 Task: Save your preferred coffee shop in Brooklyn to your list of favorite locations and also explore the gallery  of the shops.
Action: Mouse moved to (68, 56)
Screenshot: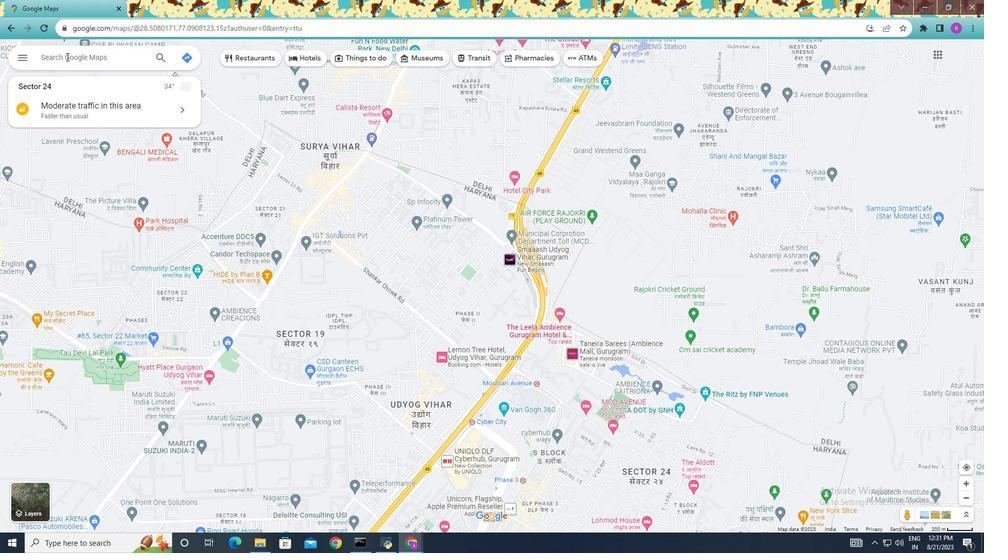 
Action: Mouse pressed left at (68, 56)
Screenshot: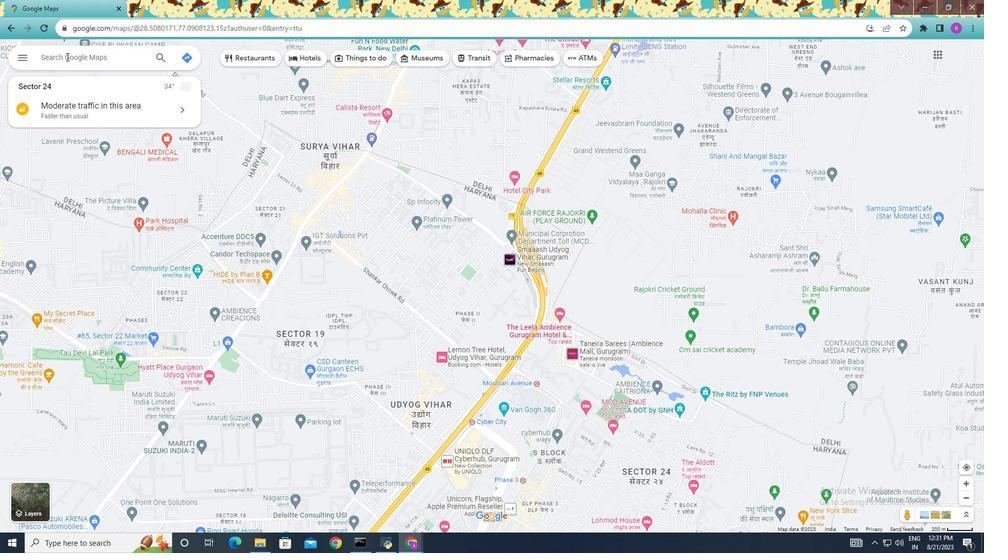 
Action: Mouse moved to (66, 57)
Screenshot: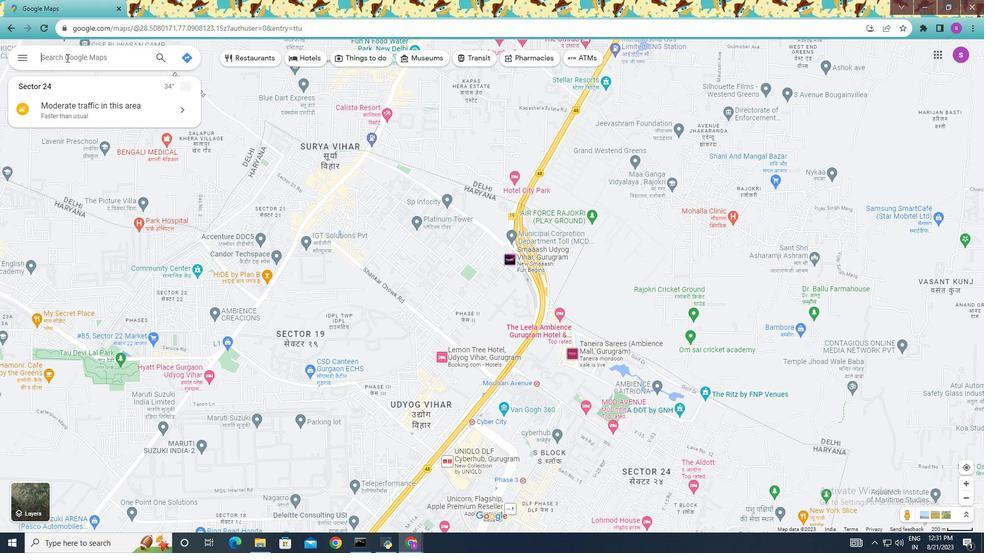 
Action: Key pressed <Key.shift>Coffee<Key.space><Key.shift>shop[<Key.backspace><Key.space>in<Key.space><Key.shift>Brooklyn
Screenshot: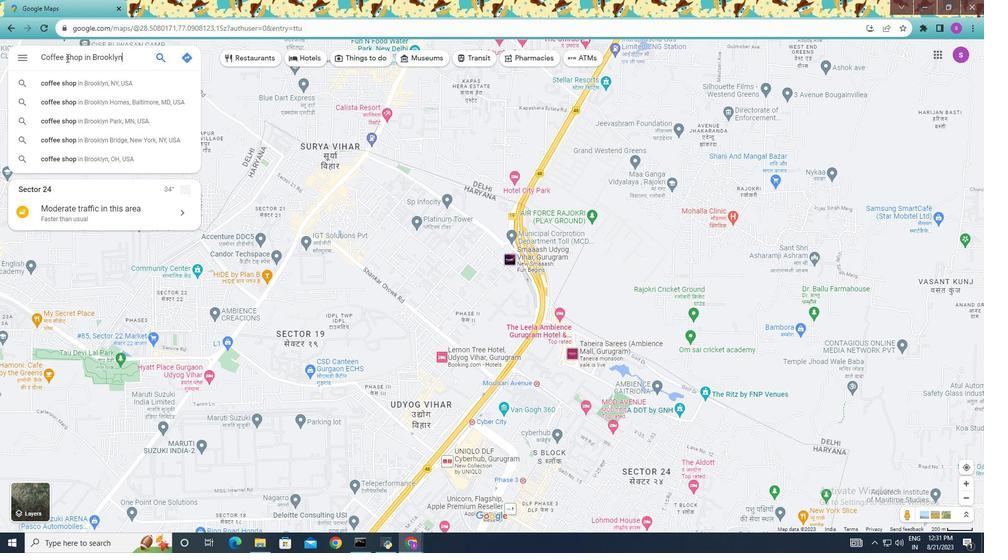 
Action: Mouse moved to (67, 81)
Screenshot: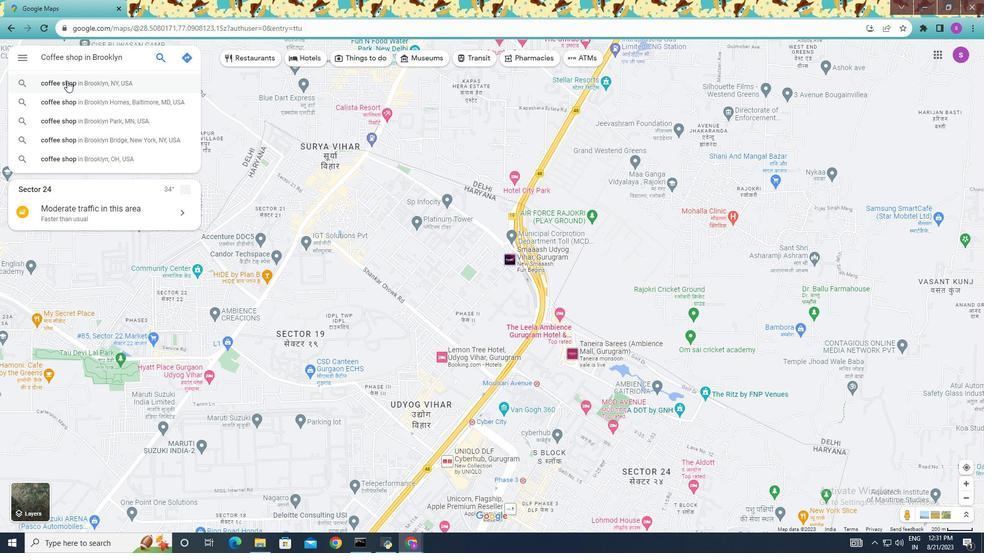 
Action: Mouse pressed left at (67, 81)
Screenshot: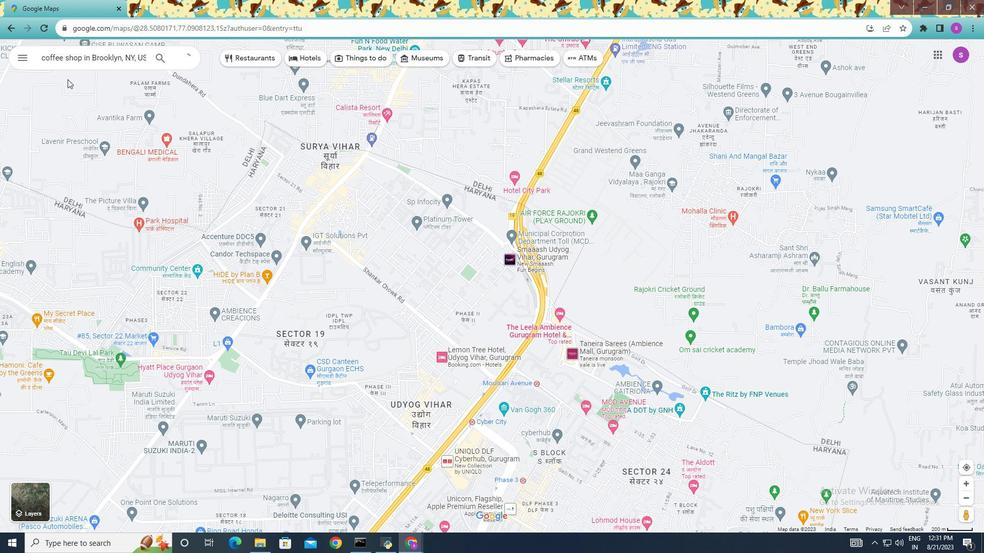 
Action: Mouse moved to (532, 238)
Screenshot: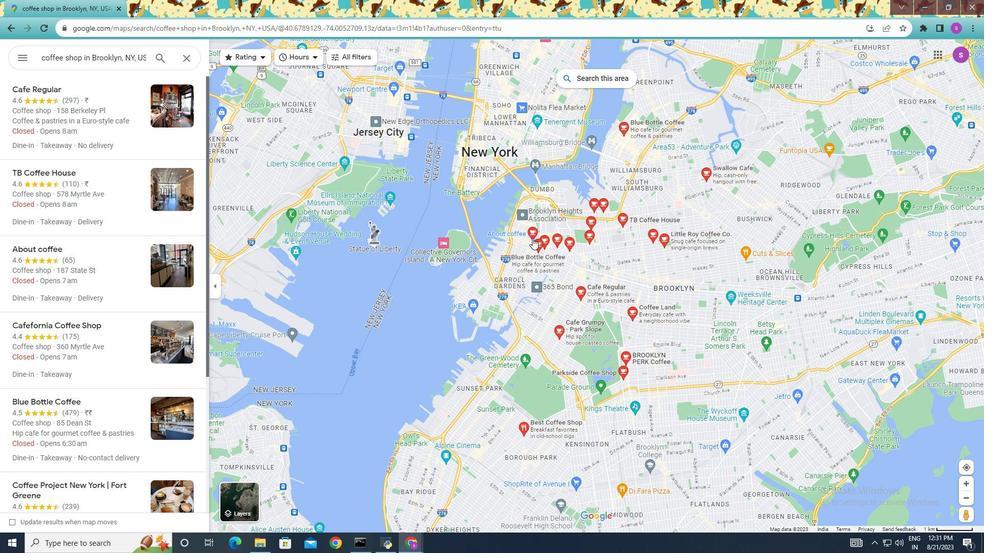 
Action: Mouse pressed left at (532, 238)
Screenshot: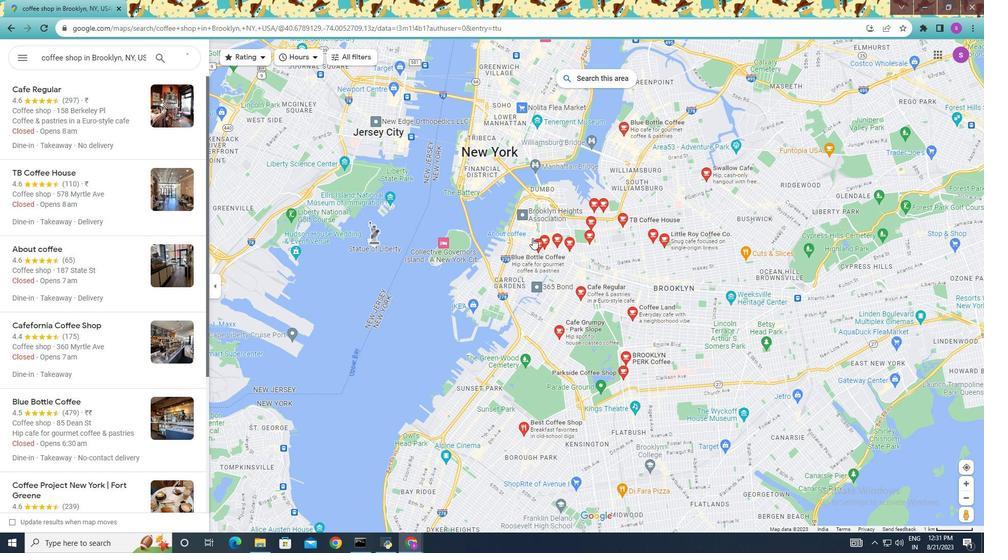 
Action: Mouse moved to (283, 279)
Screenshot: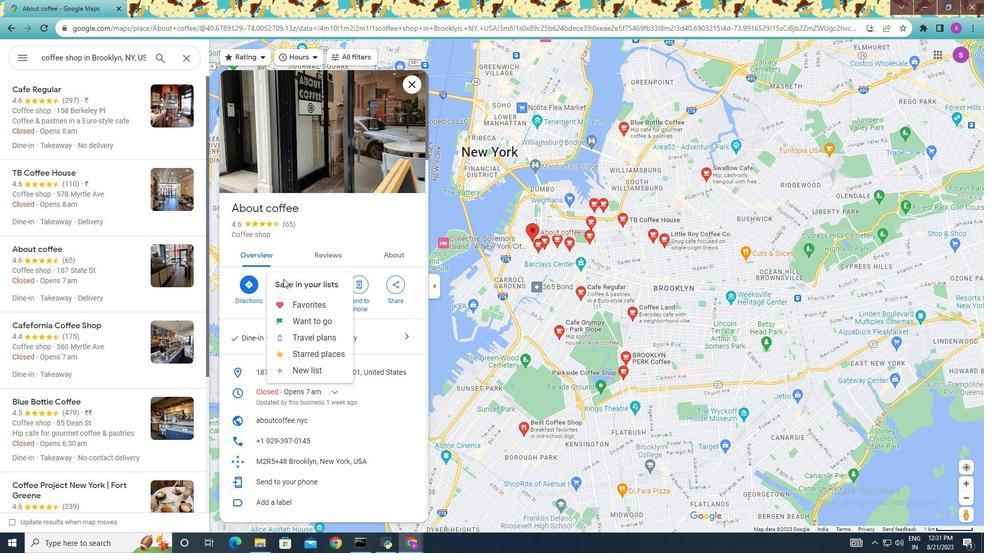 
Action: Mouse pressed left at (283, 279)
Screenshot: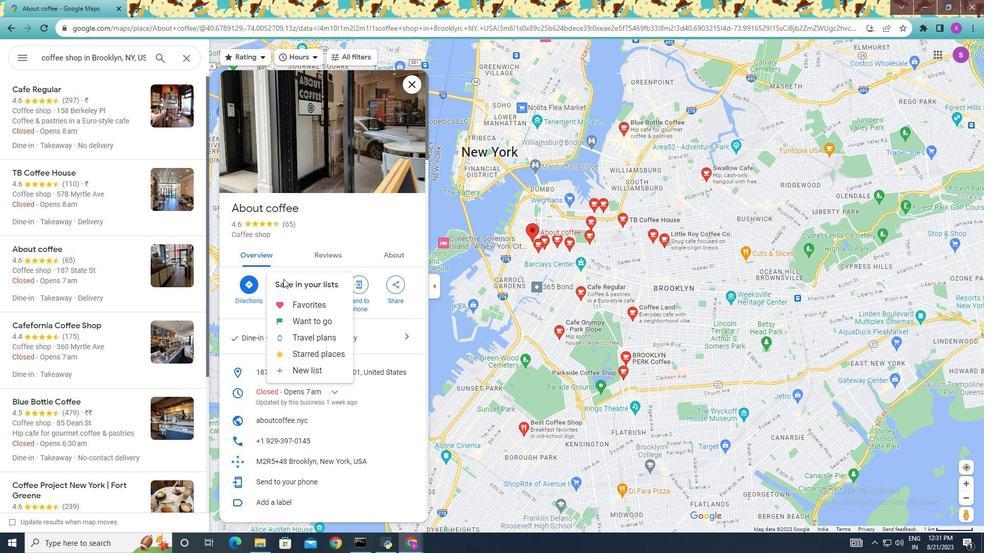 
Action: Mouse moved to (294, 303)
Screenshot: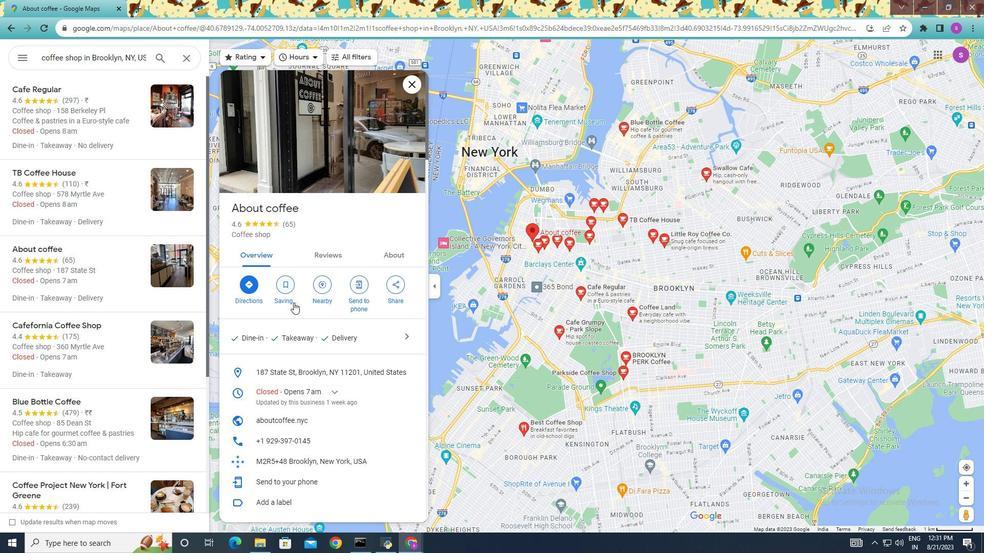 
Action: Mouse pressed left at (294, 303)
Screenshot: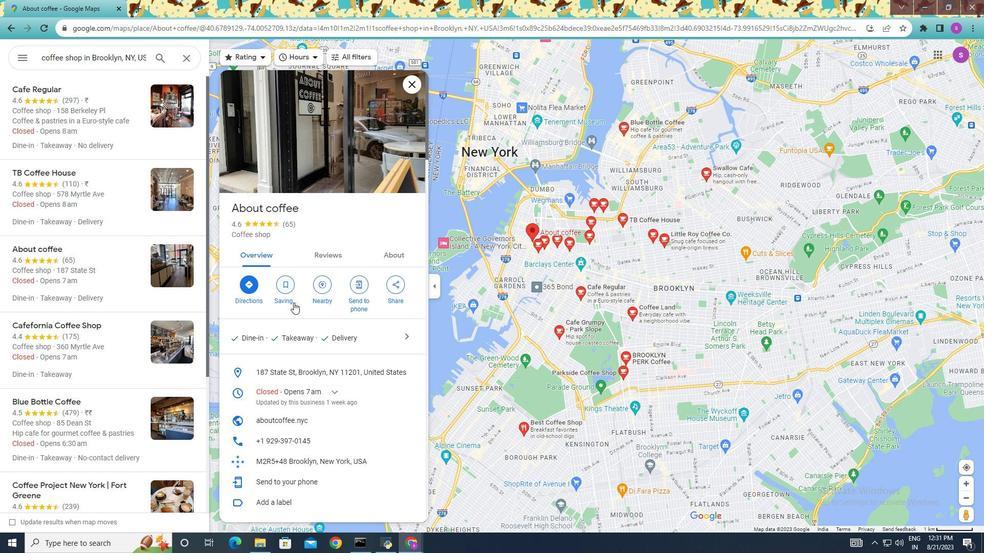 
Action: Mouse moved to (331, 256)
Screenshot: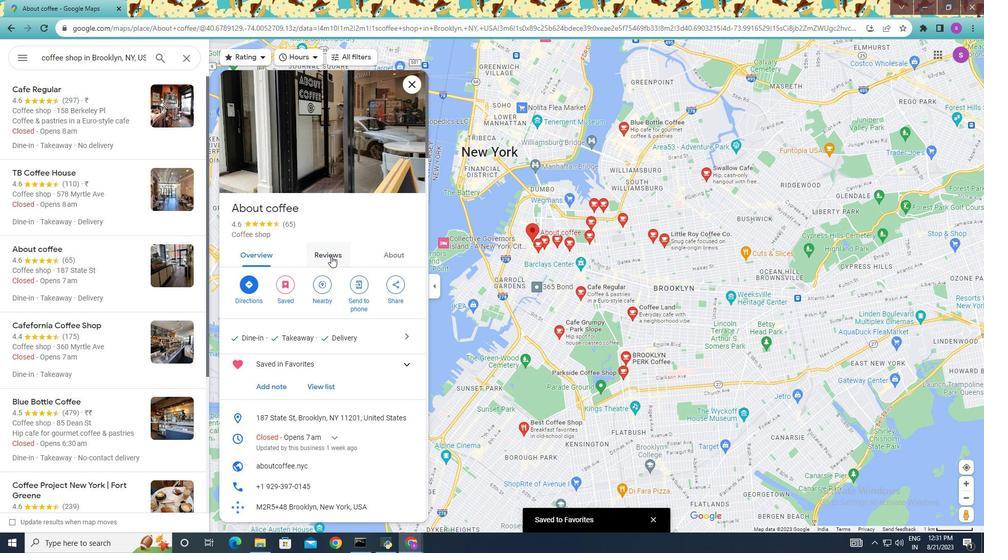 
Action: Mouse pressed left at (331, 256)
Screenshot: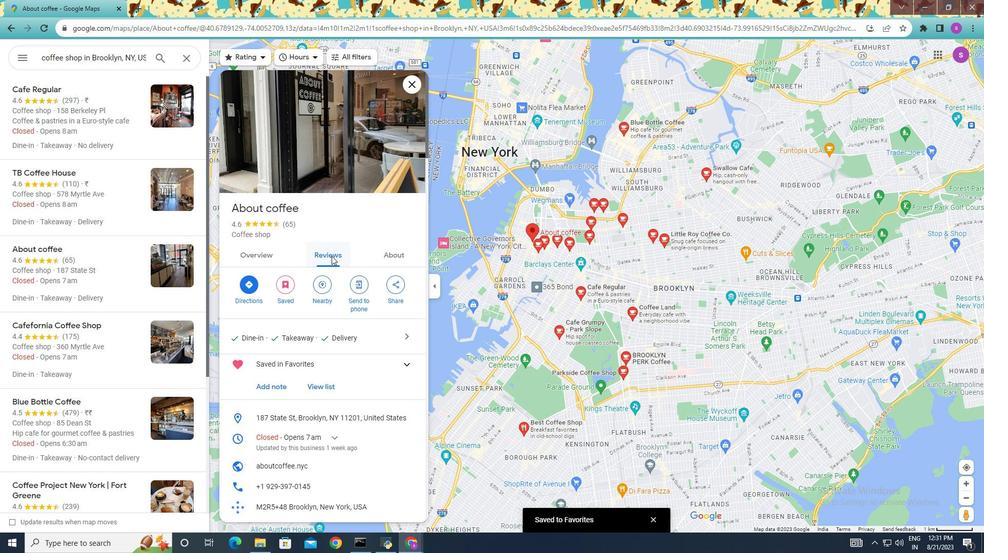 
Action: Mouse moved to (352, 488)
Screenshot: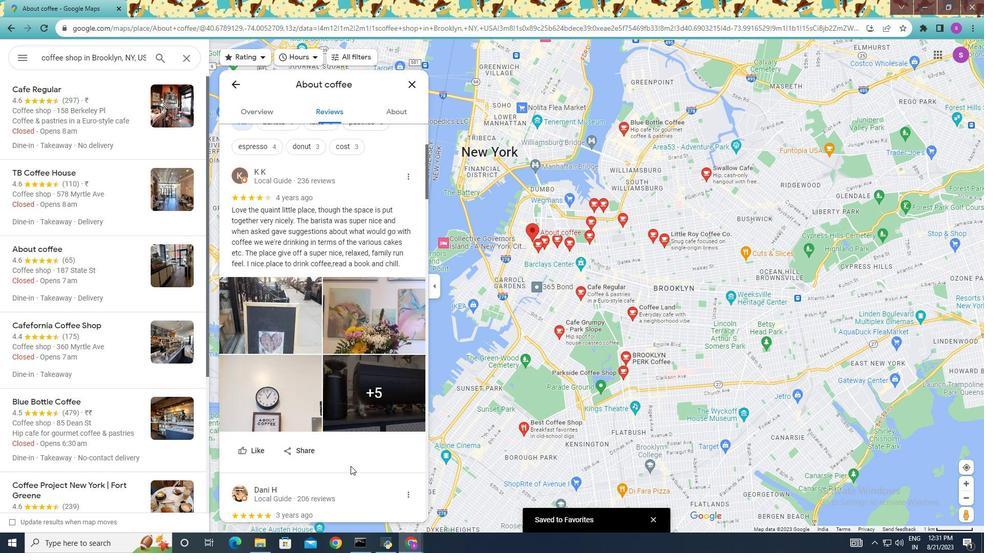 
Action: Mouse scrolled (352, 488) with delta (0, 0)
Screenshot: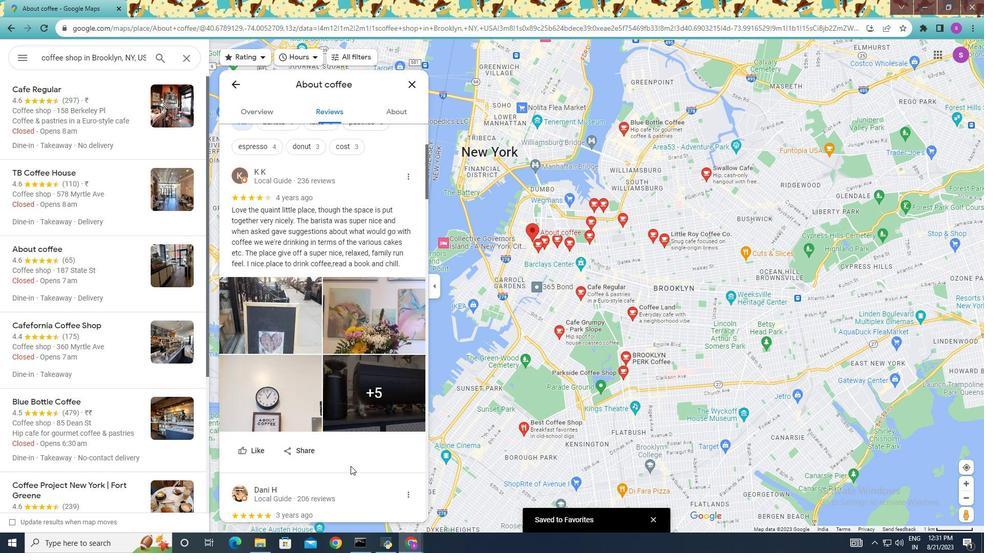 
Action: Mouse moved to (352, 488)
Screenshot: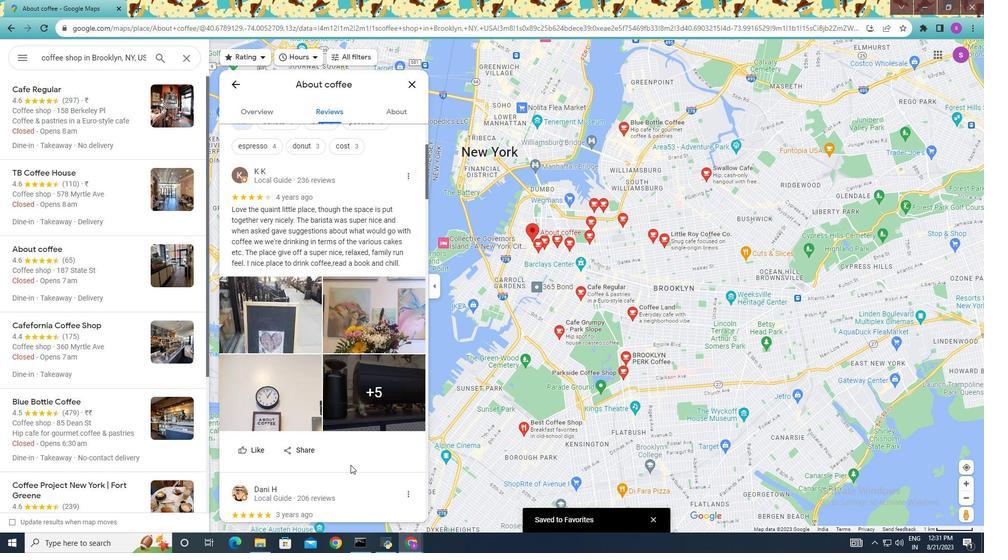 
Action: Mouse scrolled (352, 488) with delta (0, 0)
Screenshot: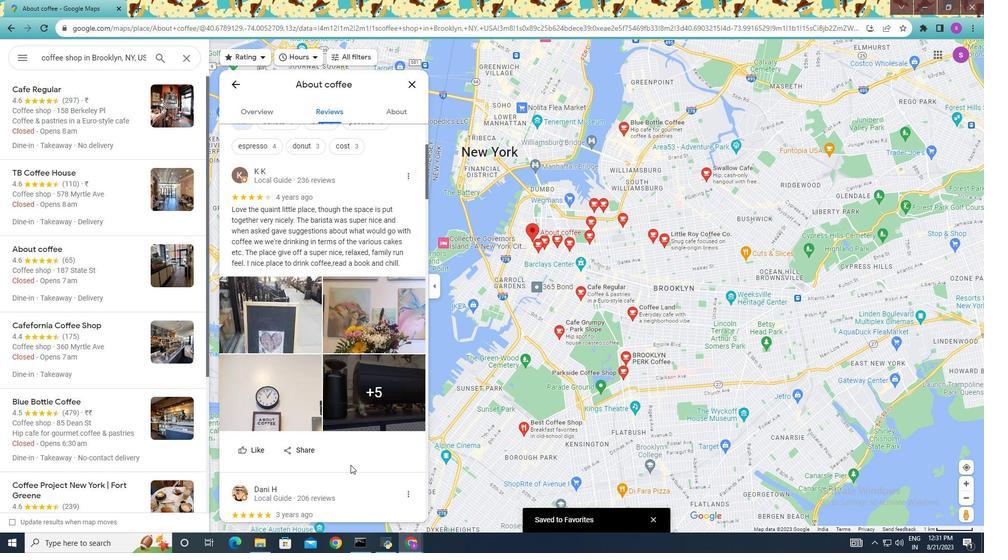 
Action: Mouse scrolled (352, 488) with delta (0, 0)
Screenshot: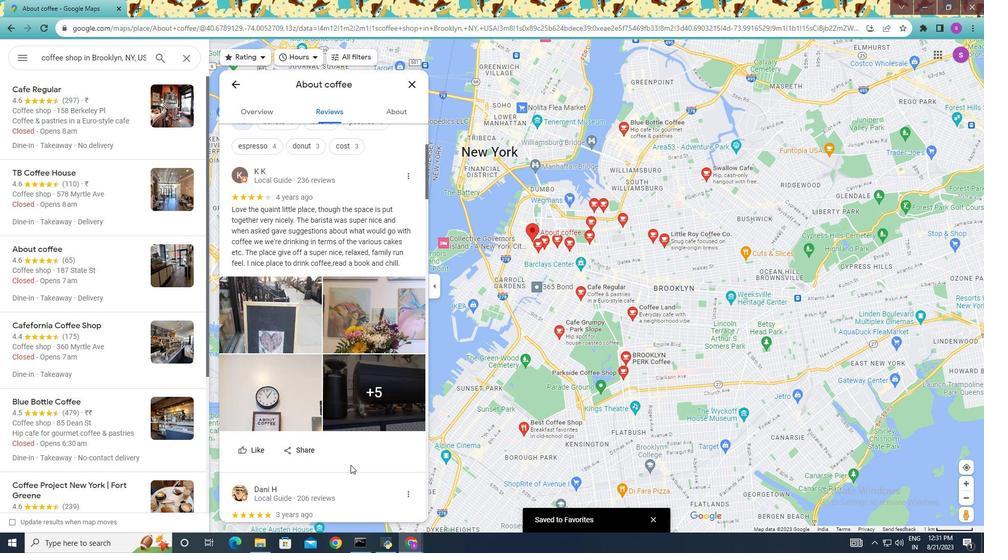 
Action: Mouse moved to (350, 465)
Screenshot: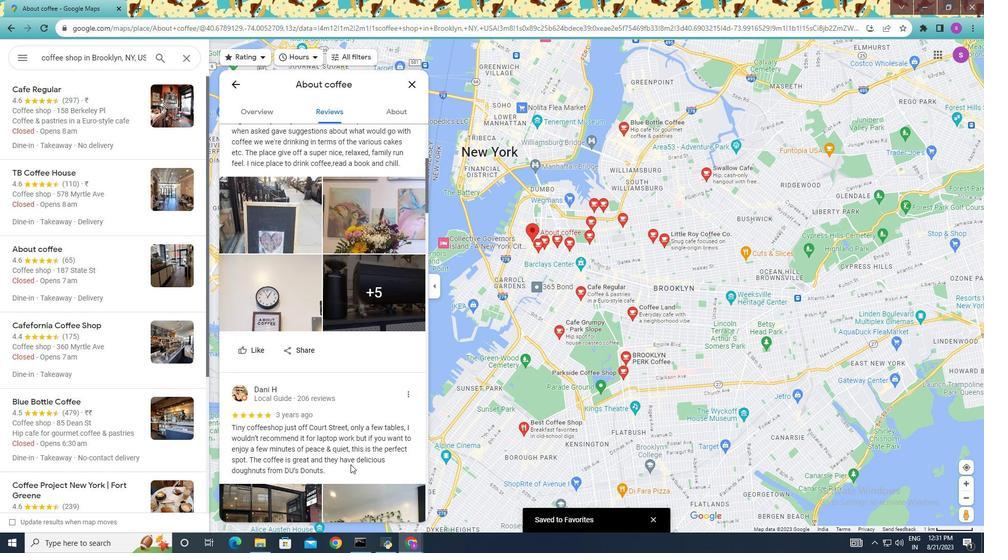 
Action: Mouse scrolled (350, 465) with delta (0, 0)
Screenshot: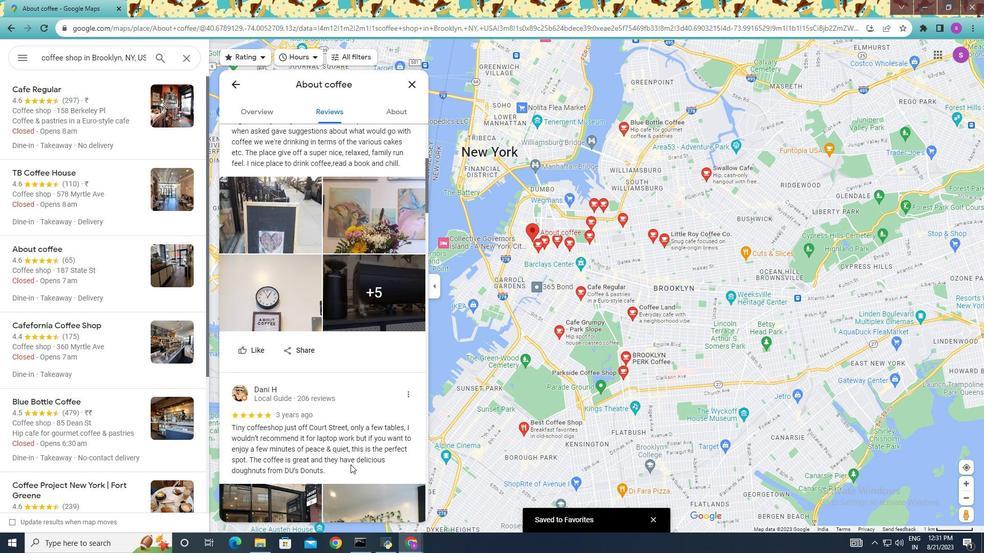 
Action: Mouse moved to (350, 465)
Screenshot: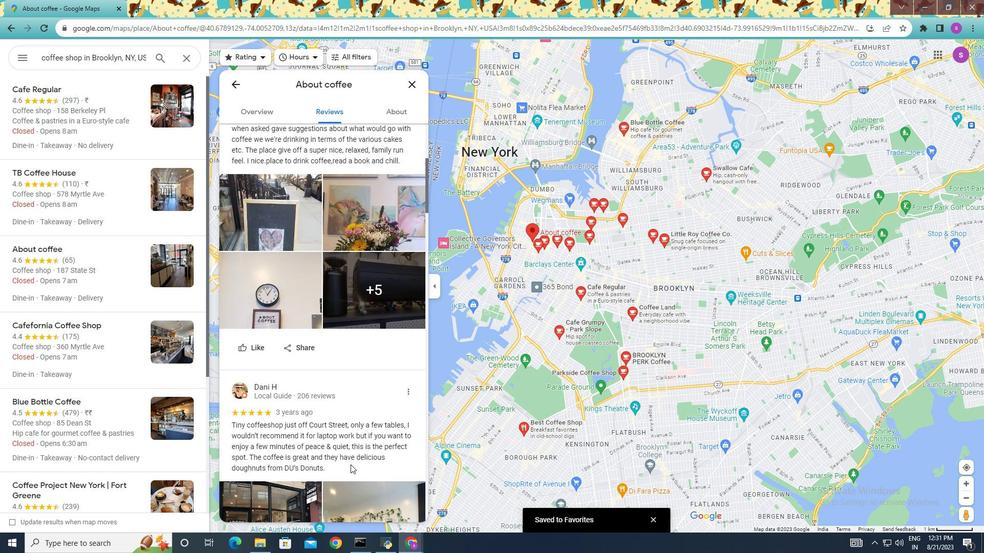 
Action: Mouse scrolled (350, 464) with delta (0, 0)
Screenshot: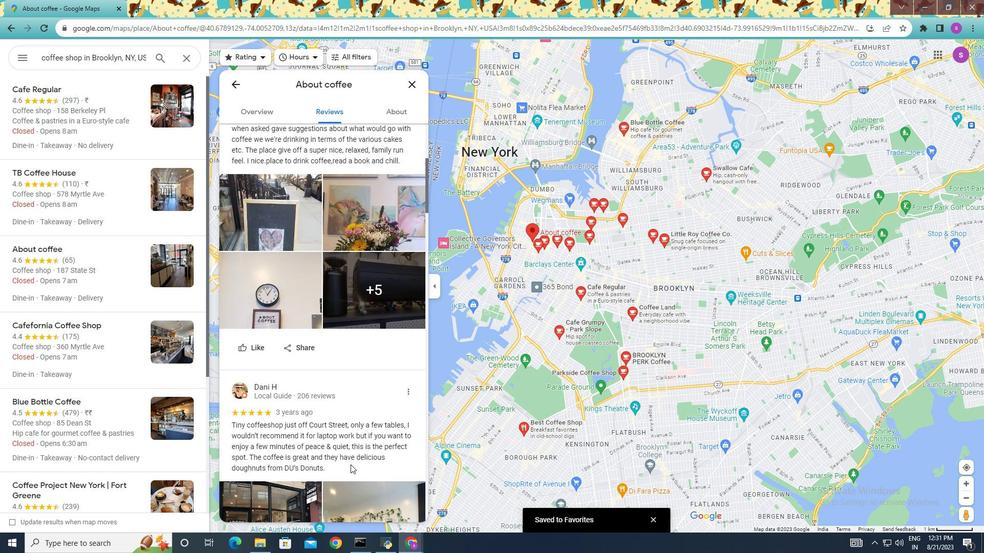 
Action: Mouse moved to (297, 217)
Screenshot: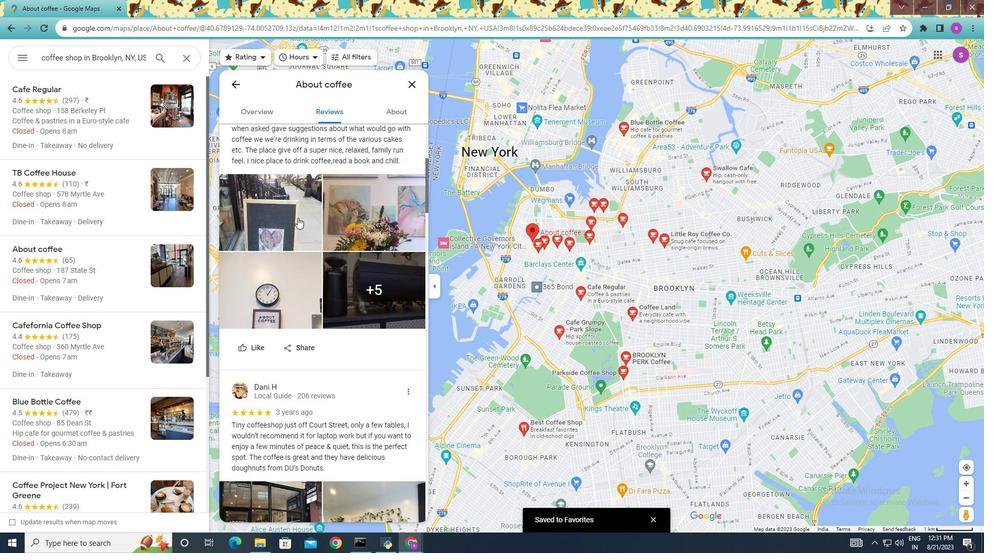 
Action: Mouse pressed left at (297, 217)
Screenshot: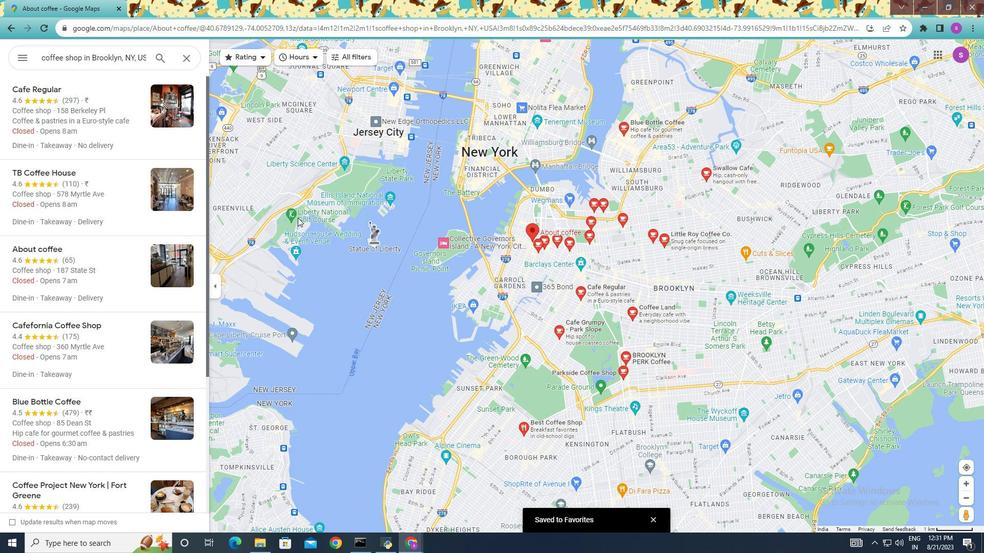 
Action: Mouse moved to (612, 452)
Screenshot: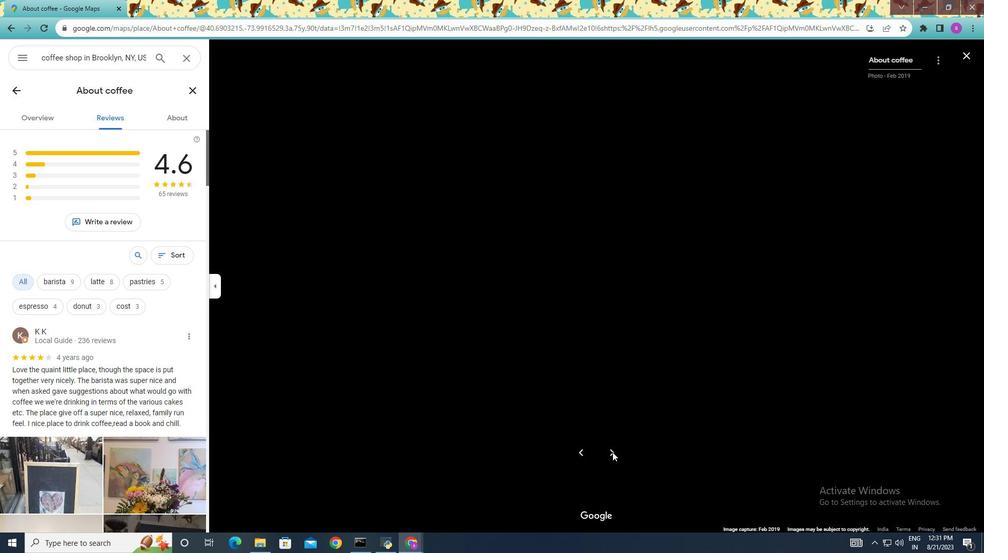 
Action: Mouse pressed left at (612, 452)
Screenshot: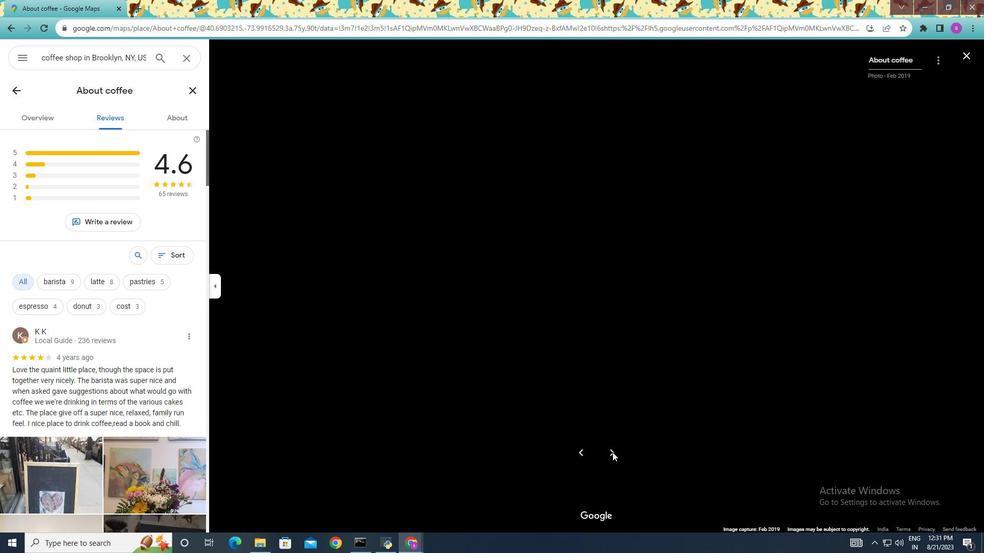 
Action: Mouse moved to (612, 450)
Screenshot: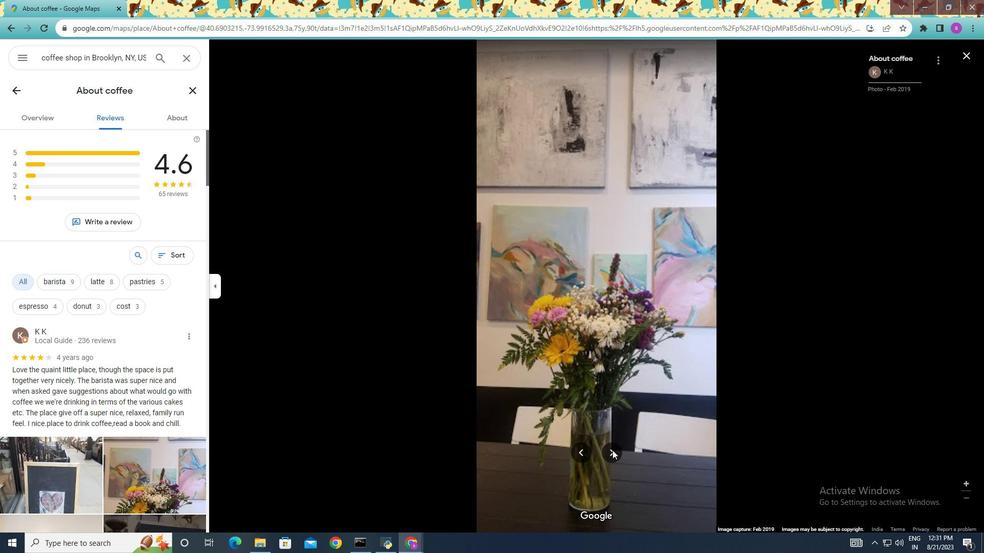 
Action: Mouse pressed left at (612, 450)
Screenshot: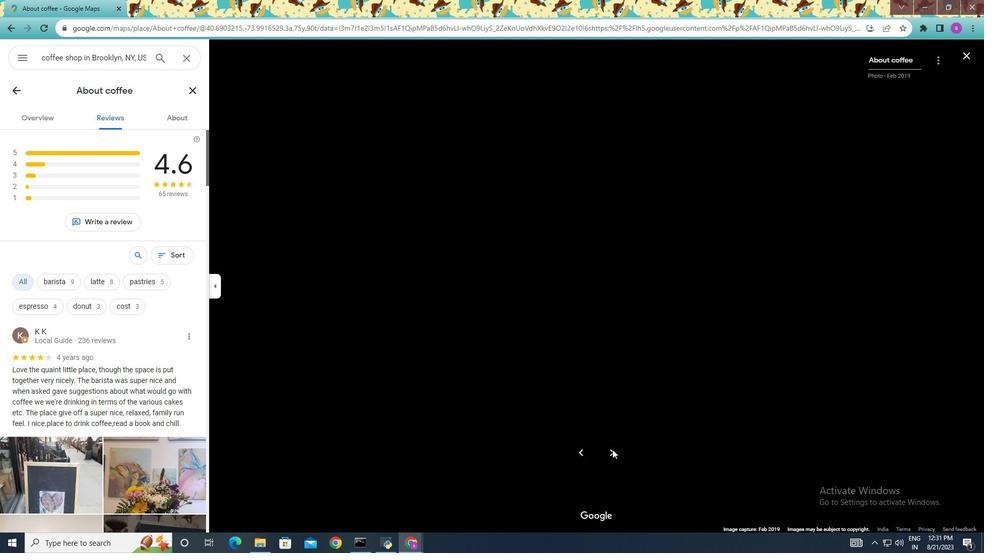 
Action: Mouse moved to (612, 450)
Screenshot: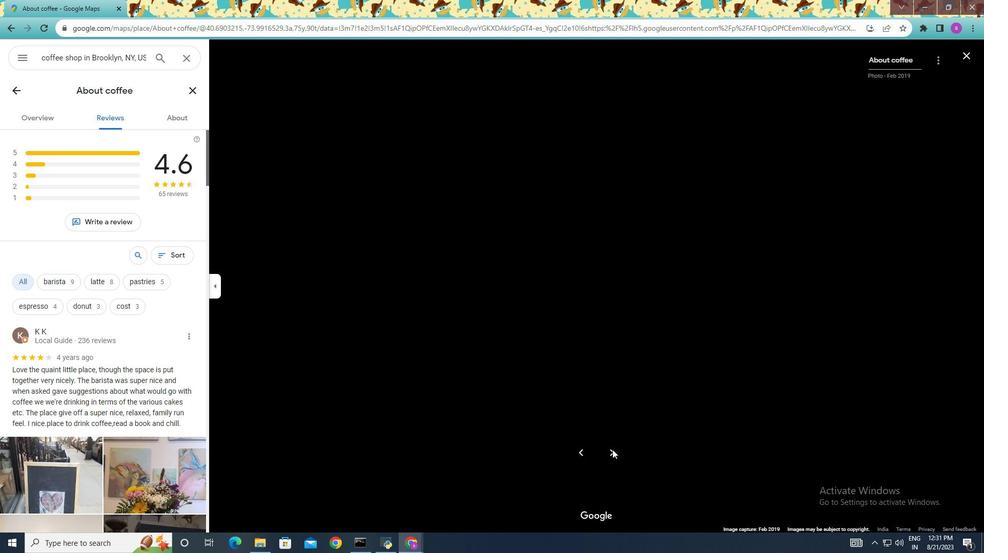 
Action: Mouse pressed left at (612, 450)
Screenshot: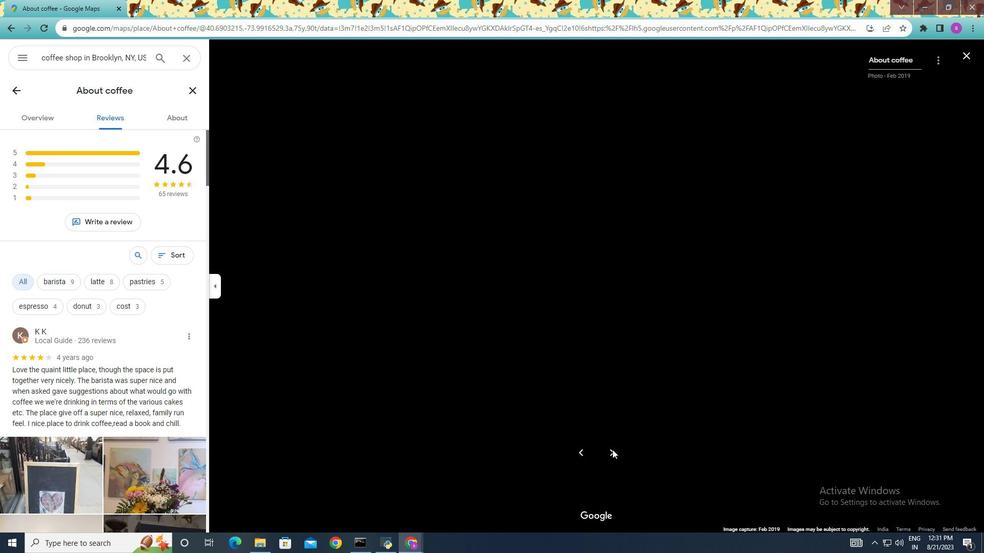 
Action: Mouse moved to (612, 451)
Screenshot: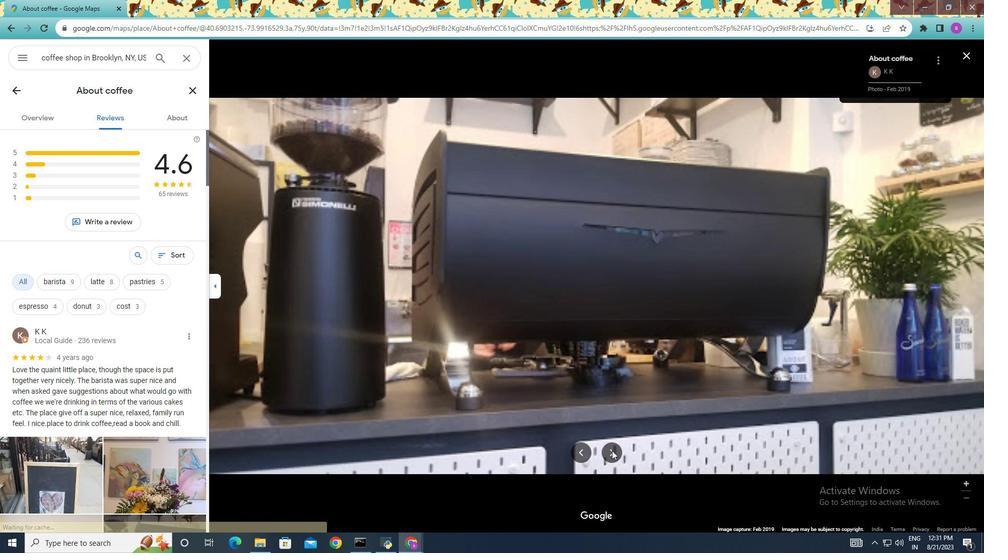 
Action: Mouse pressed left at (612, 451)
Screenshot: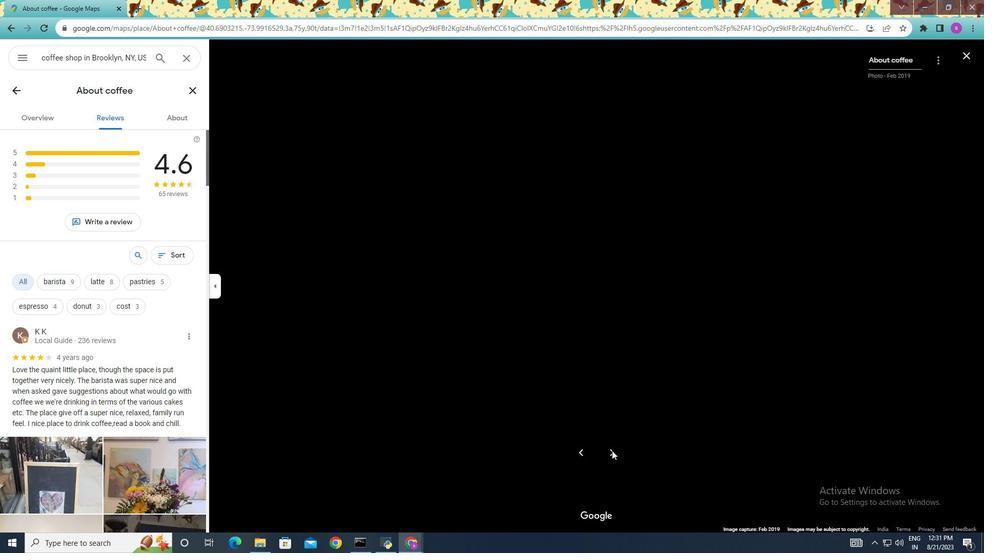
Action: Mouse moved to (612, 450)
Screenshot: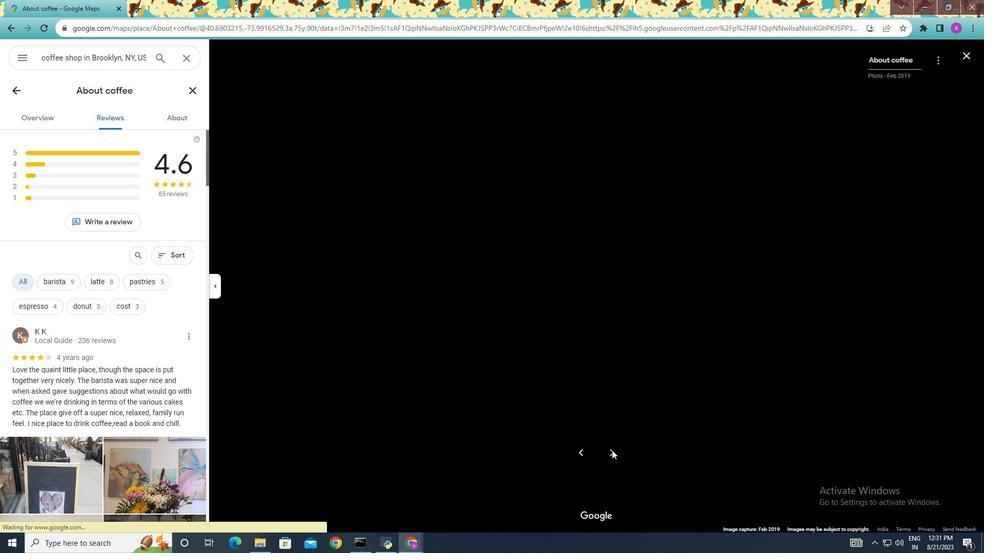 
Action: Mouse pressed left at (612, 450)
Screenshot: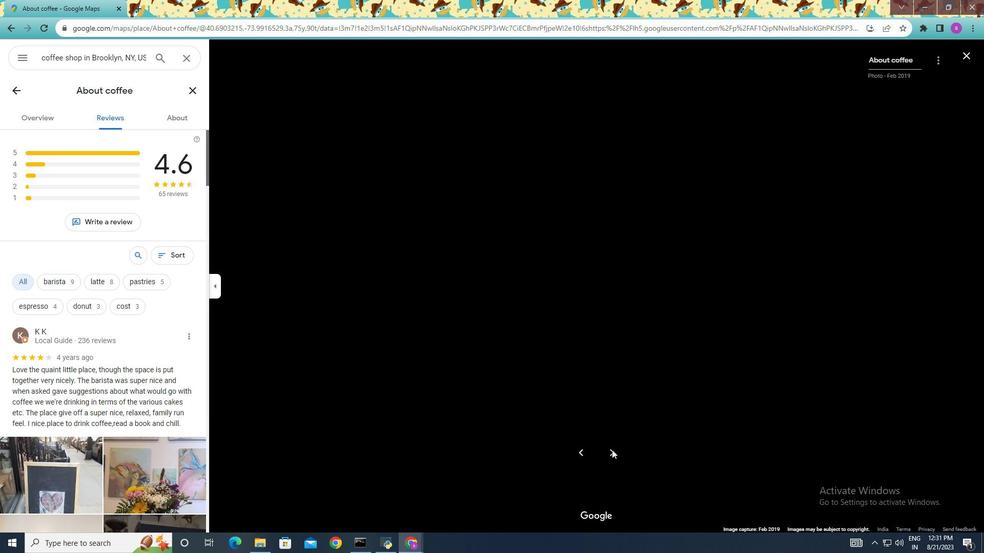 
Action: Mouse moved to (612, 450)
Screenshot: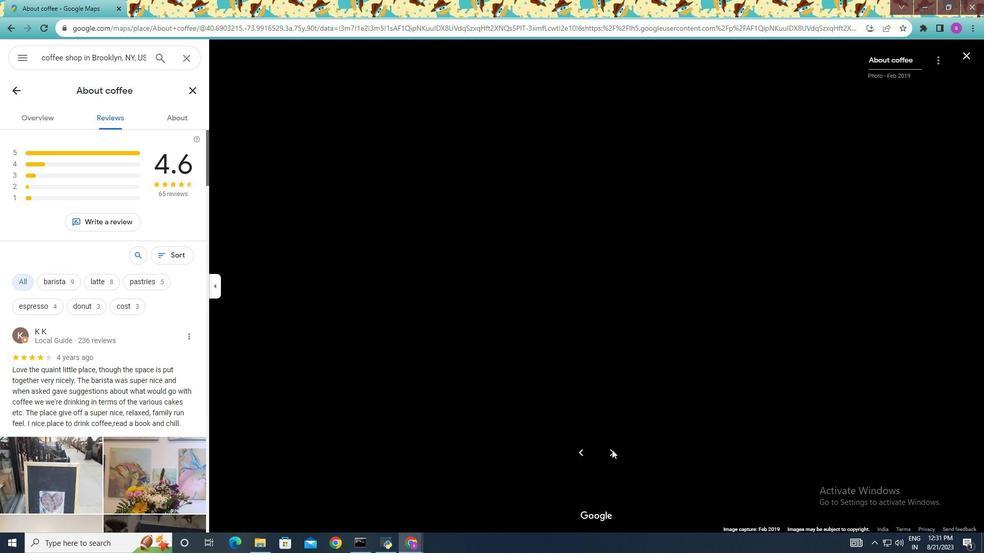 
Action: Mouse pressed left at (612, 450)
Screenshot: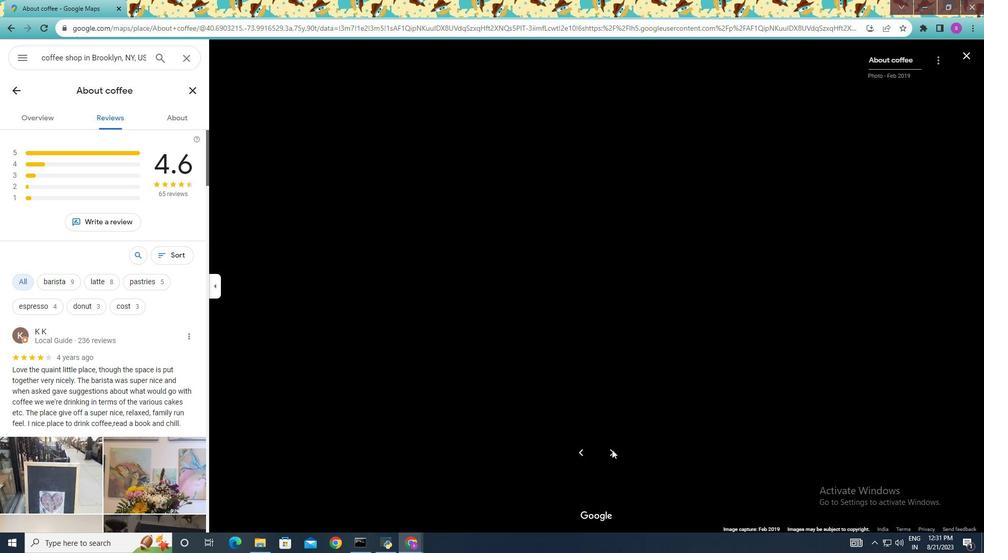 
Action: Mouse moved to (611, 449)
Screenshot: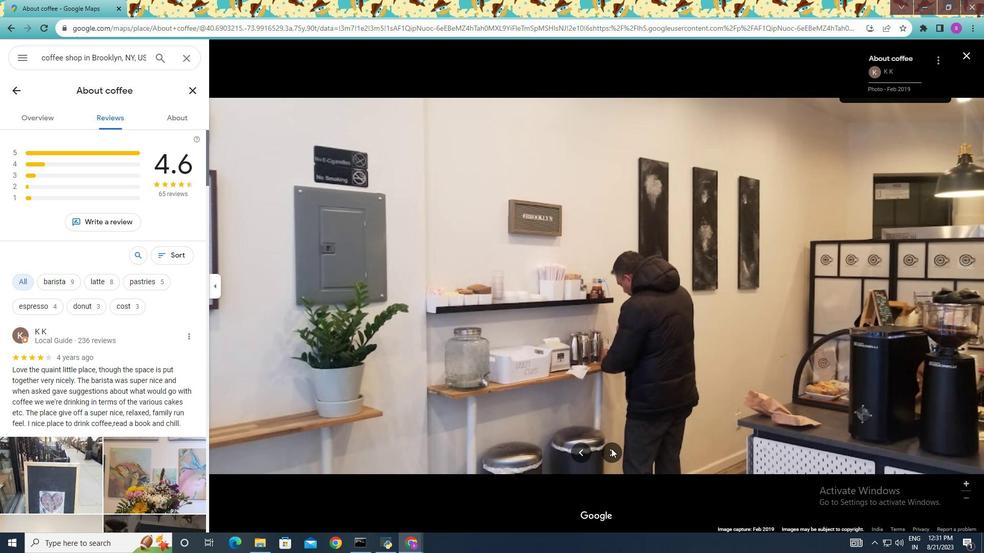 
Action: Mouse pressed left at (611, 449)
Screenshot: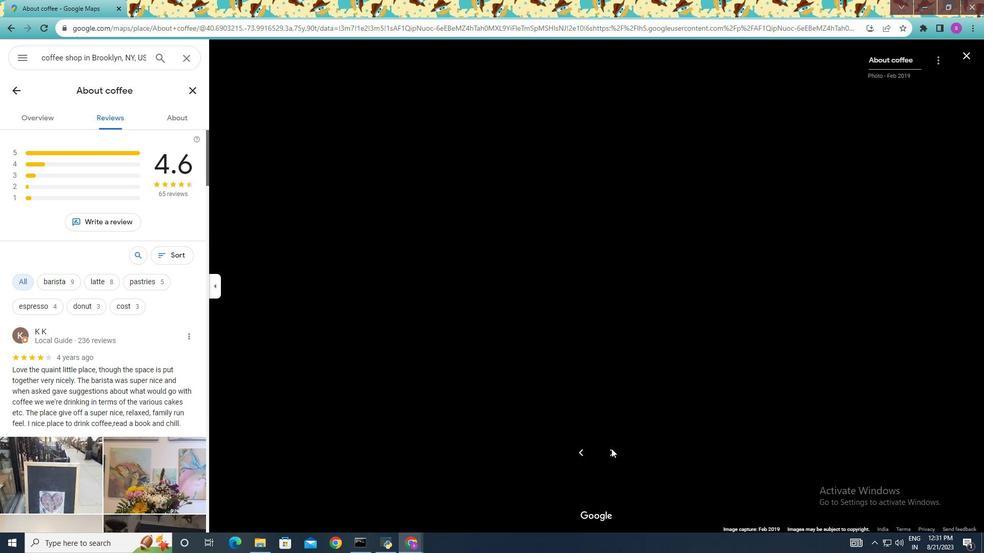 
Action: Mouse moved to (610, 450)
Screenshot: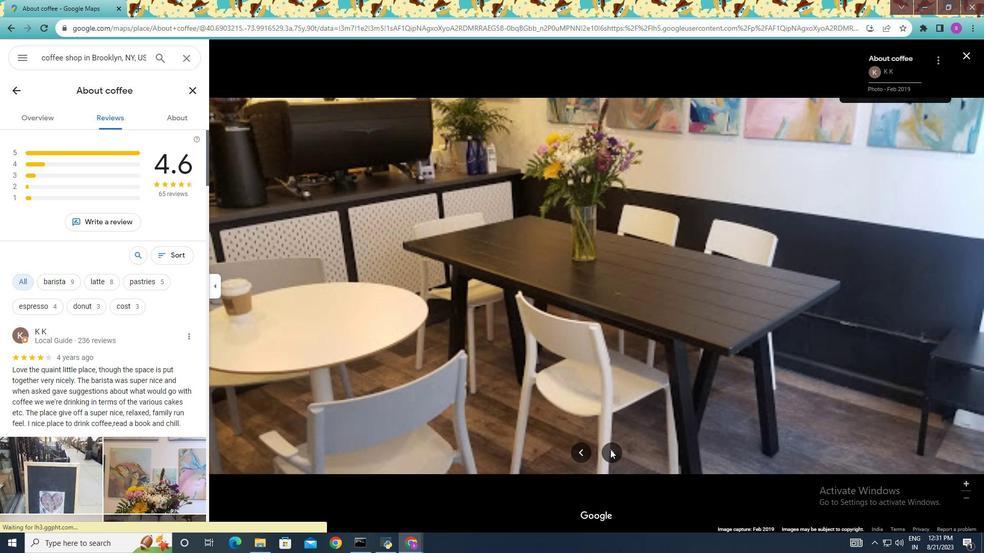 
Action: Mouse pressed left at (610, 450)
Screenshot: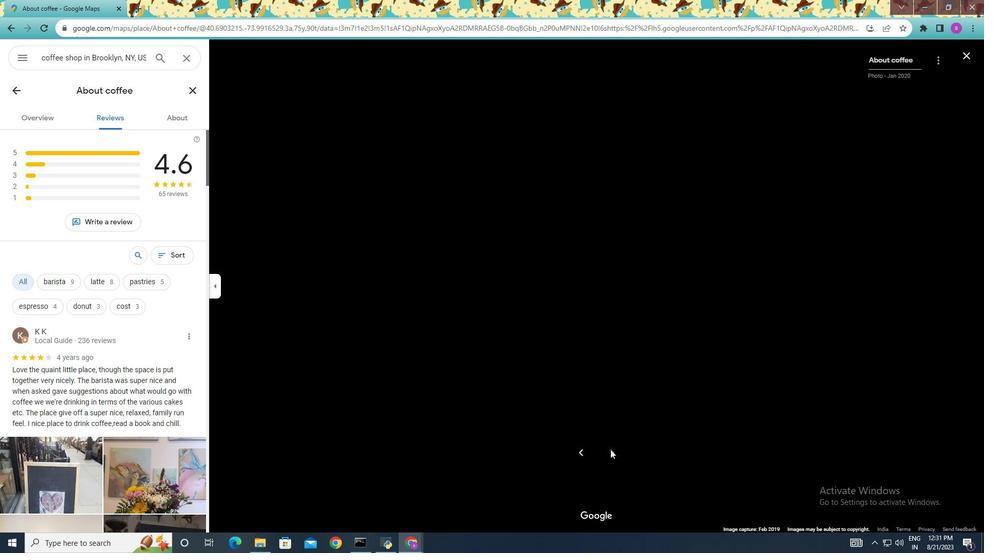 
Action: Mouse moved to (605, 455)
Screenshot: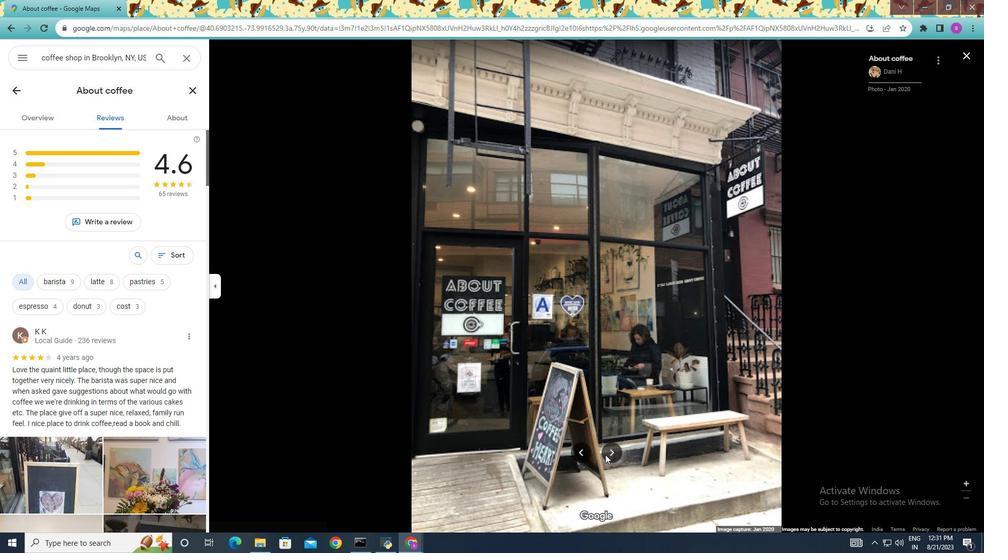
Action: Mouse pressed left at (605, 455)
Screenshot: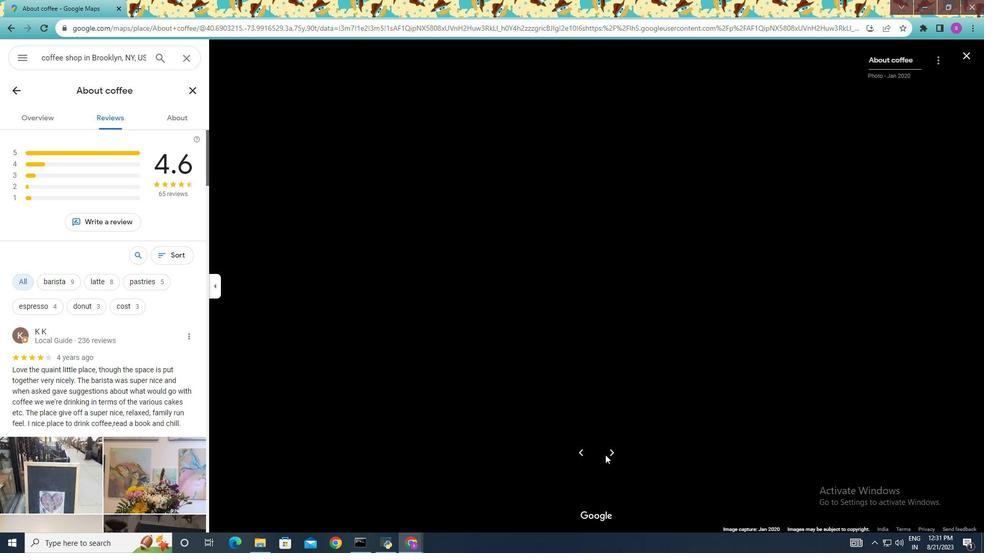 
Action: Mouse moved to (611, 456)
Screenshot: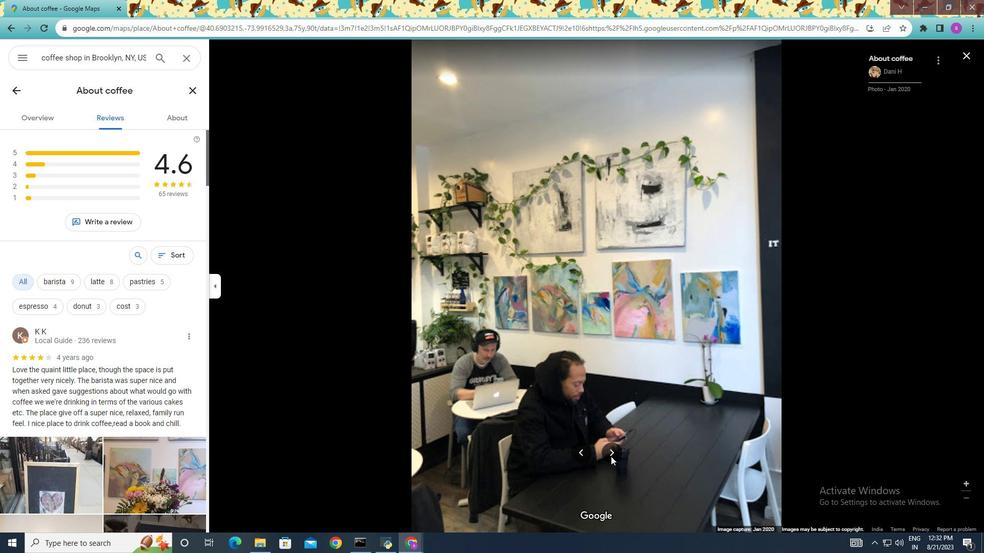 
Action: Mouse pressed left at (611, 456)
Screenshot: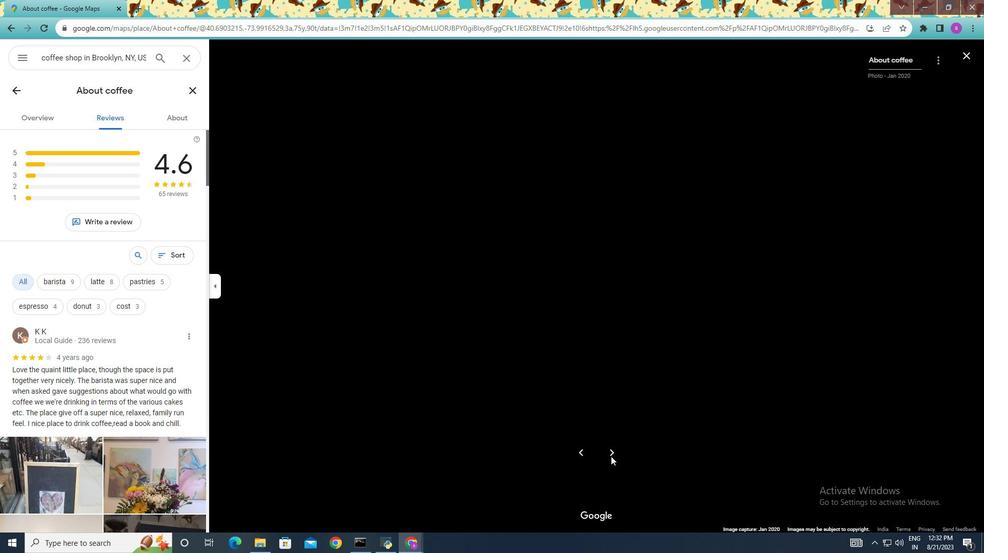 
Action: Mouse moved to (611, 456)
Screenshot: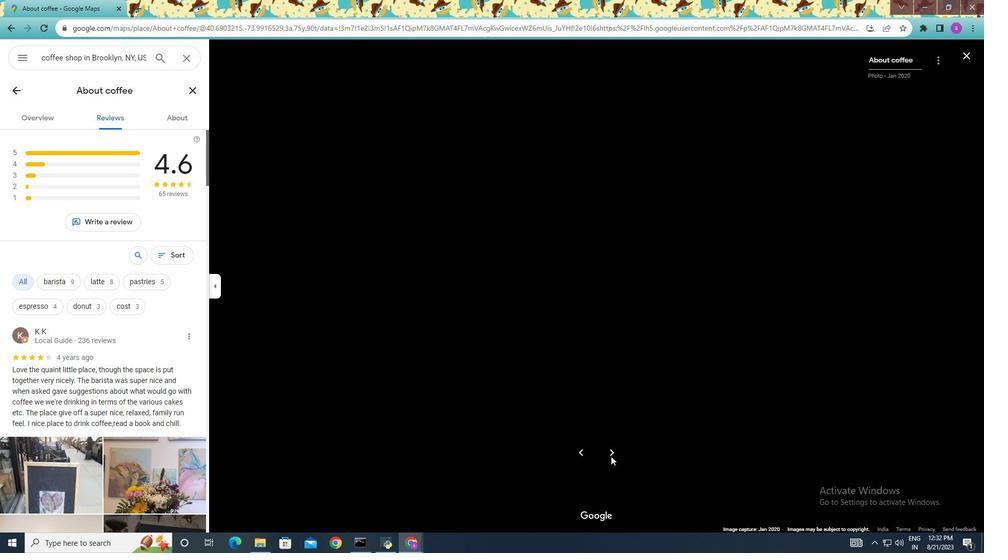 
Action: Mouse pressed left at (611, 456)
Screenshot: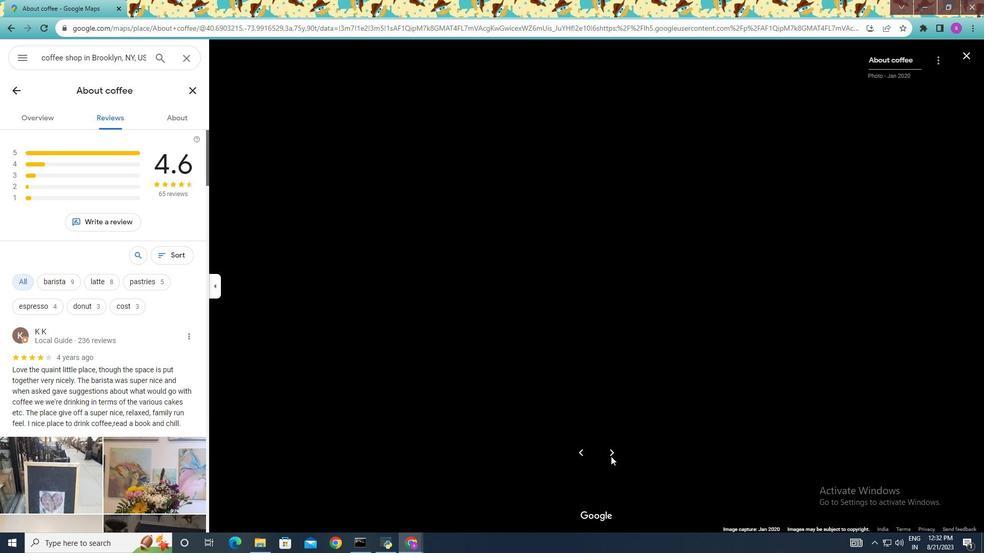 
Action: Mouse moved to (584, 451)
Screenshot: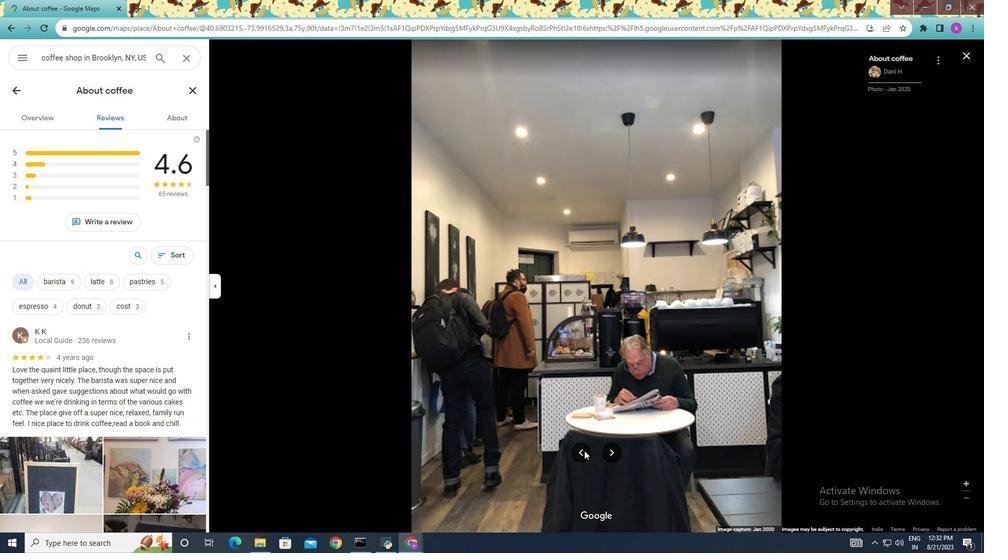 
Action: Mouse pressed left at (584, 451)
Screenshot: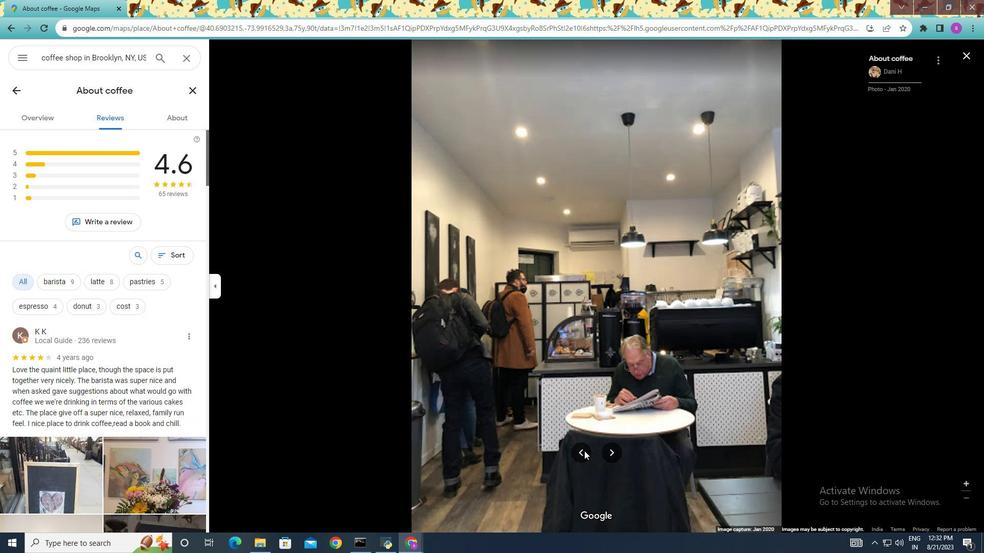 
Action: Mouse moved to (612, 454)
Screenshot: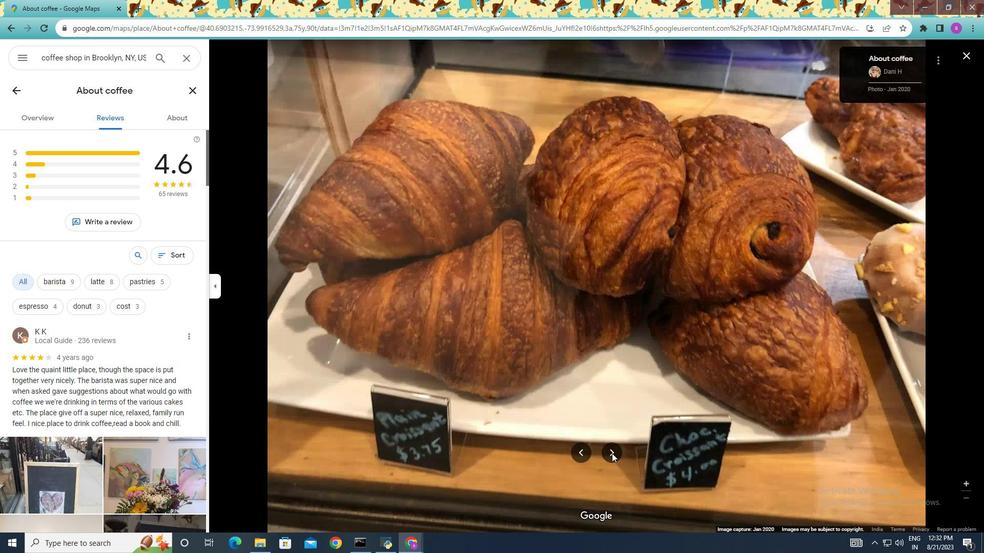 
Action: Mouse pressed left at (612, 454)
Screenshot: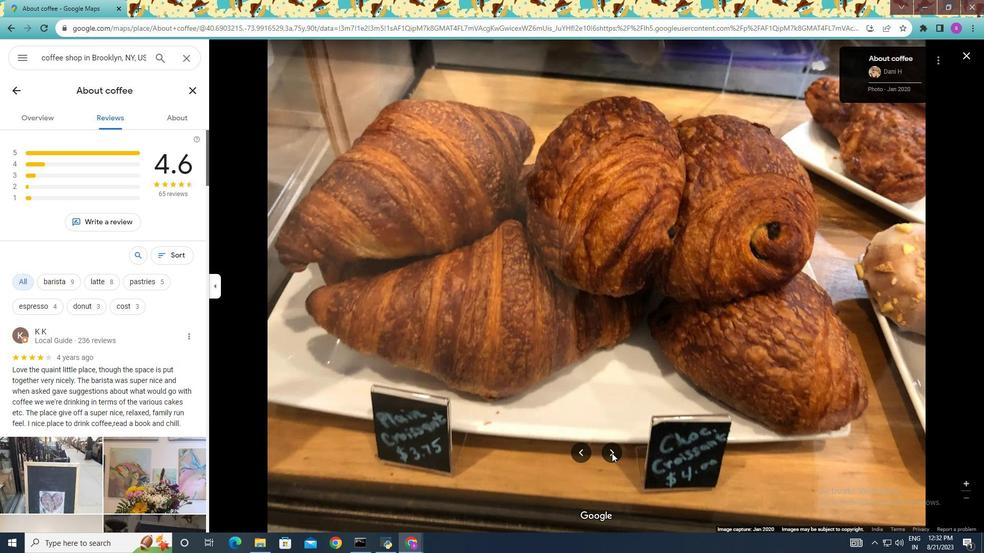 
Action: Mouse moved to (613, 453)
Screenshot: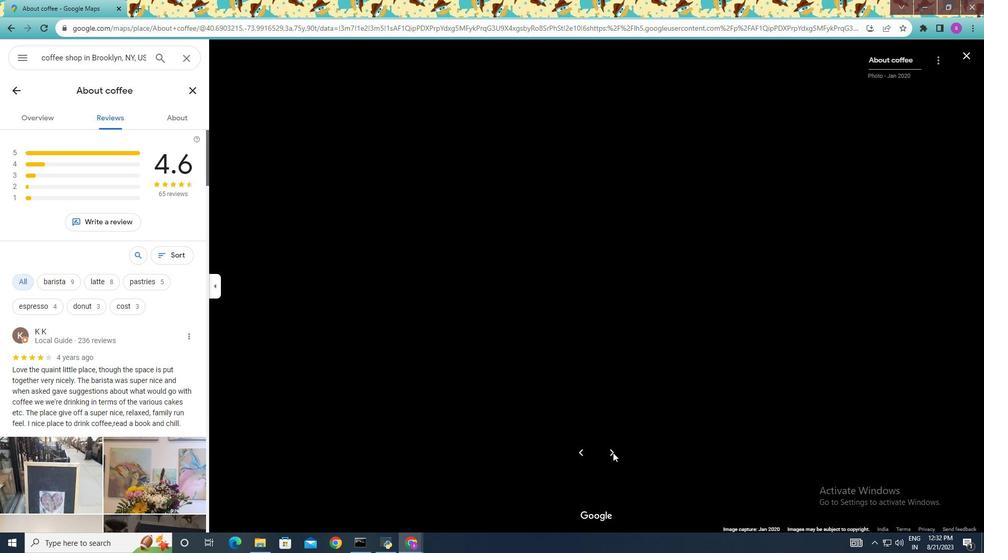 
Action: Mouse pressed left at (613, 453)
Screenshot: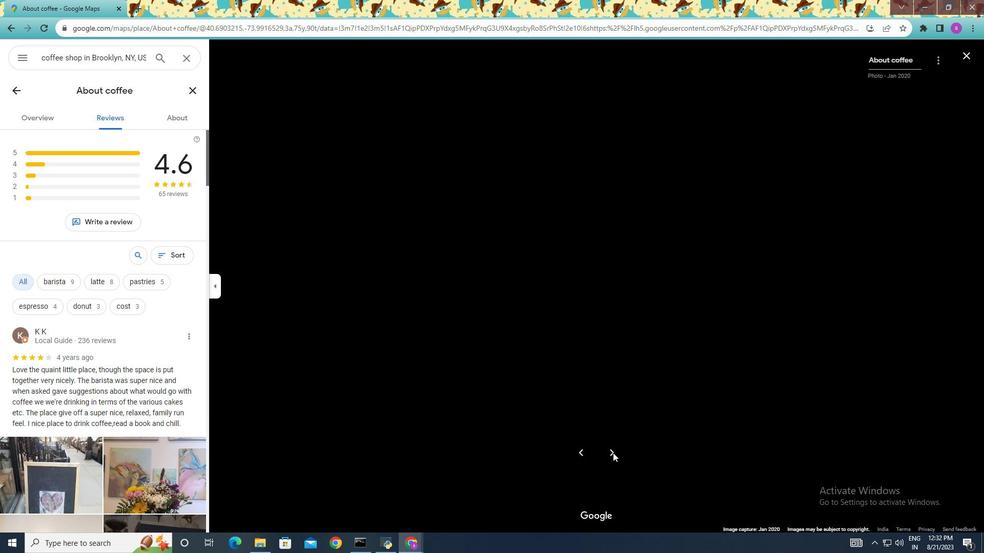 
Action: Mouse moved to (617, 458)
Screenshot: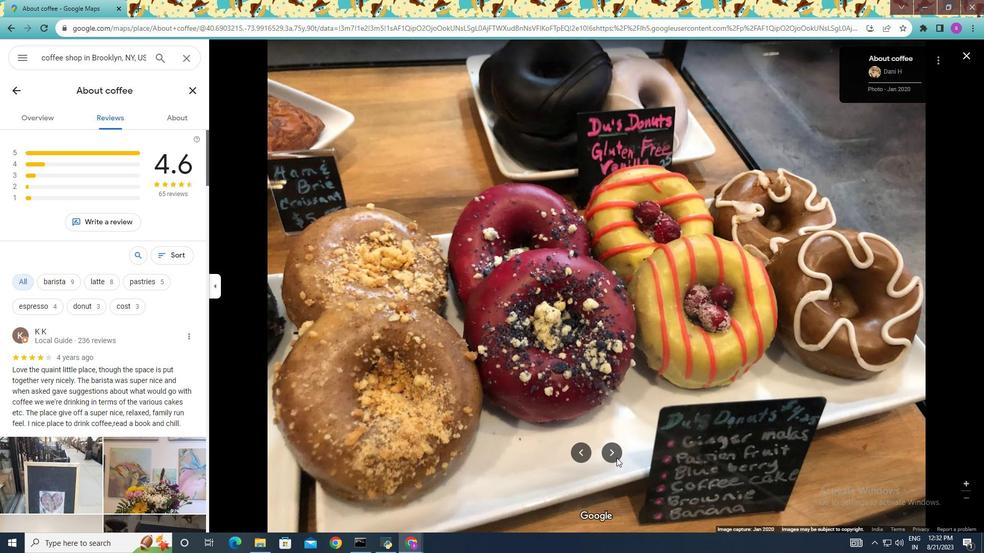 
Action: Mouse pressed left at (617, 458)
Screenshot: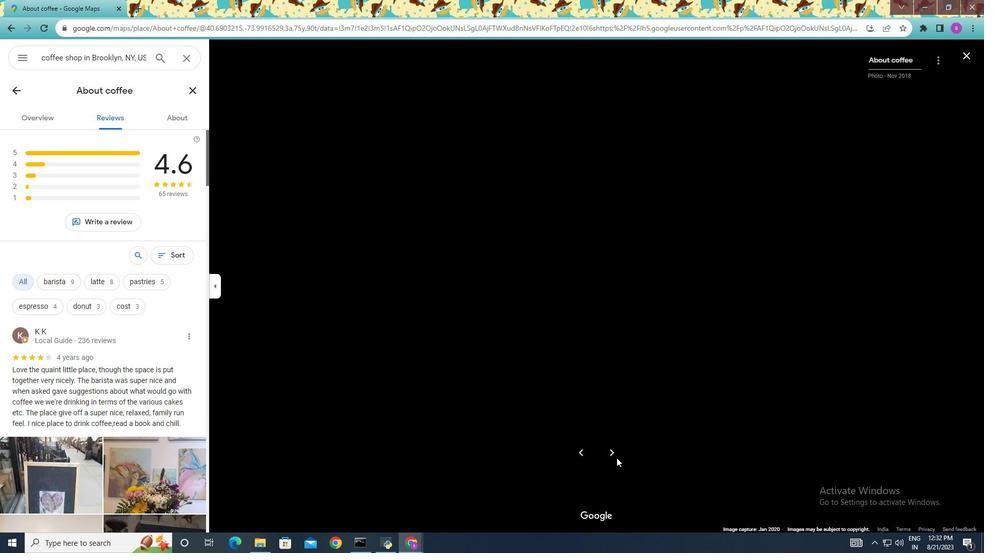 
Action: Mouse moved to (571, 451)
Screenshot: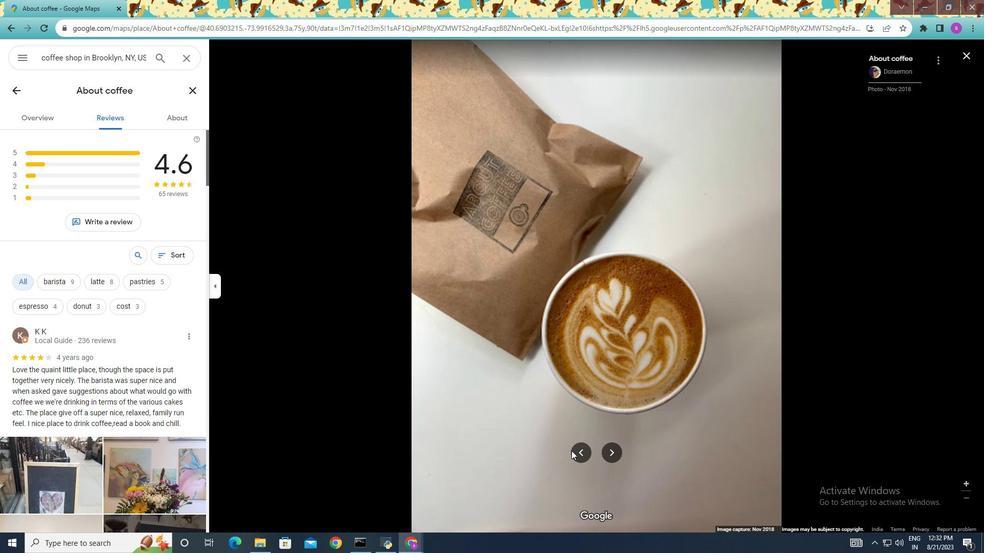 
Action: Mouse pressed left at (571, 451)
Screenshot: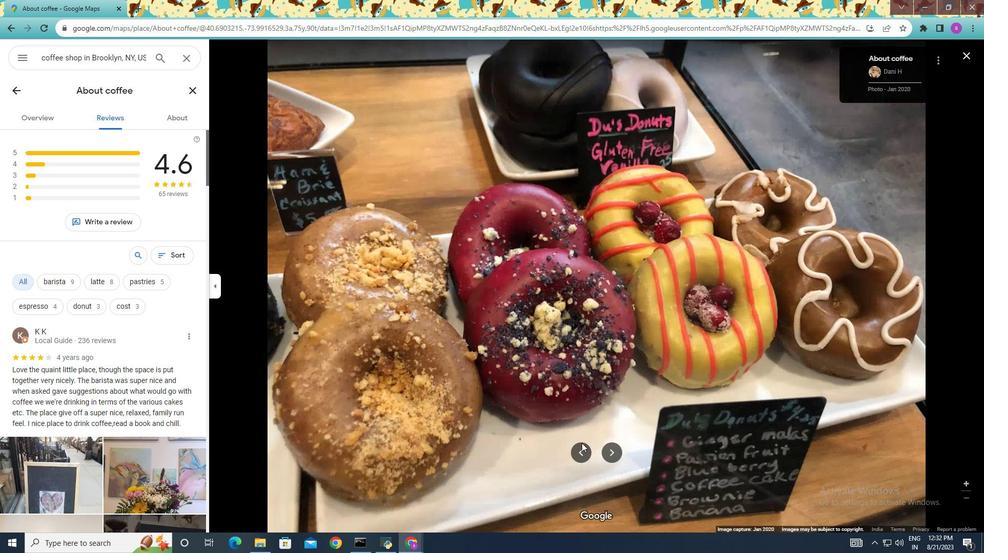 
Action: Mouse moved to (614, 452)
Screenshot: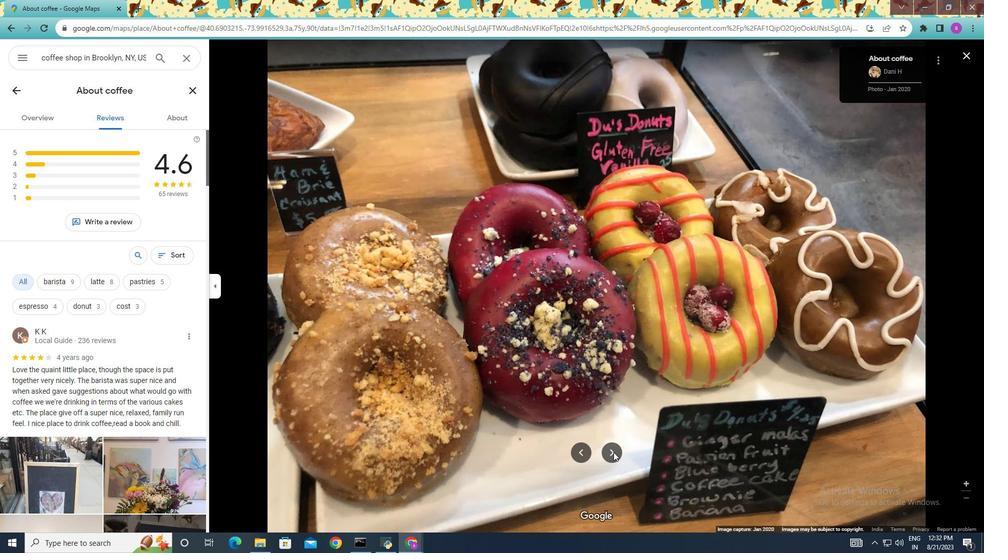 
Action: Mouse pressed left at (614, 452)
Screenshot: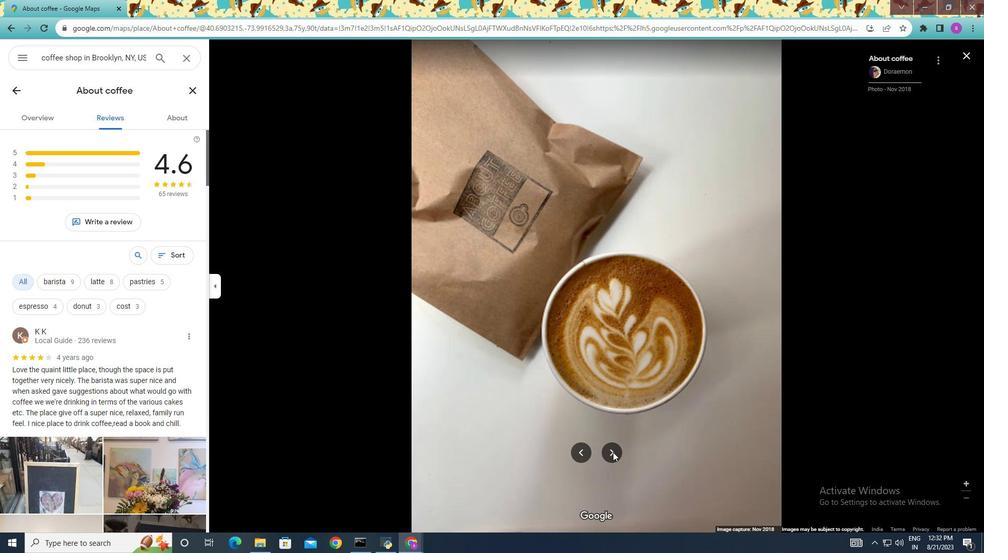 
Action: Mouse moved to (609, 453)
Screenshot: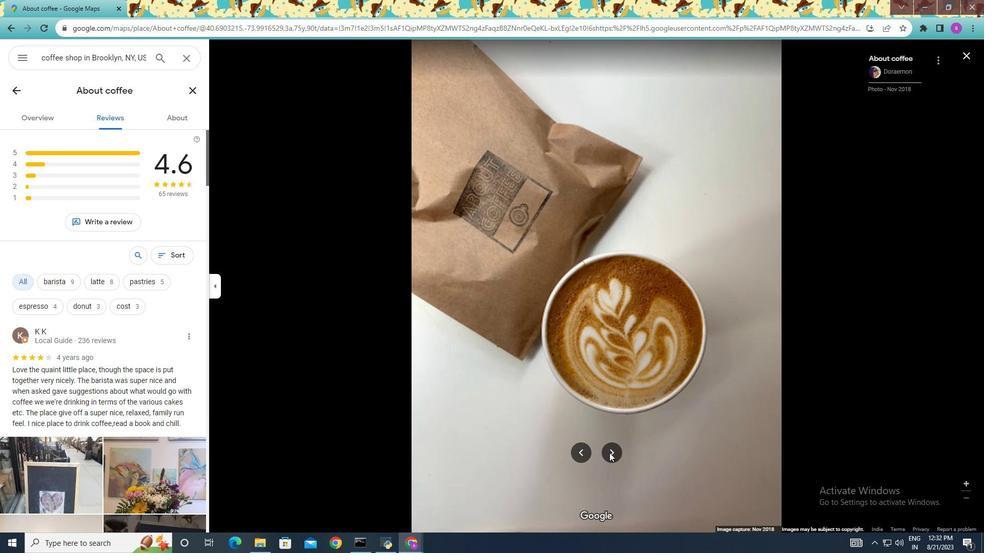 
Action: Mouse pressed left at (609, 453)
Screenshot: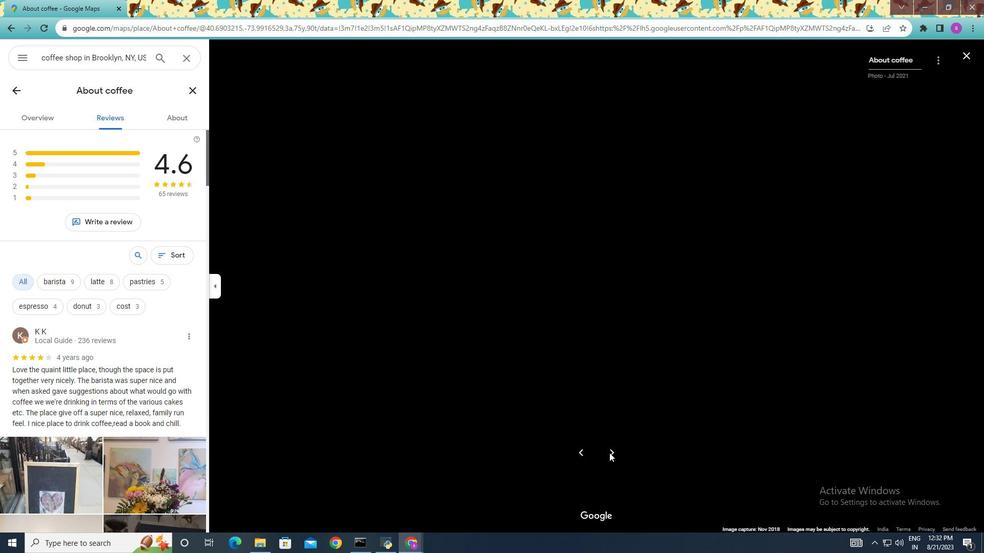
Action: Mouse moved to (609, 451)
Screenshot: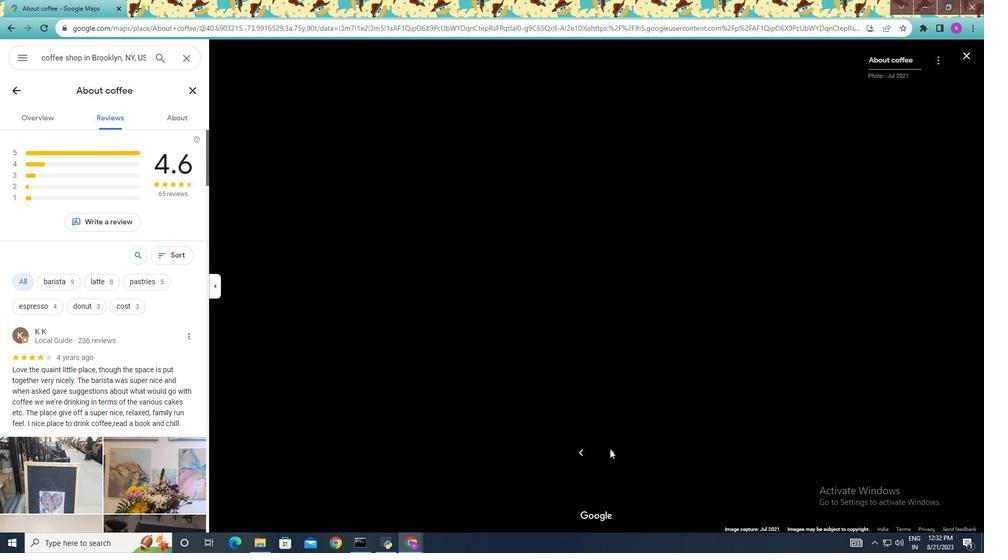 
Action: Mouse pressed left at (609, 451)
Screenshot: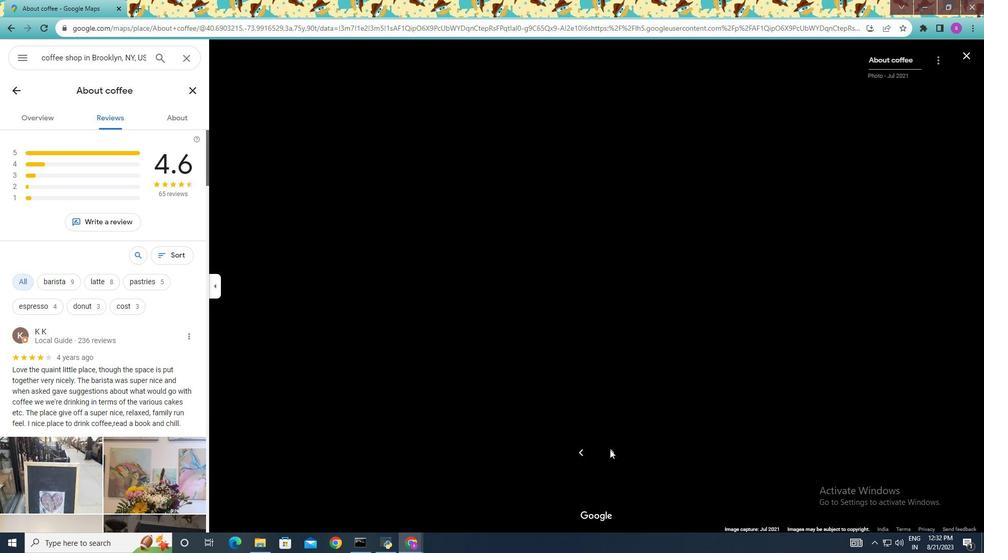 
Action: Mouse moved to (610, 450)
Screenshot: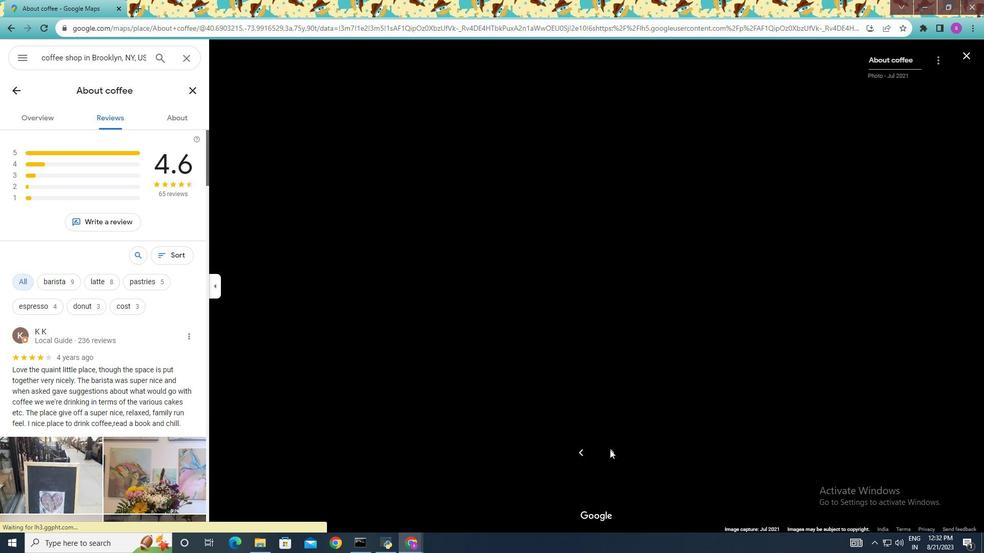 
Action: Mouse pressed left at (610, 450)
Screenshot: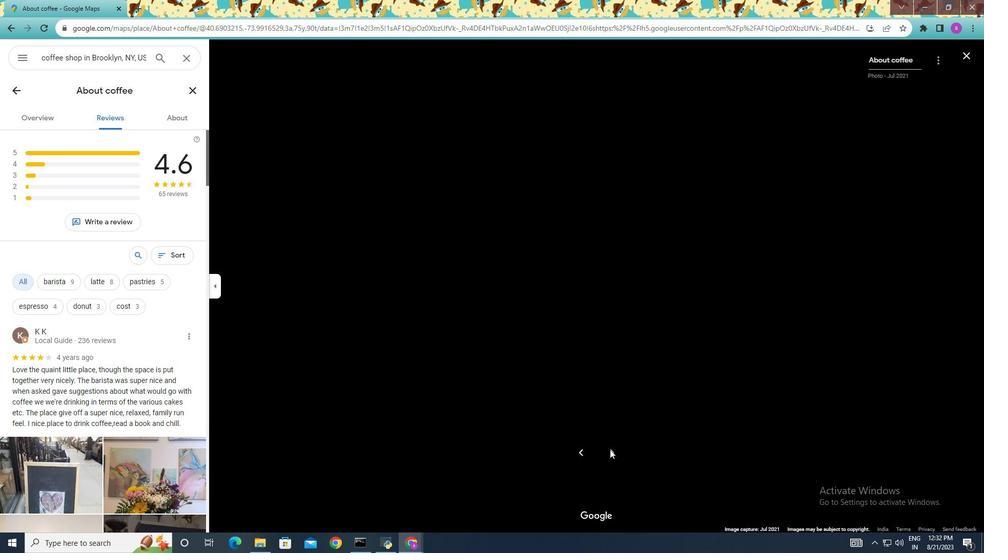 
Action: Mouse moved to (610, 451)
Screenshot: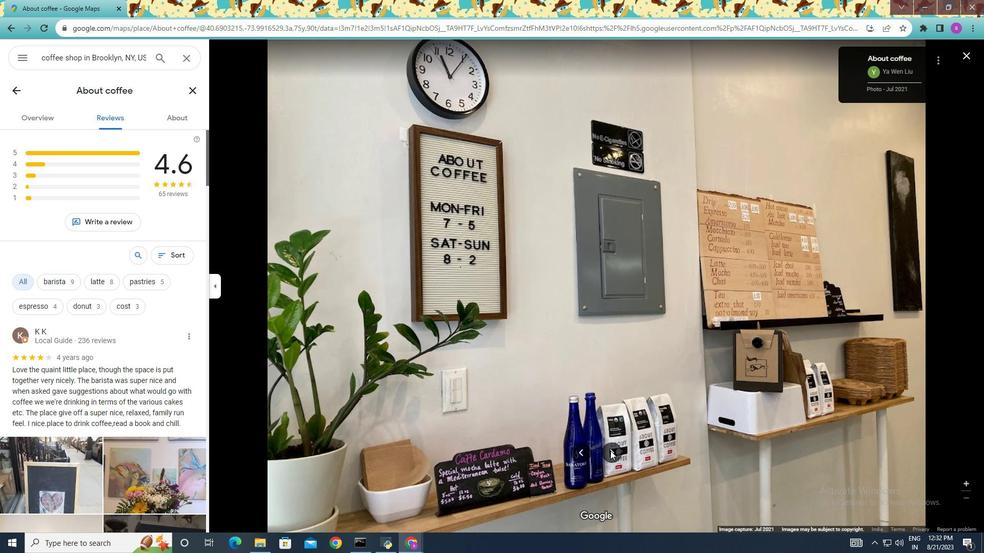 
Action: Mouse pressed left at (610, 451)
Screenshot: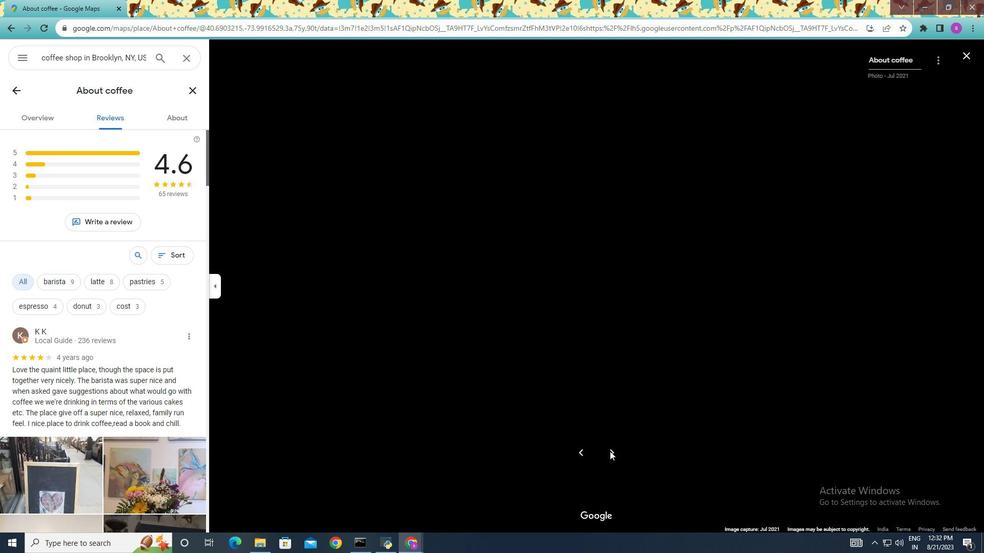 
Action: Mouse moved to (10, 89)
Screenshot: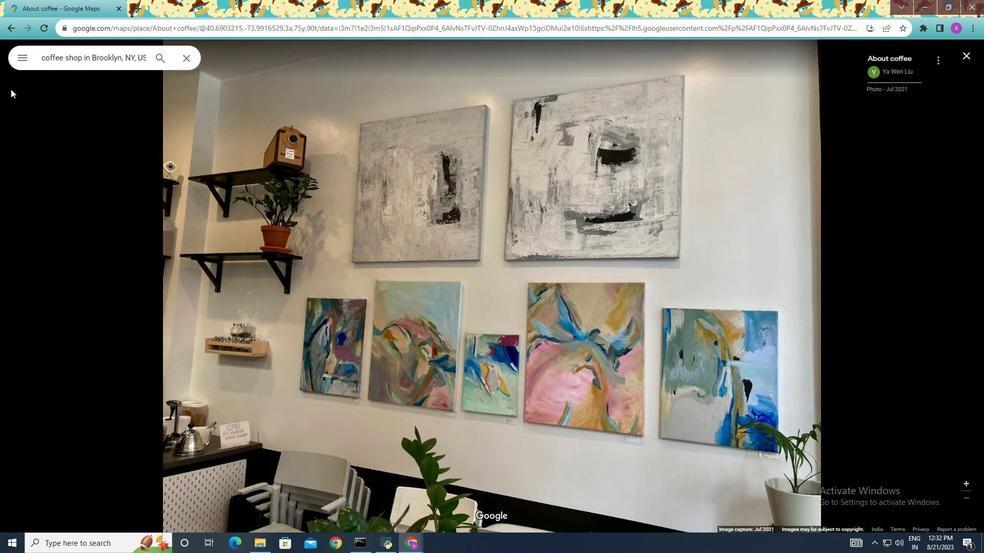 
Action: Mouse pressed left at (10, 89)
Screenshot: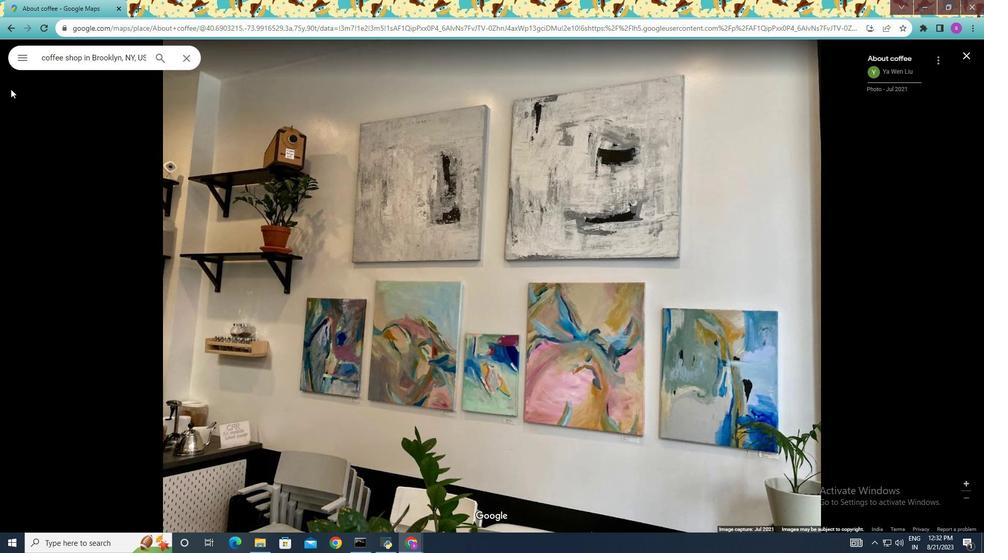 
Action: Mouse moved to (617, 294)
Screenshot: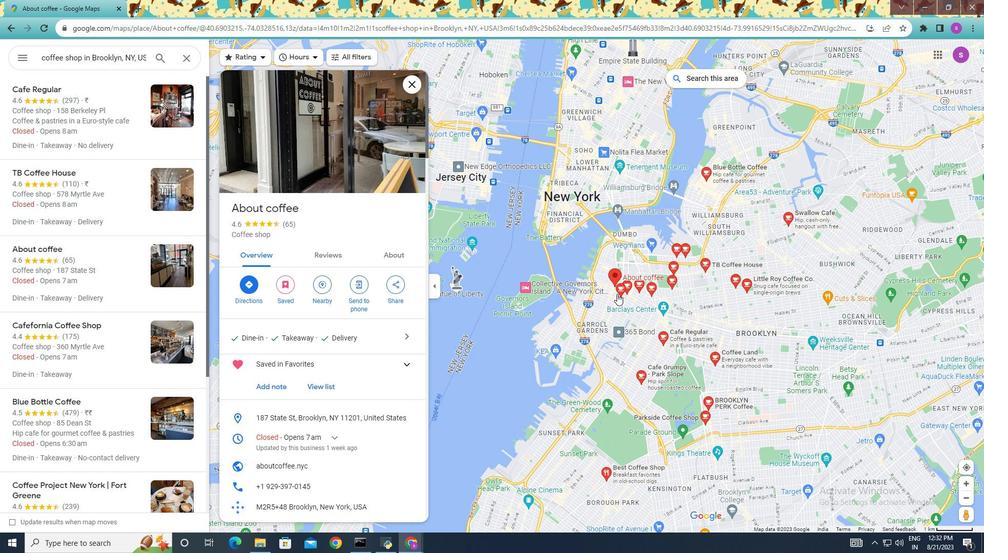 
Action: Mouse pressed left at (617, 294)
Screenshot: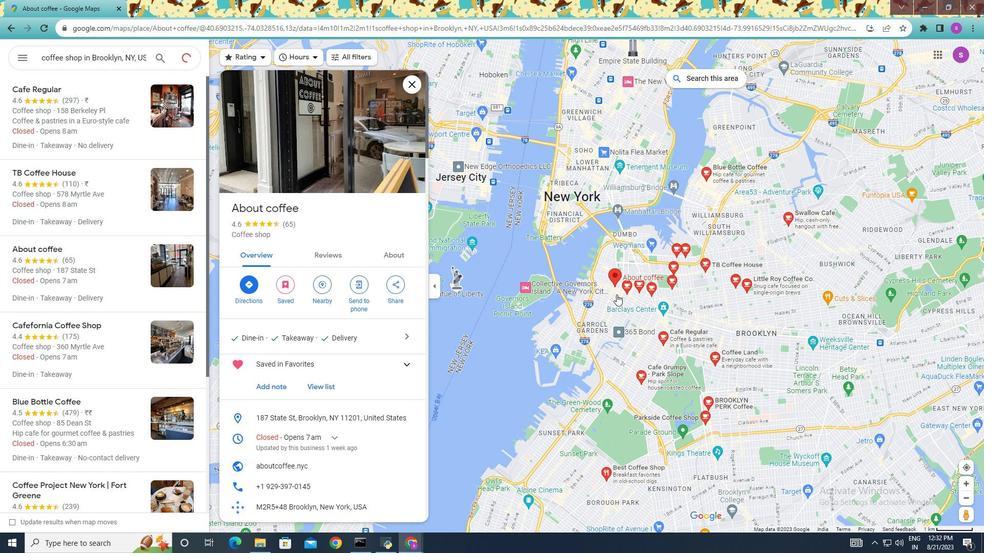 
Action: Mouse moved to (279, 286)
Screenshot: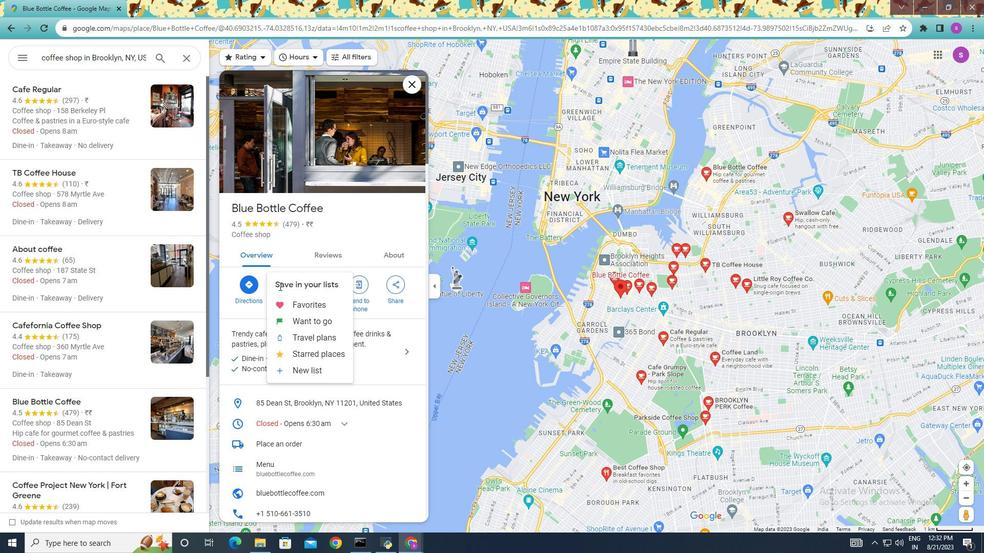 
Action: Mouse pressed left at (279, 286)
Screenshot: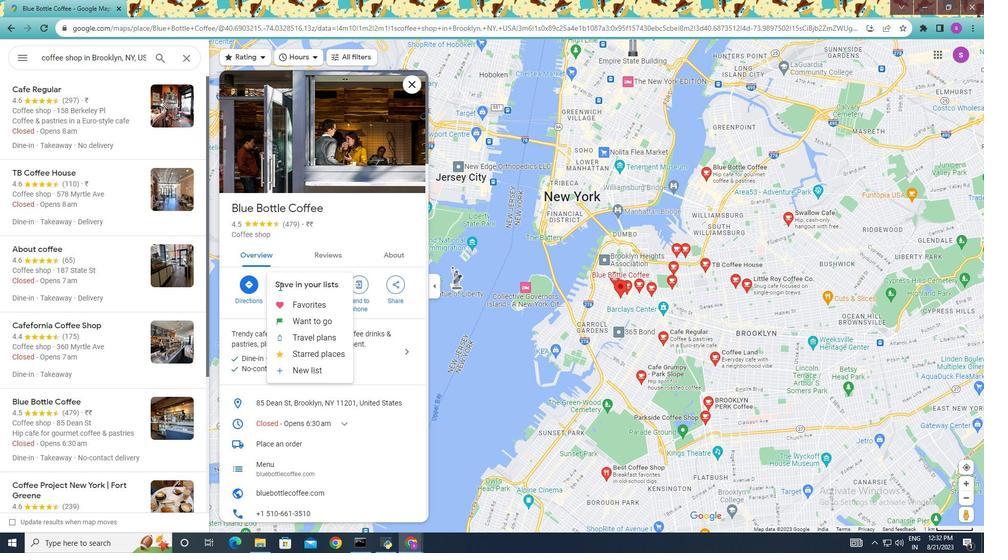 
Action: Mouse moved to (299, 306)
Screenshot: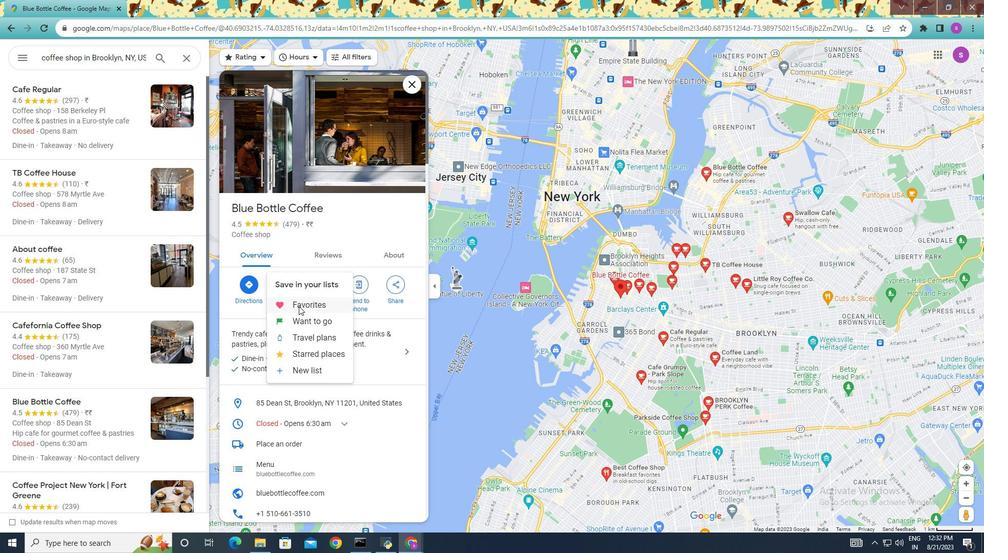 
Action: Mouse pressed left at (299, 306)
Screenshot: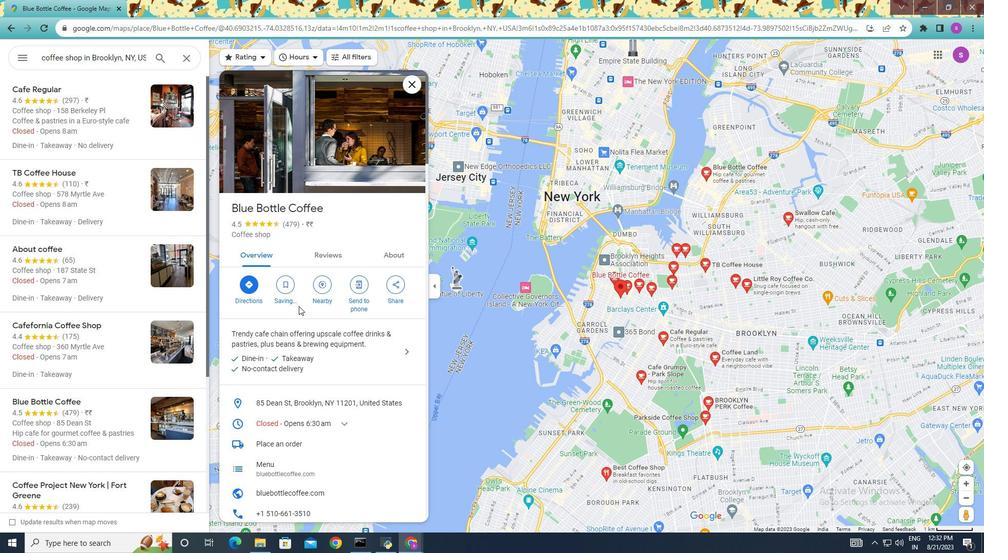 
Action: Mouse moved to (266, 174)
Screenshot: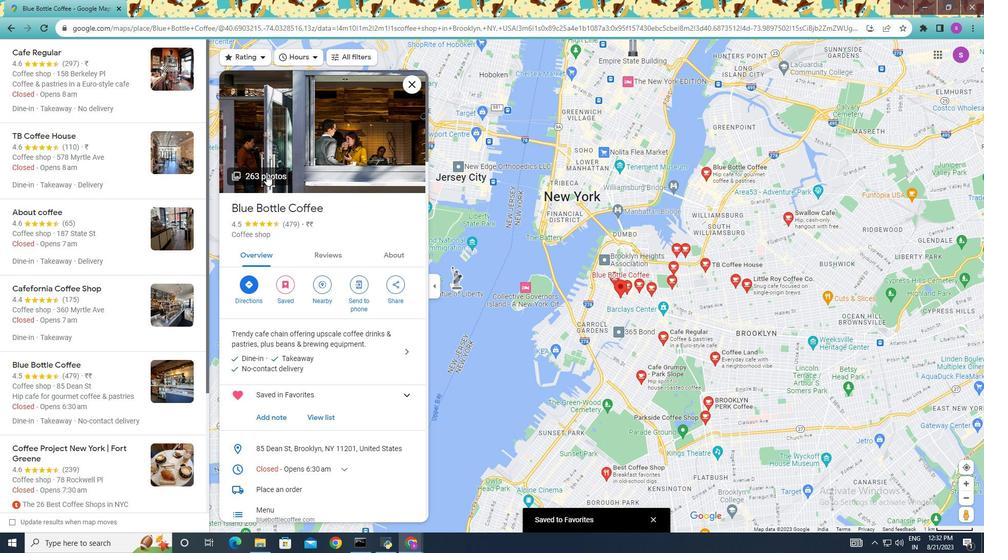 
Action: Mouse pressed left at (266, 174)
Screenshot: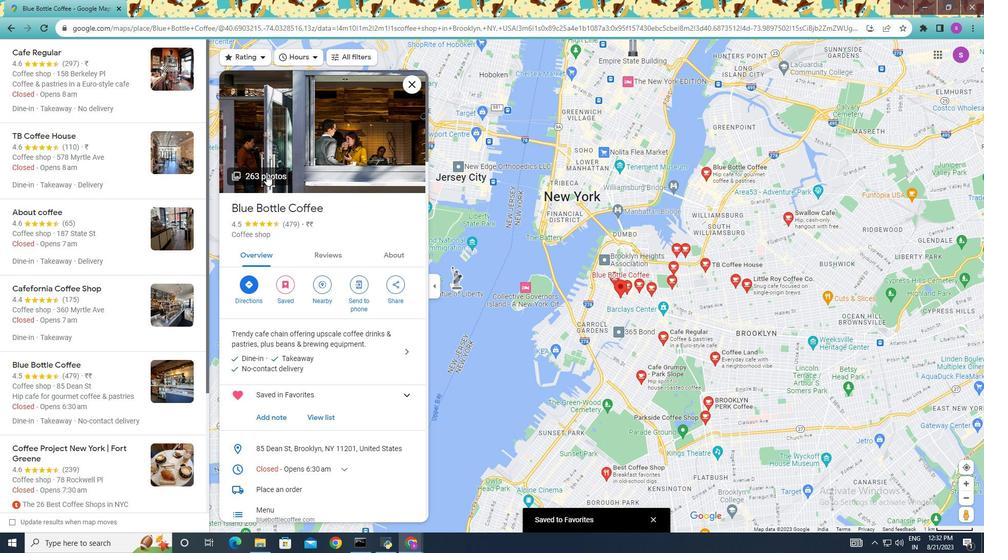 
Action: Mouse moved to (612, 452)
Screenshot: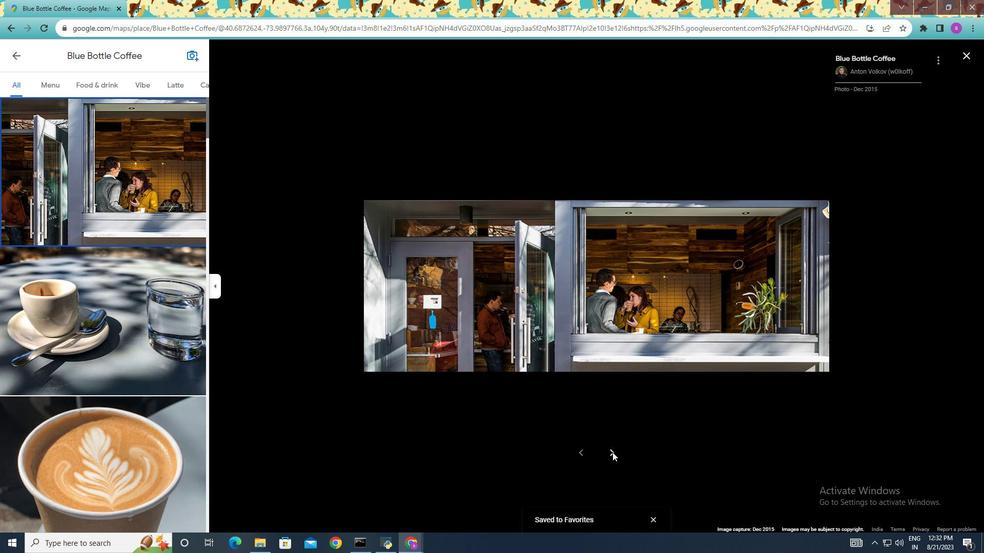 
Action: Mouse pressed left at (612, 452)
Screenshot: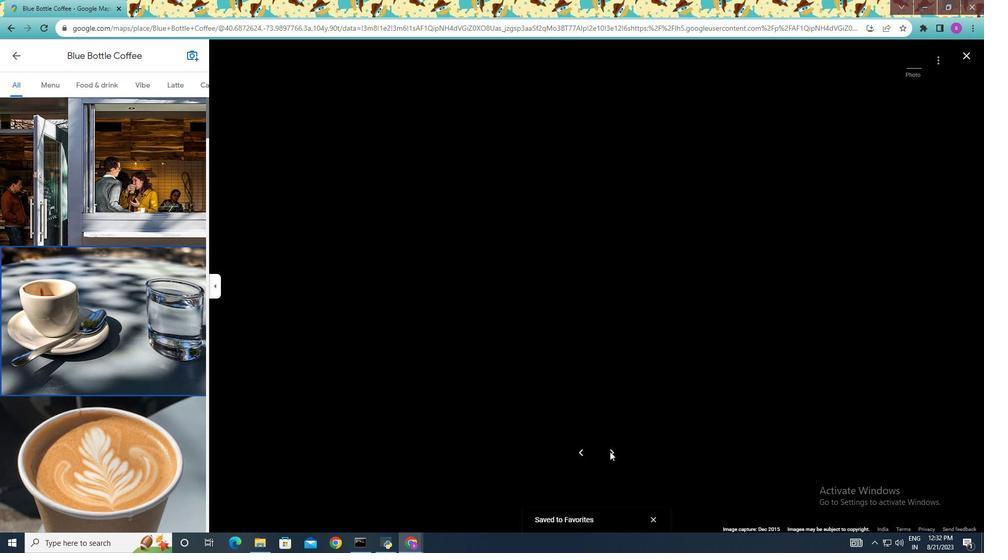
Action: Mouse moved to (610, 448)
Screenshot: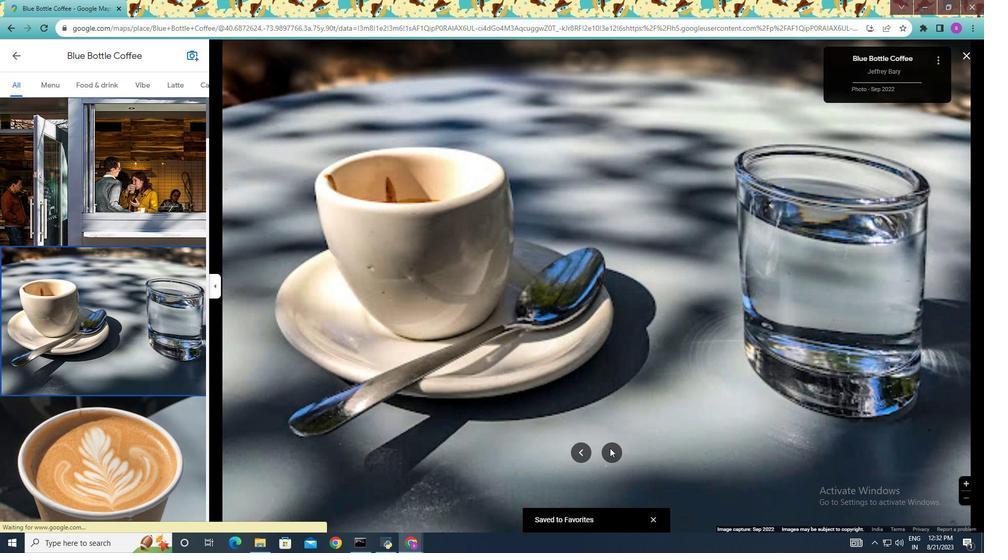 
Action: Key pressed <Key.right><Key.right><Key.right><Key.left><Key.left><Key.right><Key.right><Key.right><Key.right><Key.right><Key.right><Key.right><Key.right><Key.right><Key.right><Key.right><Key.right><Key.right><Key.left><Key.left><Key.right><Key.right><Key.right><Key.right><Key.right><Key.right><Key.right><Key.right><Key.right><Key.right><Key.right><Key.right><Key.right><Key.right><Key.right><Key.right><Key.right><Key.right><Key.right><Key.right><Key.right><Key.right><Key.right><Key.right><Key.right><Key.right><Key.right><Key.right><Key.right><Key.right><Key.right><Key.right><Key.left><Key.left><Key.right><Key.right><Key.right><Key.right><Key.right><Key.right><Key.right><Key.right><Key.right><Key.right><Key.right><Key.right><Key.right><Key.right><Key.right><Key.left><Key.right><Key.right><Key.left><Key.right><Key.right><Key.up><Key.up><Key.right><Key.right><Key.right><Key.right><Key.right><Key.right><Key.right><Key.right><Key.right><Key.right><Key.right><Key.right><Key.right><Key.right><Key.right><Key.right><Key.right><Key.right><Key.right><Key.right><Key.right><Key.right><Key.right><Key.right><Key.right><Key.right><Key.right><Key.right><Key.right><Key.right><Key.right><Key.right><Key.right><Key.right><Key.right><Key.right><Key.right><Key.right><Key.right><Key.right><Key.right><Key.right><Key.right><Key.right><Key.right><Key.right><Key.right><Key.right><Key.right><Key.right><Key.left><Key.right><Key.right><Key.right><Key.right><Key.right><Key.right><Key.right><Key.right><Key.right><Key.right><Key.right><Key.right><Key.right><Key.left><Key.right><Key.right><Key.right><Key.right><Key.right><Key.right><Key.right><Key.right><Key.left><Key.right><Key.right><Key.right><Key.right><Key.right><Key.right><Key.right><Key.right><Key.right><Key.right><Key.right><Key.right><Key.right><Key.right><Key.left><Key.right><Key.right><Key.left><Key.left><Key.right><Key.right><Key.right><Key.right><Key.right><Key.right><Key.right><Key.left><Key.right><Key.right><Key.right><Key.right><Key.right><Key.left><Key.right><Key.right><Key.right><Key.right><Key.right><Key.right><Key.right><Key.left><Key.right><Key.right><Key.right><Key.right><Key.right><Key.right><Key.left><Key.down><Key.down><Key.down><Key.down><Key.down><Key.down><Key.down><Key.up><Key.up><Key.down><Key.down><Key.up><Key.down><Key.down><Key.down><Key.down><Key.down><Key.down><Key.down><Key.down><Key.down><Key.down><Key.down><Key.down><Key.down><Key.down><Key.down><Key.down><Key.down><Key.down><Key.down><Key.down><Key.down><Key.down><Key.down><Key.down><Key.down><Key.down><Key.down><Key.down><Key.down><Key.down><Key.down><Key.down><Key.up><Key.down><Key.down><Key.down><Key.down><Key.down><Key.down><Key.down><Key.down><Key.down><Key.down>
Screenshot: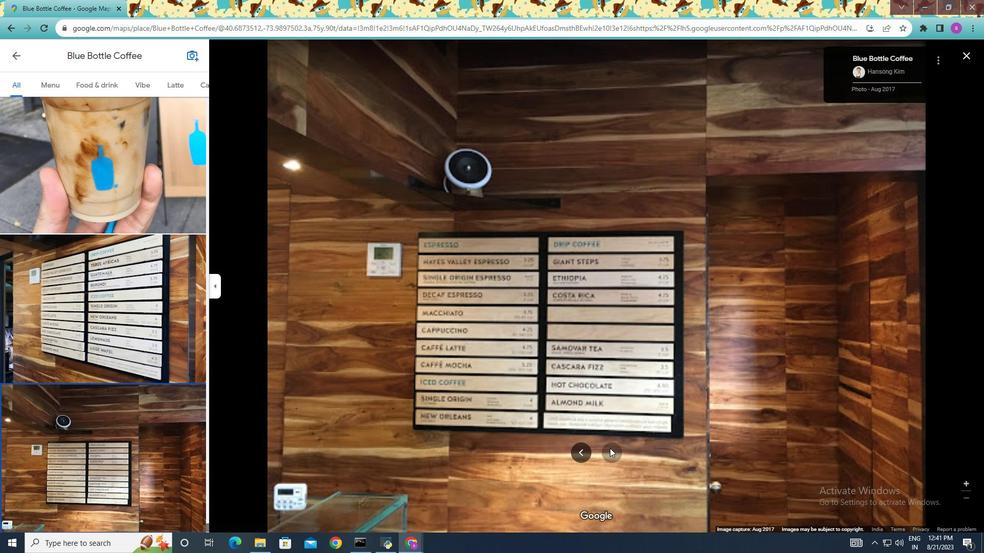 
Action: Mouse moved to (11, 28)
Screenshot: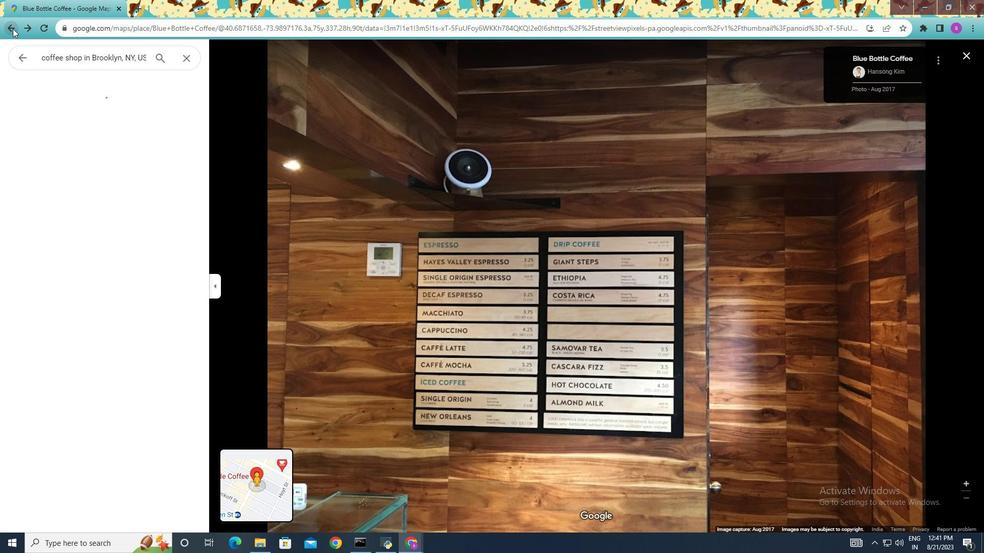 
Action: Mouse pressed left at (11, 28)
Screenshot: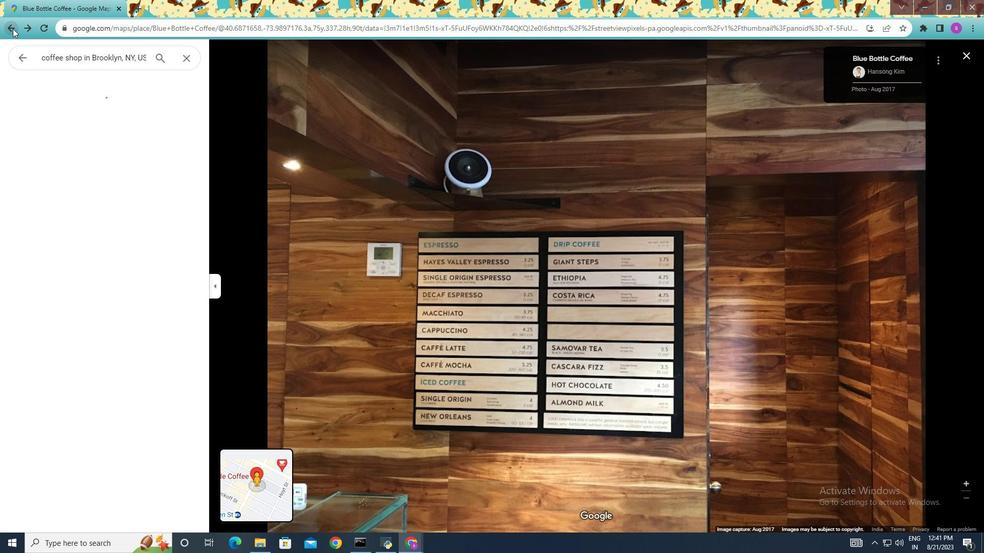 
Action: Mouse moved to (13, 28)
Screenshot: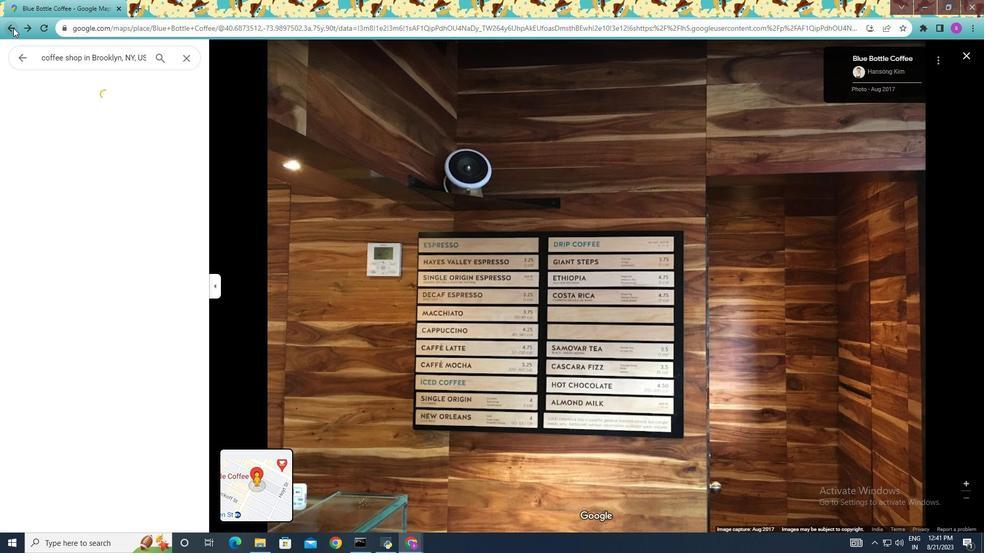 
Action: Mouse pressed left at (13, 28)
Screenshot: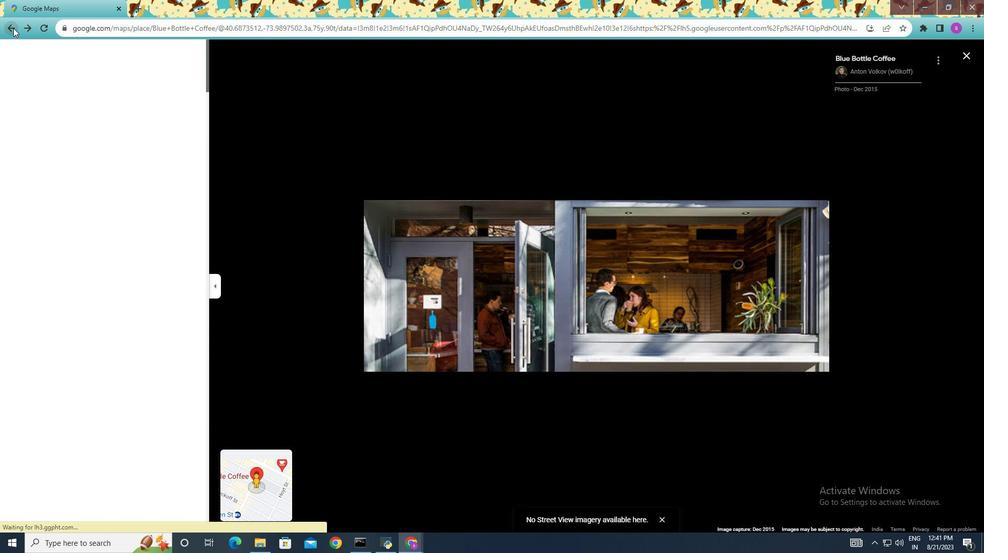 
Action: Mouse moved to (13, 26)
Screenshot: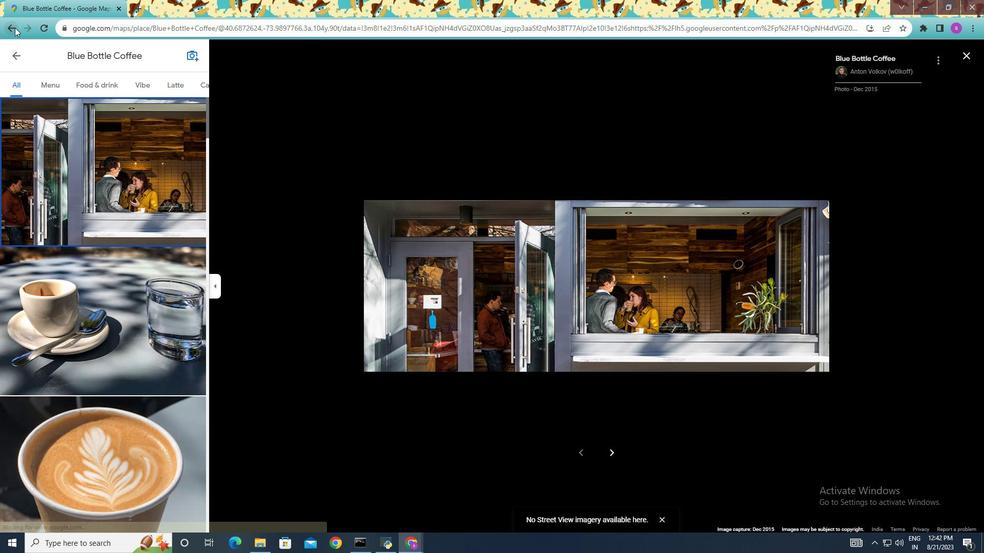 
Action: Mouse pressed left at (13, 26)
Screenshot: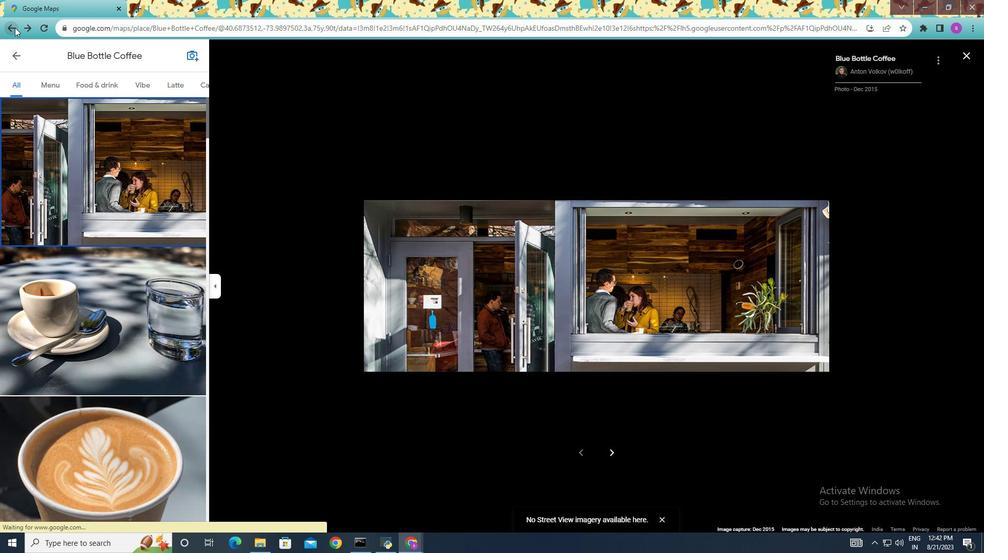 
Action: Mouse moved to (131, 271)
Screenshot: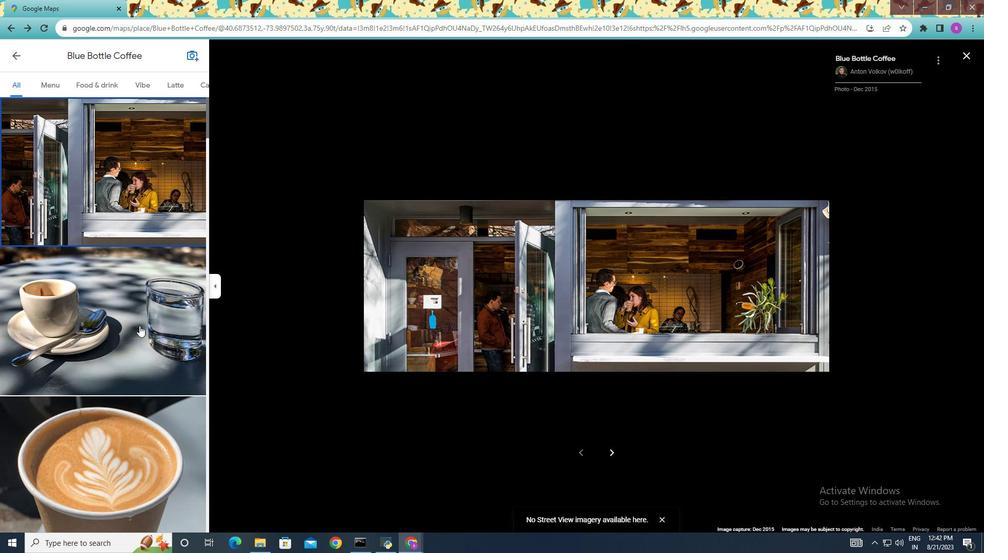 
Action: Mouse scrolled (131, 272) with delta (0, 0)
Screenshot: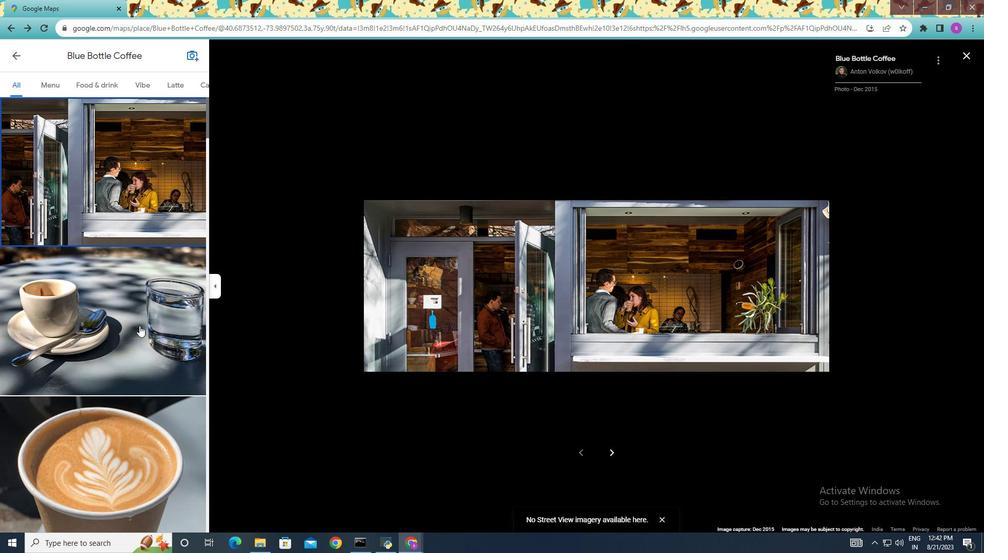 
Action: Mouse moved to (135, 296)
Screenshot: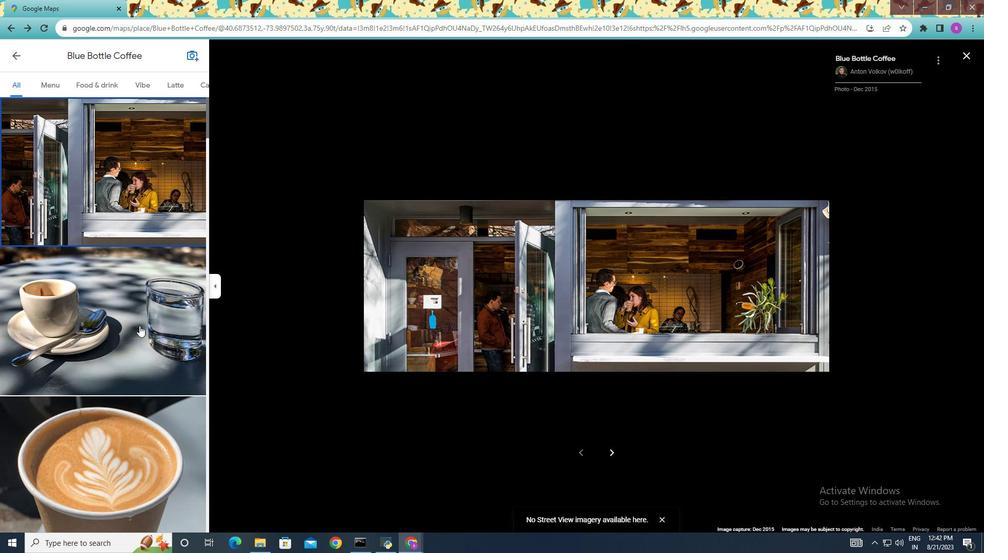 
Action: Mouse scrolled (135, 297) with delta (0, 0)
Screenshot: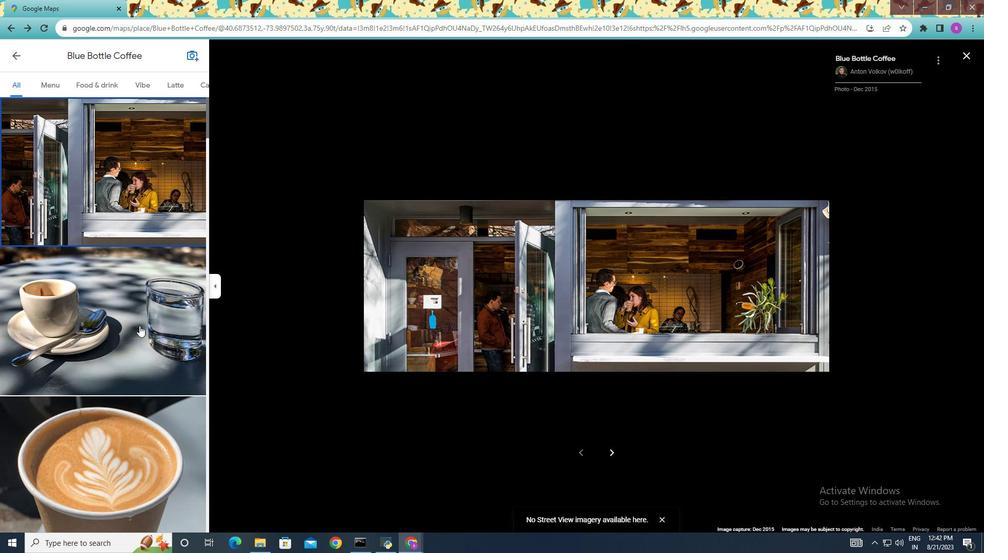 
Action: Mouse moved to (137, 316)
Screenshot: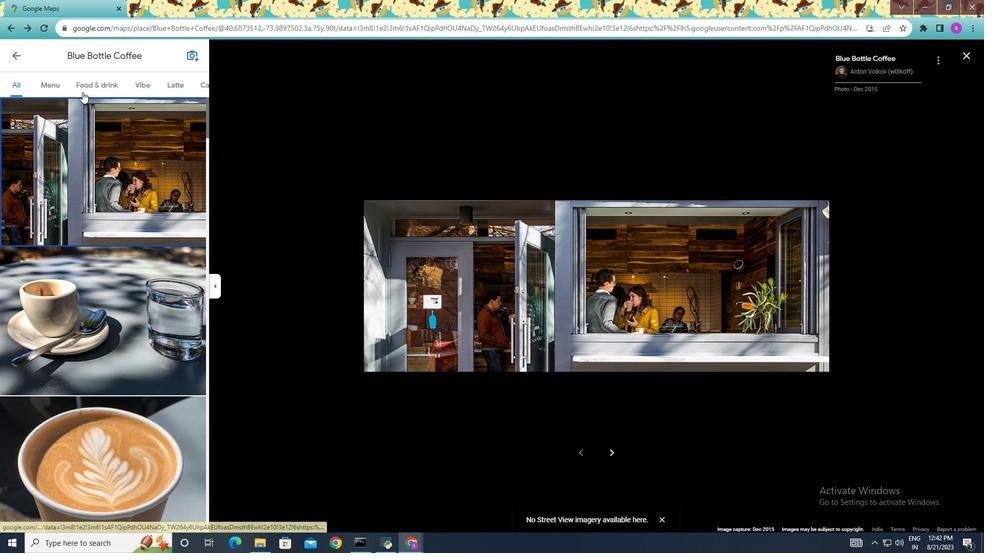 
Action: Mouse scrolled (137, 316) with delta (0, 0)
Screenshot: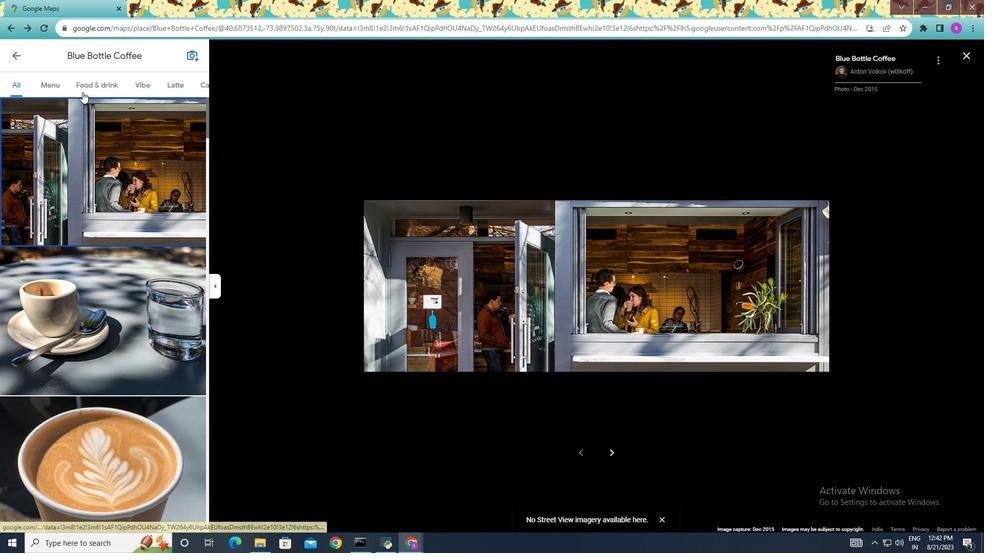 
Action: Mouse moved to (138, 329)
Screenshot: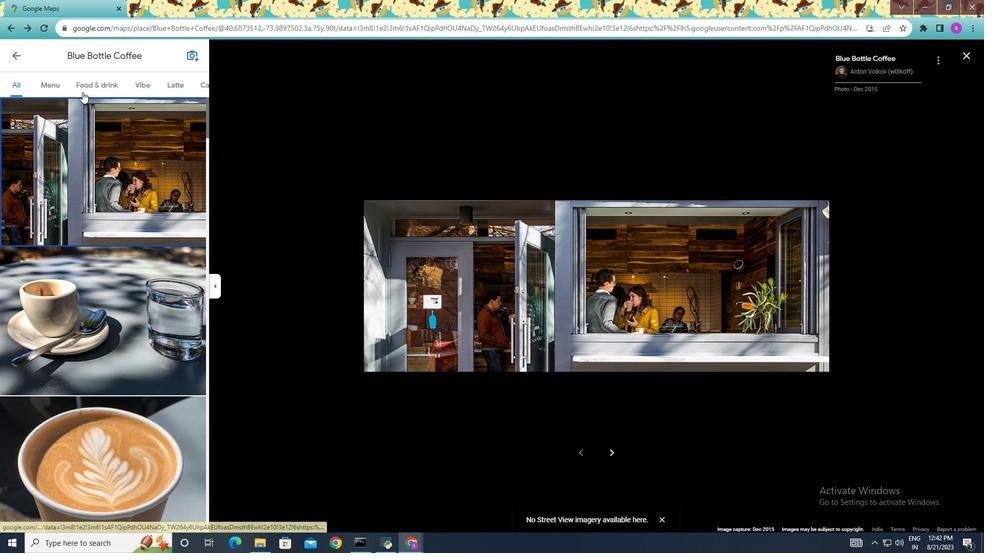 
Action: Mouse scrolled (138, 330) with delta (0, 0)
Screenshot: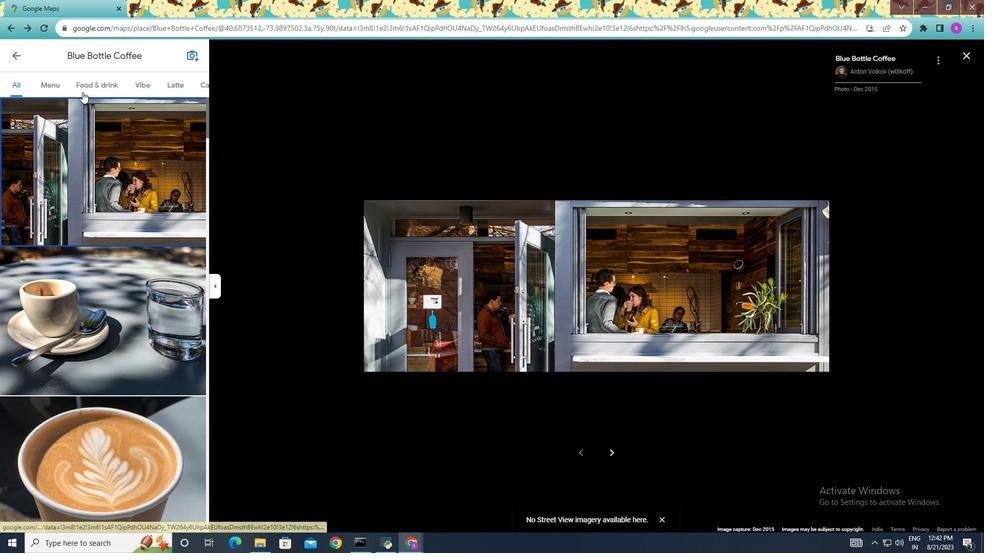 
Action: Mouse moved to (139, 336)
Screenshot: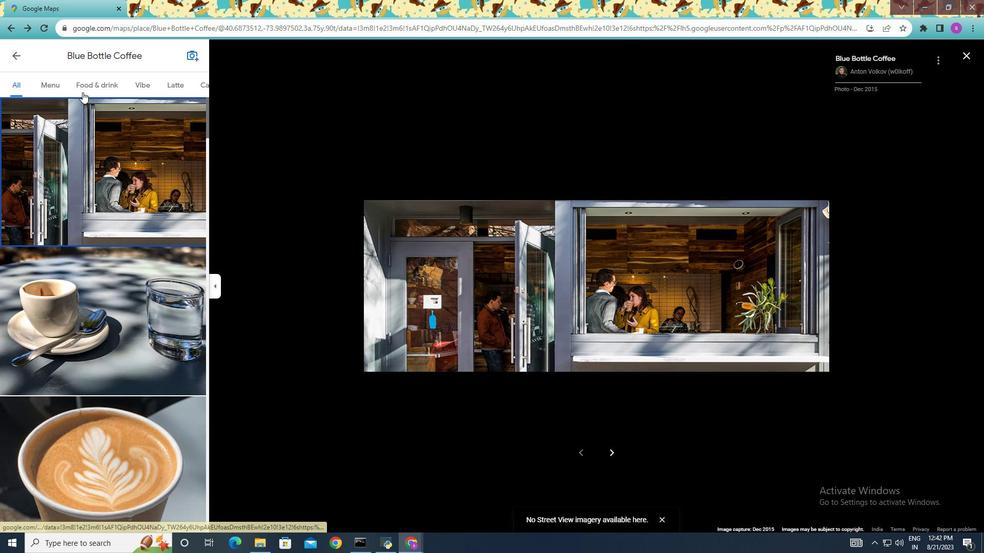
Action: Mouse scrolled (139, 336) with delta (0, 0)
Screenshot: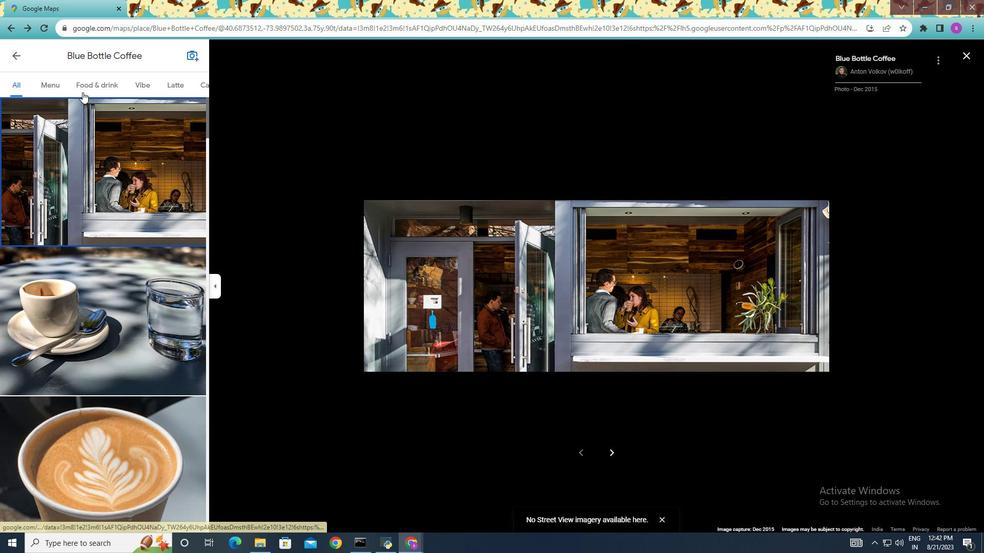 
Action: Mouse moved to (139, 339)
Screenshot: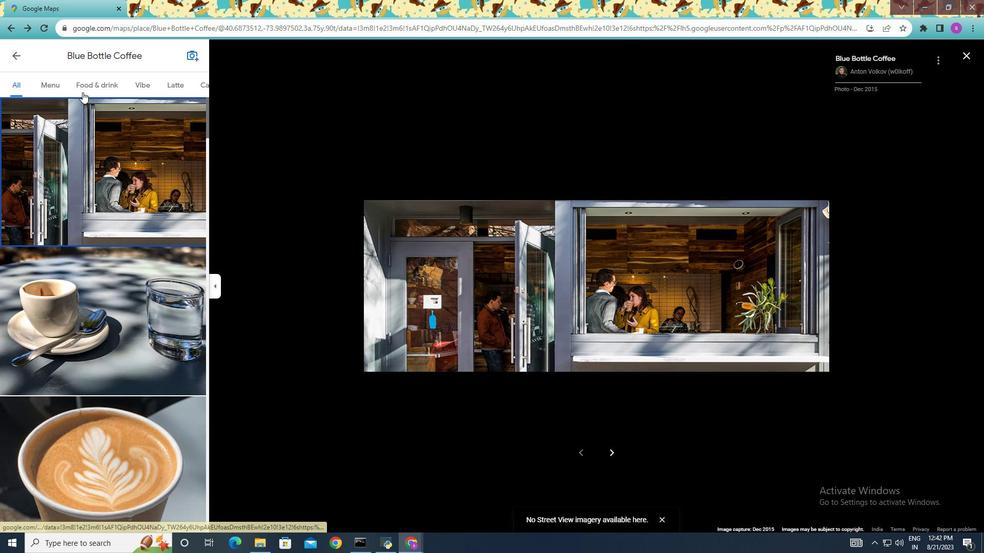 
Action: Mouse scrolled (139, 340) with delta (0, 0)
Screenshot: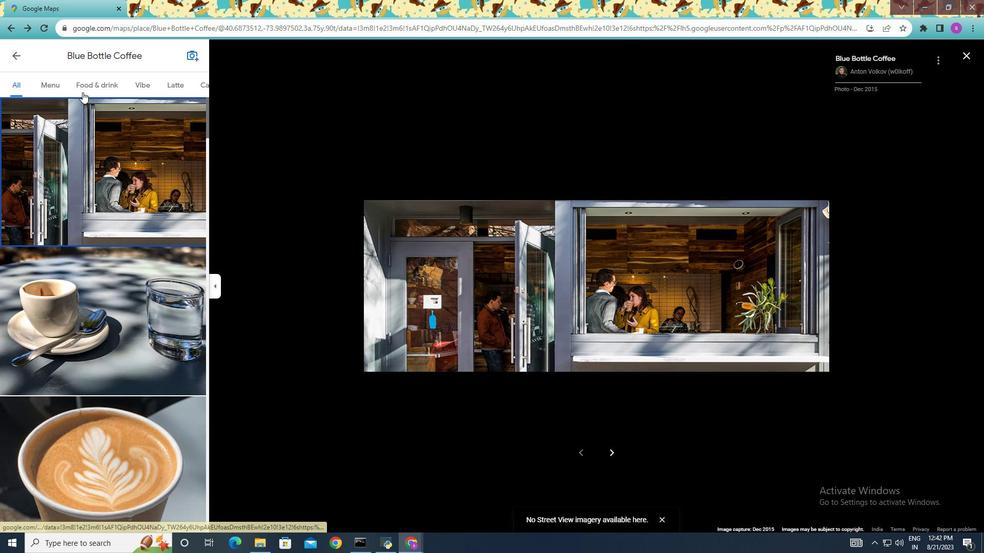 
Action: Mouse moved to (139, 340)
Screenshot: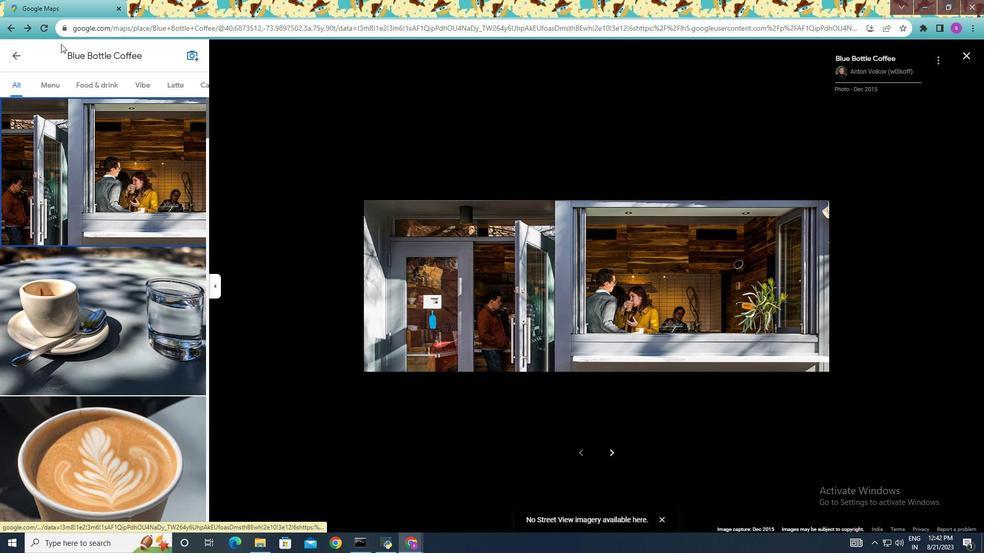 
Action: Mouse scrolled (139, 341) with delta (0, 0)
Screenshot: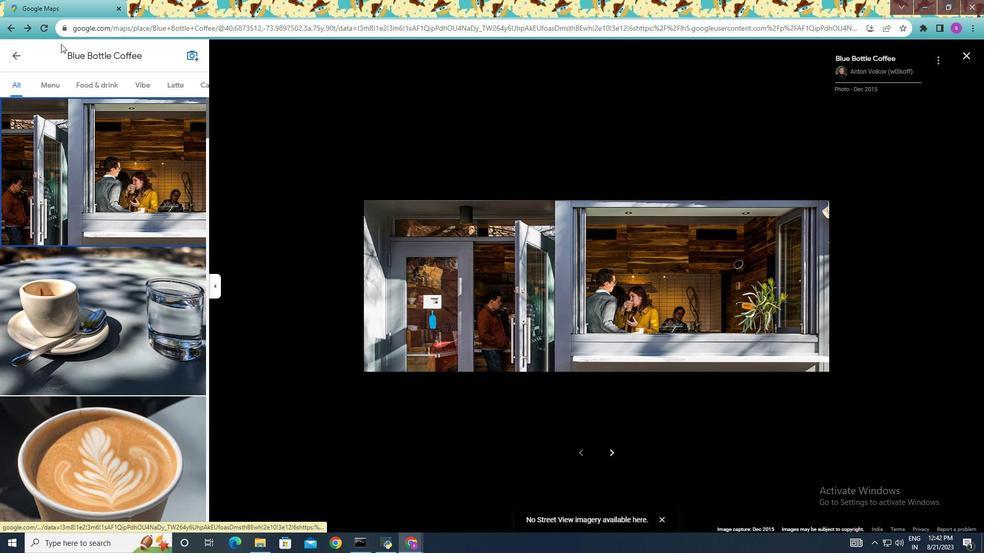 
Action: Mouse moved to (139, 341)
Screenshot: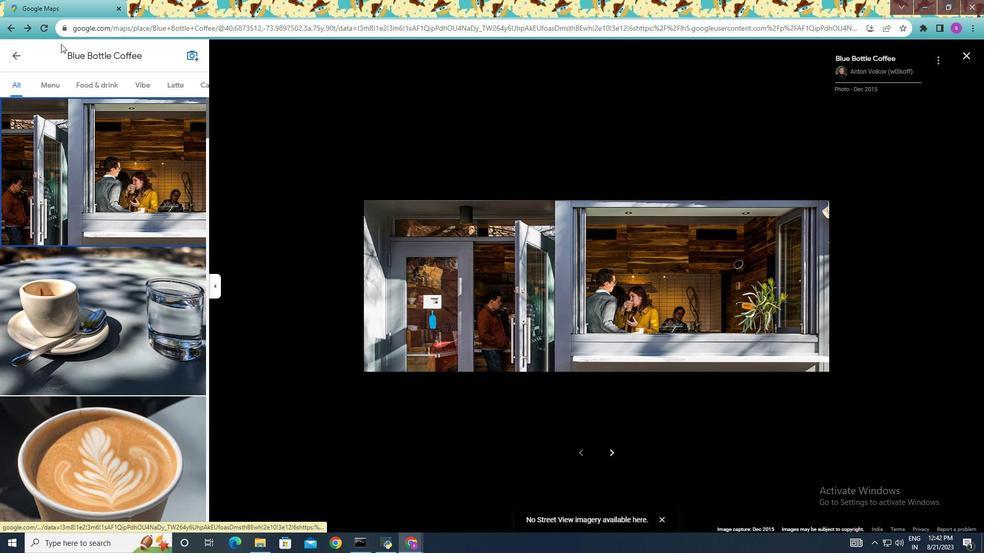 
Action: Mouse scrolled (139, 341) with delta (0, 0)
Screenshot: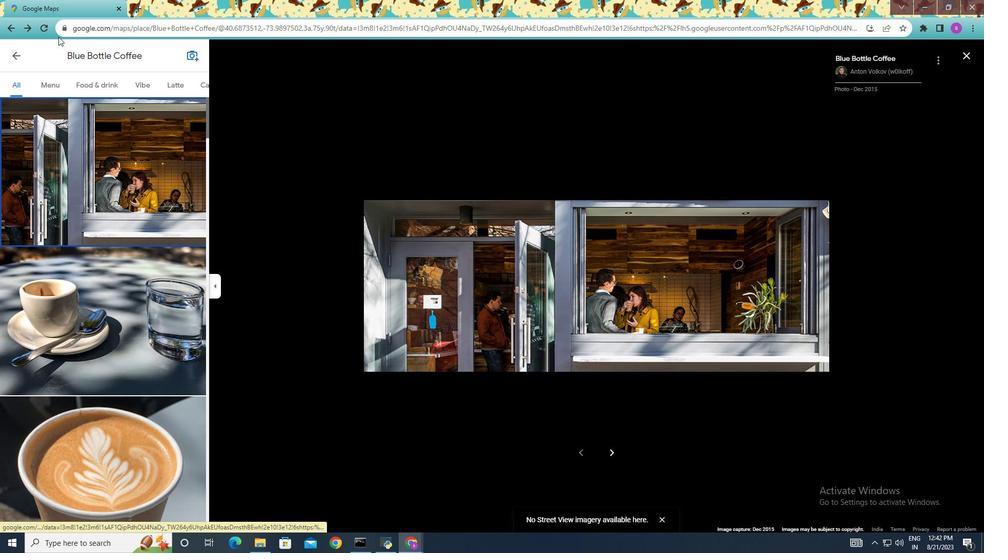 
Action: Mouse moved to (10, 57)
Screenshot: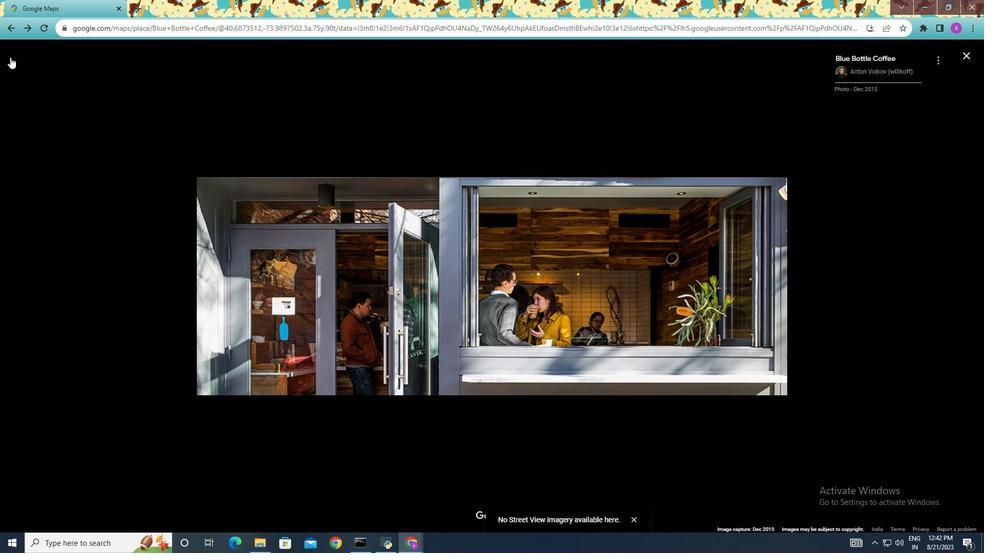 
Action: Mouse pressed left at (10, 57)
Screenshot: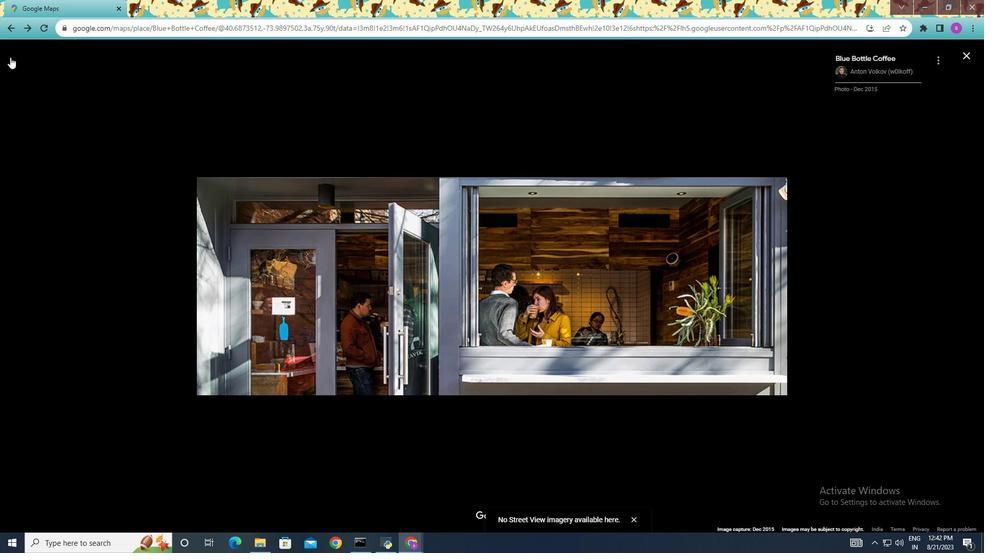 
Action: Mouse moved to (621, 276)
Screenshot: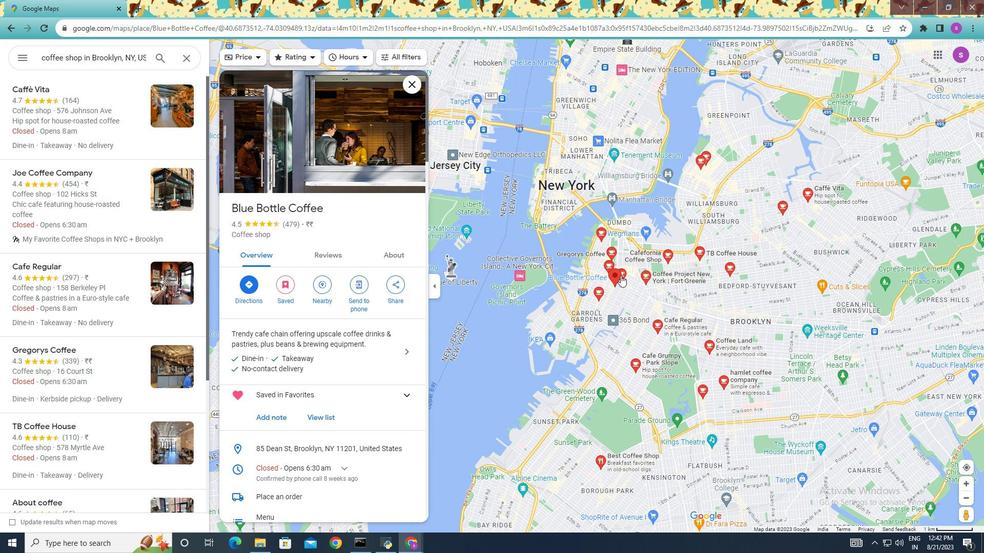 
Action: Mouse pressed left at (621, 276)
Screenshot: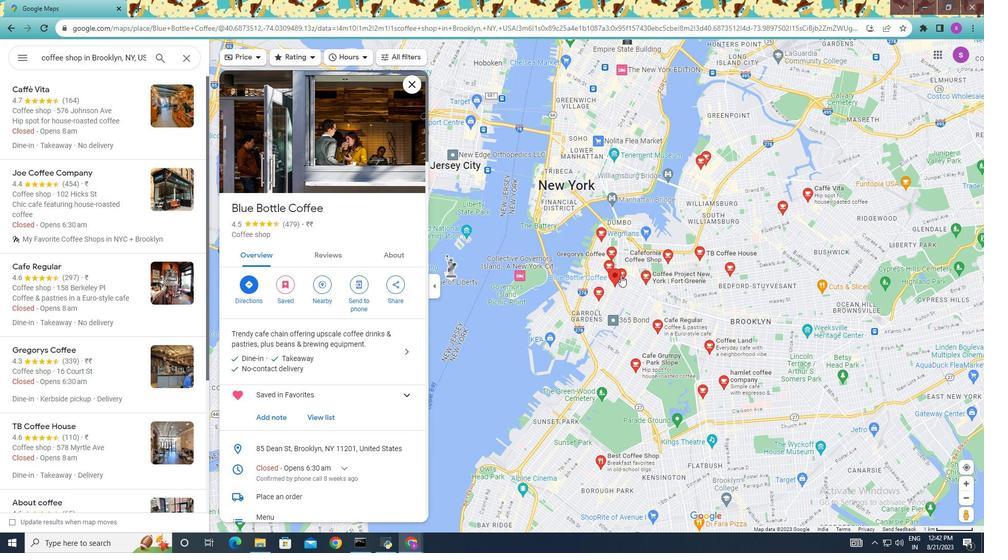 
Action: Mouse moved to (647, 282)
Screenshot: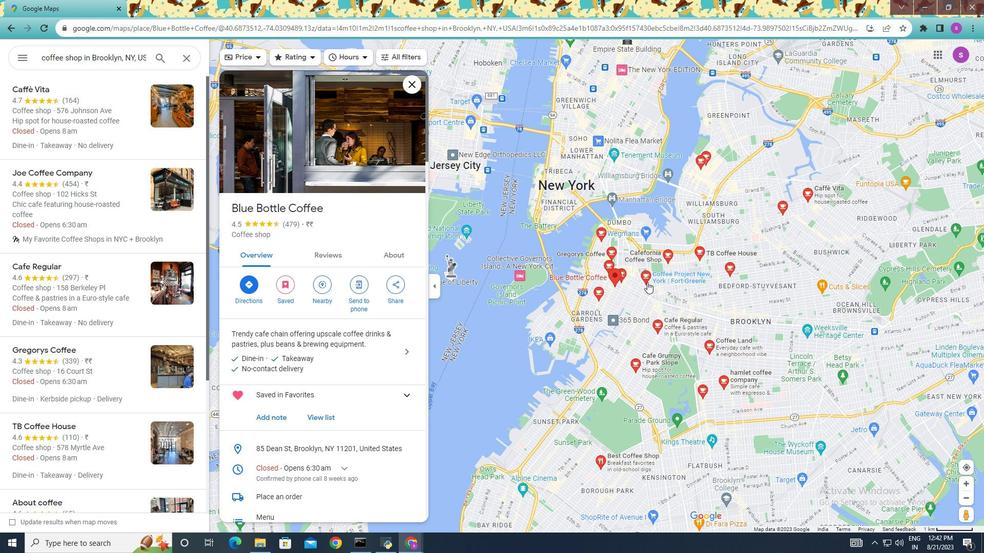 
Action: Mouse pressed left at (647, 282)
Screenshot: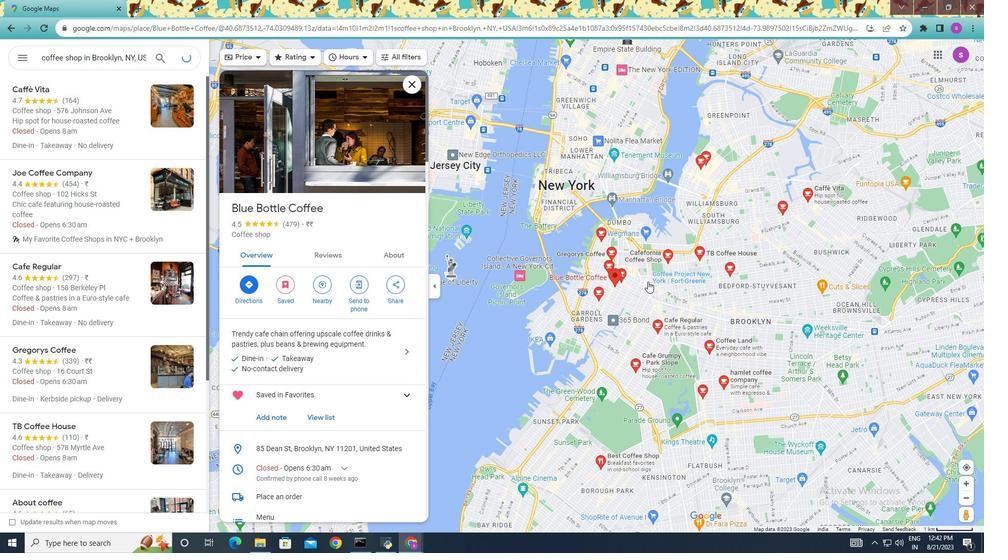 
Action: Mouse moved to (288, 301)
Screenshot: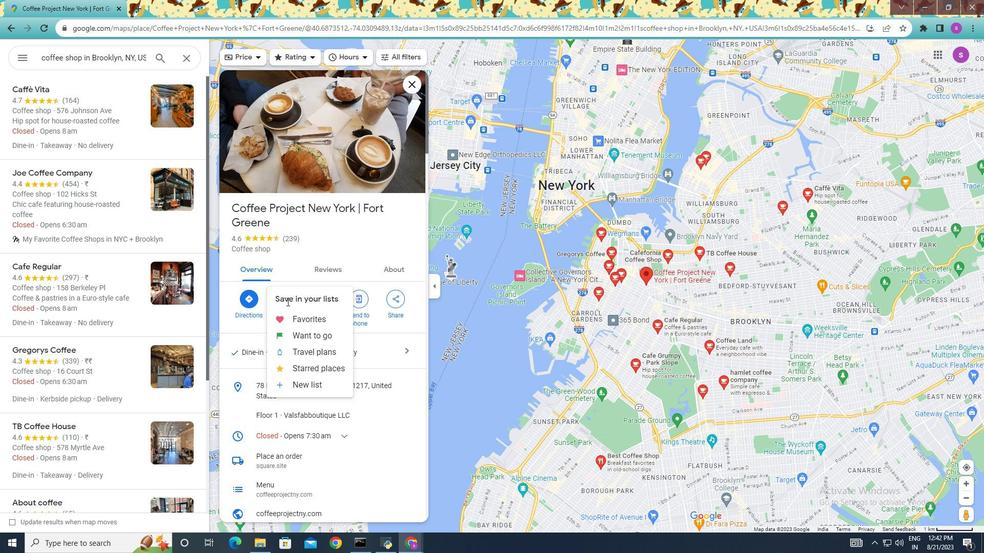 
Action: Mouse pressed left at (288, 301)
Screenshot: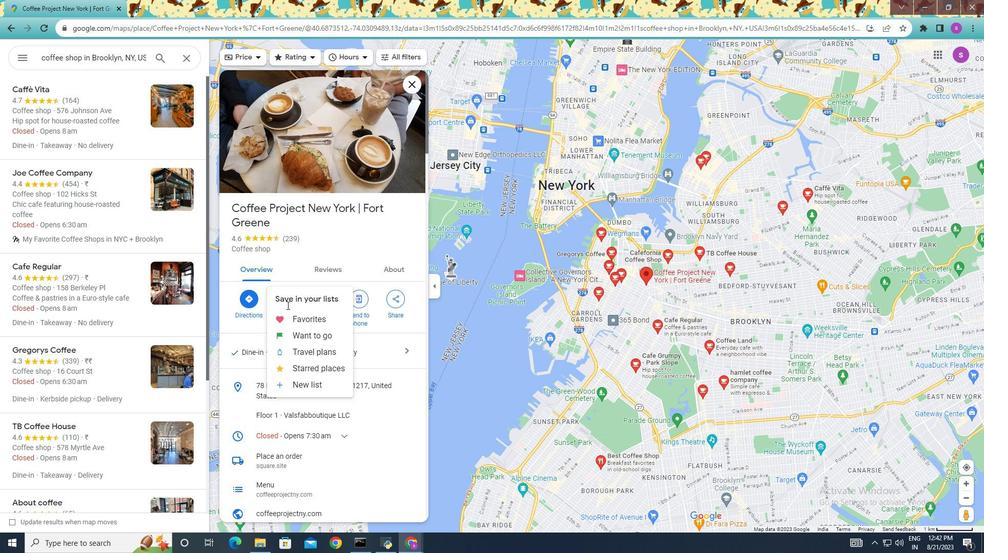 
Action: Mouse moved to (287, 320)
Screenshot: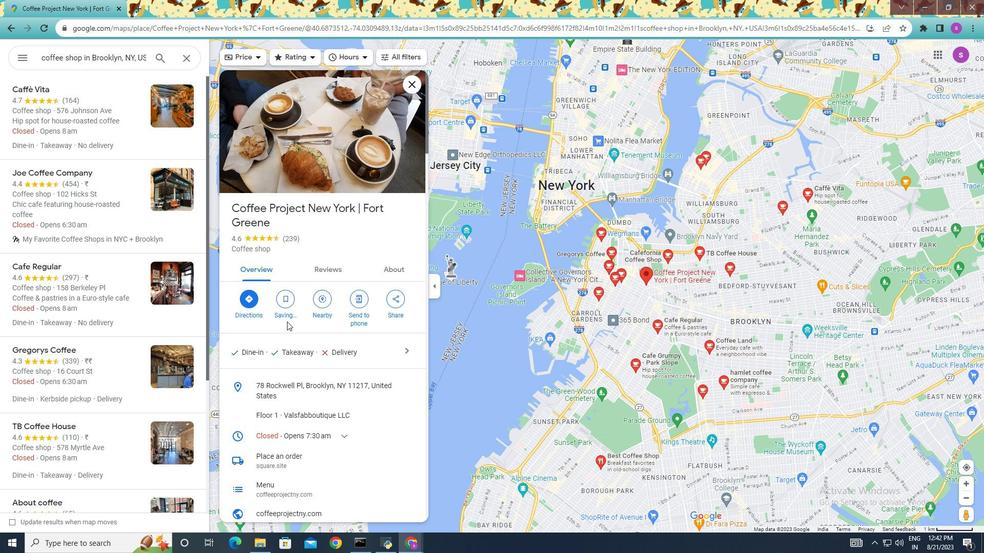 
Action: Mouse pressed left at (287, 320)
Screenshot: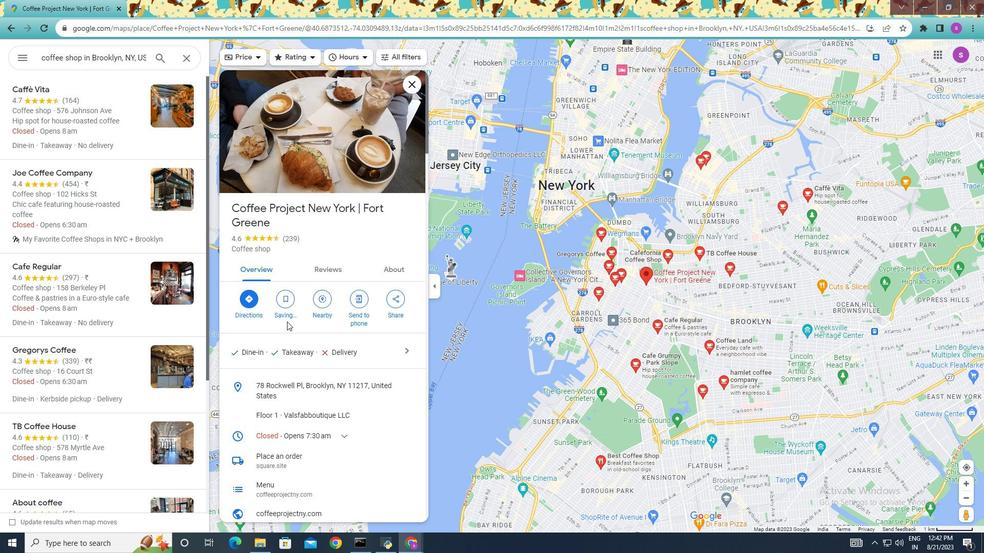 
Action: Mouse moved to (282, 178)
Screenshot: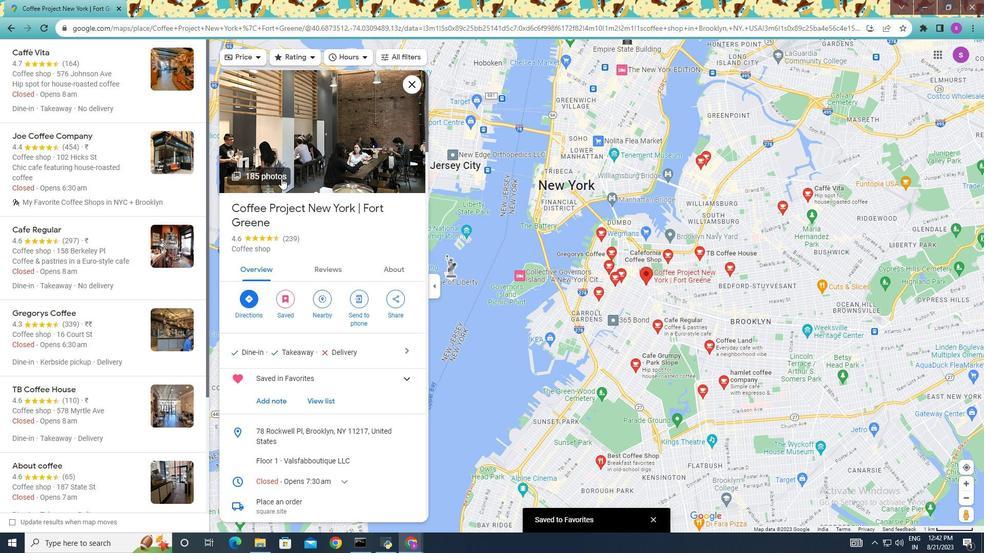 
Action: Mouse pressed left at (282, 178)
Screenshot: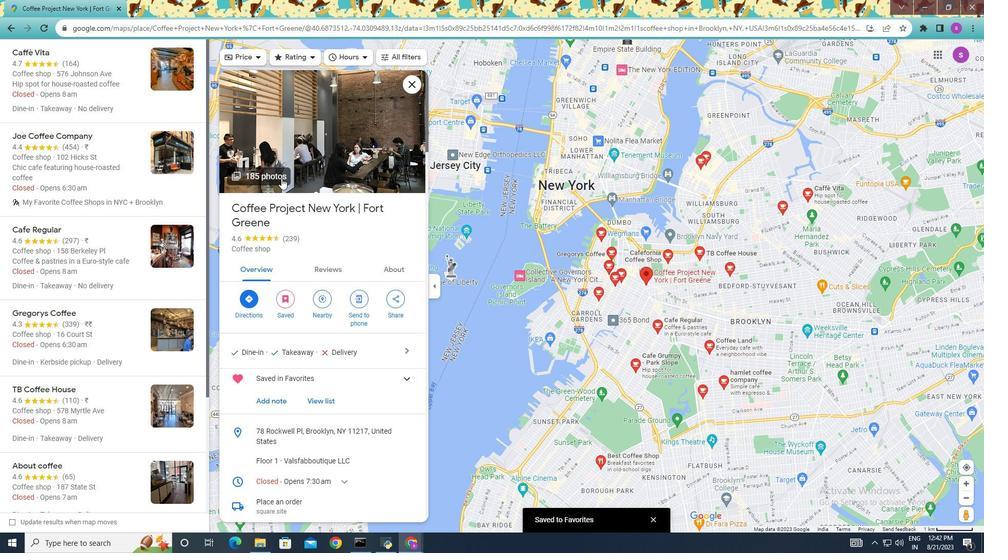 
Action: Mouse moved to (325, 151)
Screenshot: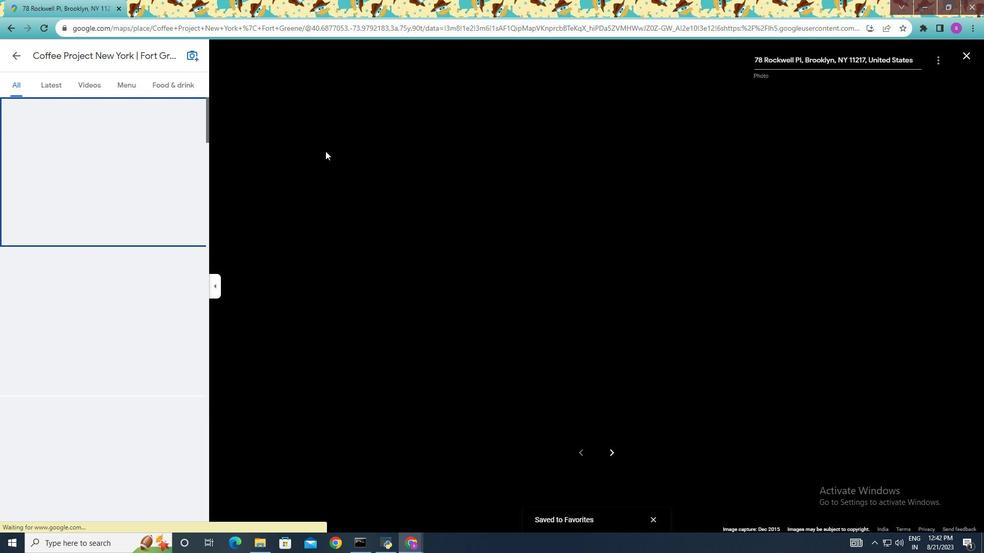 
Action: Key pressed <Key.right><Key.left><Key.right><Key.right><Key.down><Key.down><Key.down><Key.down><Key.down><Key.up><Key.down><Key.down><Key.down><Key.down><Key.up><Key.down><Key.down><Key.down><Key.down><Key.down><Key.down><Key.down><Key.down><Key.down><Key.down><Key.down><Key.down><Key.down><Key.down><Key.down><Key.down><Key.down><Key.down><Key.down><Key.down><Key.down><Key.down><Key.up><Key.up><Key.up><Key.up><Key.up><Key.up><Key.up><Key.up><Key.down><Key.down><Key.down><Key.down><Key.down><Key.down><Key.down><Key.down><Key.down><Key.down><Key.down><Key.down><Key.down><Key.down><Key.down><Key.down><Key.up><Key.down><Key.down><Key.up><Key.down><Key.down><Key.down><Key.up><Key.down><Key.down><Key.down><Key.down><Key.down><Key.down><Key.up><Key.down><Key.down><Key.down><Key.down><Key.up><Key.up><Key.up><Key.up><Key.down><Key.down><Key.down><Key.down><Key.down><Key.down><Key.down><Key.down><Key.up><Key.down><Key.down><Key.down><Key.down><Key.down><Key.down><Key.down><Key.down><Key.down><Key.up><Key.up><Key.down><Key.down><Key.down><Key.down><Key.down><Key.down><Key.down><Key.down><Key.down><Key.down><Key.down><Key.down><Key.down><Key.up><Key.down><Key.down><Key.down><Key.down><Key.down><Key.down><Key.down><Key.down><Key.down><Key.down><Key.down><Key.down><Key.down><Key.down><Key.down><Key.down><Key.down><Key.down><Key.down><Key.down><Key.down><Key.up><Key.up><Key.up><Key.down><Key.down><Key.down><Key.down><Key.down><Key.down><Key.down><Key.down><Key.down><Key.down><Key.down><Key.down><Key.up><Key.up><Key.down><Key.down><Key.down><Key.down><Key.up><Key.down><Key.down><Key.down><Key.down><Key.down><Key.down><Key.down><Key.down><Key.down><Key.down><Key.down><Key.down><Key.down><Key.down><Key.down><Key.down><Key.down><Key.down><Key.down><Key.down><Key.up><Key.down><Key.down><Key.down><Key.down><Key.up><Key.down><Key.up>
Screenshot: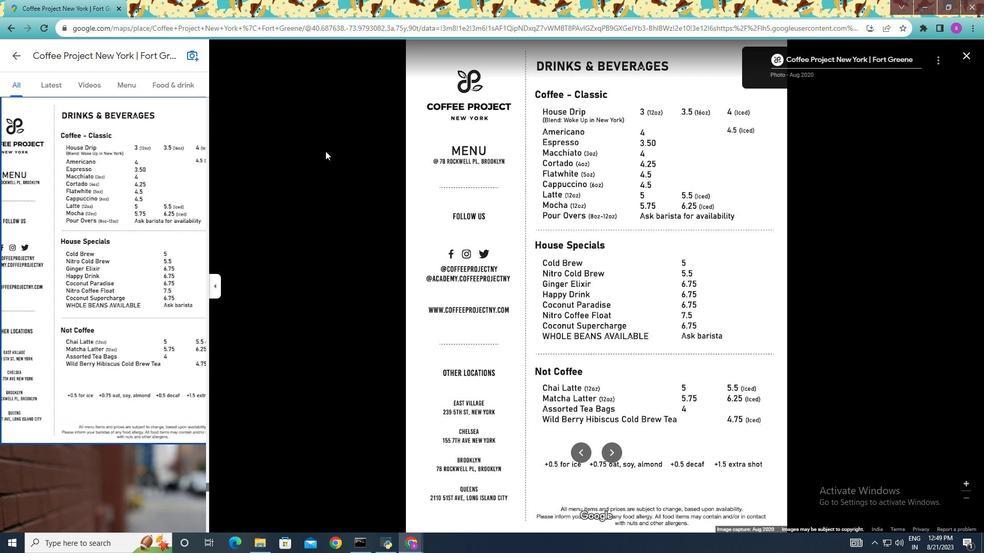 
Action: Mouse moved to (601, 349)
Screenshot: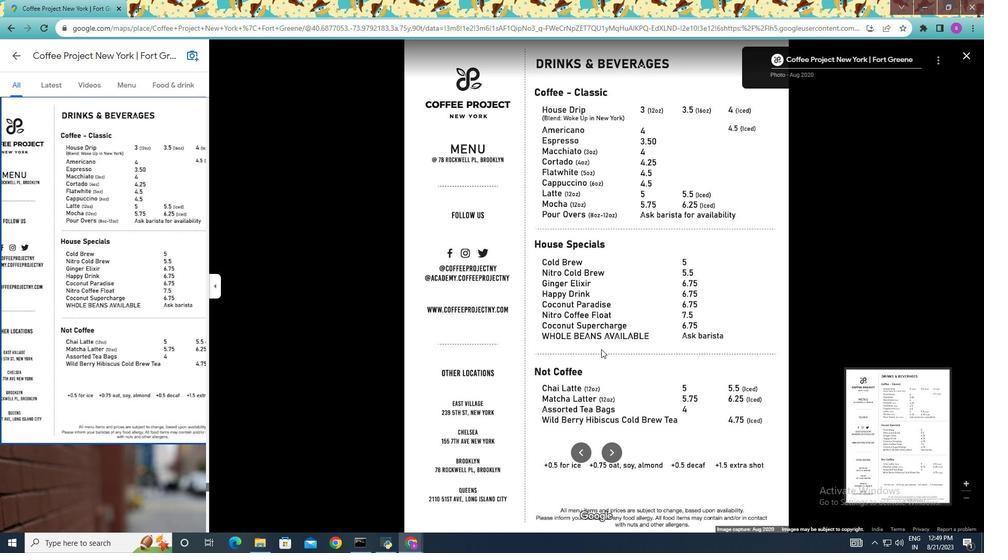 
Action: Mouse scrolled (601, 350) with delta (0, 0)
Screenshot: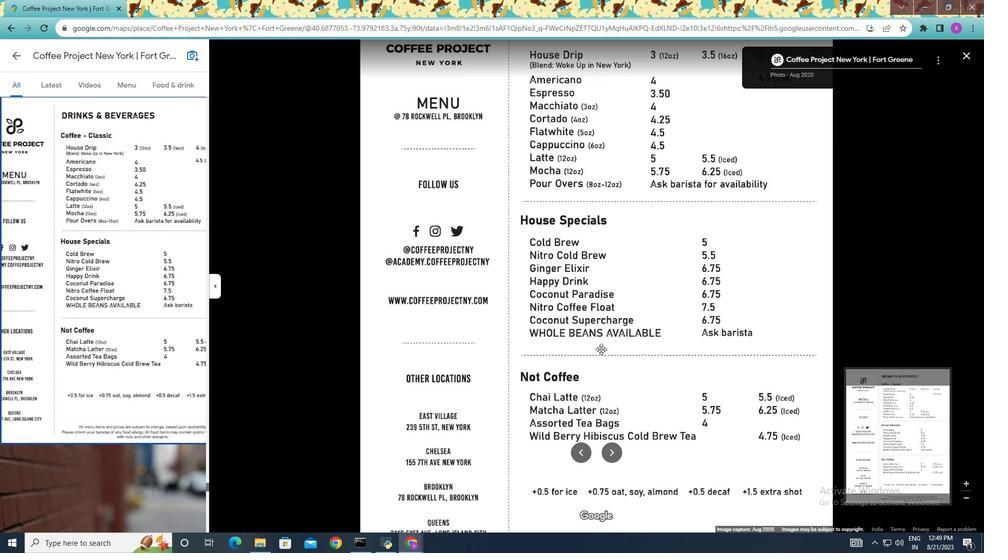 
Action: Mouse scrolled (601, 350) with delta (0, 0)
Screenshot: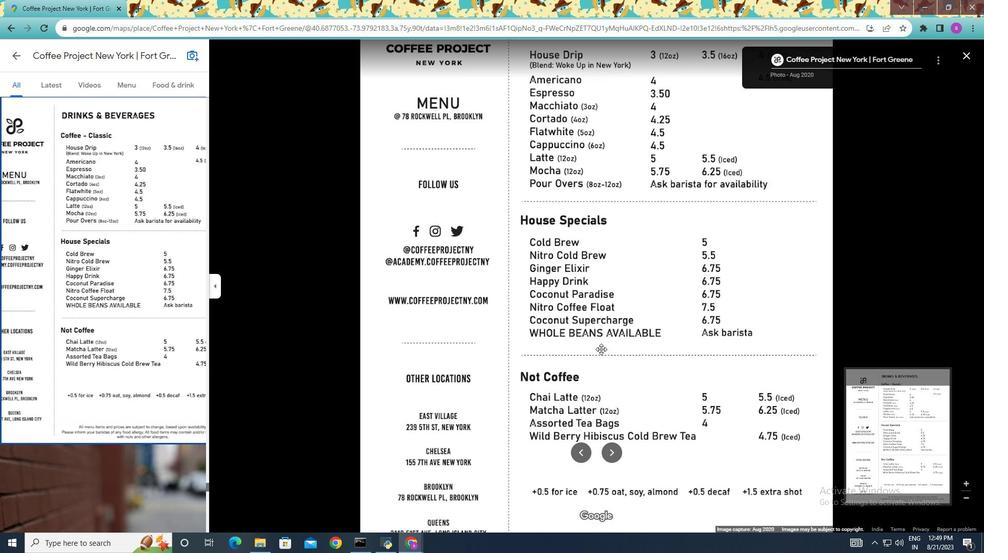 
Action: Mouse scrolled (601, 350) with delta (0, 0)
Screenshot: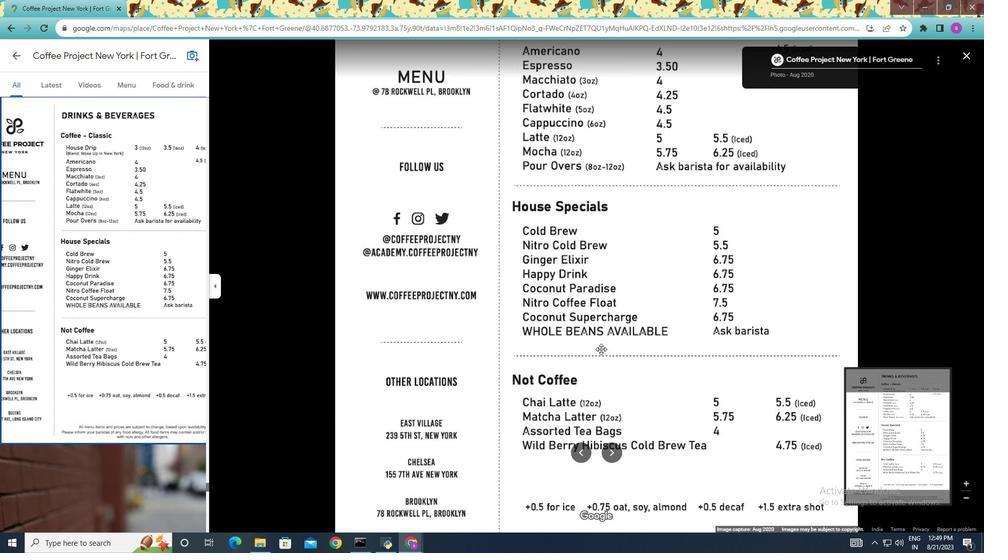 
Action: Mouse scrolled (601, 350) with delta (0, 0)
Screenshot: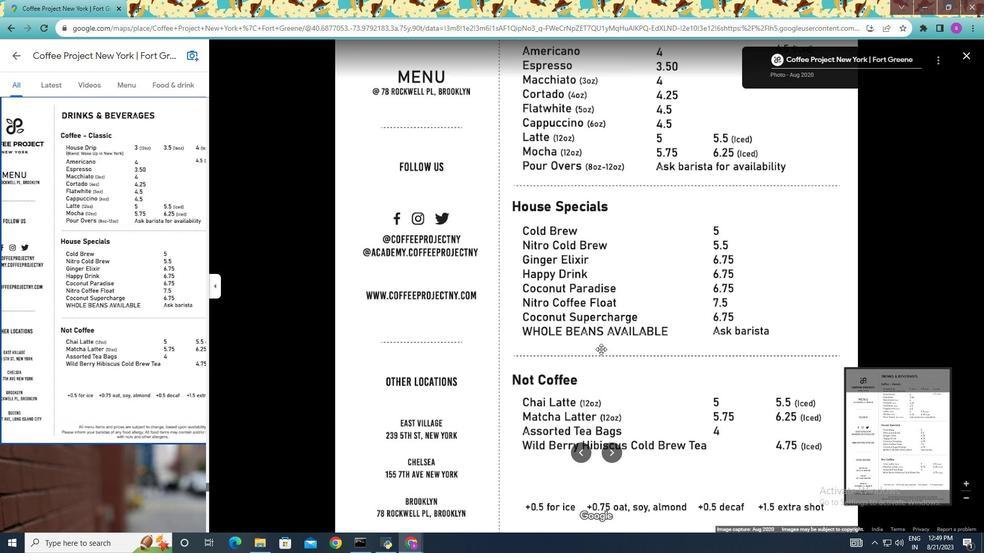 
Action: Mouse scrolled (601, 350) with delta (0, 0)
Screenshot: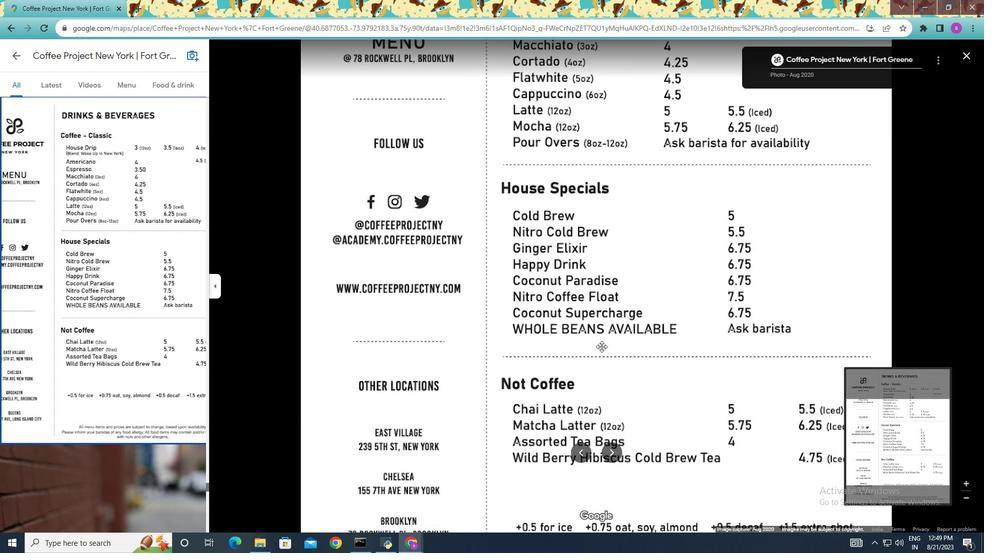 
Action: Mouse scrolled (601, 350) with delta (0, 0)
Screenshot: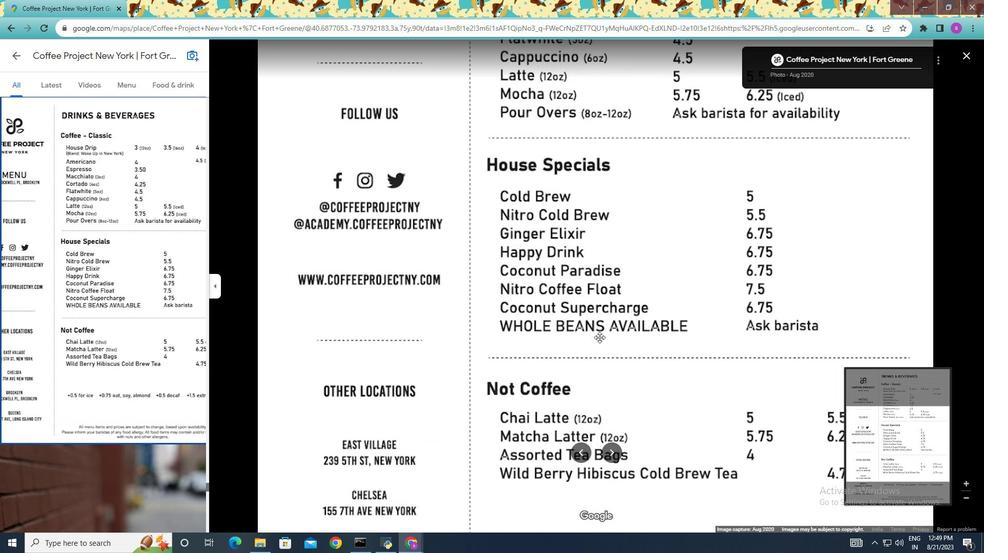 
Action: Mouse moved to (566, 253)
Screenshot: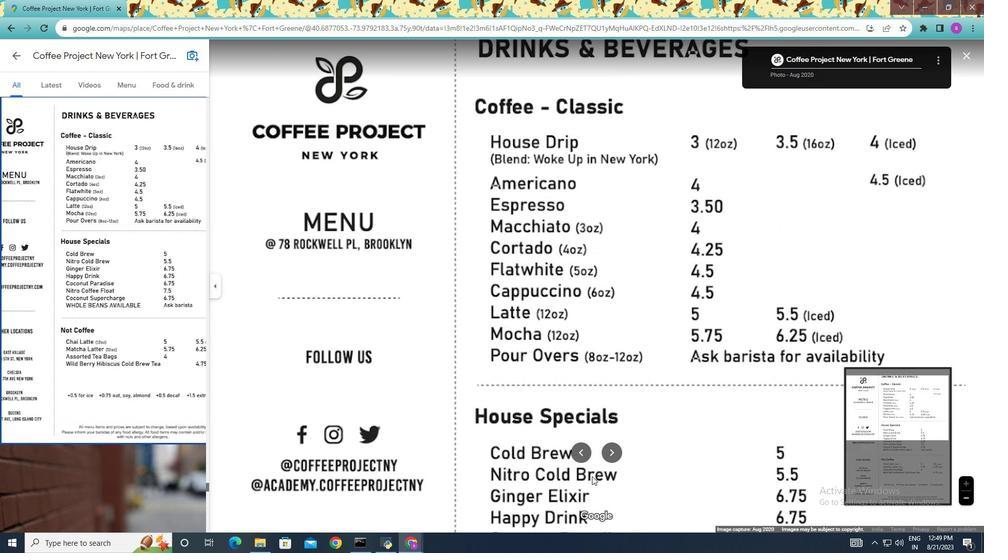 
Action: Mouse pressed left at (566, 253)
Screenshot: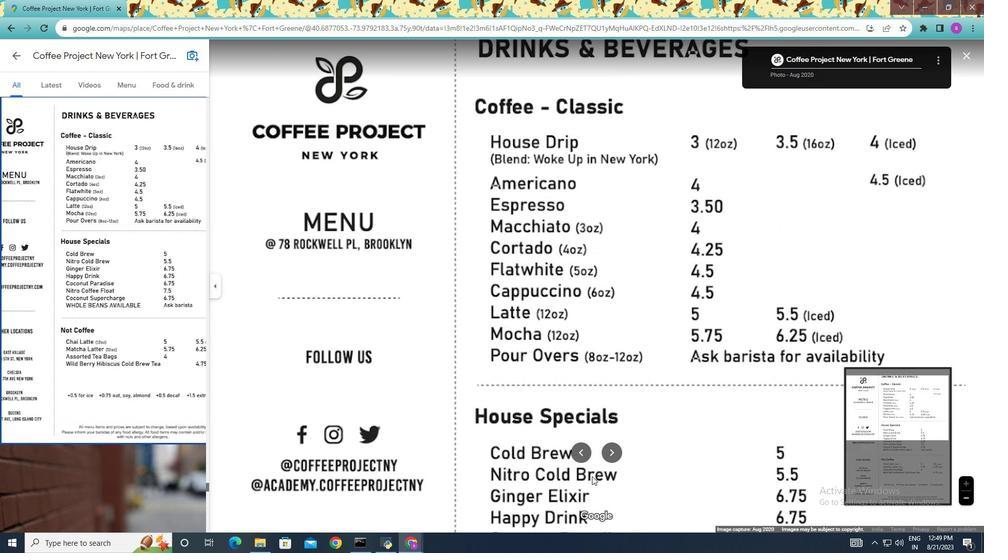 
Action: Mouse moved to (514, 285)
Screenshot: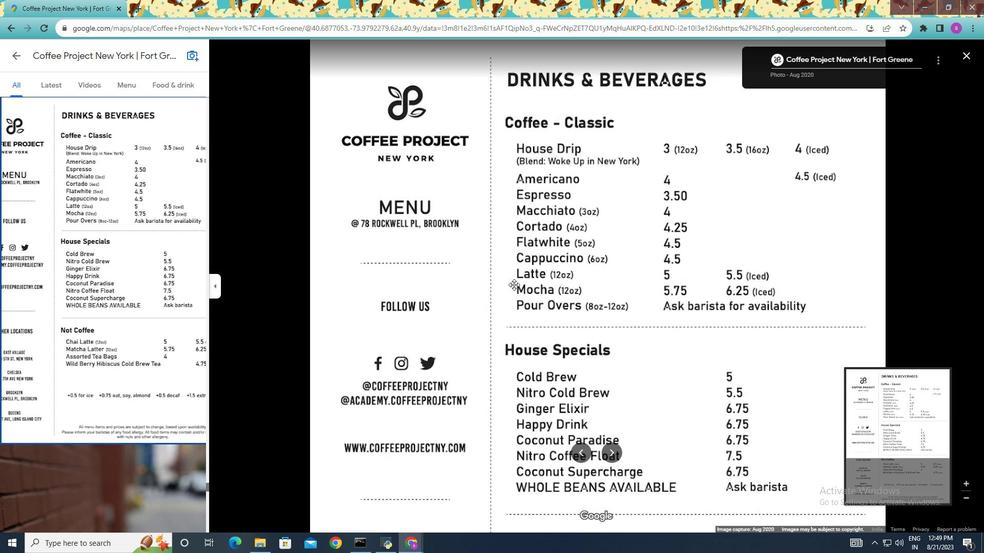 
Action: Mouse scrolled (514, 284) with delta (0, 0)
Screenshot: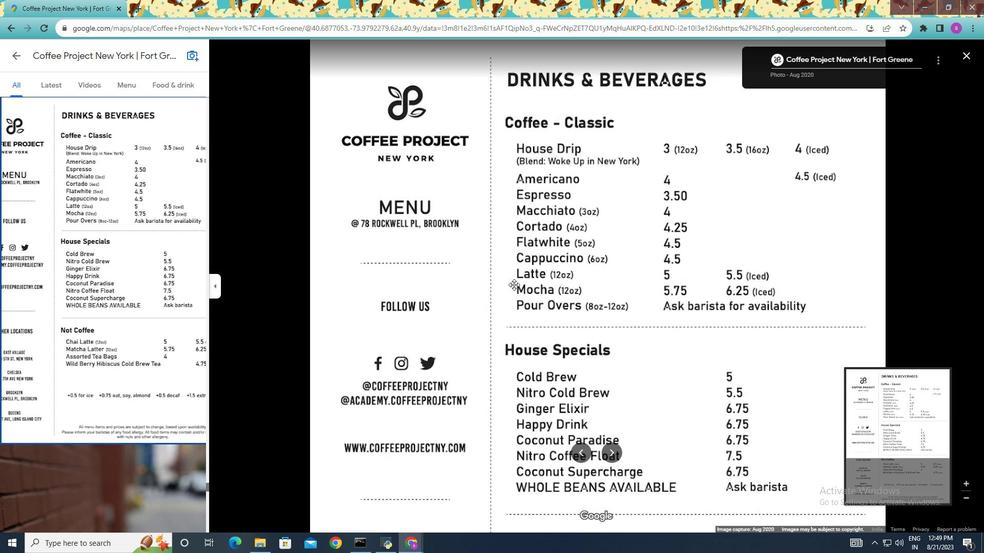 
Action: Mouse scrolled (514, 284) with delta (0, 0)
Screenshot: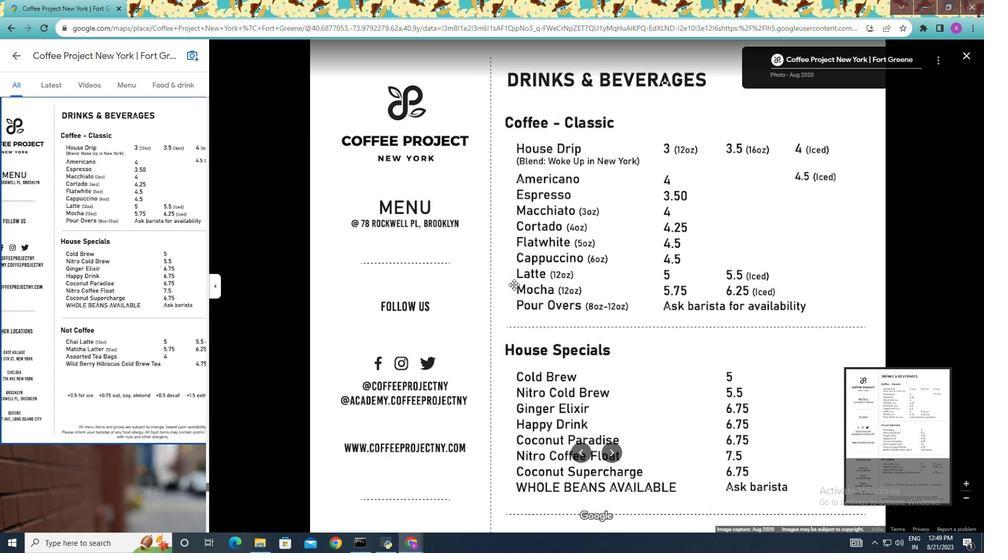 
Action: Mouse scrolled (514, 284) with delta (0, 0)
Screenshot: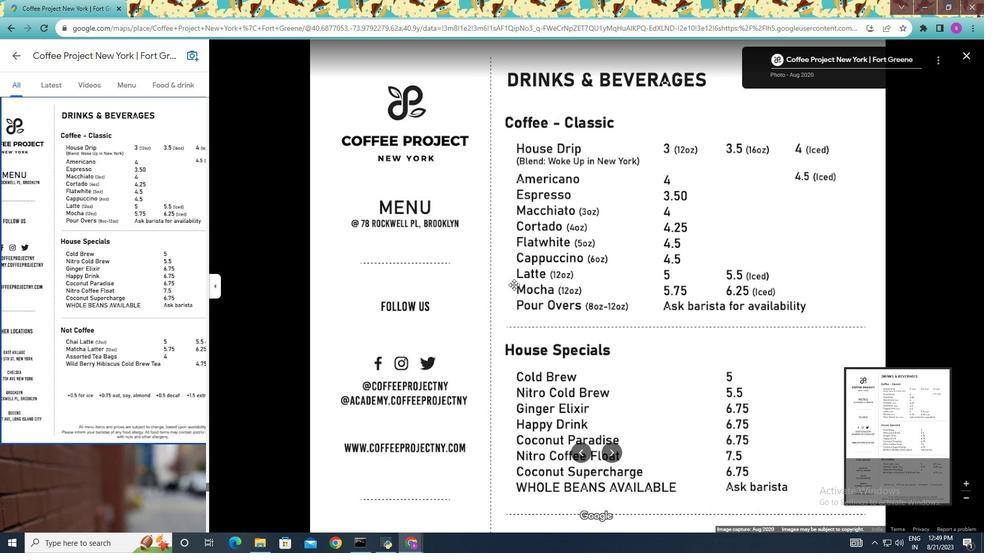 
Action: Mouse scrolled (514, 284) with delta (0, 0)
Screenshot: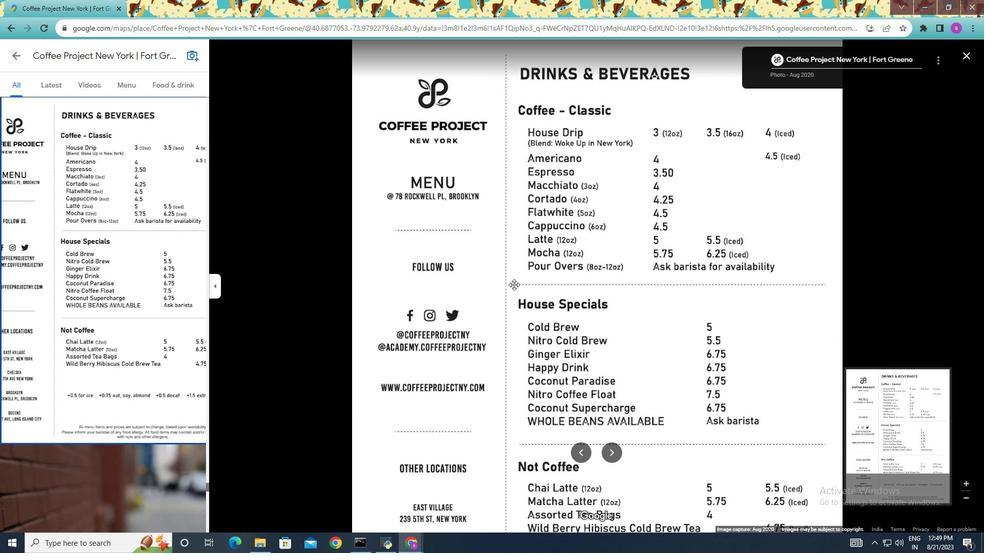 
Action: Mouse scrolled (514, 284) with delta (0, 0)
Screenshot: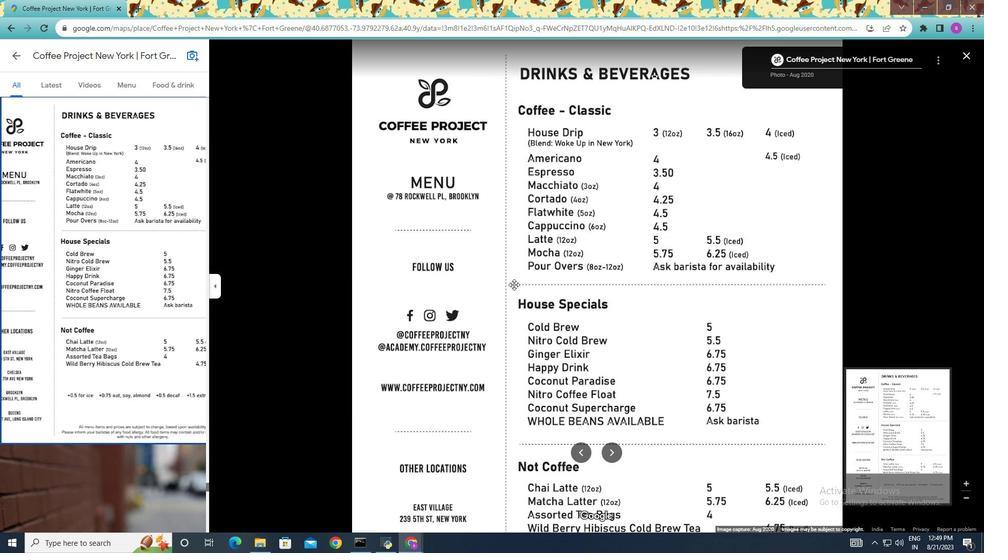 
Action: Mouse moved to (549, 327)
Screenshot: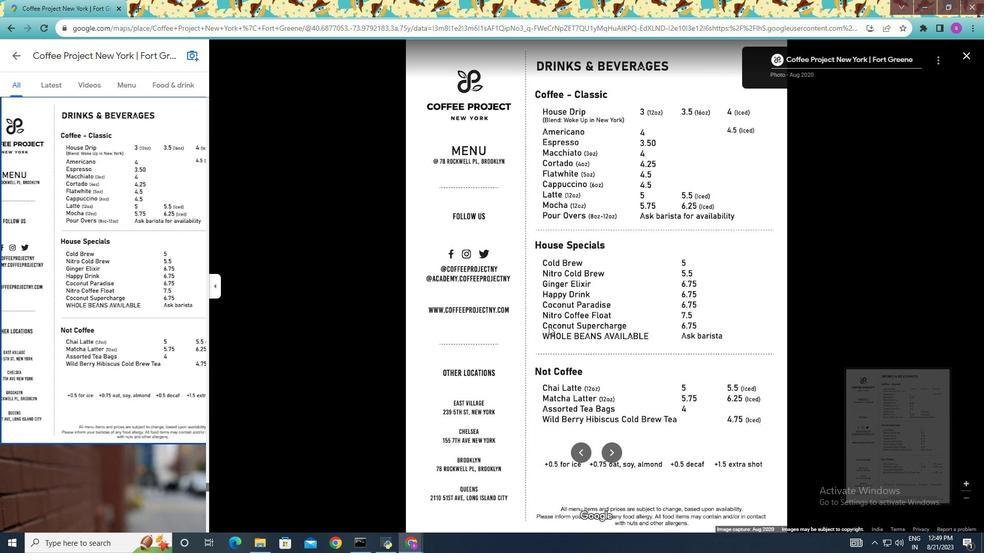 
Action: Mouse scrolled (549, 326) with delta (0, 0)
Screenshot: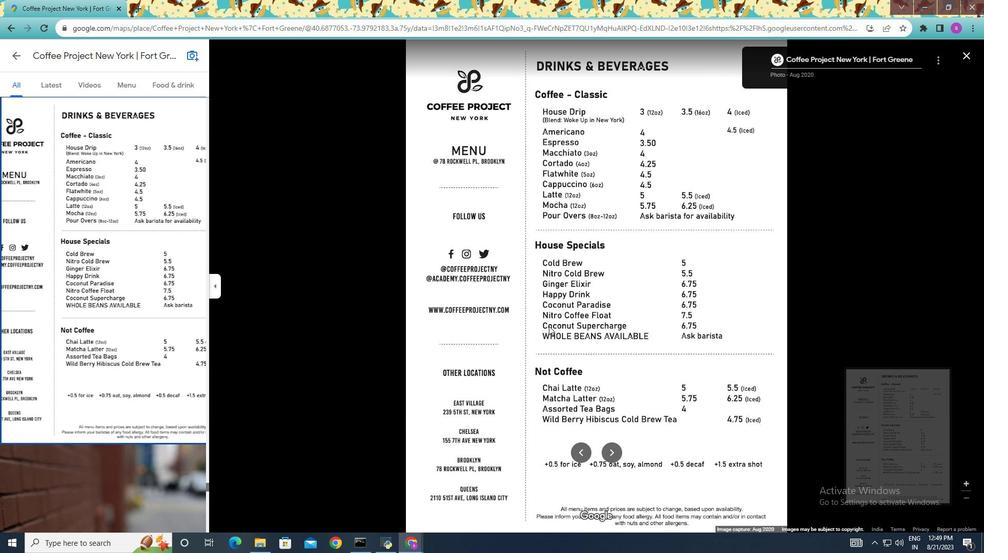 
Action: Mouse scrolled (549, 326) with delta (0, 0)
Screenshot: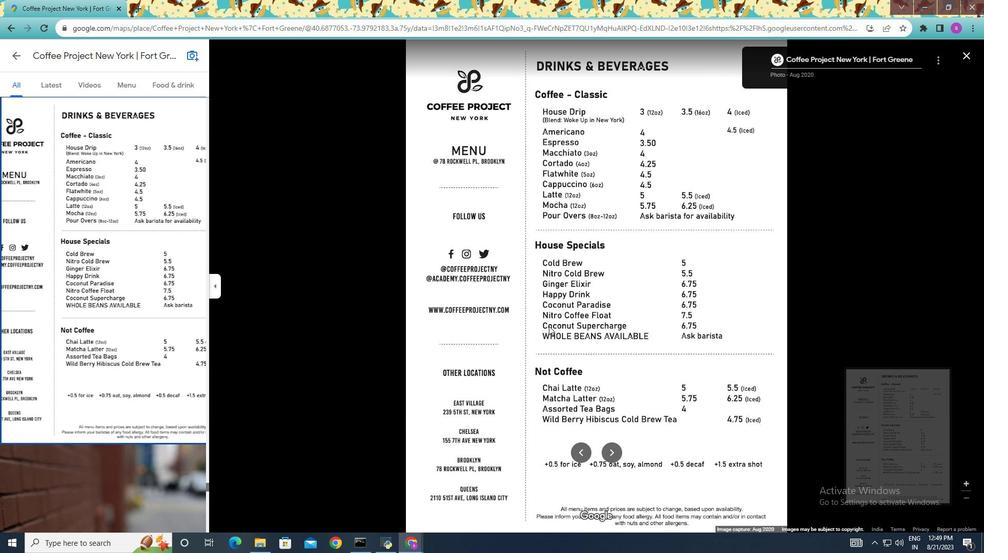 
Action: Mouse scrolled (549, 326) with delta (0, 0)
Screenshot: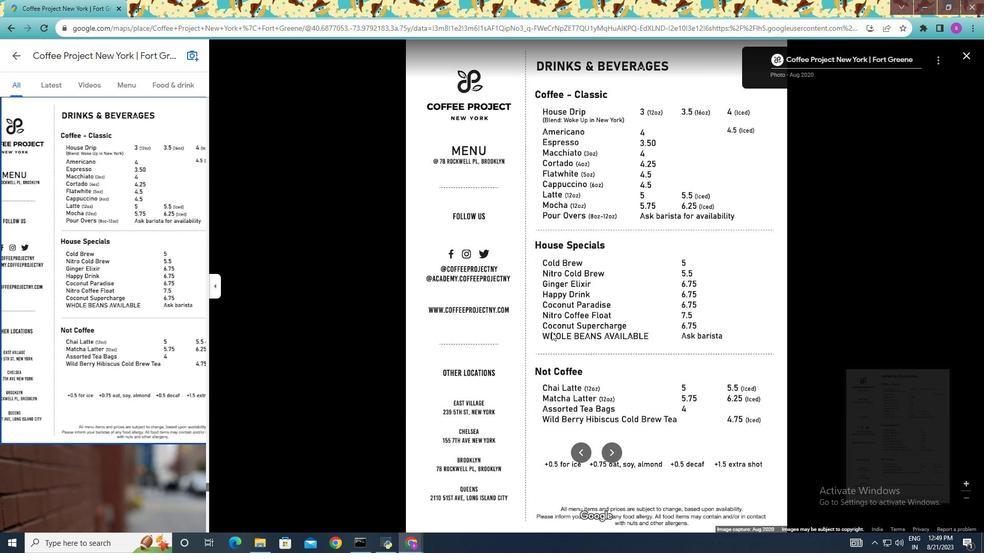 
Action: Mouse scrolled (549, 326) with delta (0, 0)
Screenshot: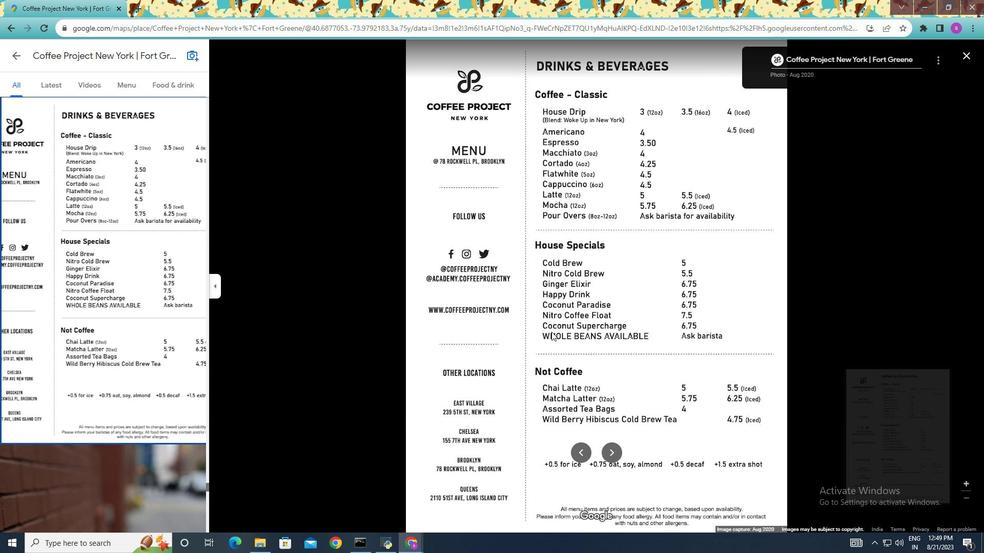 
Action: Mouse scrolled (549, 326) with delta (0, 0)
Screenshot: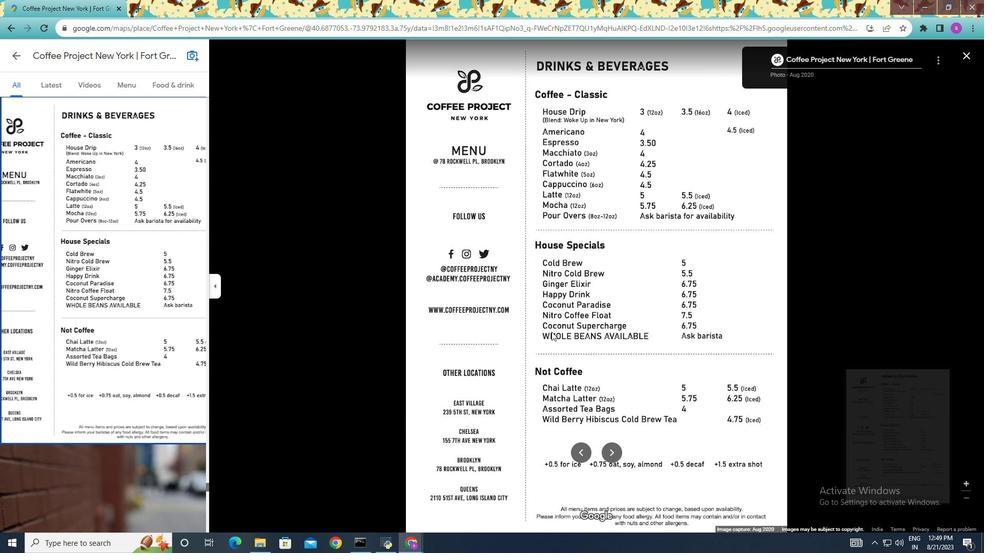 
Action: Mouse moved to (483, 219)
Screenshot: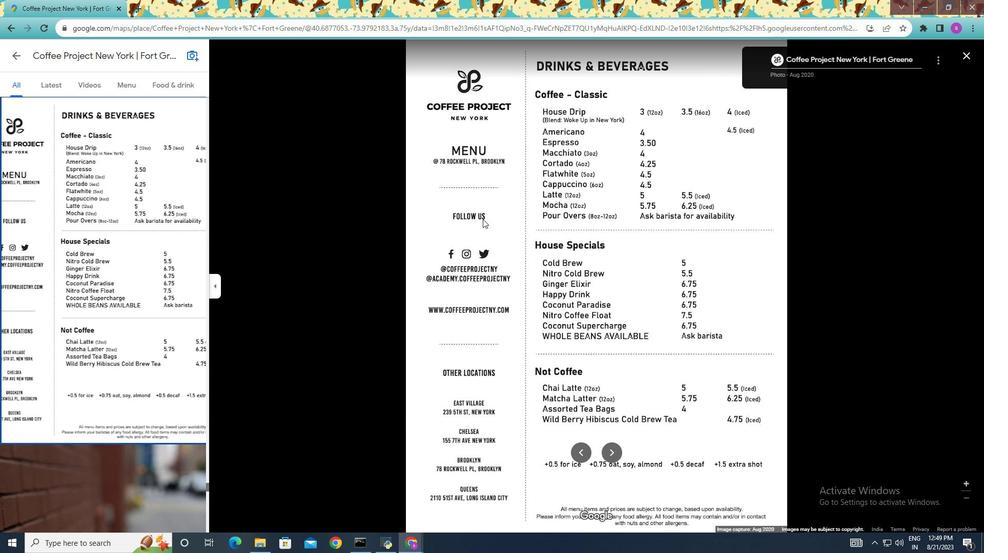 
Action: Mouse scrolled (483, 220) with delta (0, 0)
Screenshot: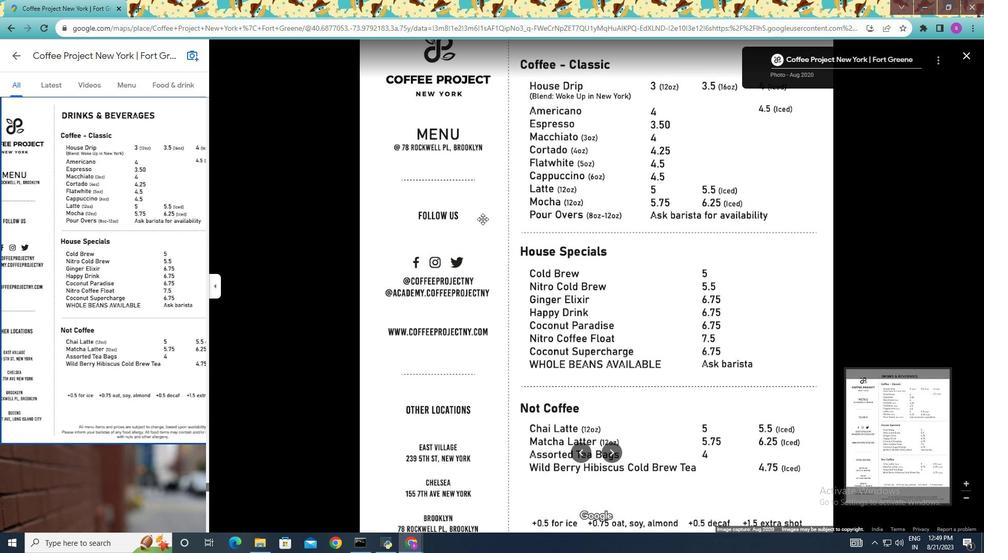 
Action: Mouse scrolled (483, 220) with delta (0, 0)
Screenshot: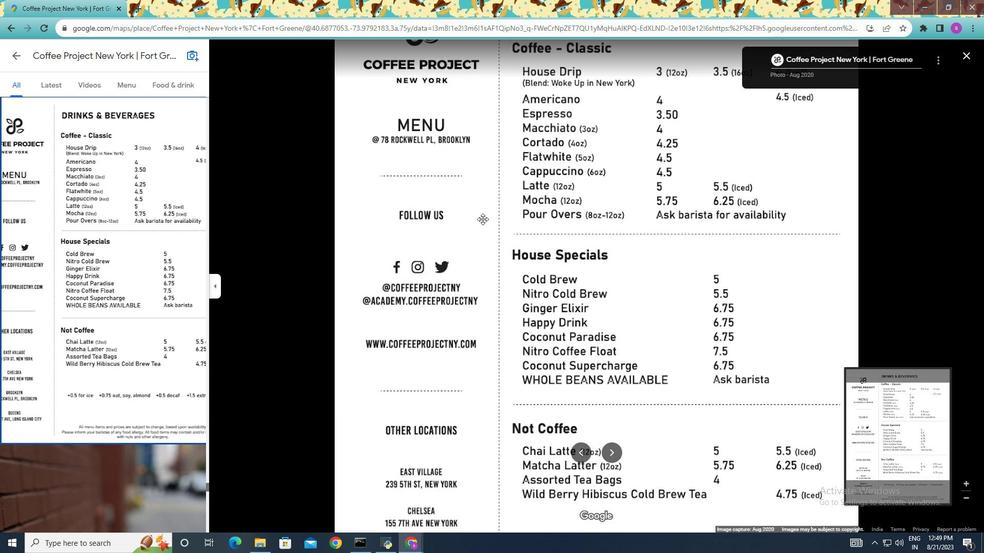 
Action: Mouse scrolled (483, 220) with delta (0, 0)
Screenshot: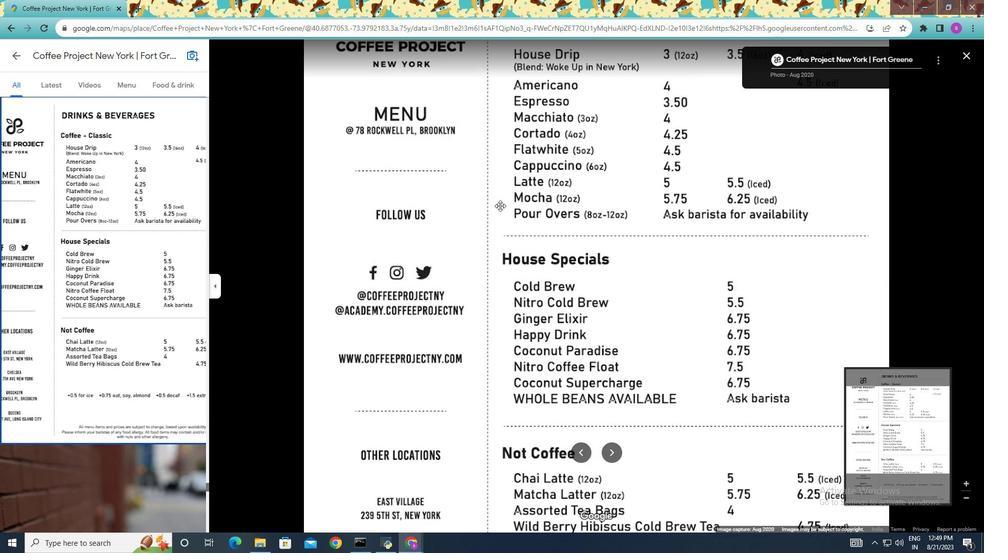 
Action: Mouse scrolled (483, 220) with delta (0, 0)
Screenshot: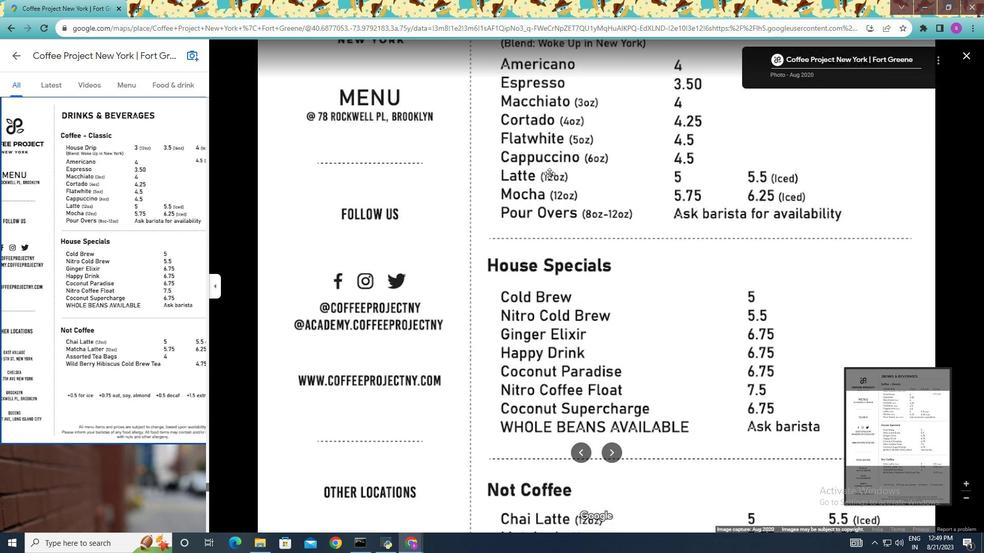 
Action: Mouse moved to (549, 173)
Screenshot: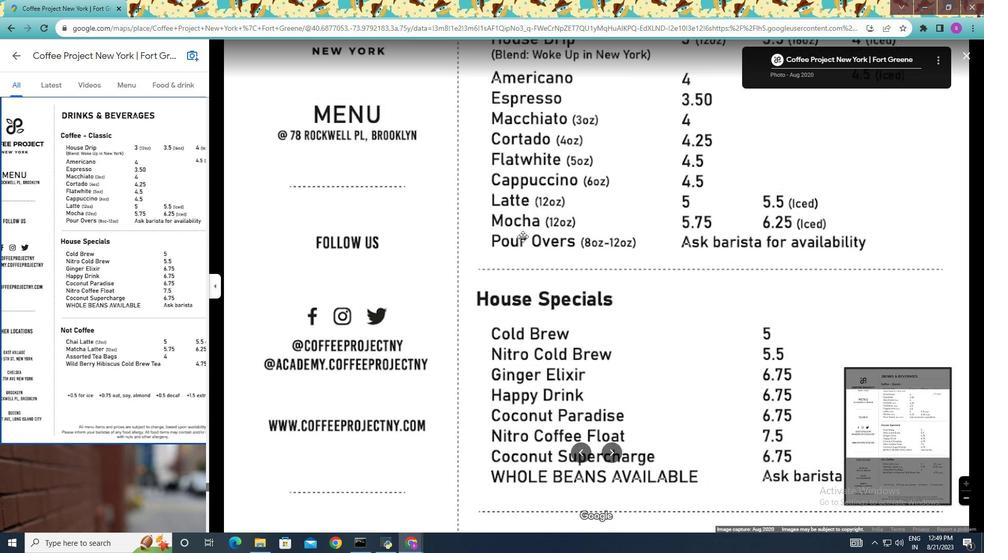 
Action: Mouse pressed left at (549, 173)
Screenshot: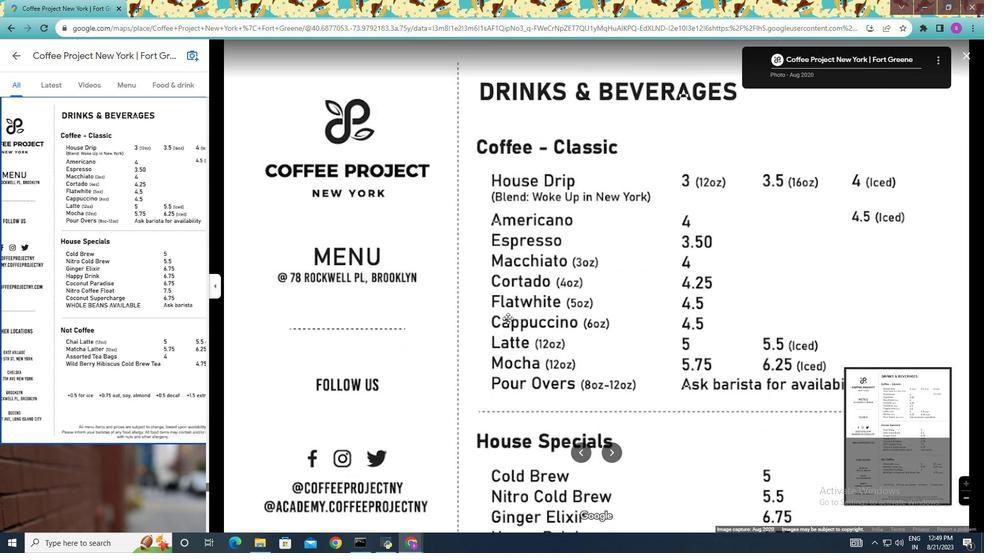 
Action: Mouse moved to (512, 188)
Screenshot: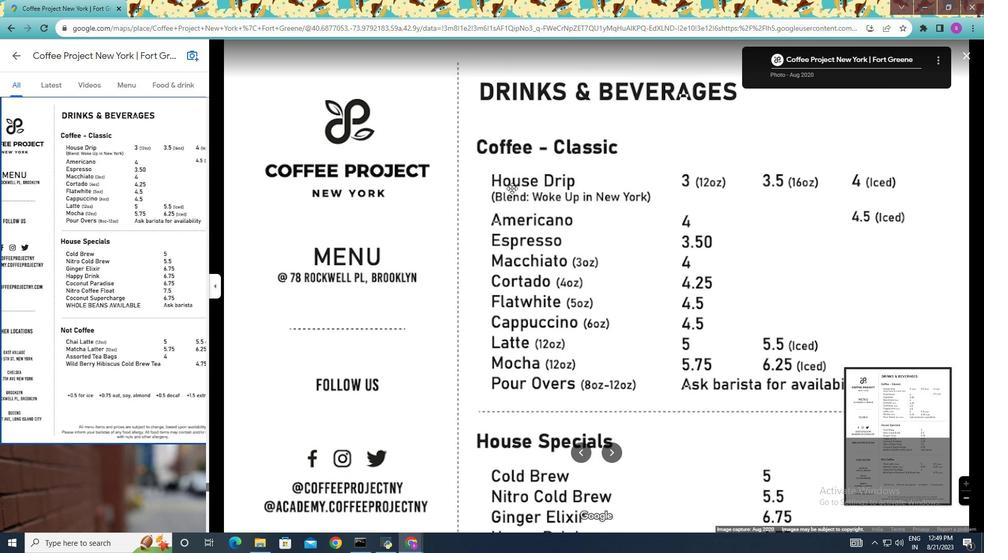
Action: Mouse scrolled (512, 188) with delta (0, 0)
Screenshot: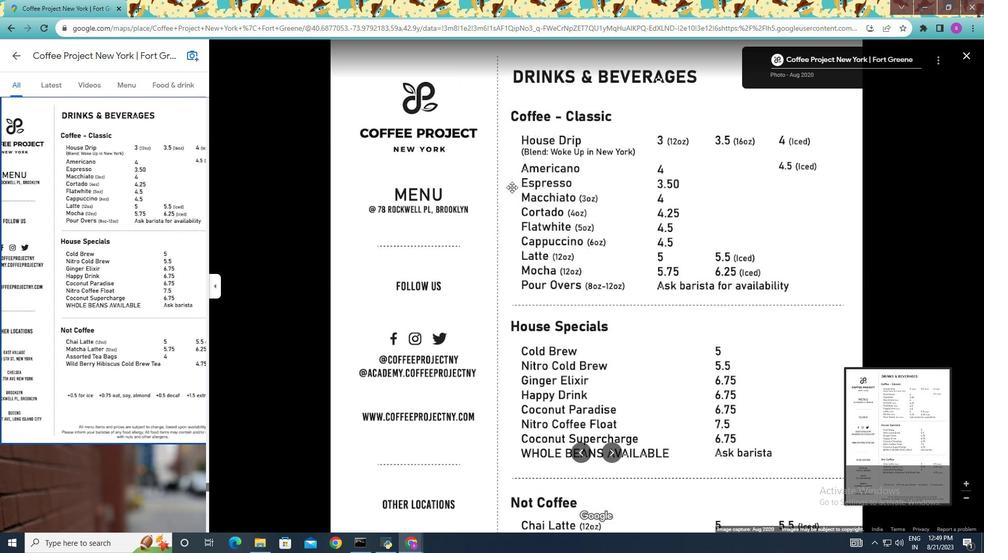 
Action: Mouse moved to (572, 220)
Screenshot: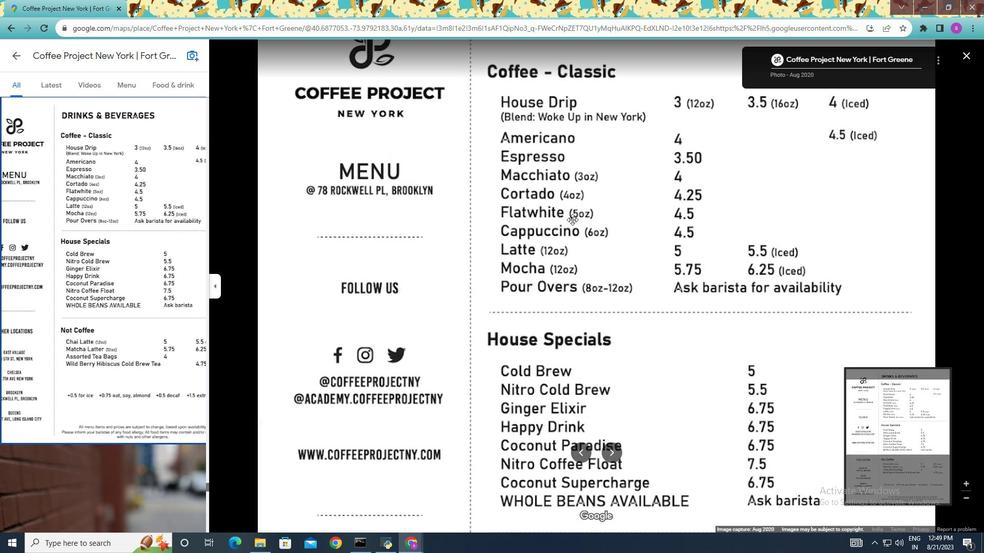 
Action: Mouse scrolled (572, 220) with delta (0, 0)
Screenshot: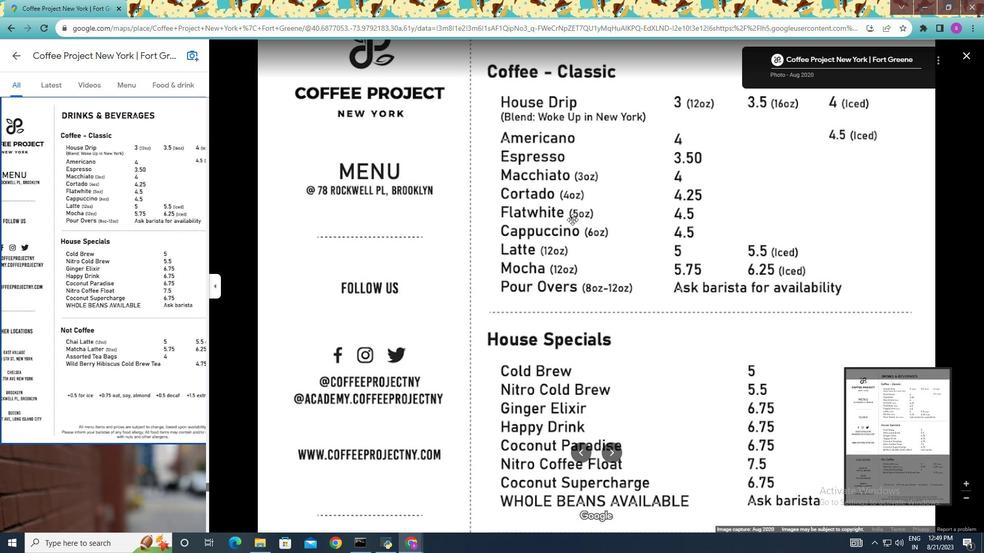 
Action: Mouse moved to (572, 220)
Screenshot: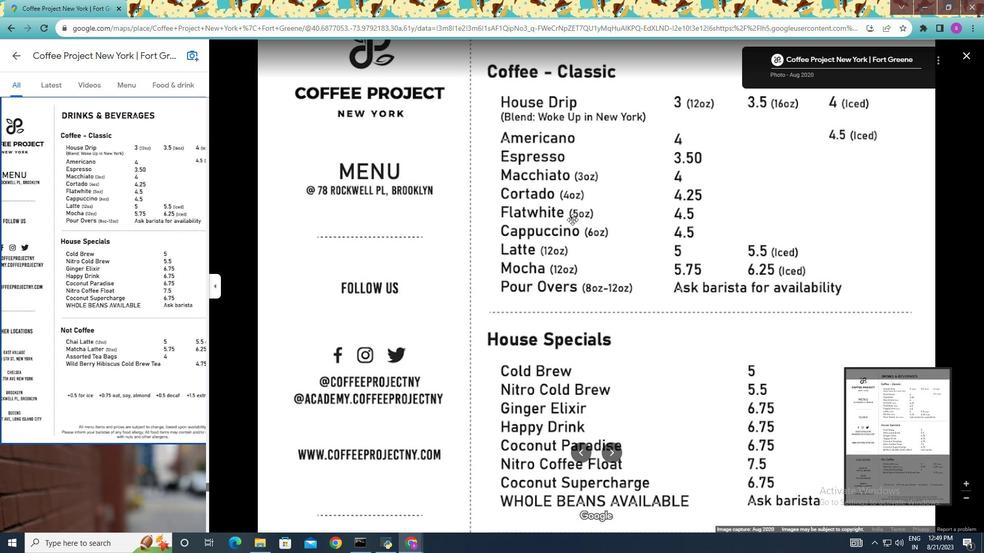 
Action: Mouse scrolled (572, 220) with delta (0, 0)
Screenshot: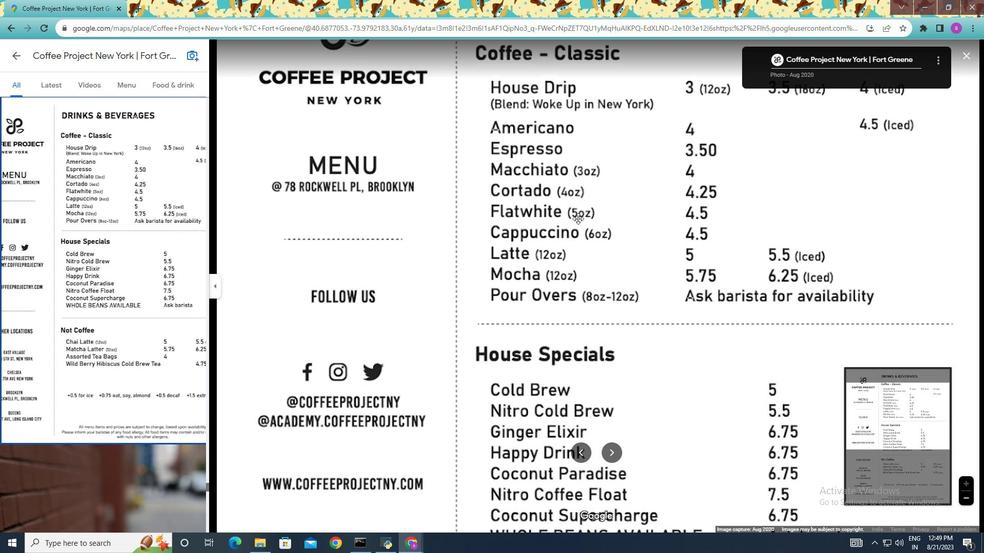
Action: Mouse moved to (613, 217)
Screenshot: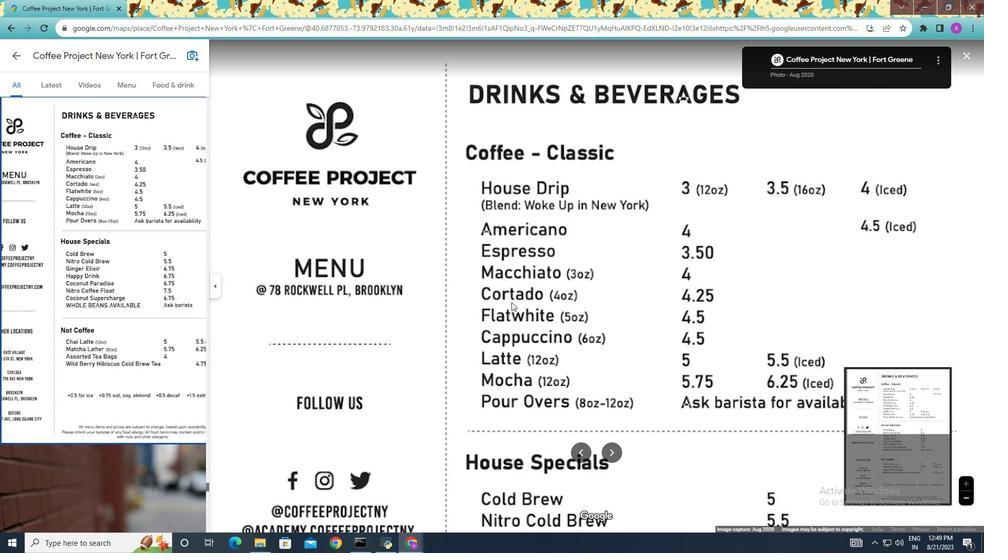 
Action: Mouse pressed left at (613, 217)
Screenshot: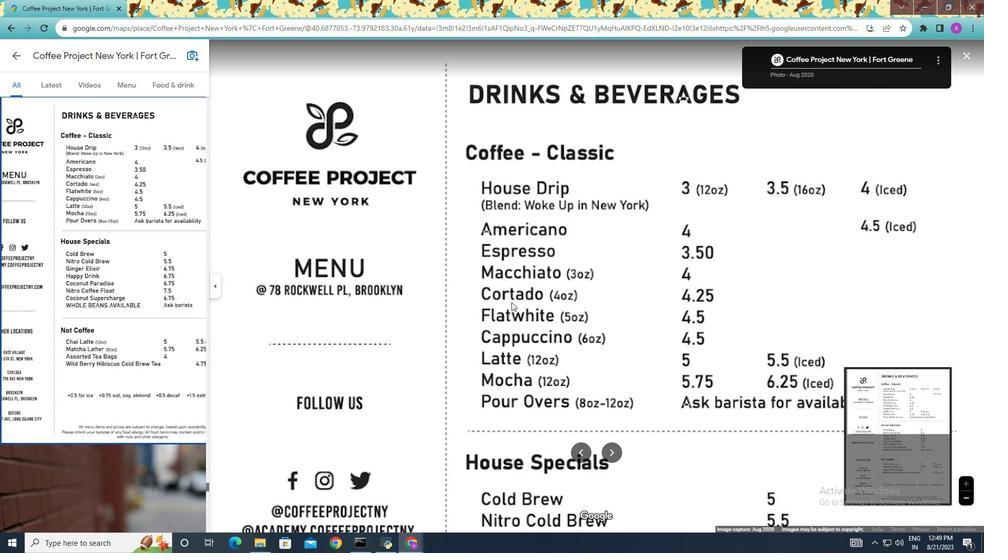 
Action: Mouse moved to (869, 235)
Screenshot: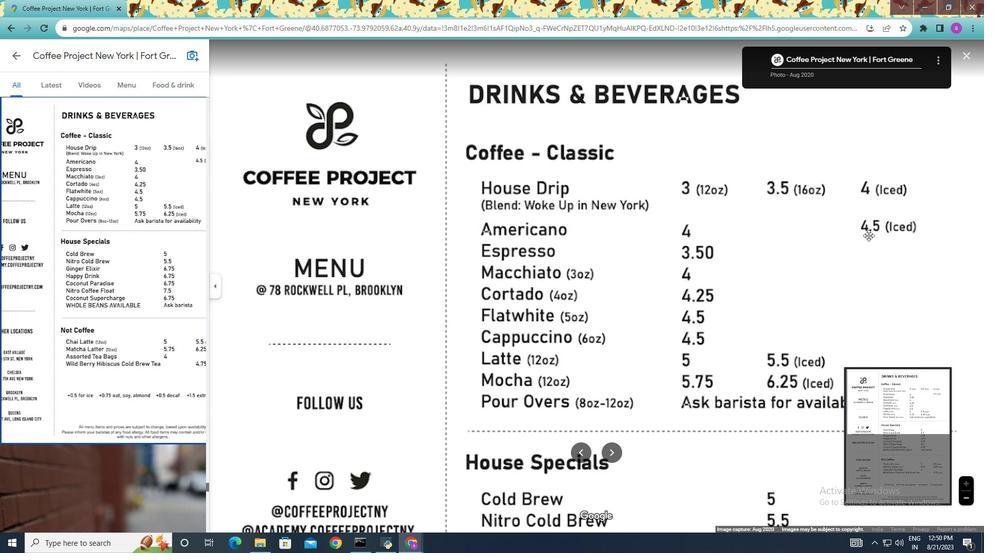 
Action: Mouse scrolled (869, 235) with delta (0, 0)
Screenshot: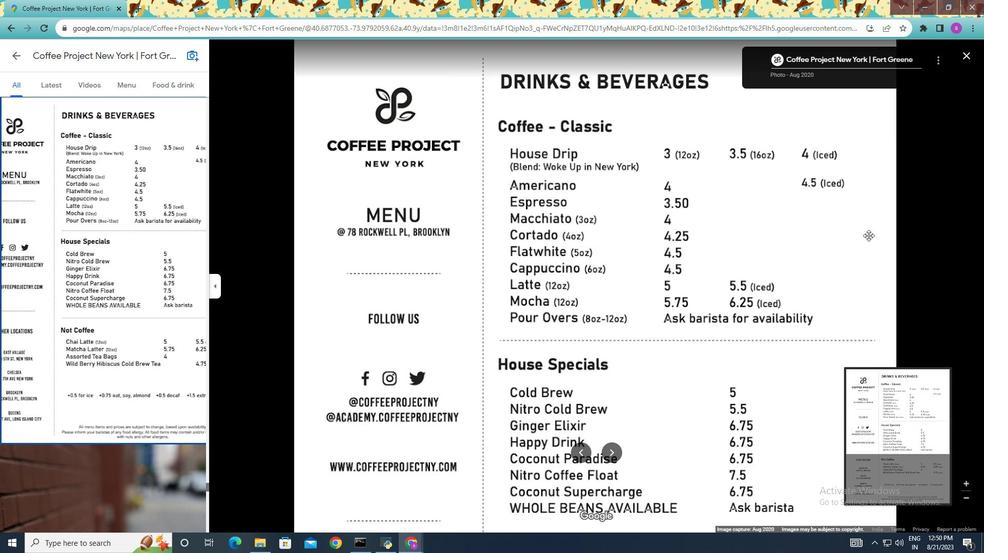 
Action: Mouse moved to (674, 277)
Screenshot: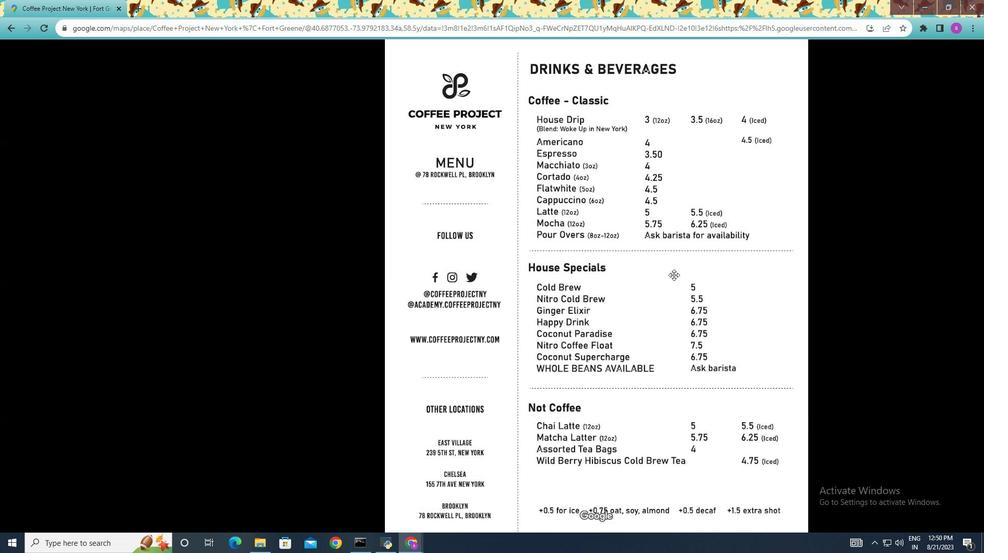 
Action: Mouse scrolled (674, 277) with delta (0, 0)
Screenshot: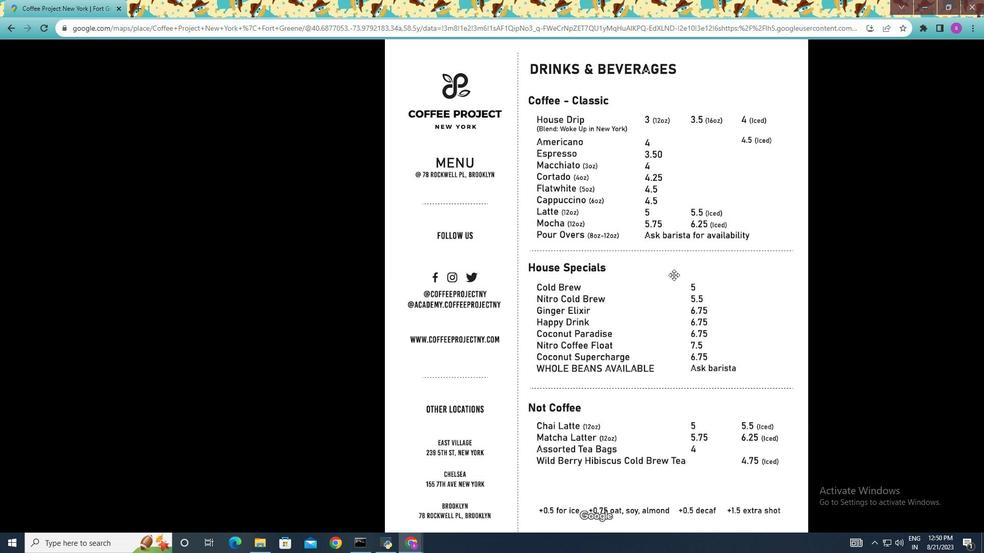 
Action: Mouse moved to (636, 290)
Screenshot: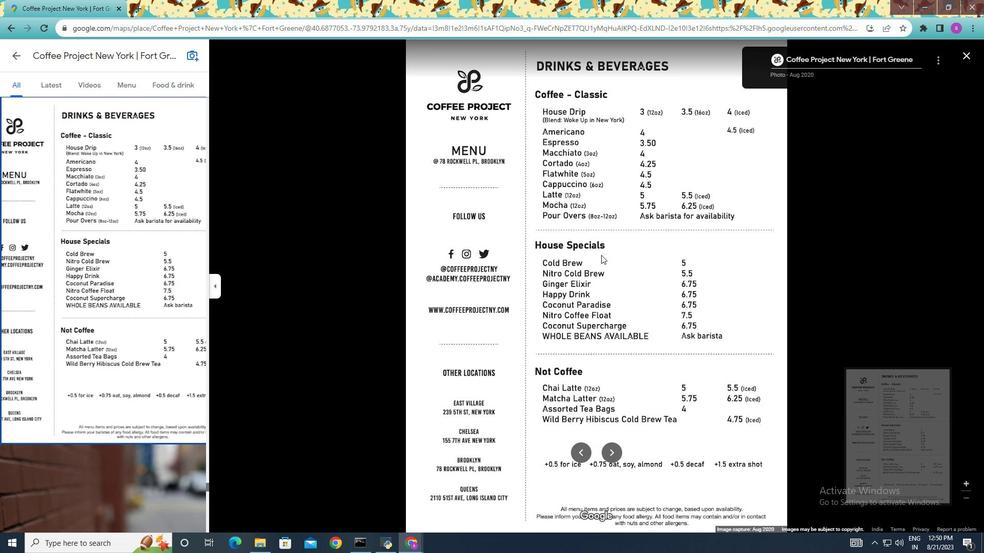 
Action: Mouse pressed left at (636, 290)
Screenshot: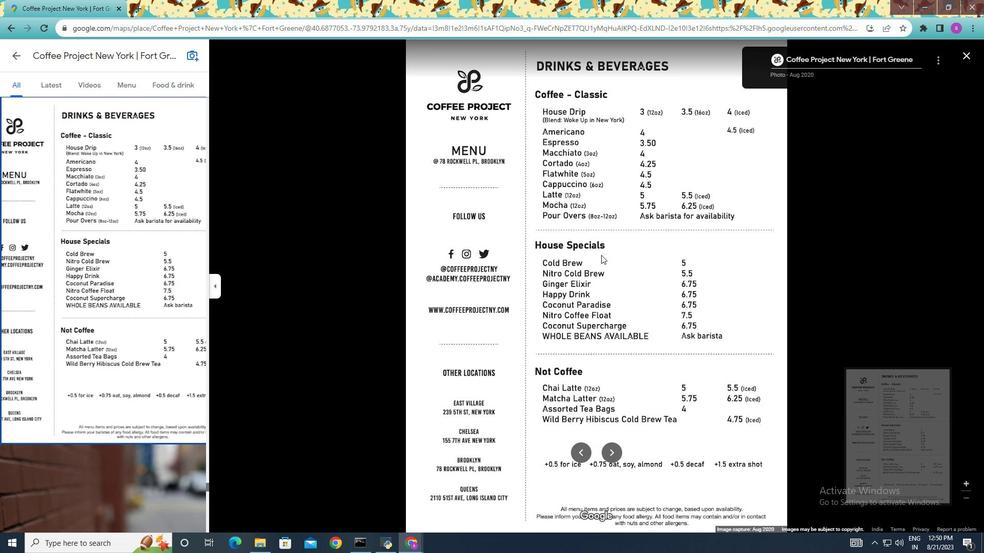 
Action: Mouse moved to (619, 219)
Screenshot: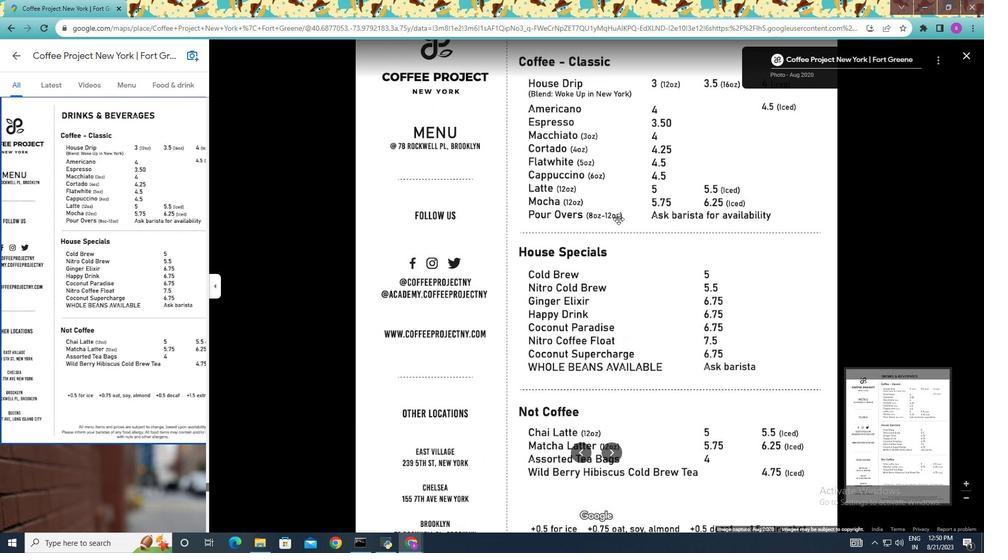 
Action: Mouse scrolled (619, 220) with delta (0, 0)
Screenshot: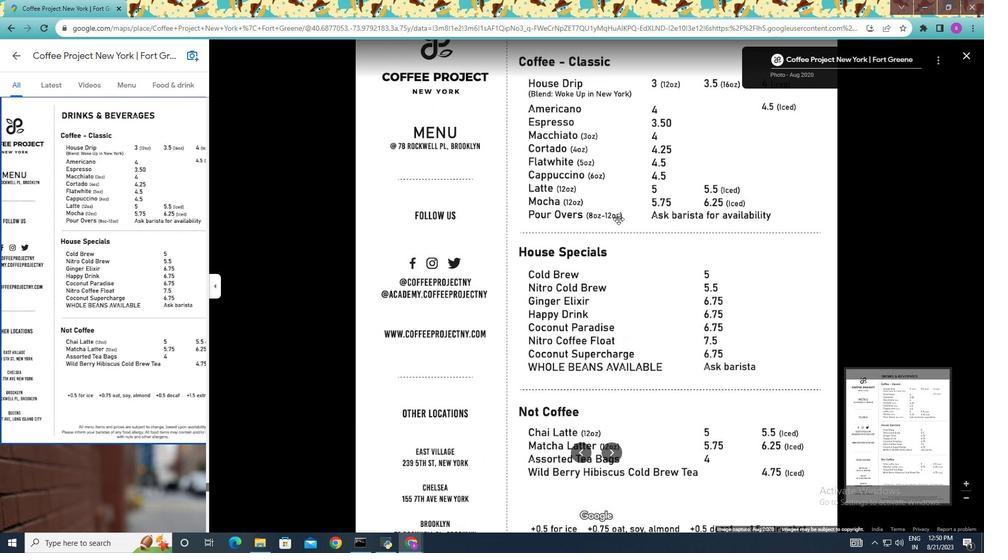 
Action: Mouse moved to (619, 219)
Screenshot: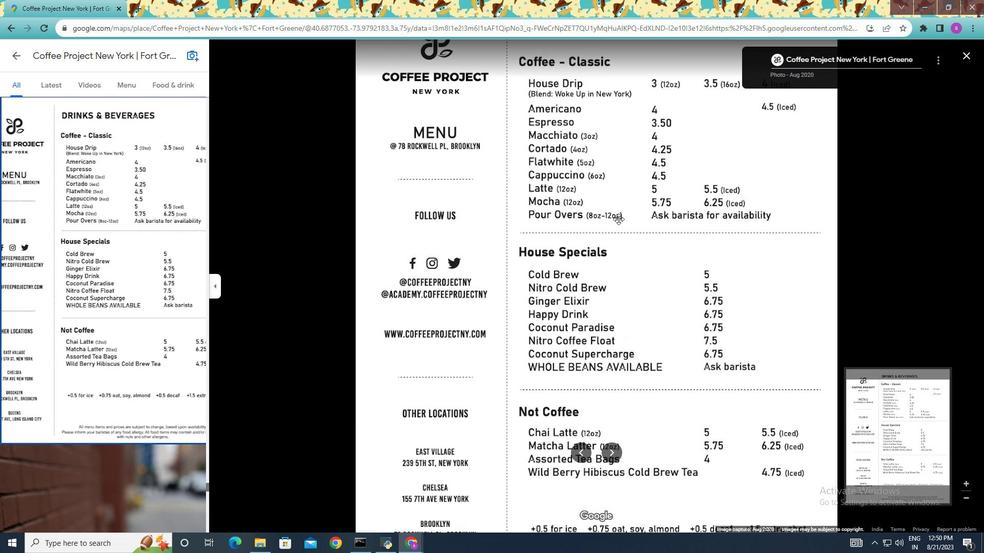 
Action: Mouse scrolled (619, 220) with delta (0, 0)
Screenshot: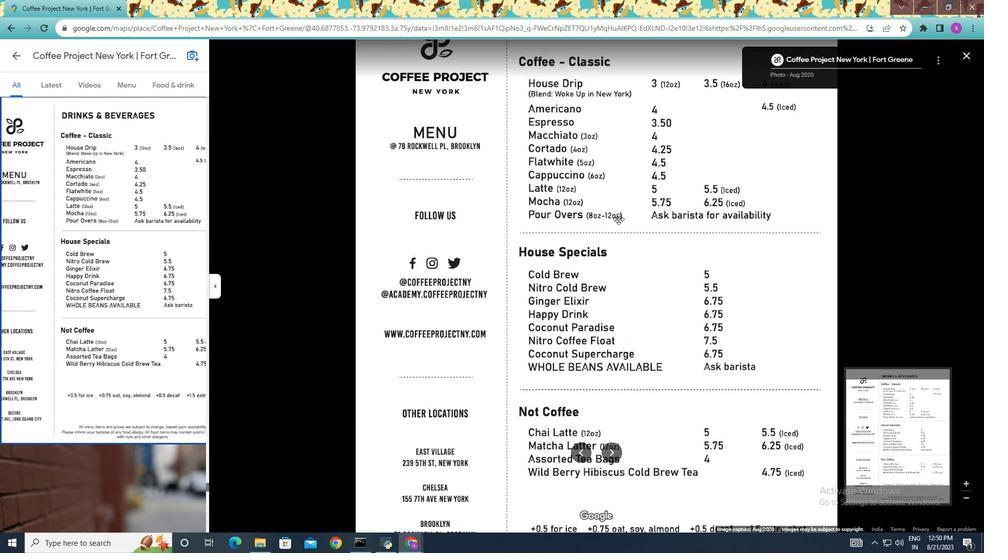 
Action: Mouse scrolled (619, 220) with delta (0, 0)
Screenshot: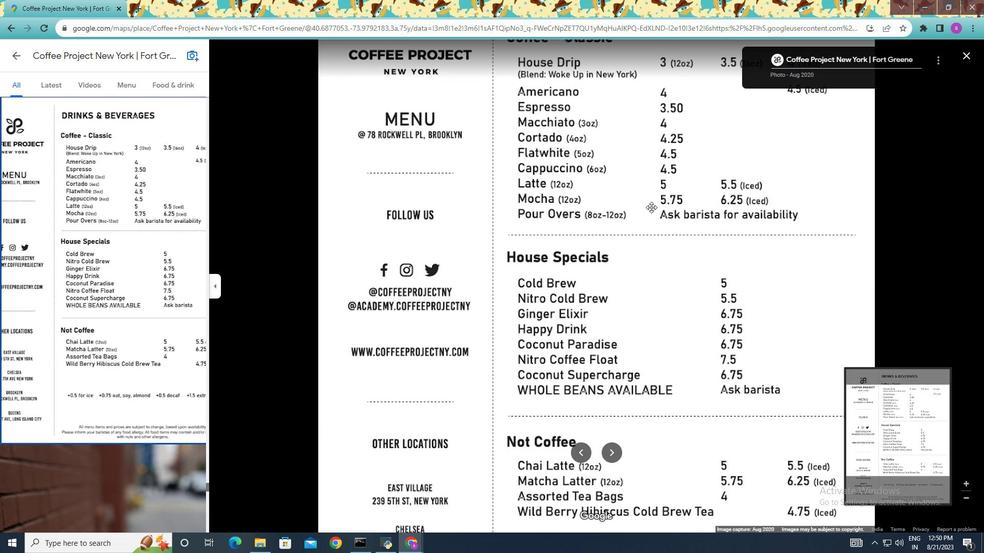 
Action: Mouse moved to (685, 201)
Screenshot: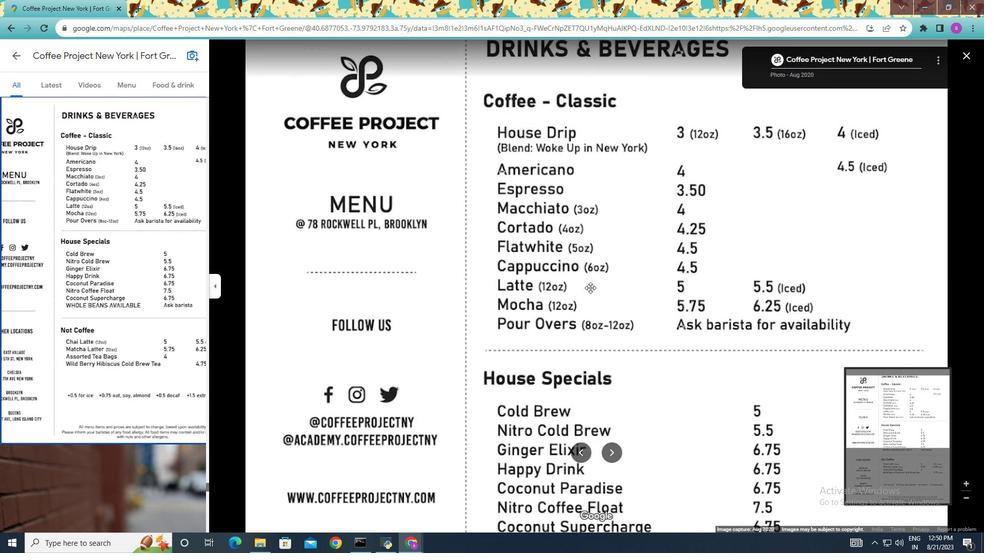 
Action: Mouse pressed left at (685, 201)
Screenshot: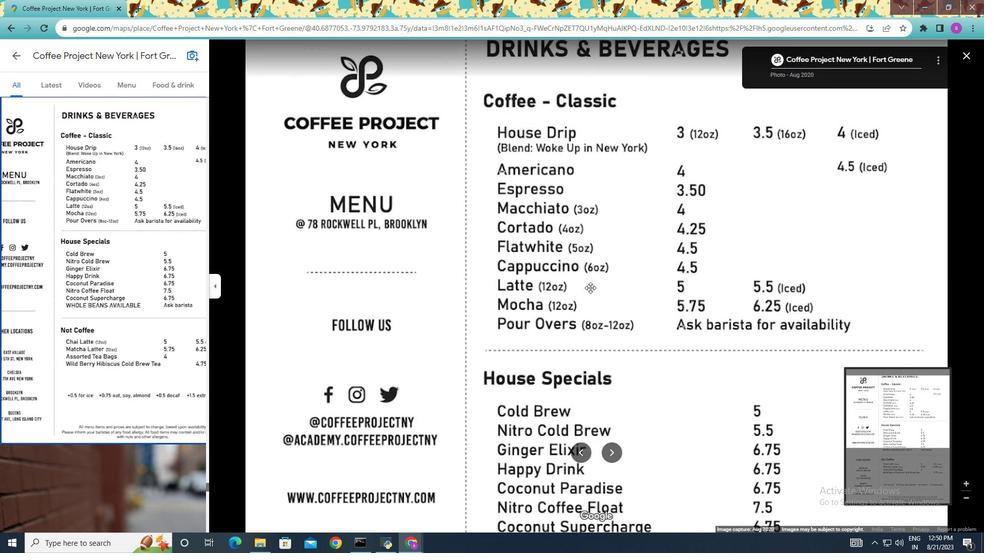 
Action: Mouse moved to (609, 220)
Screenshot: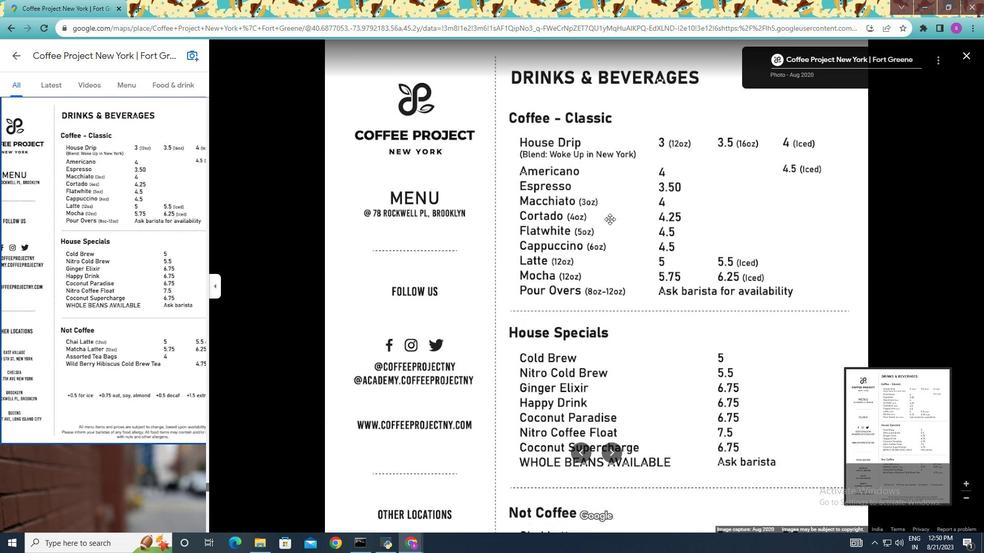 
Action: Mouse scrolled (609, 219) with delta (0, 0)
Screenshot: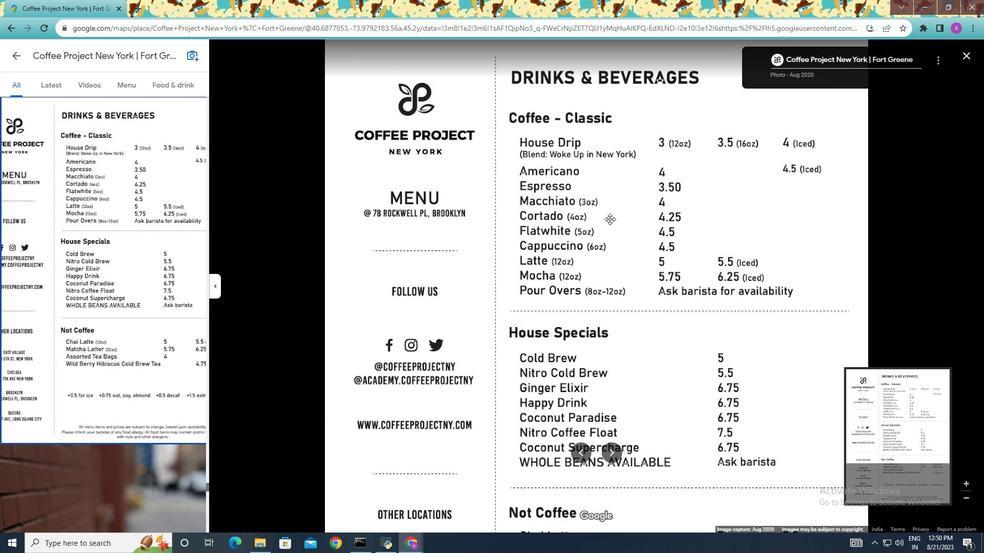 
Action: Mouse moved to (578, 300)
Screenshot: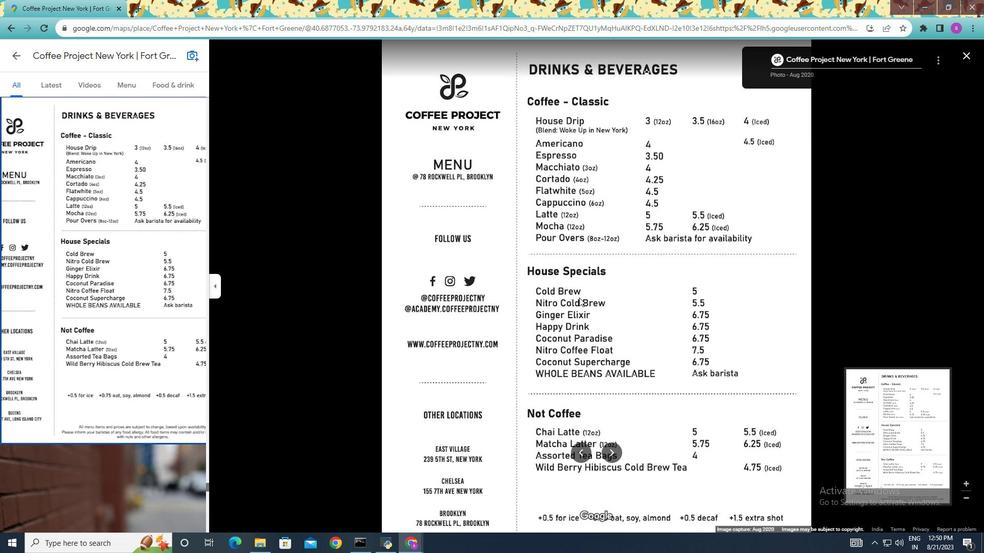 
Action: Mouse scrolled (578, 299) with delta (0, 0)
Screenshot: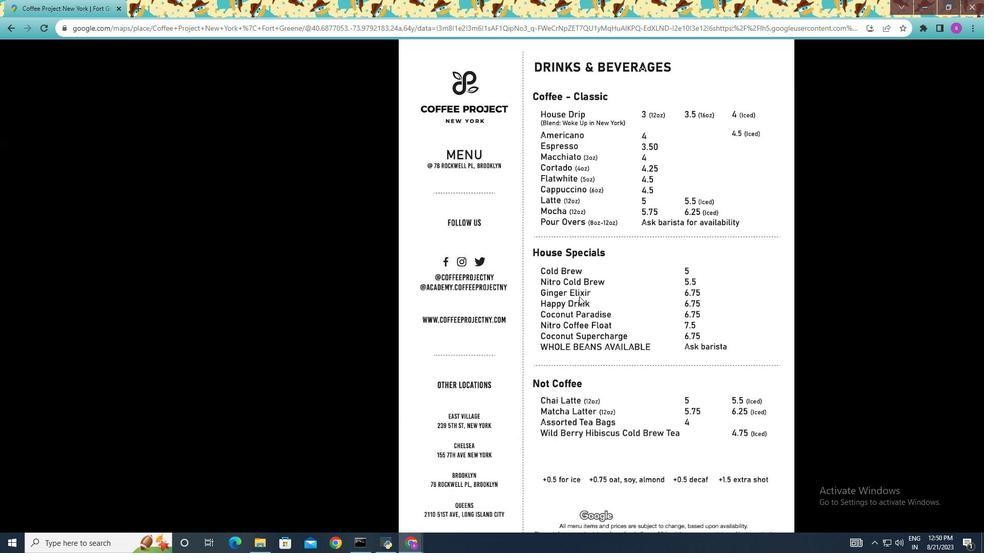 
Action: Mouse moved to (606, 291)
Screenshot: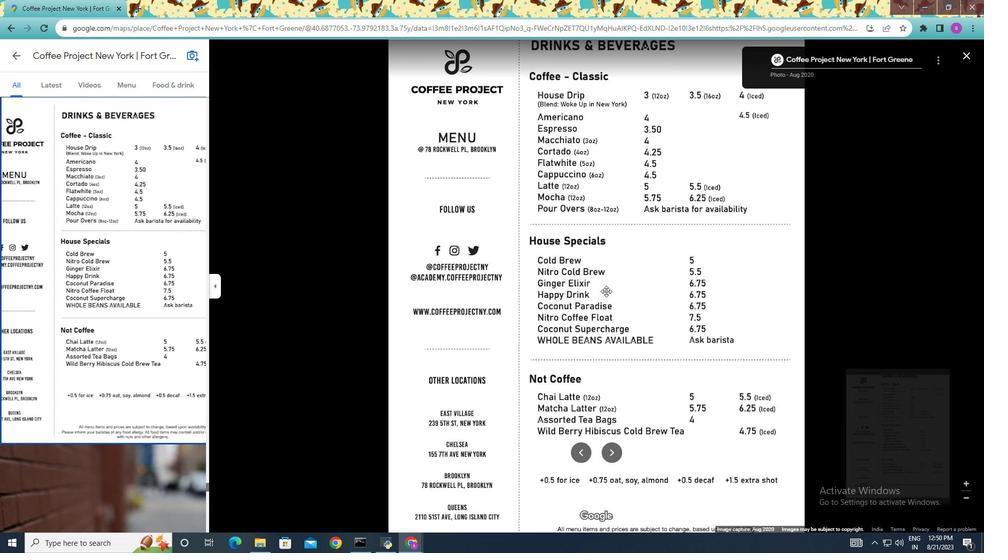 
Action: Mouse scrolled (606, 292) with delta (0, 0)
Screenshot: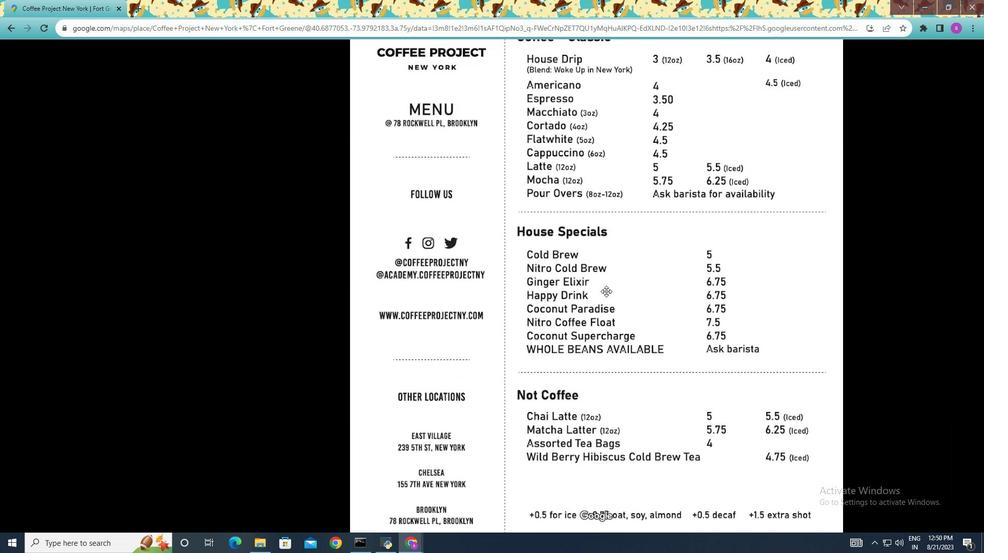 
Action: Mouse scrolled (606, 292) with delta (0, 0)
Screenshot: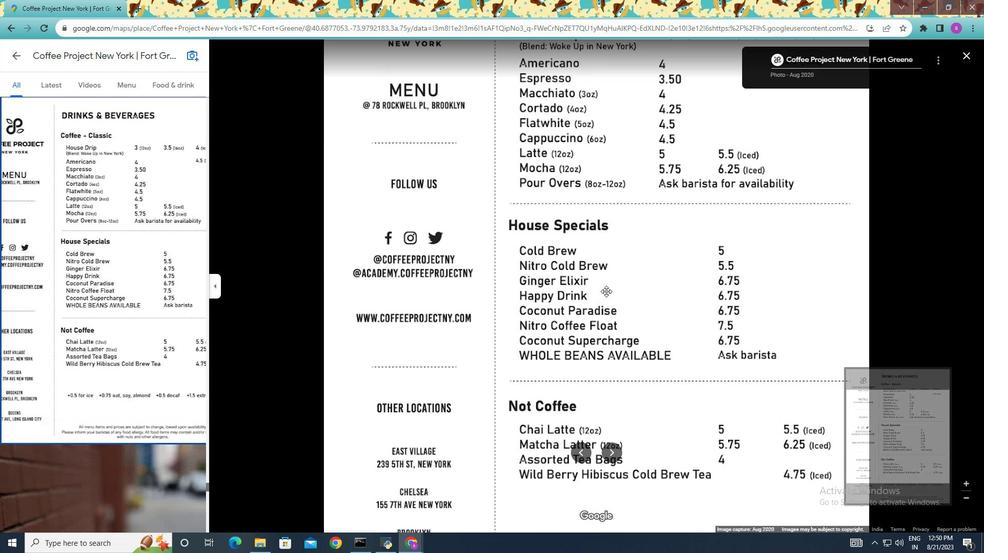 
Action: Mouse scrolled (606, 292) with delta (0, 0)
Screenshot: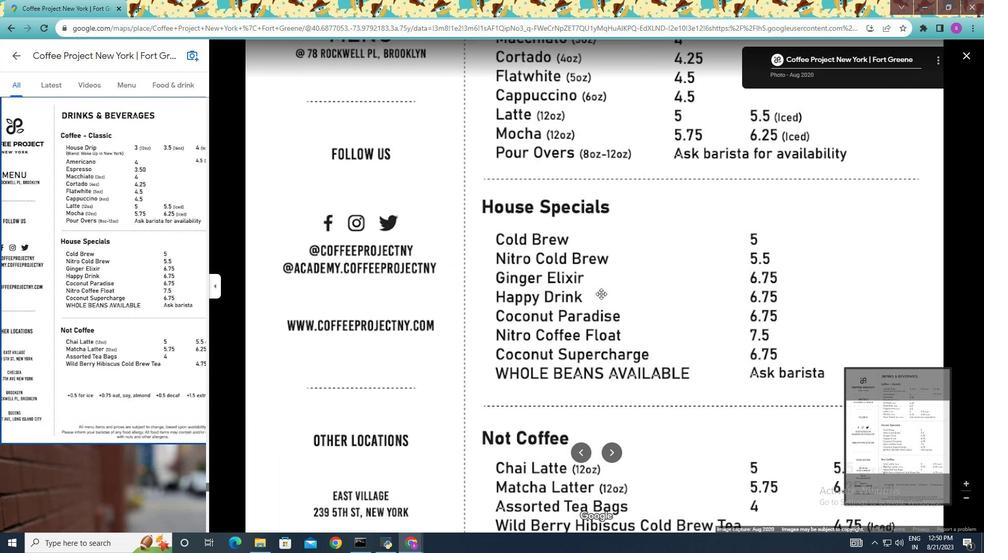 
Action: Mouse scrolled (606, 292) with delta (0, 0)
Screenshot: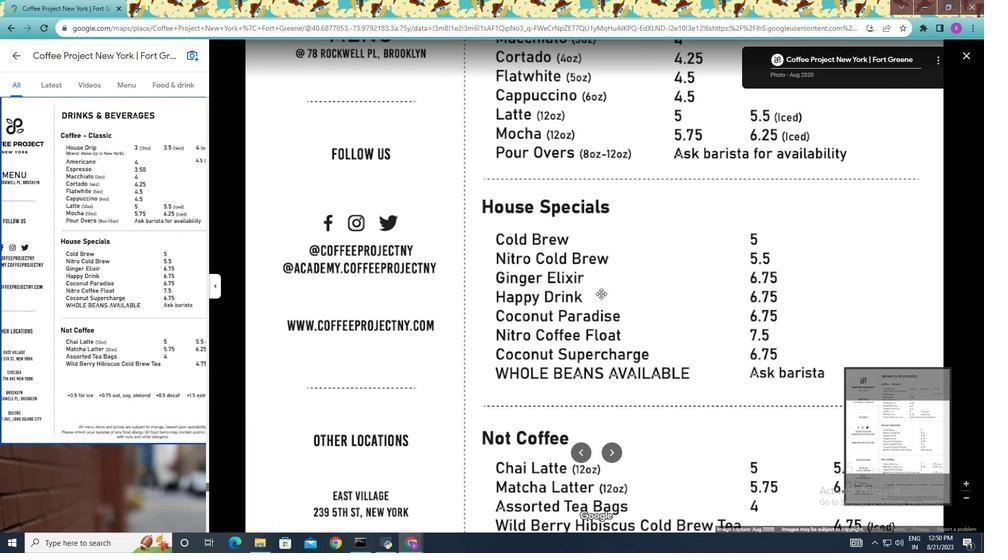 
Action: Mouse moved to (749, 332)
Screenshot: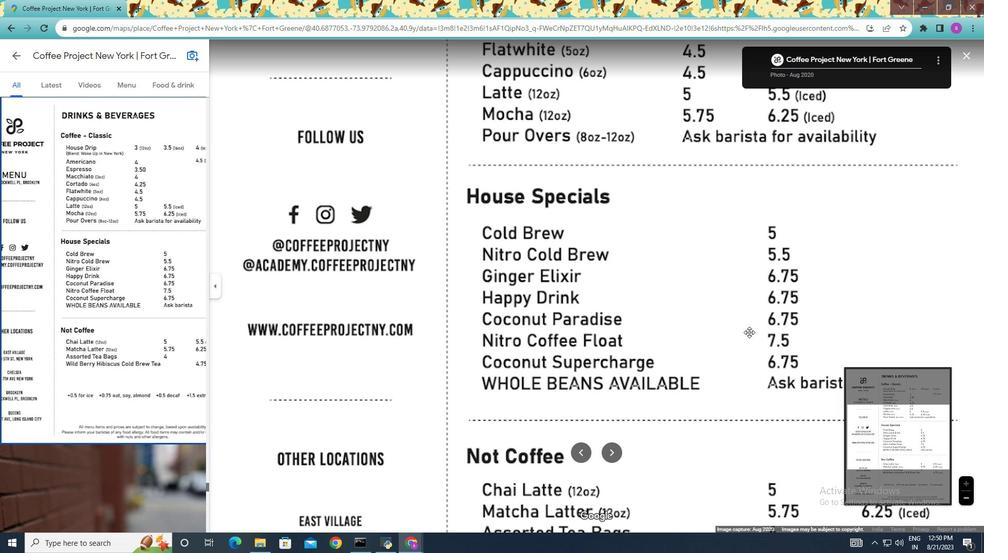 
Action: Mouse scrolled (749, 332) with delta (0, 0)
Screenshot: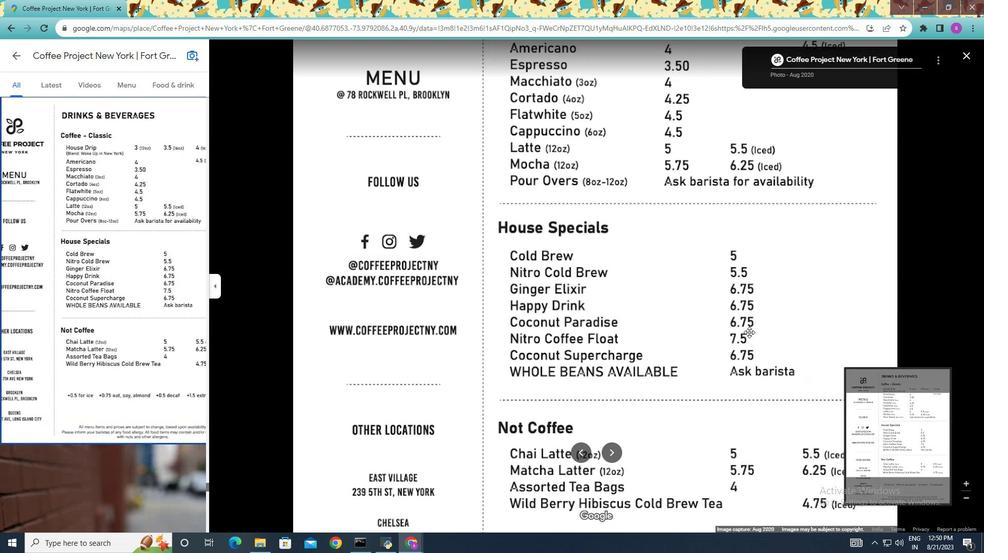 
Action: Mouse scrolled (749, 332) with delta (0, 0)
Screenshot: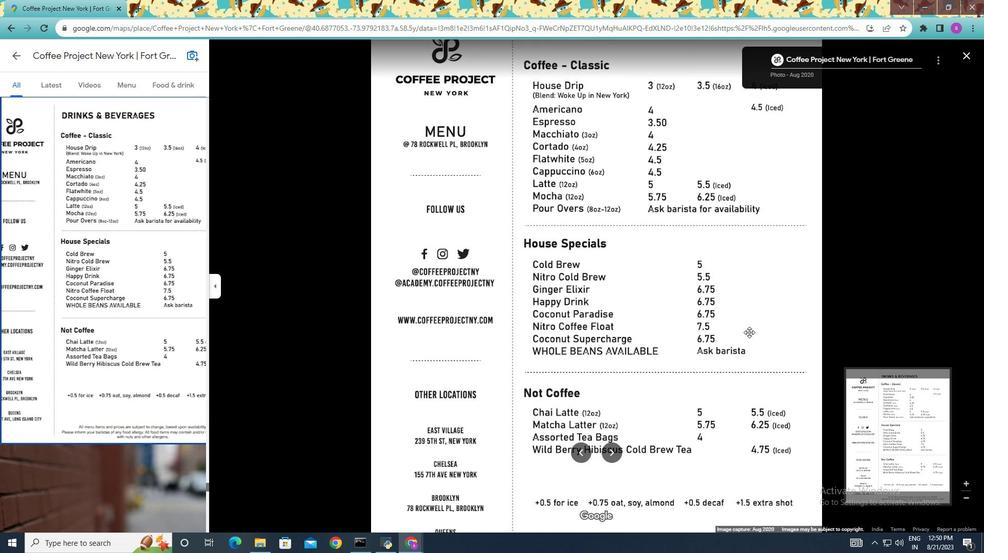 
Action: Mouse scrolled (749, 332) with delta (0, 0)
Screenshot: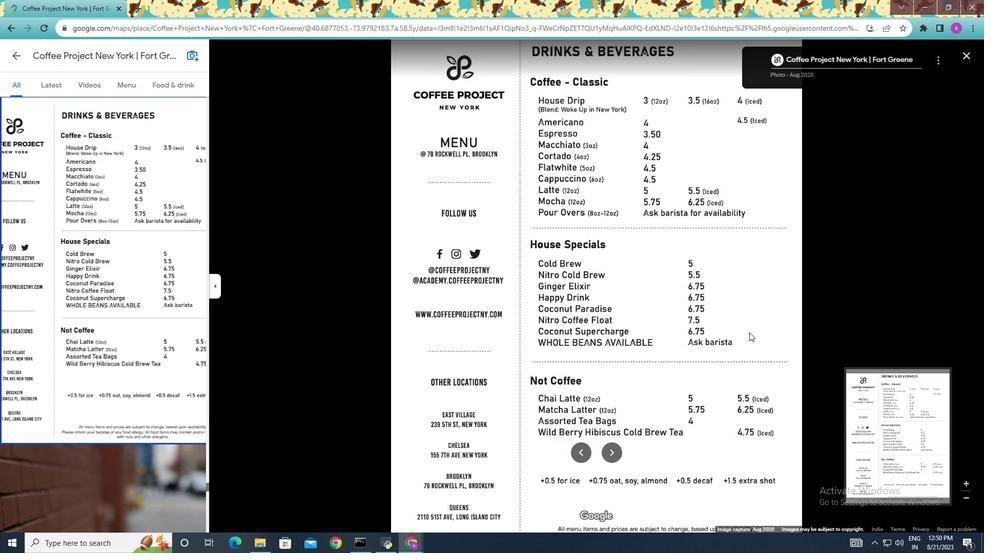 
Action: Mouse moved to (748, 332)
Screenshot: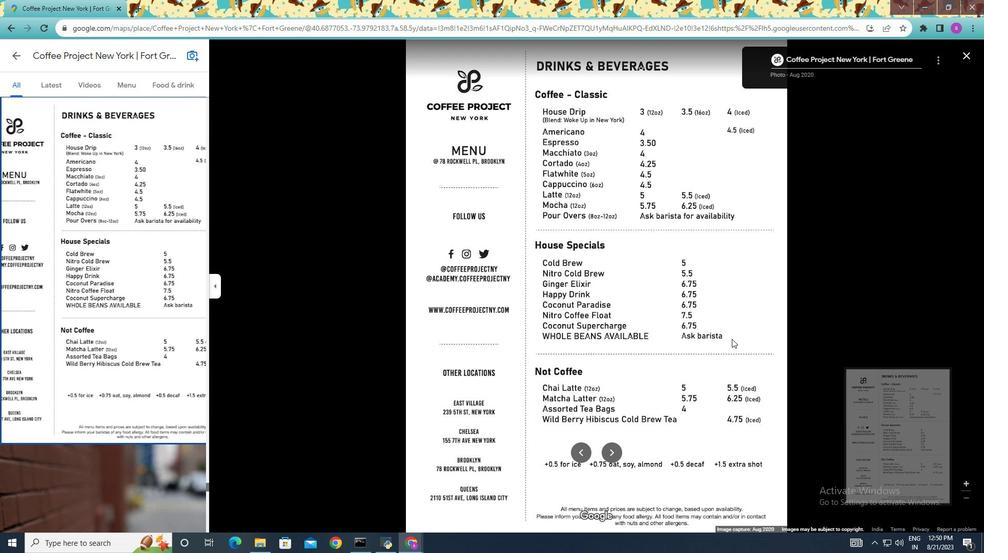 
Action: Mouse scrolled (748, 332) with delta (0, 0)
Screenshot: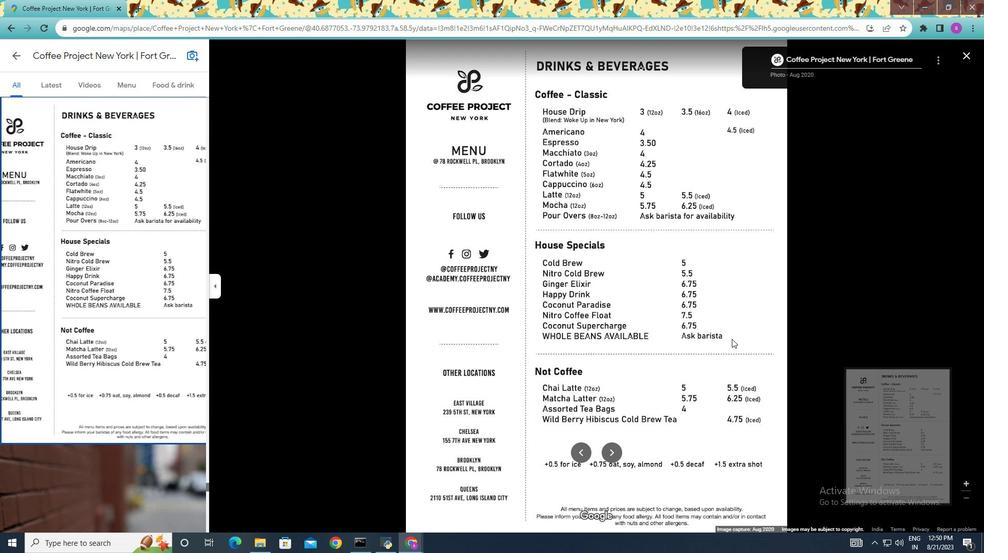 
Action: Mouse moved to (730, 341)
Screenshot: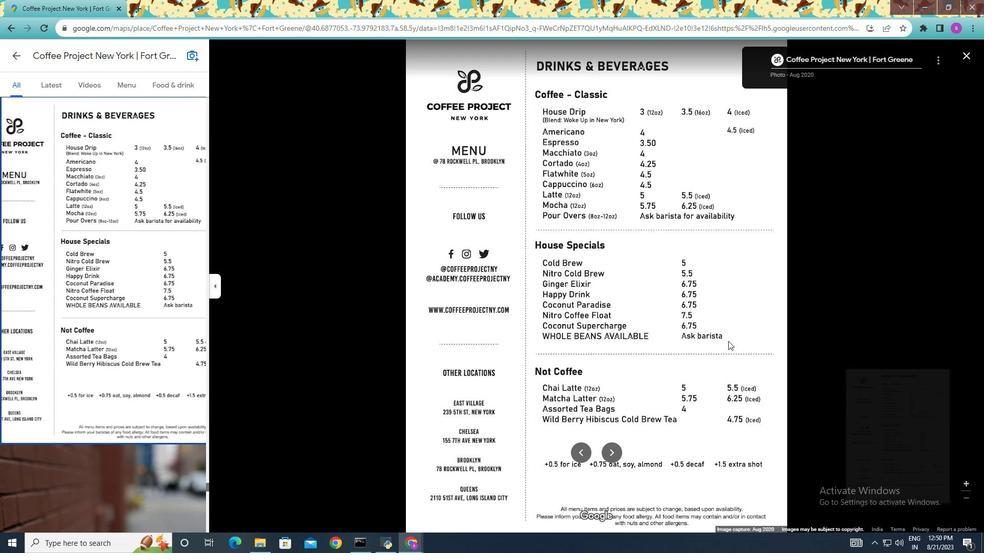 
Action: Mouse scrolled (730, 340) with delta (0, 0)
Screenshot: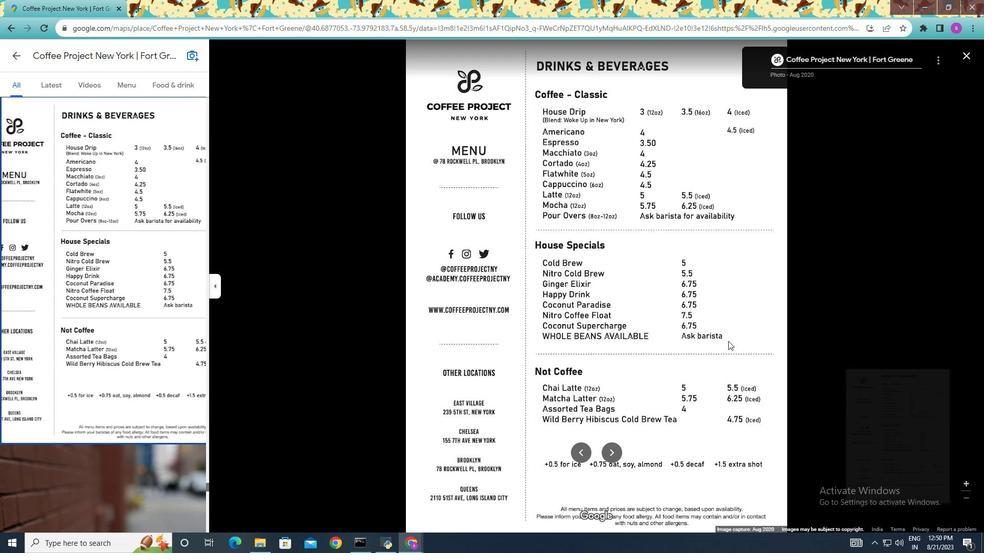 
Action: Mouse moved to (730, 341)
Screenshot: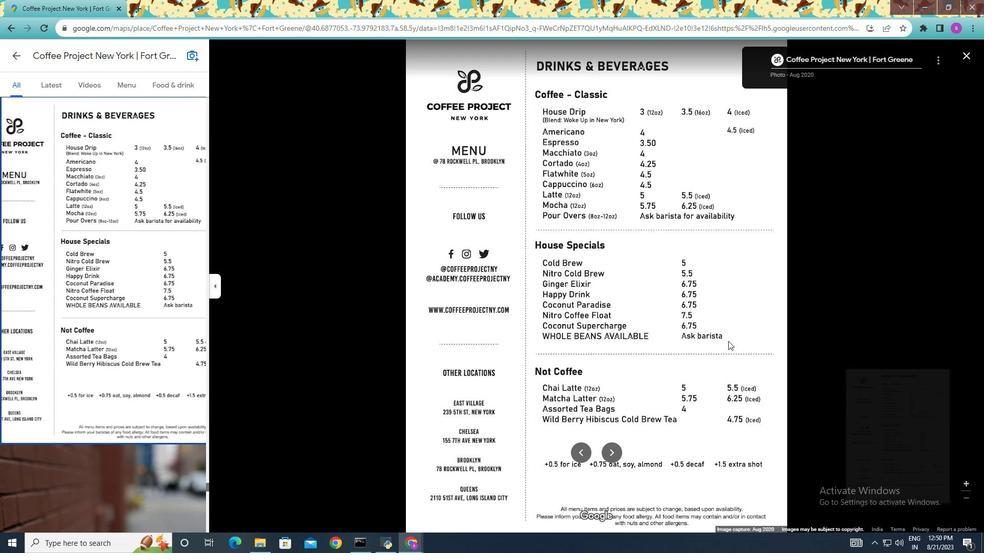 
Action: Mouse scrolled (730, 340) with delta (0, 0)
Screenshot: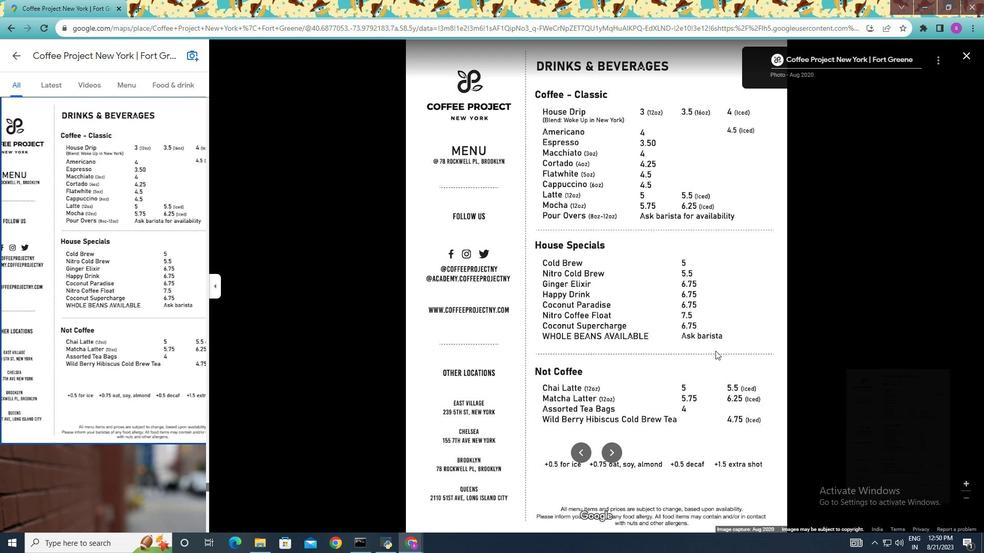 
Action: Mouse scrolled (730, 340) with delta (0, 0)
Screenshot: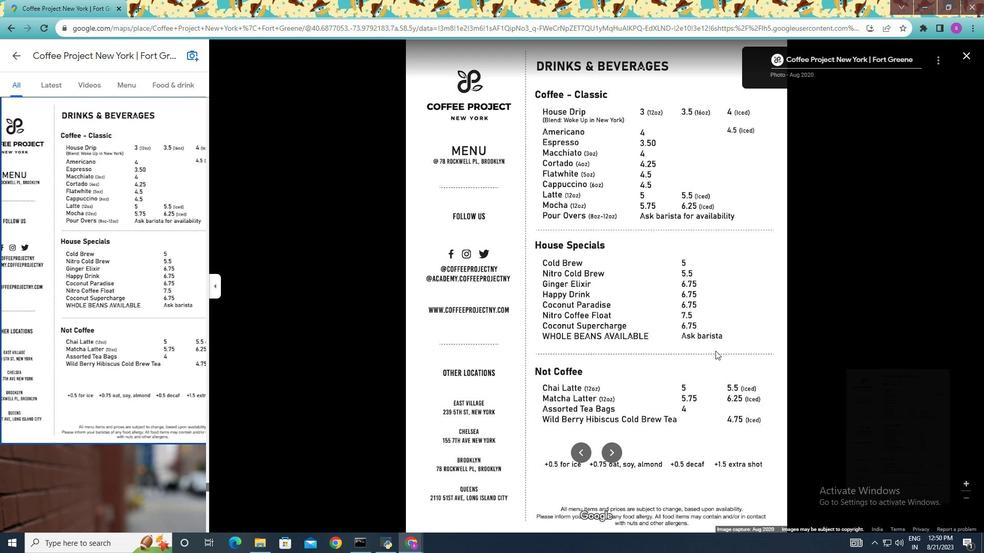 
Action: Mouse moved to (609, 456)
Screenshot: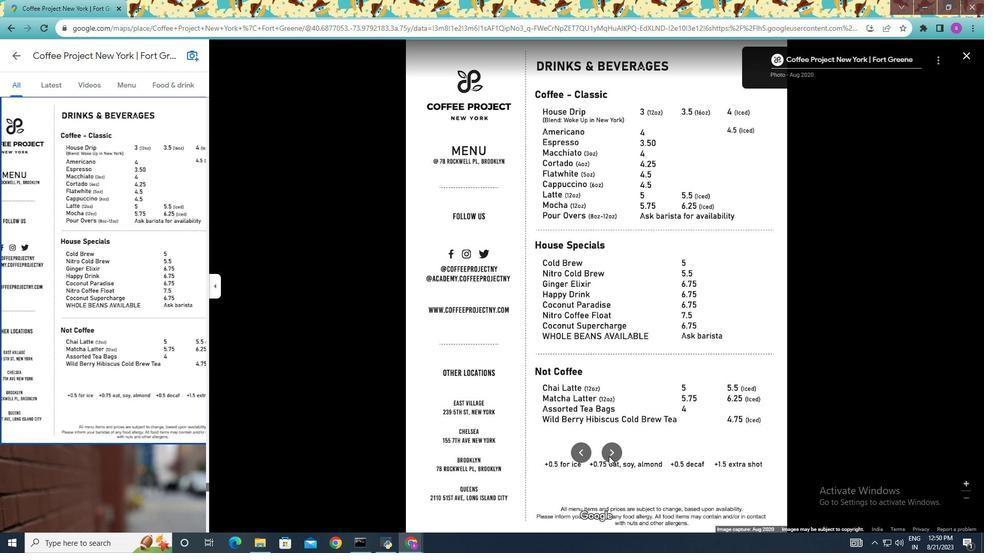 
Action: Key pressed <Key.right><Key.right>
Screenshot: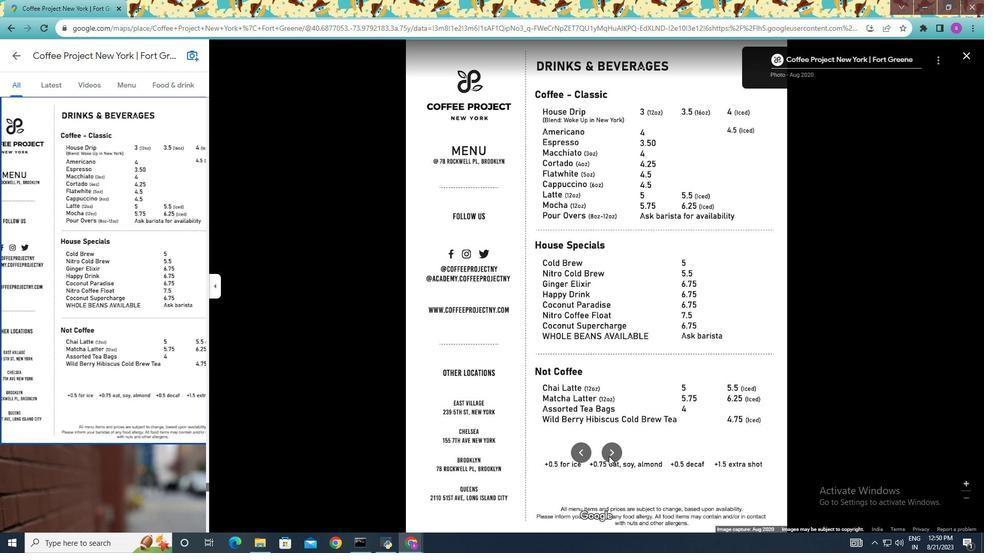 
Action: Mouse moved to (614, 455)
Screenshot: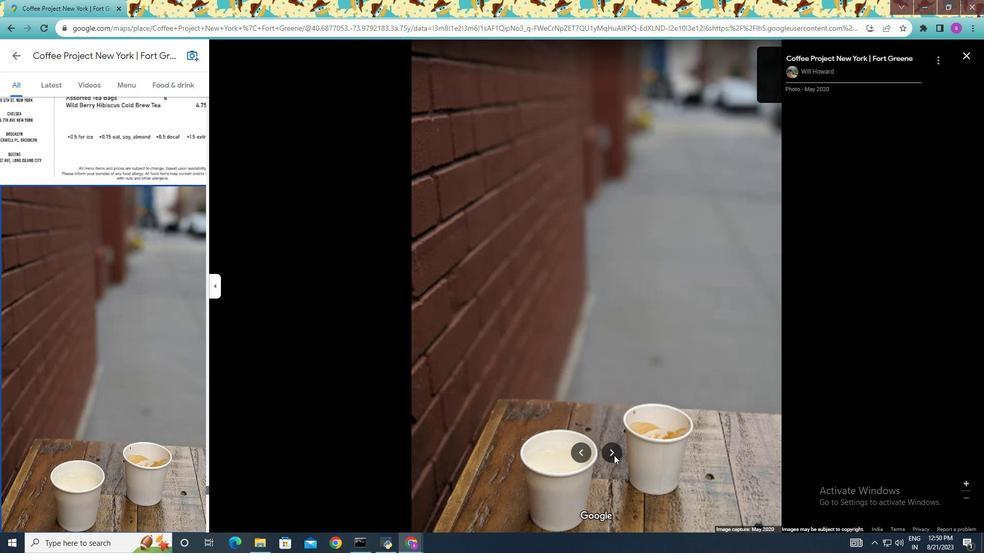
Action: Mouse pressed left at (614, 455)
Screenshot: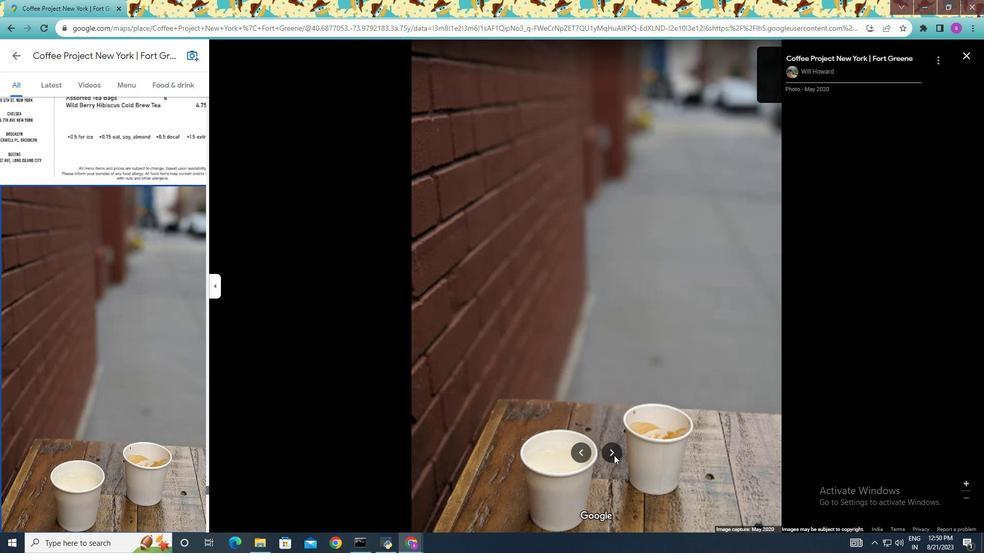
Action: Key pressed <Key.right><Key.right><Key.right><Key.right><Key.right><Key.right><Key.right><Key.right><Key.right><Key.right><Key.right><Key.right><Key.left><Key.left><Key.right><Key.right><Key.left><Key.right><Key.right><Key.right><Key.right><Key.right><Key.right><Key.right><Key.right><Key.right><Key.right><Key.right><Key.right><Key.right><Key.right><Key.right><Key.right><Key.right><Key.right><Key.right><Key.right><Key.right><Key.left><Key.right><Key.right><Key.right><Key.right><Key.right><Key.right><Key.right><Key.right><Key.right><Key.right><Key.right><Key.right><Key.right><Key.right>
Screenshot: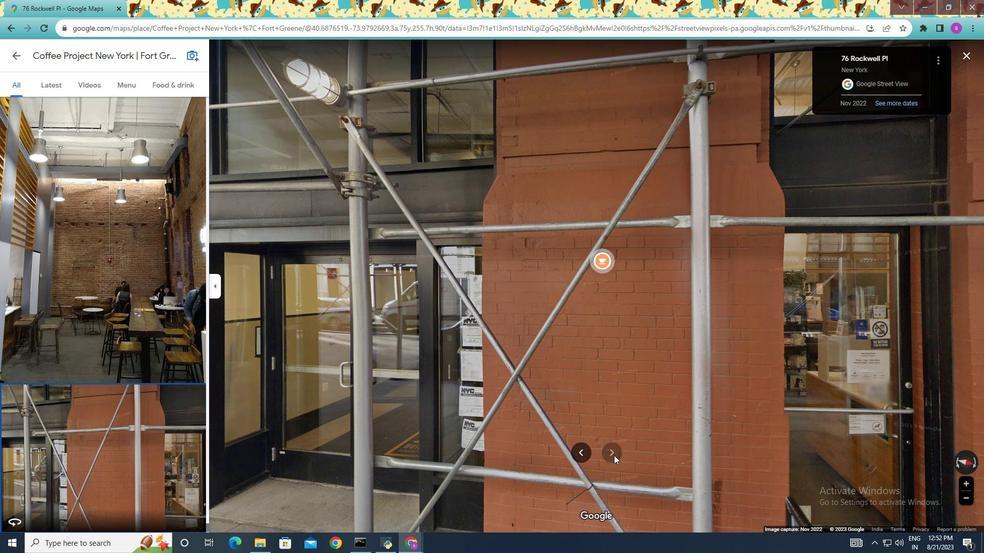 
Action: Mouse moved to (14, 56)
Screenshot: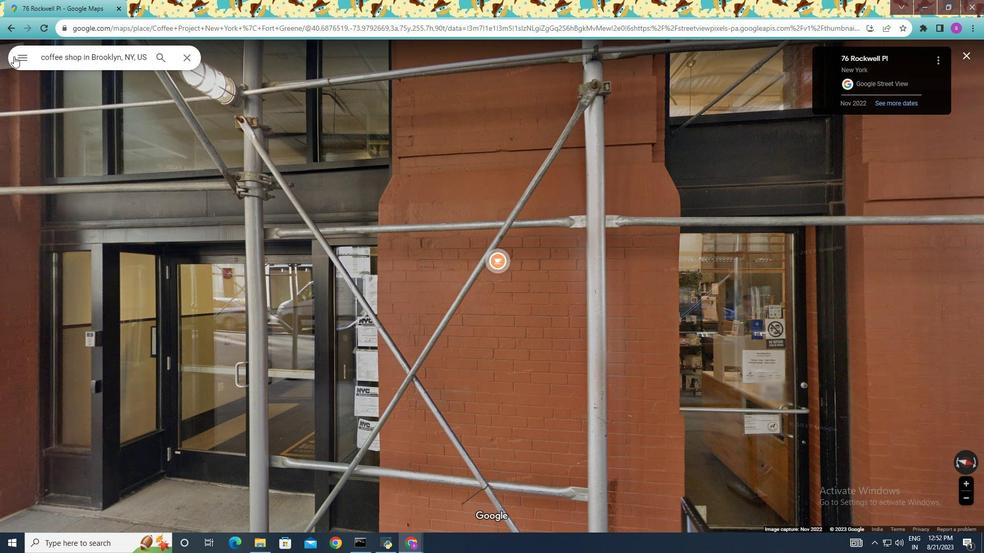 
Action: Mouse pressed left at (14, 56)
Screenshot: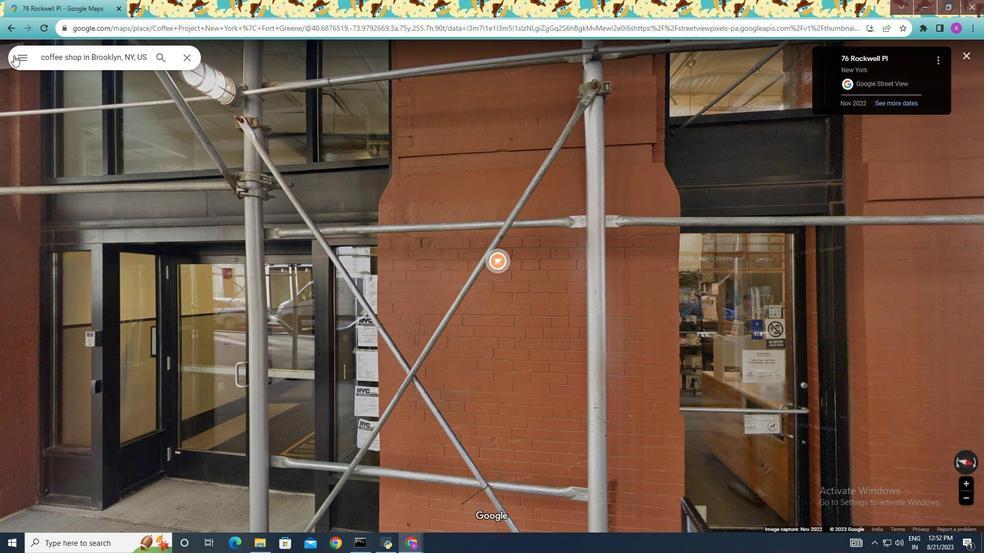 
Action: Mouse moved to (634, 261)
Screenshot: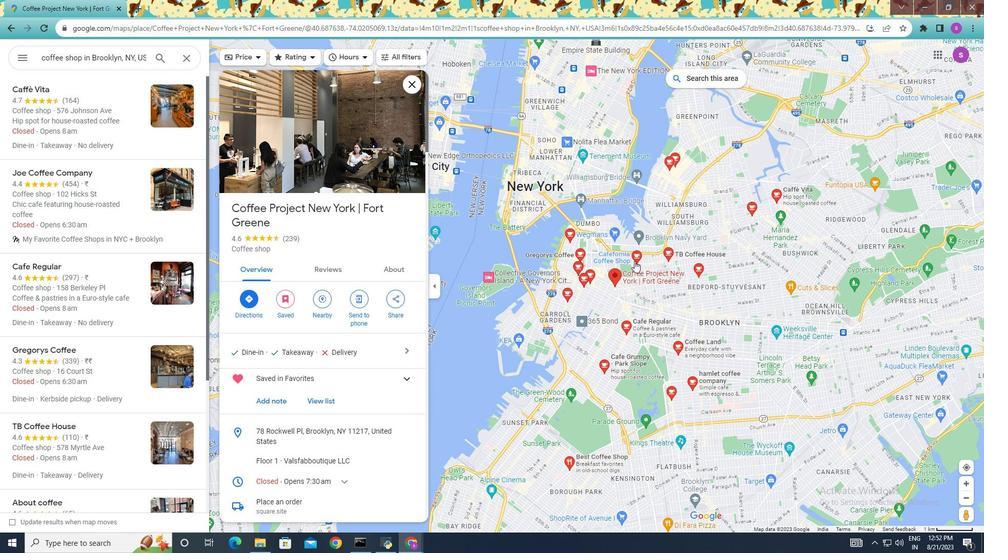 
Action: Mouse pressed left at (634, 261)
Screenshot: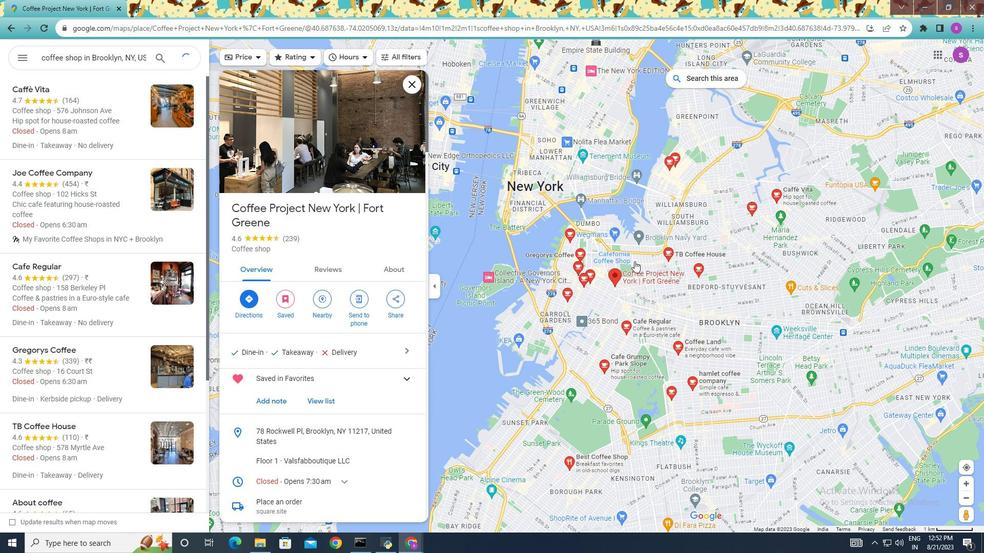 
Action: Mouse moved to (280, 291)
Screenshot: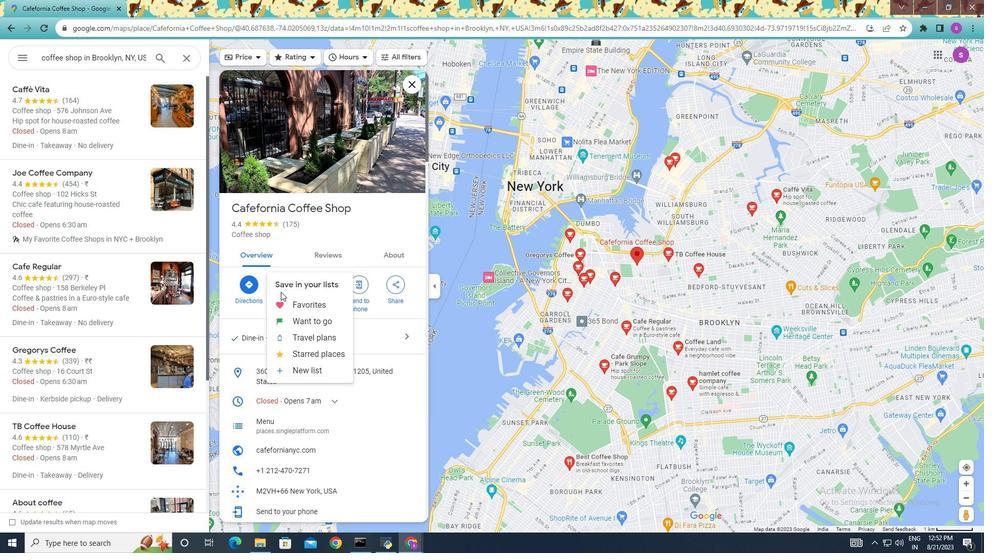 
Action: Mouse pressed left at (280, 291)
Screenshot: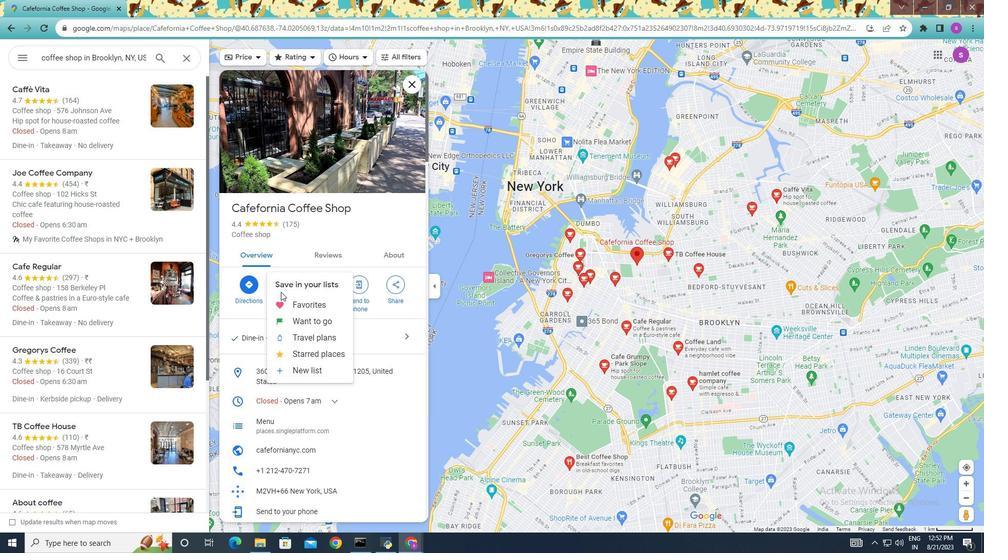 
Action: Mouse moved to (287, 307)
Screenshot: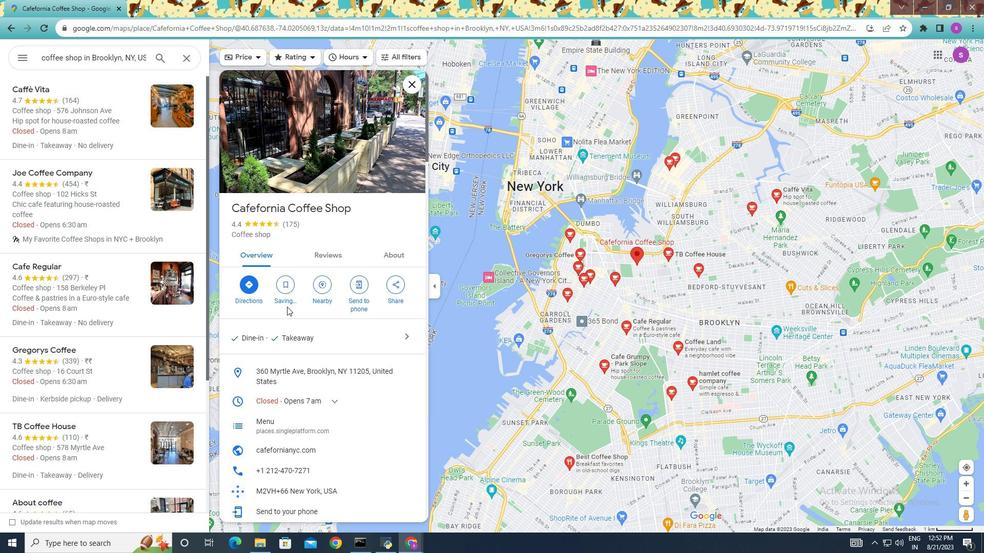 
Action: Mouse pressed left at (287, 307)
Screenshot: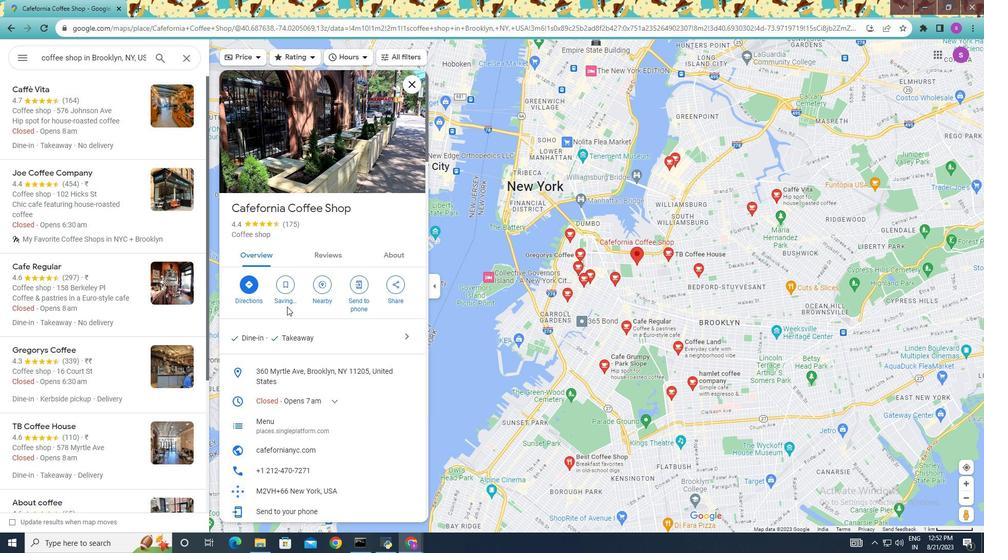 
Action: Mouse moved to (279, 171)
Screenshot: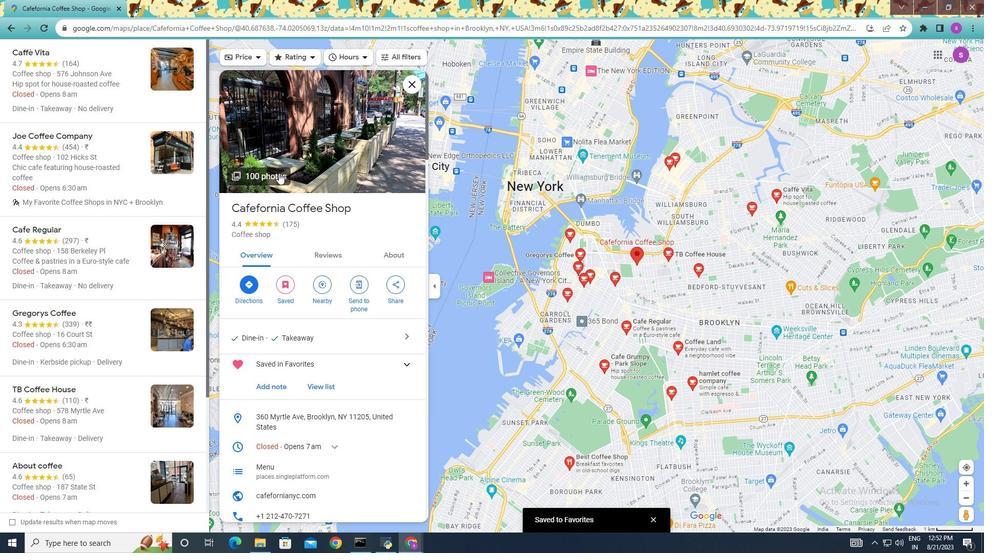 
Action: Mouse pressed left at (279, 171)
Screenshot: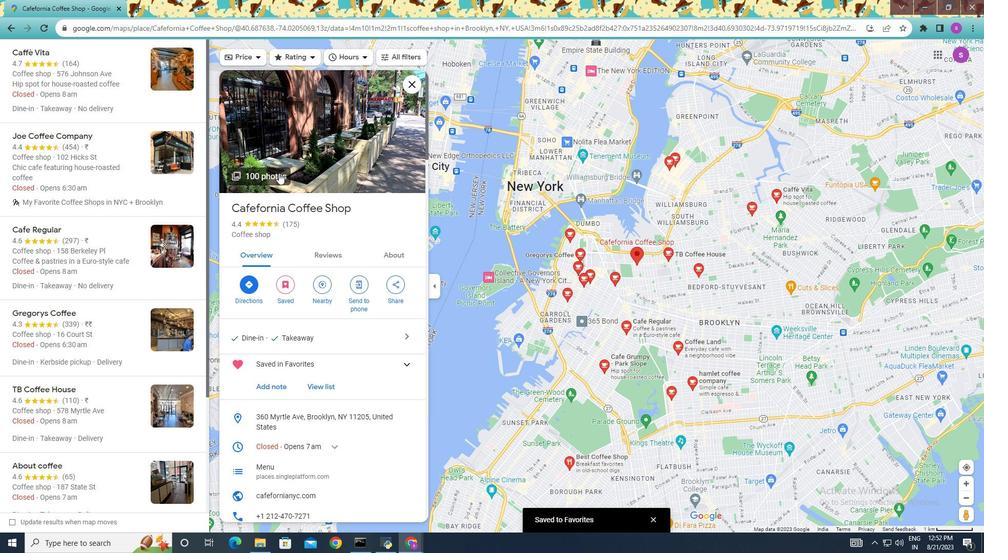 
Action: Mouse moved to (124, 228)
Screenshot: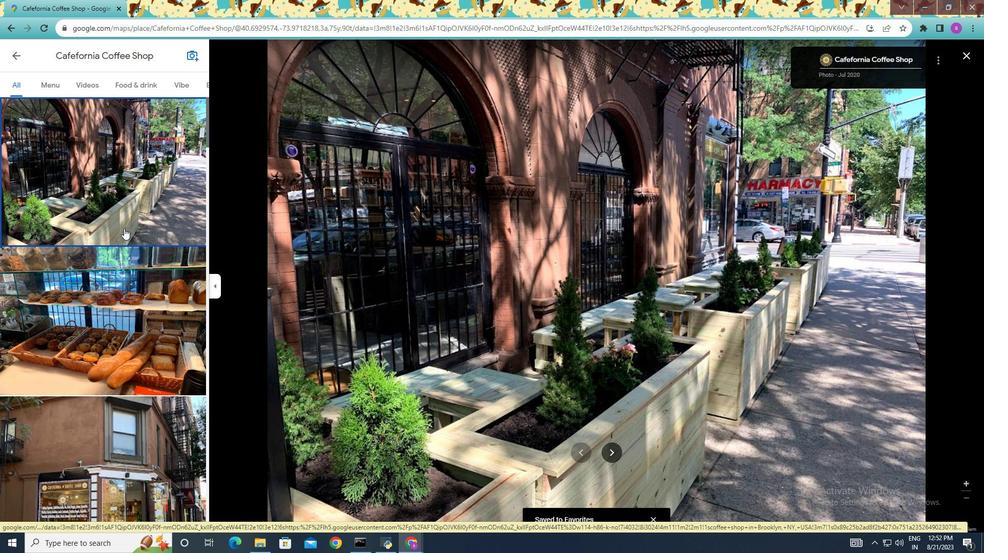 
Action: Key pressed <Key.right><Key.right><Key.left><Key.right><Key.right><Key.right><Key.right><Key.right><Key.right><Key.right><Key.right><Key.right><Key.right><Key.right><Key.right><Key.right><Key.right><Key.left><Key.left><Key.right><Key.right><Key.right><Key.left><Key.right><Key.right><Key.left><Key.right><Key.right><Key.right><Key.right><Key.right><Key.right><Key.right><Key.right><Key.right><Key.right><Key.right><Key.right><Key.right><Key.right><Key.right><Key.right><Key.right><Key.right><Key.right><Key.right><Key.right><Key.left><Key.right><Key.right><Key.right><Key.right><Key.right><Key.right><Key.right><Key.right><Key.right><Key.right><Key.right><Key.right><Key.right><Key.right><Key.right><Key.right><Key.right><Key.right><Key.right><Key.right><Key.right><Key.right><Key.right><Key.right><Key.right><Key.right><Key.right><Key.right><Key.right><Key.left><Key.right><Key.right><Key.right><Key.up><Key.right><Key.down><Key.down><Key.down><Key.down><Key.down><Key.up>
Screenshot: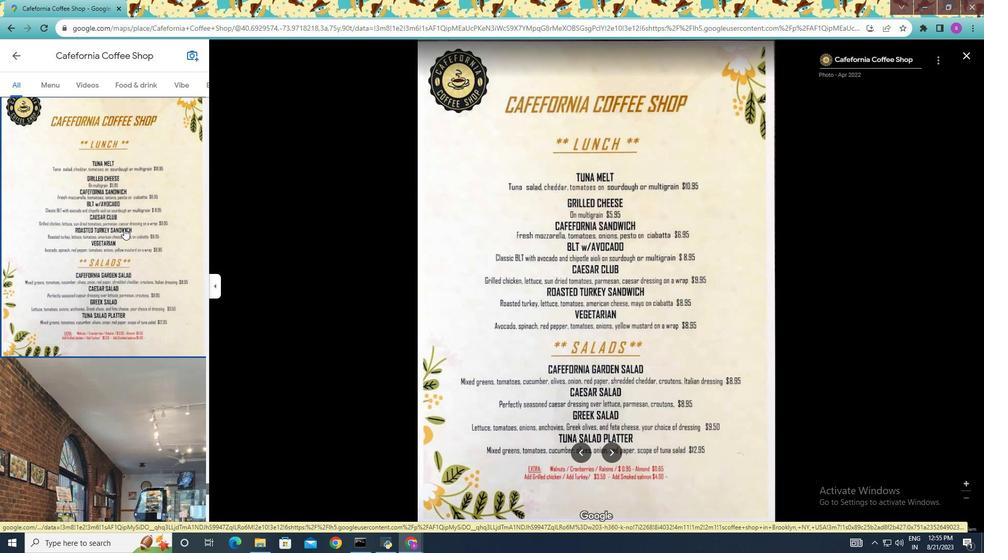 
Action: Mouse moved to (619, 227)
Screenshot: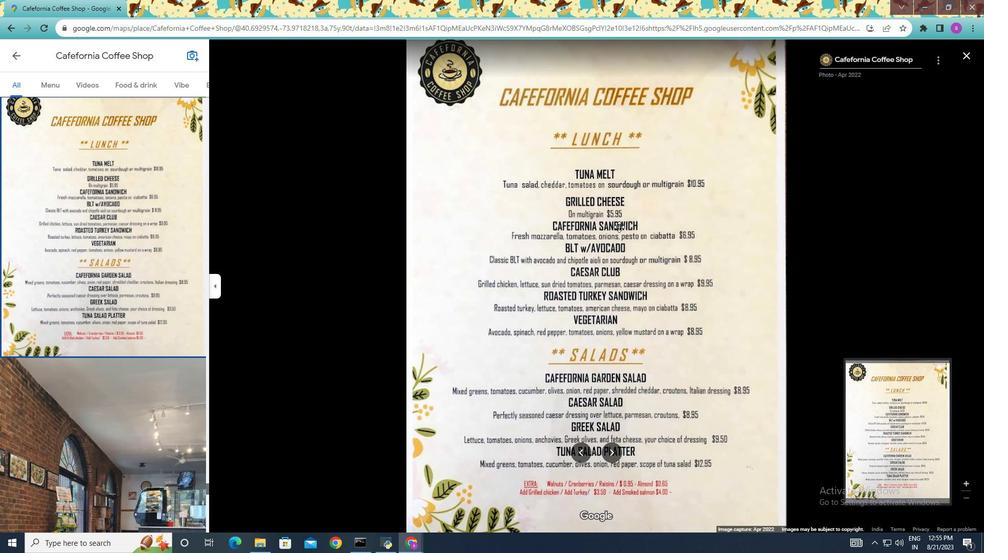 
Action: Mouse scrolled (619, 227) with delta (0, 0)
Screenshot: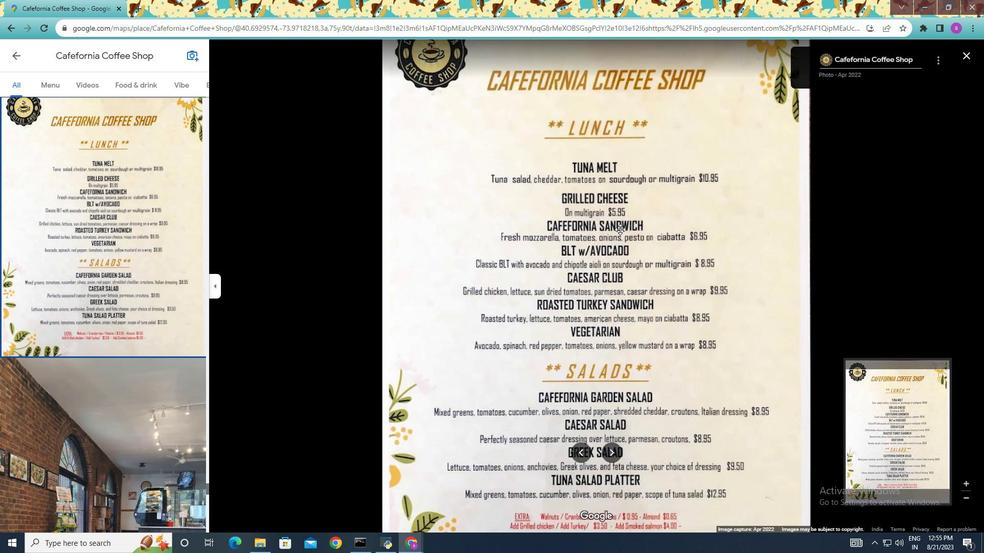 
Action: Mouse scrolled (619, 227) with delta (0, 0)
Screenshot: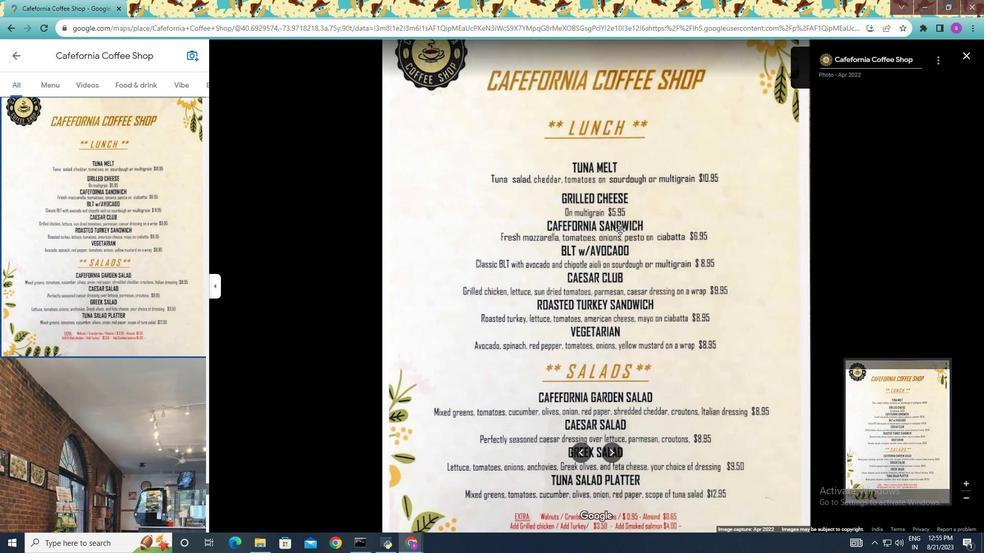 
Action: Mouse scrolled (619, 227) with delta (0, 0)
Screenshot: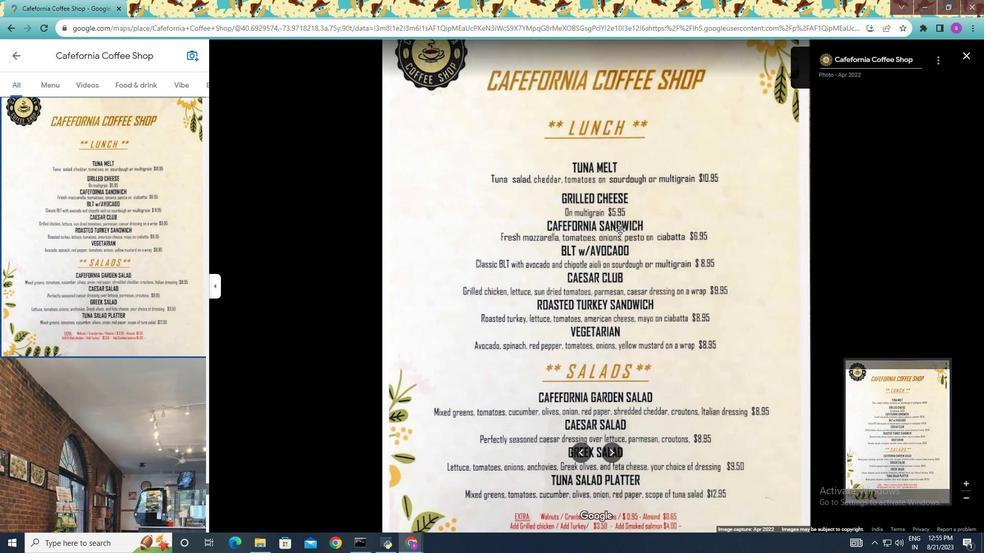 
Action: Mouse scrolled (619, 227) with delta (0, 0)
Screenshot: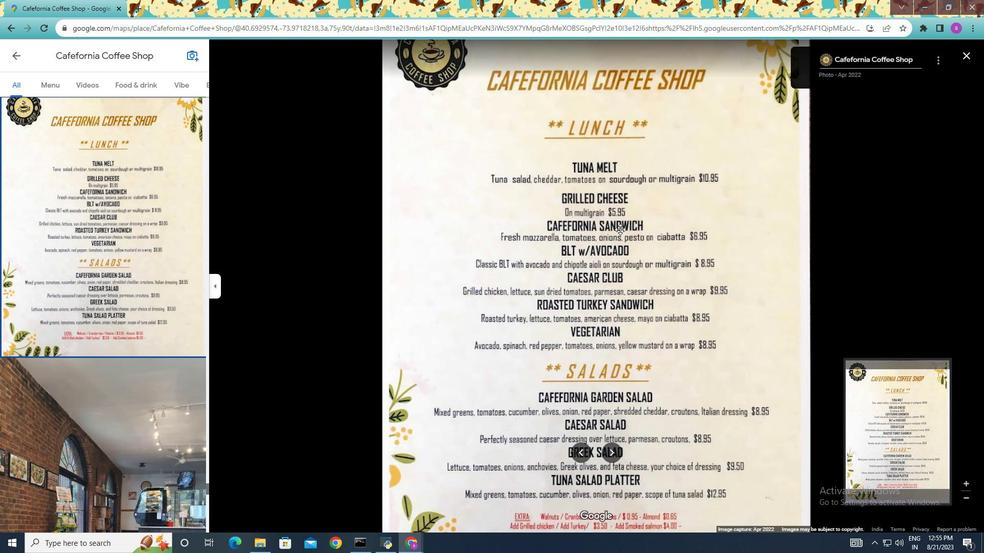 
Action: Mouse scrolled (619, 227) with delta (0, 0)
Screenshot: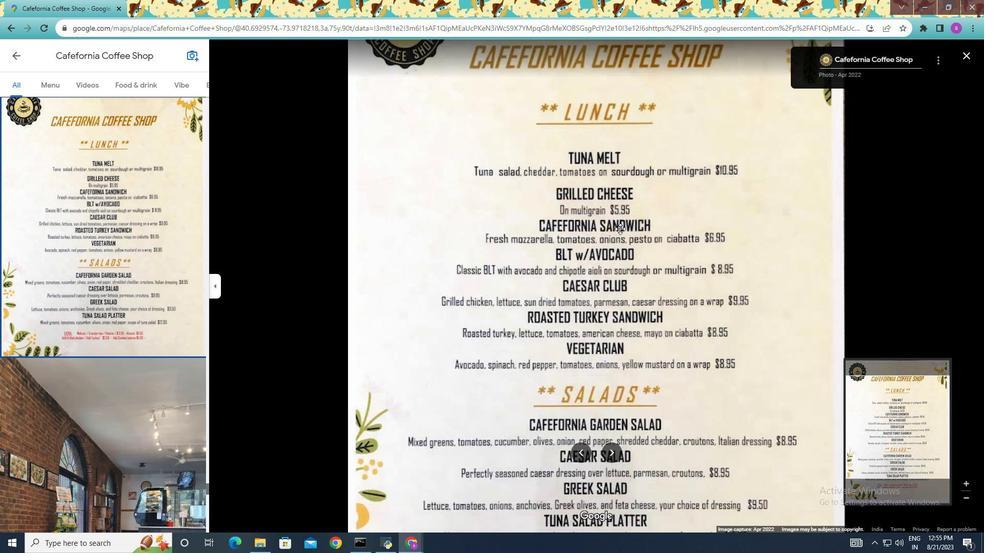 
Action: Mouse scrolled (619, 227) with delta (0, 0)
Screenshot: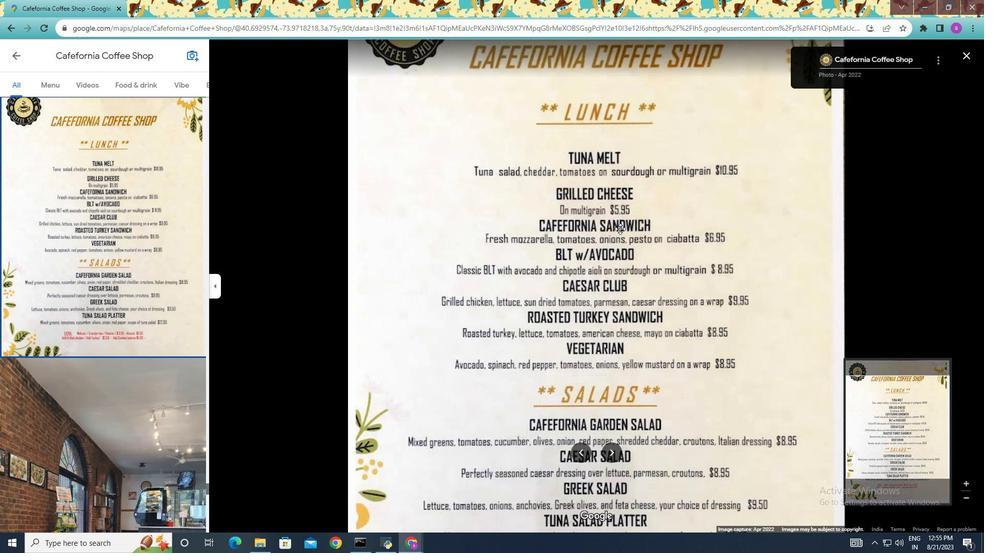 
Action: Mouse moved to (619, 227)
Screenshot: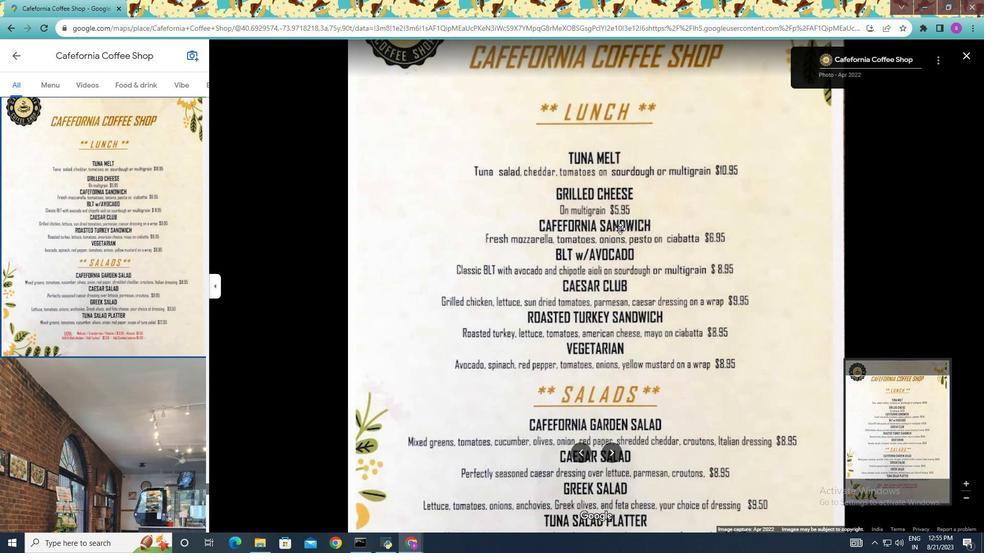 
Action: Mouse scrolled (619, 227) with delta (0, 0)
Screenshot: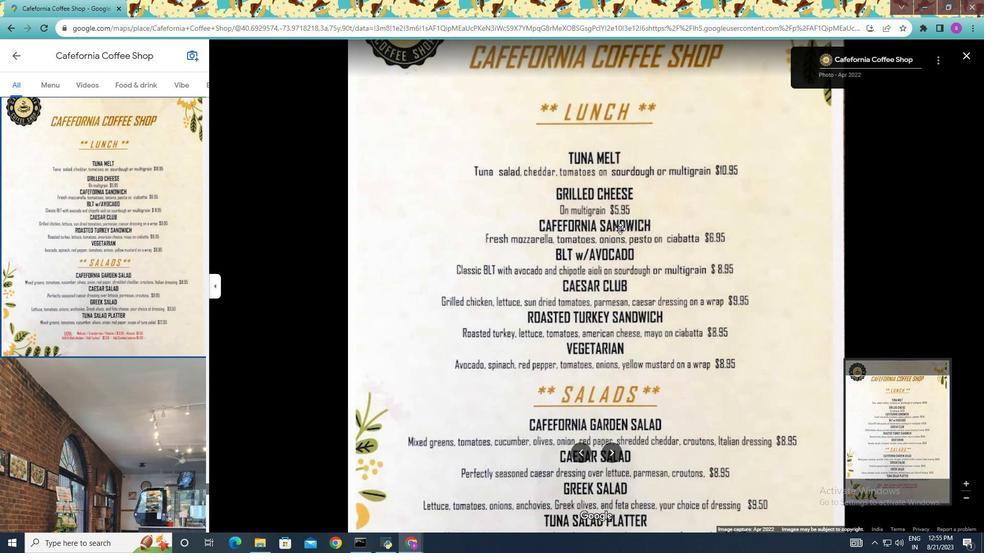 
Action: Mouse moved to (641, 242)
Screenshot: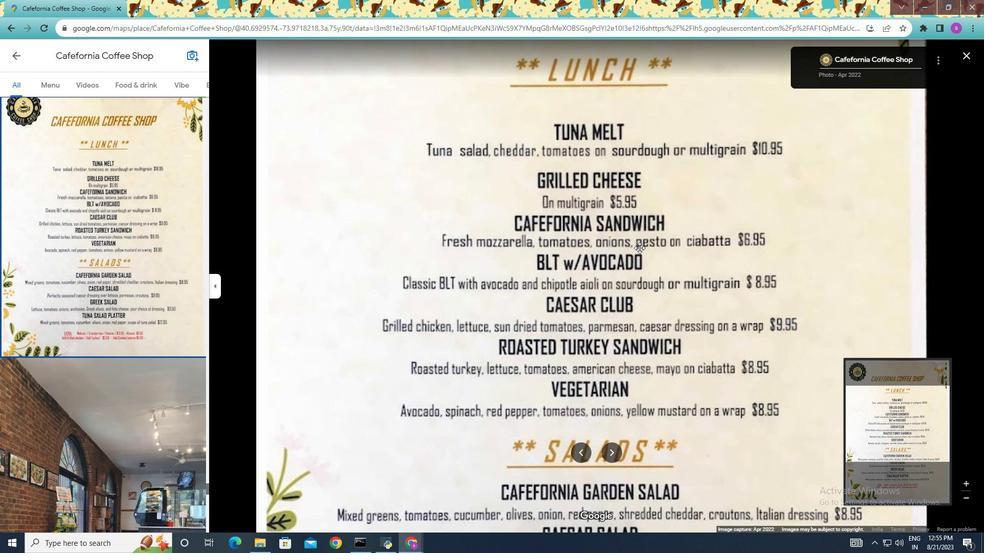
Action: Mouse scrolled (641, 242) with delta (0, 0)
Screenshot: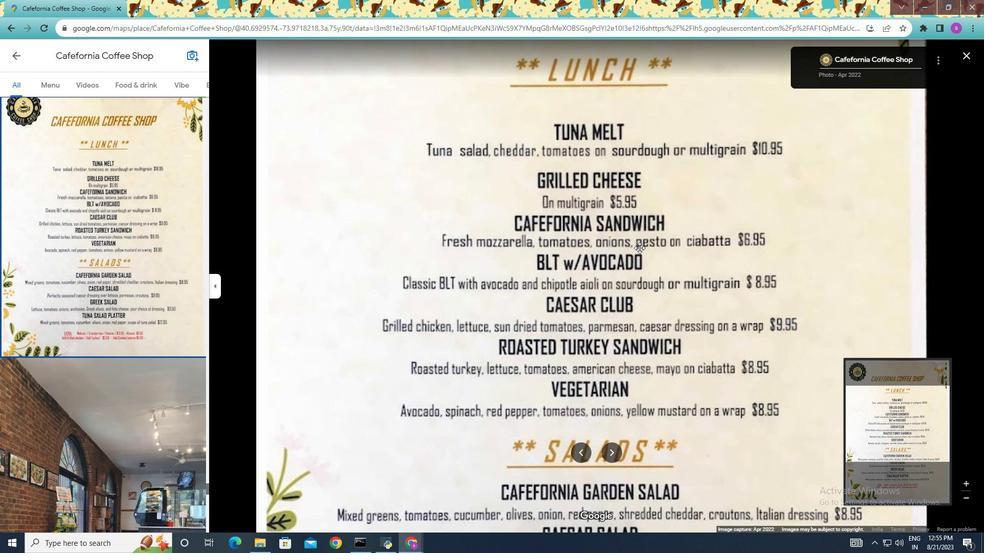 
Action: Mouse moved to (641, 242)
Screenshot: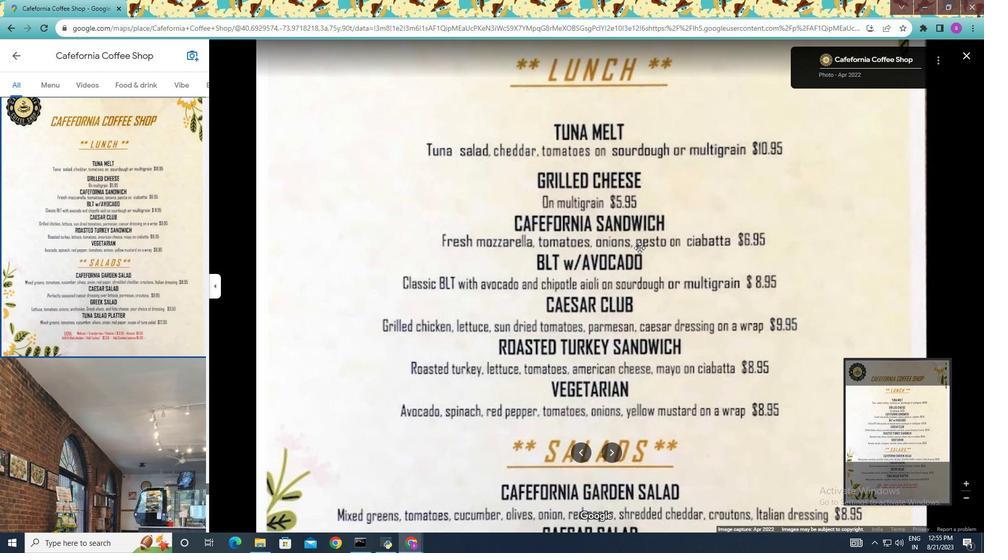 
Action: Mouse scrolled (641, 242) with delta (0, 0)
Screenshot: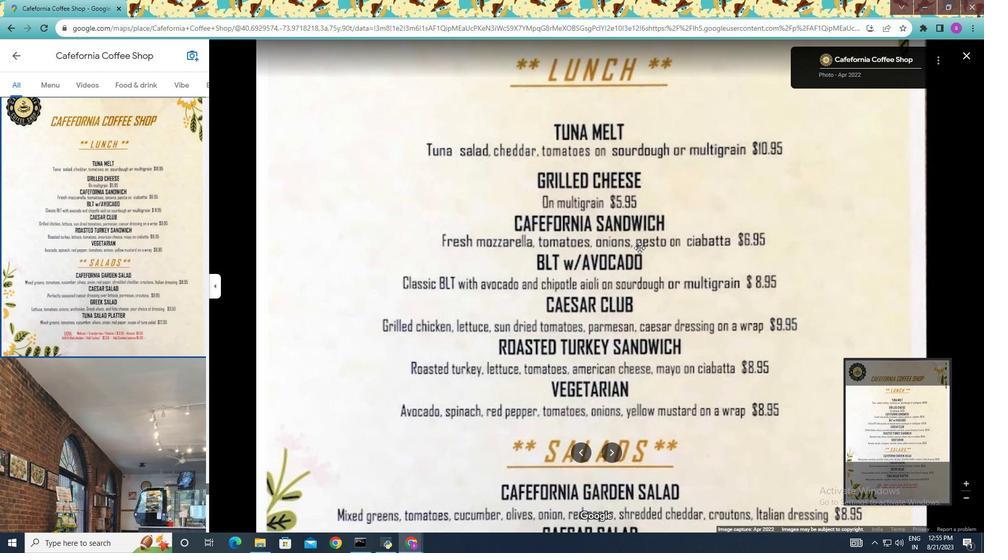 
Action: Mouse moved to (641, 243)
Screenshot: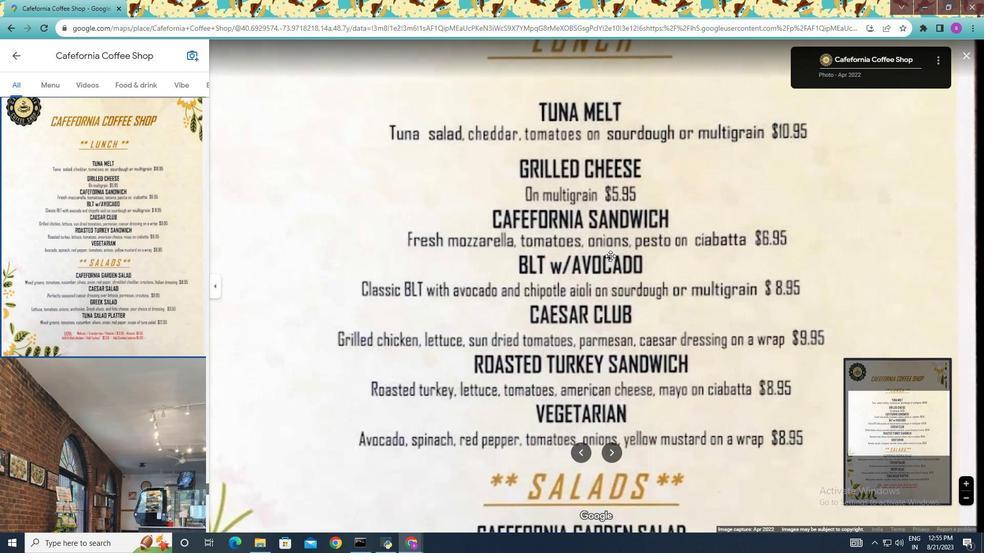 
Action: Mouse scrolled (641, 243) with delta (0, 0)
Screenshot: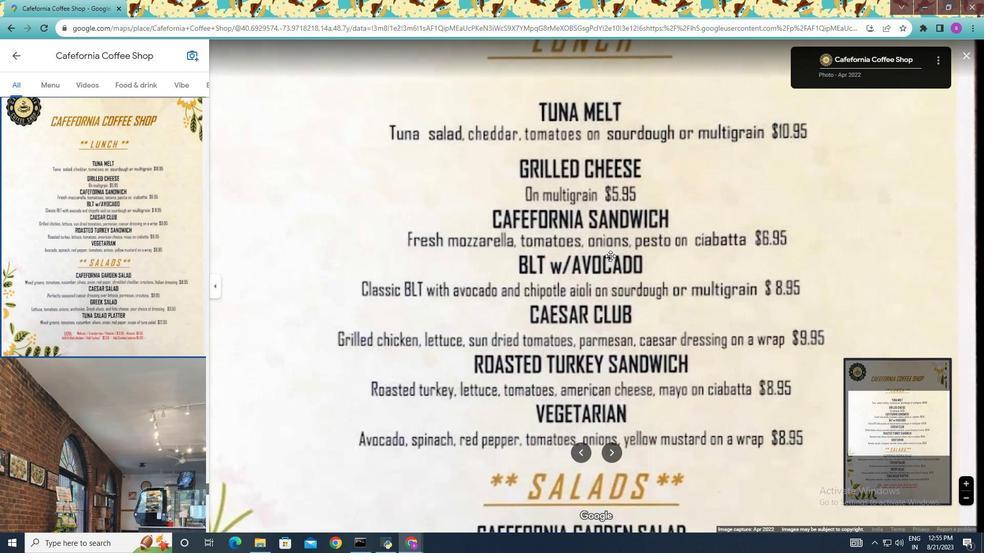 
Action: Mouse moved to (641, 247)
Screenshot: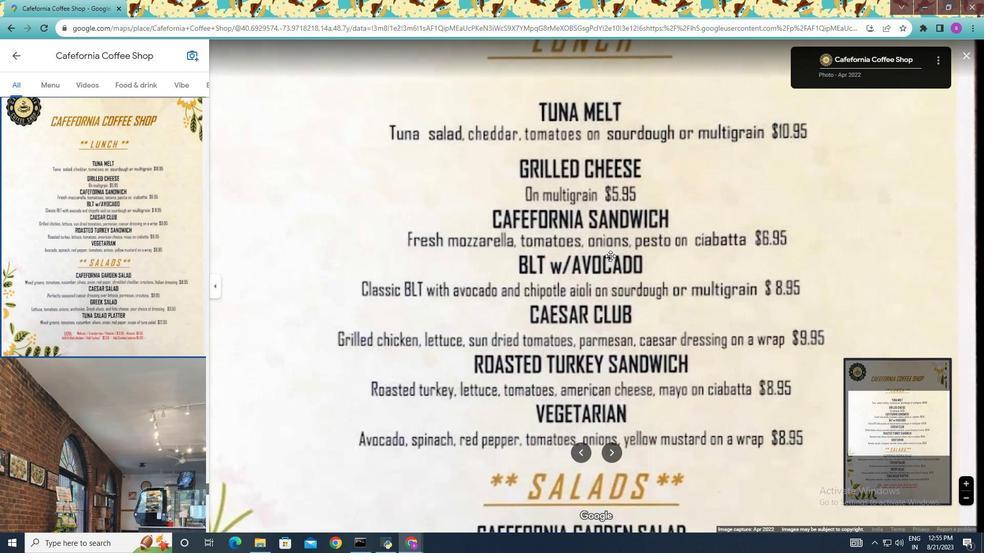 
Action: Mouse scrolled (641, 246) with delta (0, 0)
Screenshot: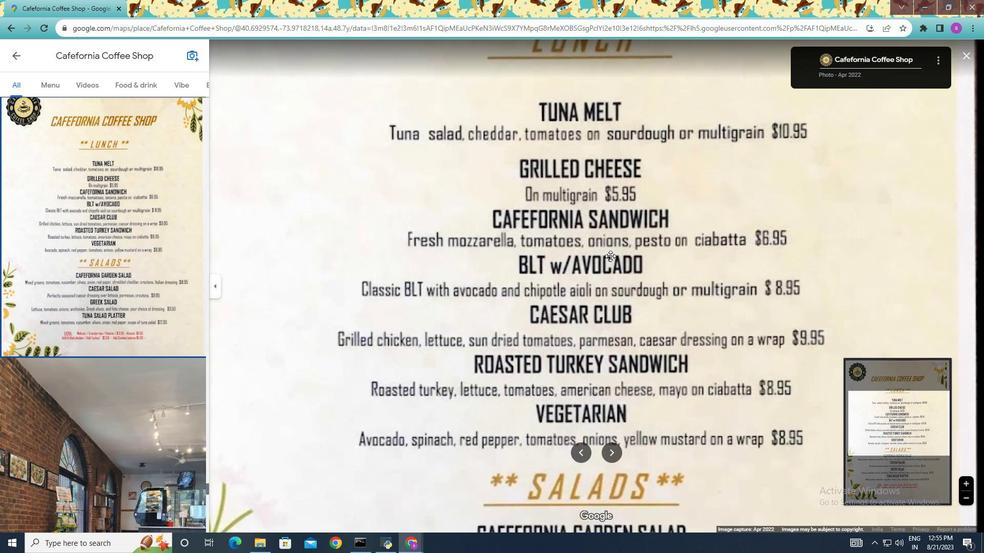 
Action: Mouse moved to (641, 248)
Screenshot: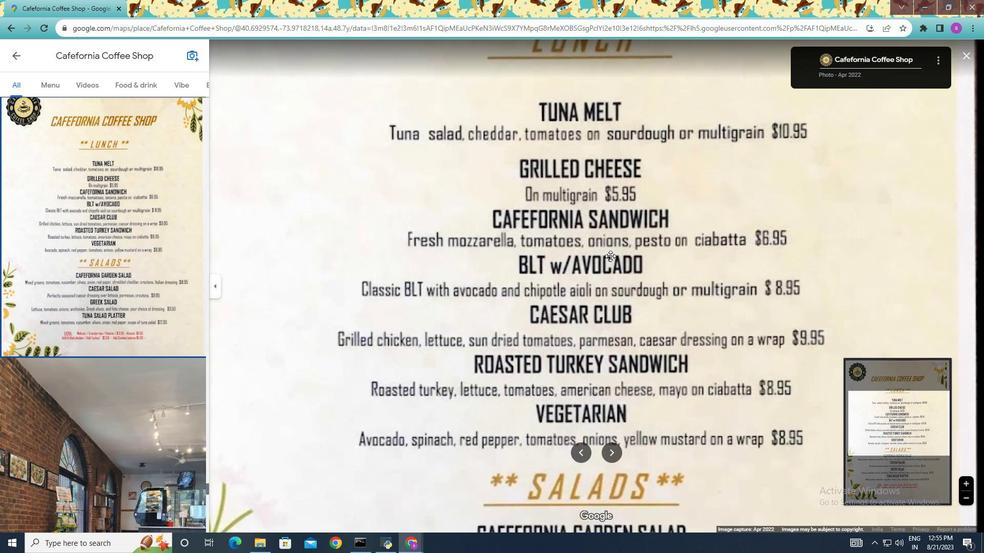 
Action: Mouse scrolled (641, 248) with delta (0, 0)
Screenshot: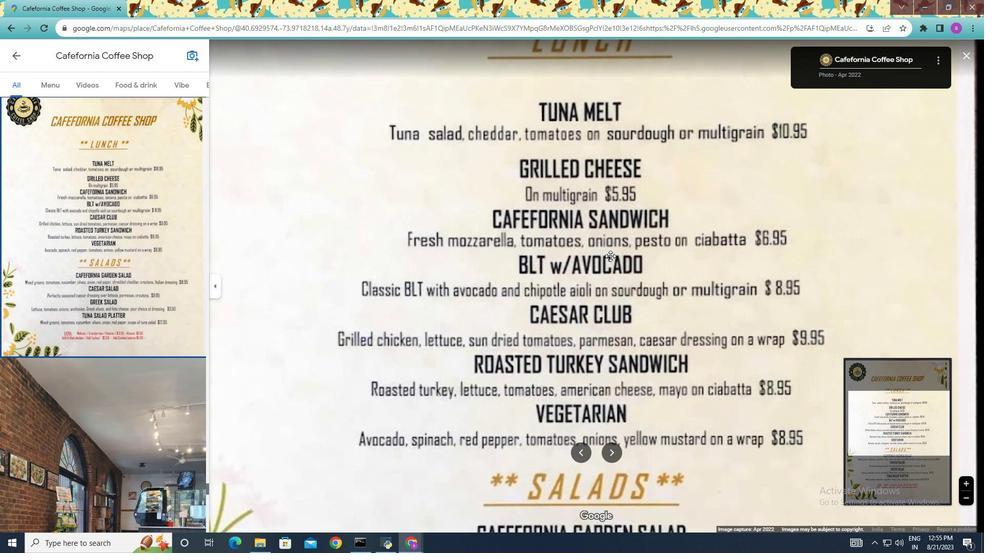 
Action: Mouse moved to (641, 248)
Screenshot: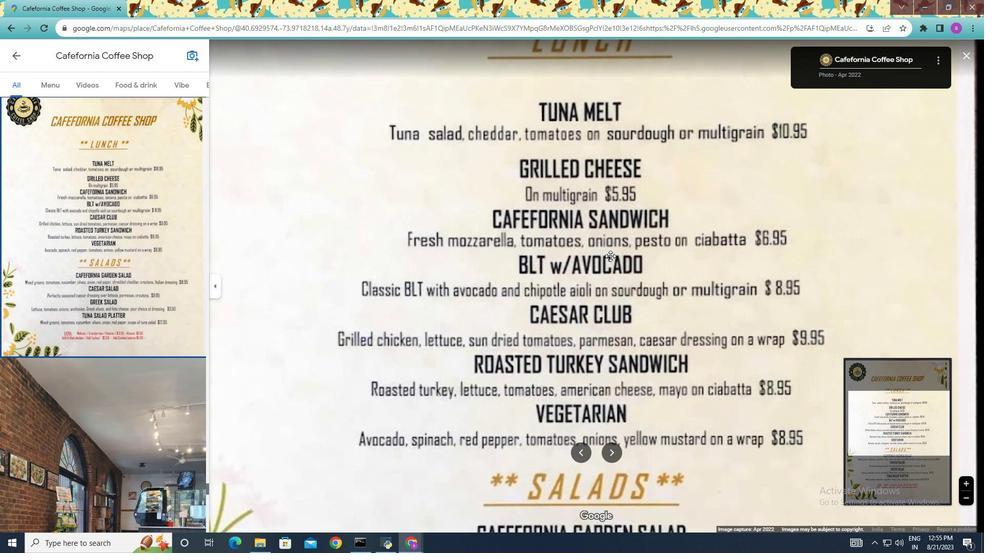 
Action: Mouse scrolled (641, 249) with delta (0, 0)
Screenshot: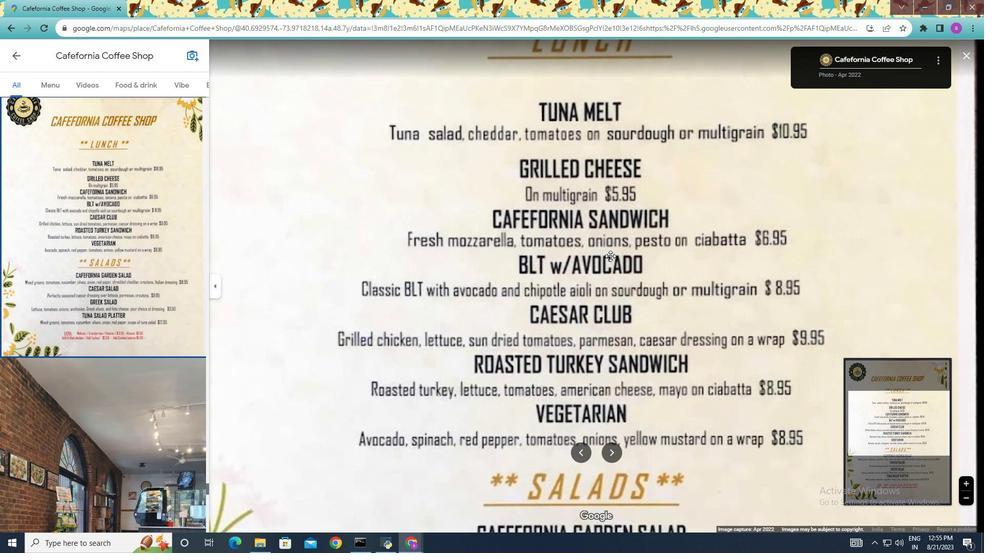 
Action: Mouse moved to (642, 248)
Screenshot: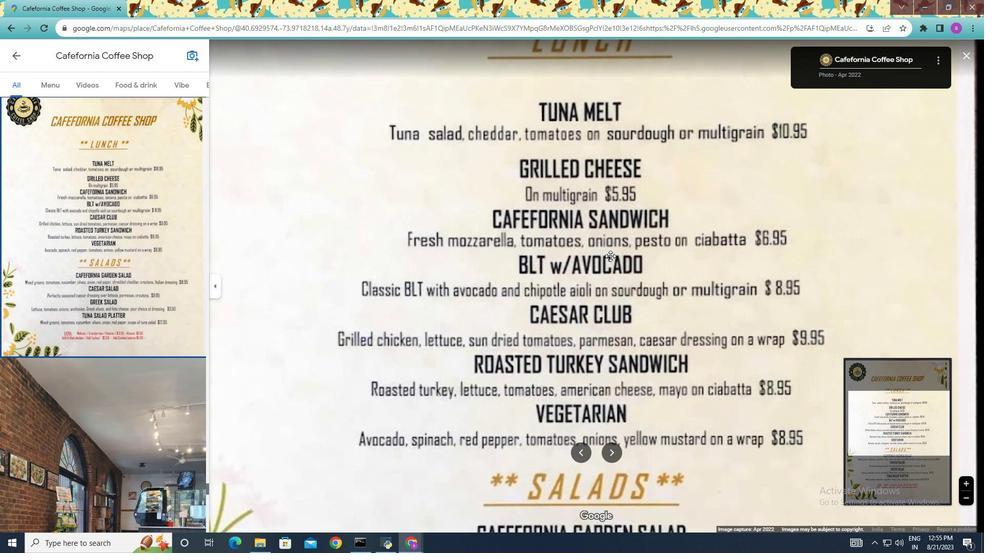 
Action: Mouse scrolled (642, 249) with delta (0, 0)
Screenshot: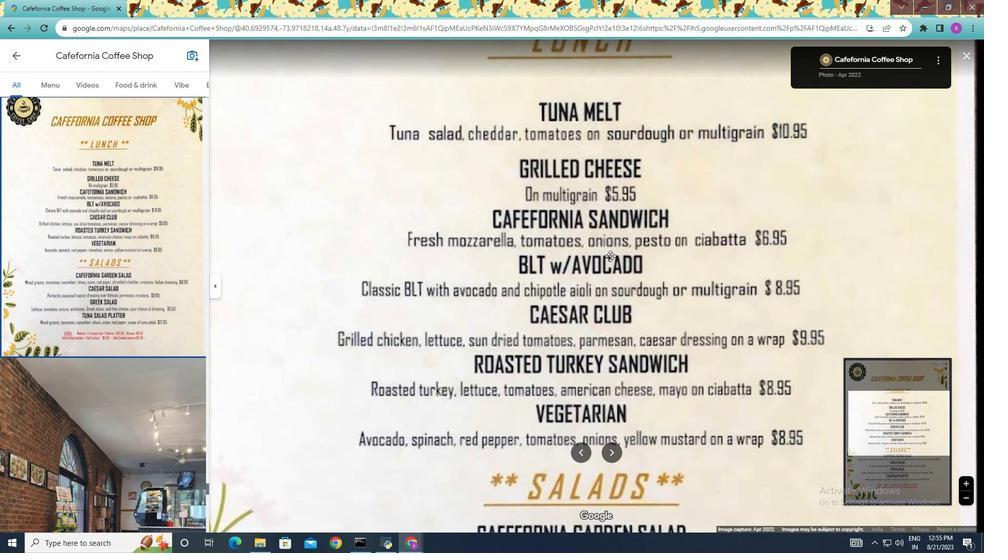 
Action: Mouse moved to (640, 248)
Screenshot: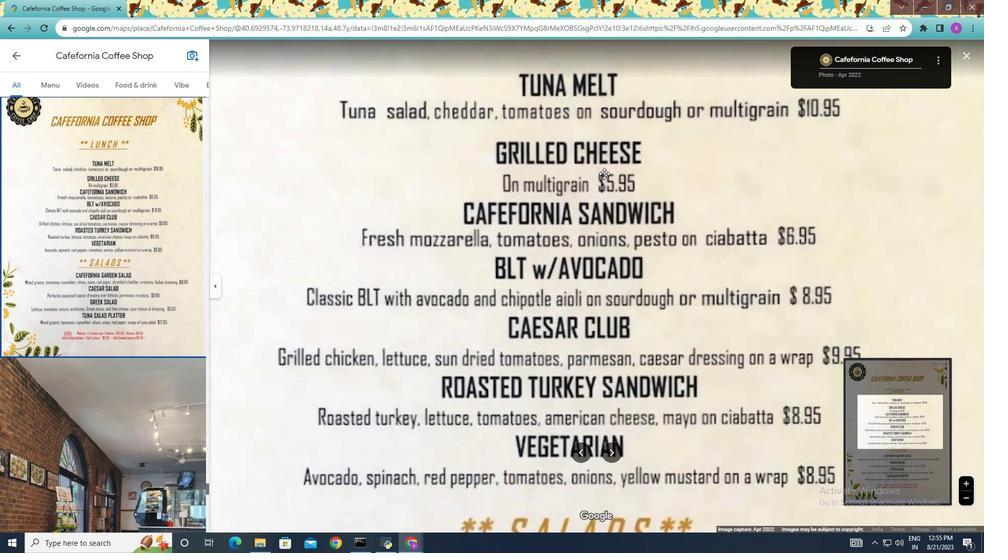 
Action: Mouse scrolled (640, 248) with delta (0, 0)
Screenshot: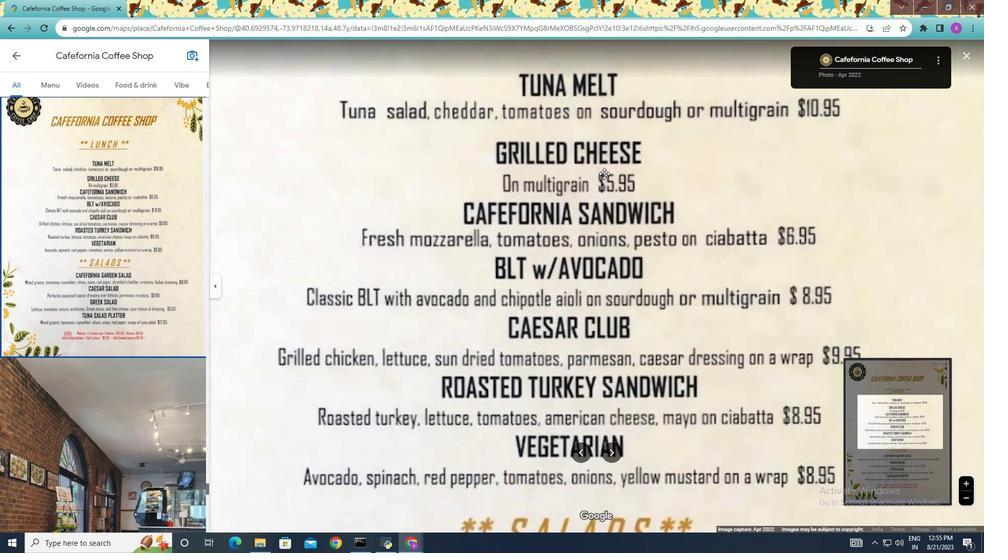 
Action: Mouse moved to (606, 172)
Screenshot: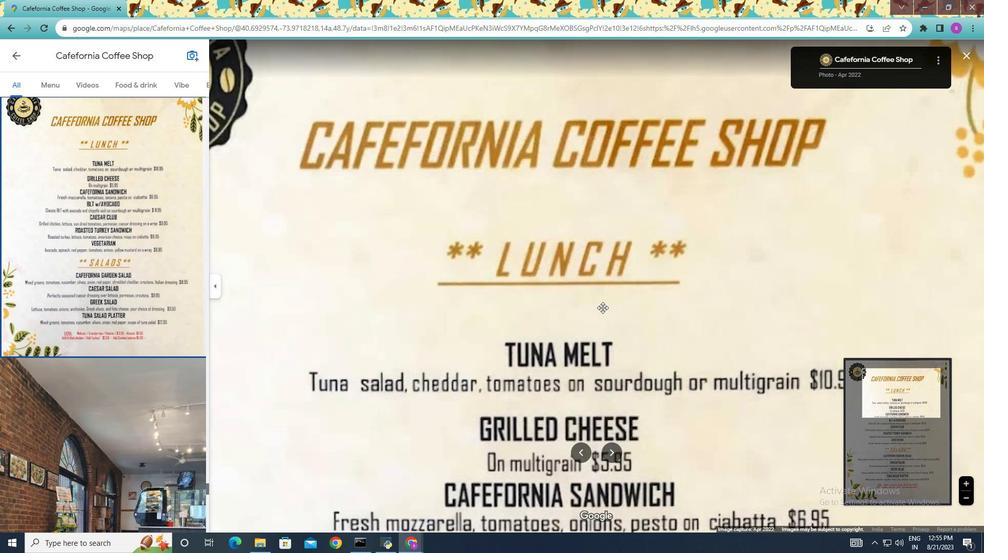 
Action: Mouse pressed left at (606, 172)
Screenshot: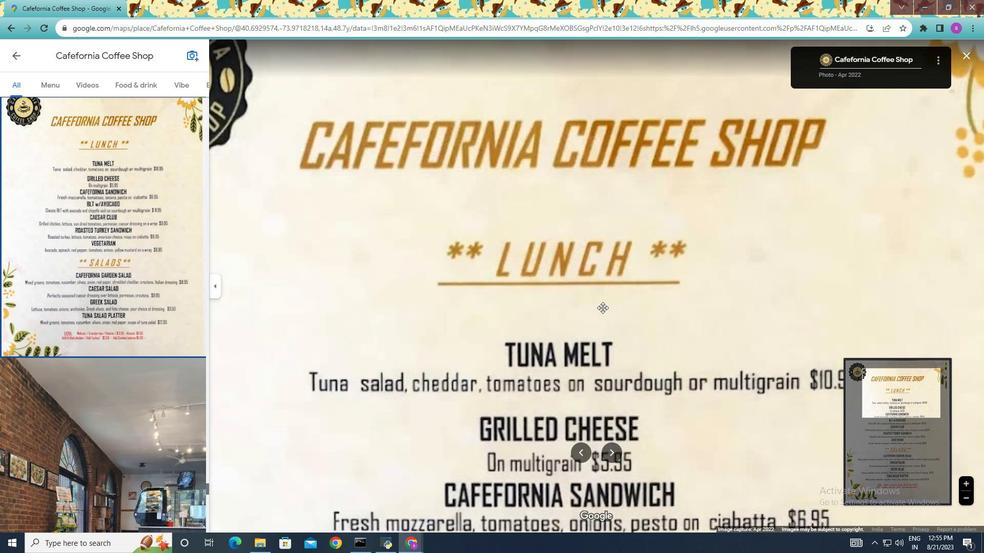 
Action: Mouse moved to (587, 244)
Screenshot: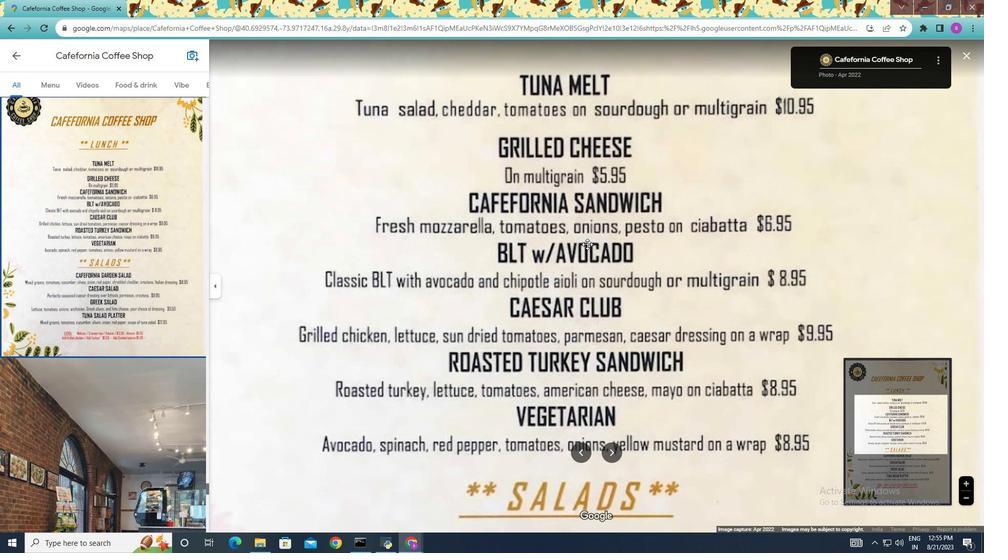 
Action: Mouse scrolled (587, 244) with delta (0, 0)
Screenshot: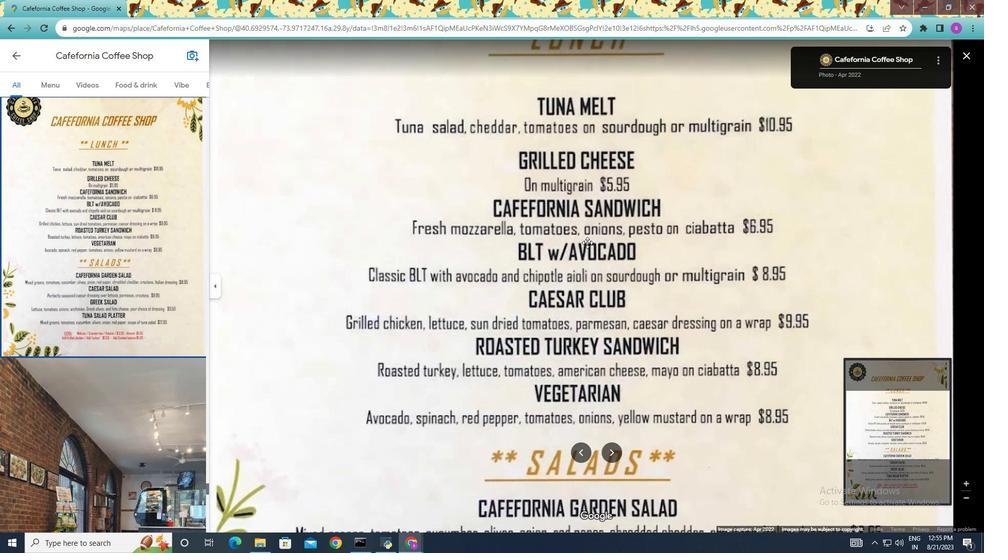 
Action: Mouse scrolled (587, 244) with delta (0, 0)
Screenshot: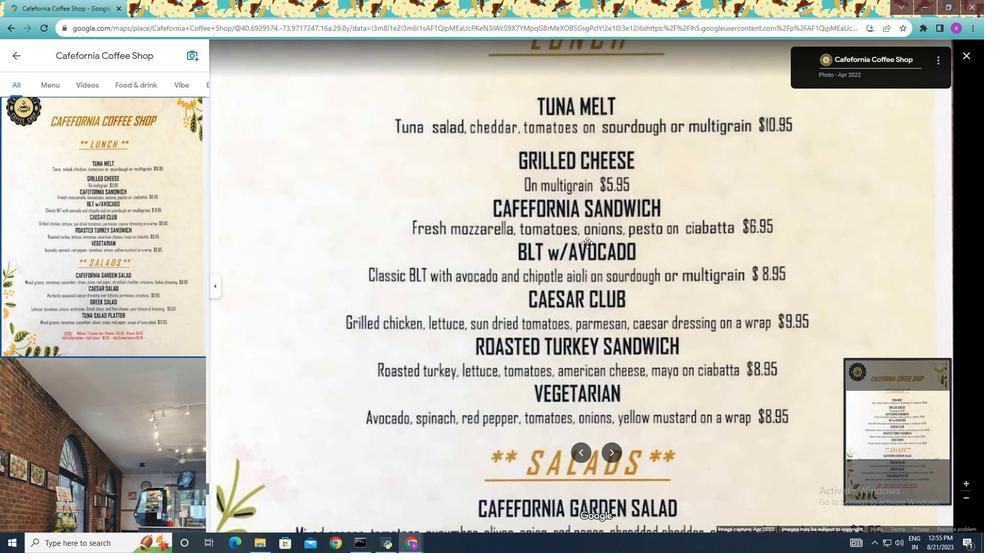
Action: Mouse scrolled (587, 244) with delta (0, 0)
Screenshot: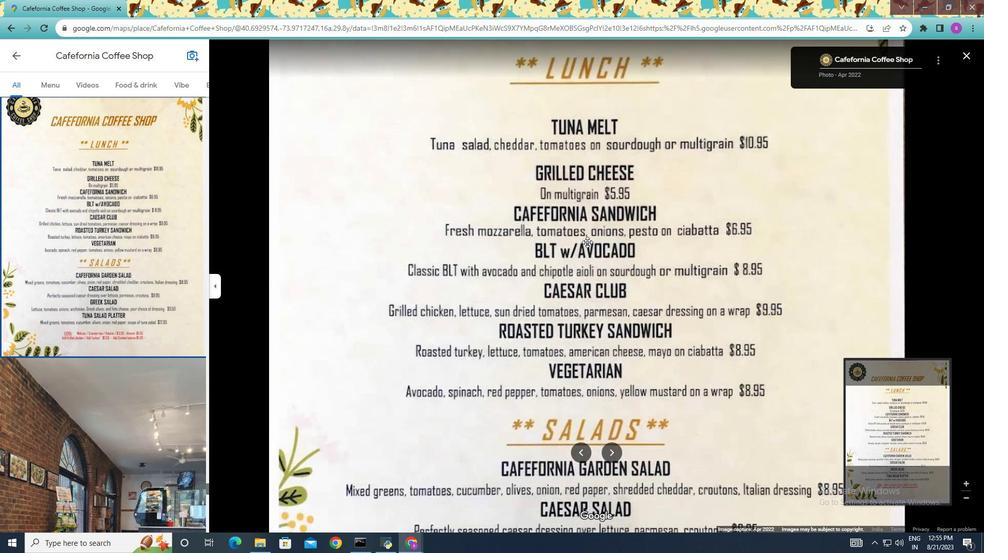 
Action: Mouse moved to (587, 243)
Screenshot: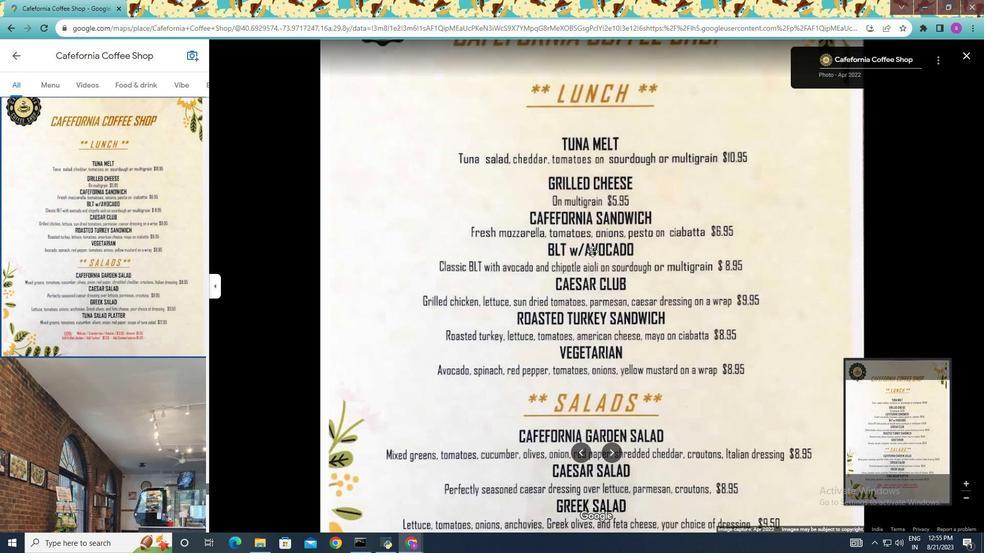 
Action: Mouse scrolled (587, 243) with delta (0, 0)
Screenshot: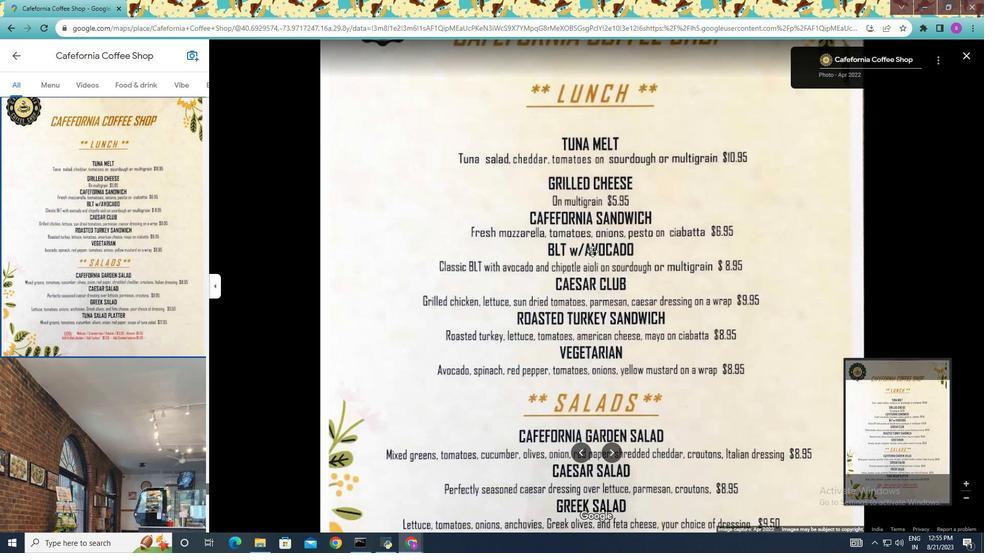 
Action: Mouse moved to (609, 291)
Screenshot: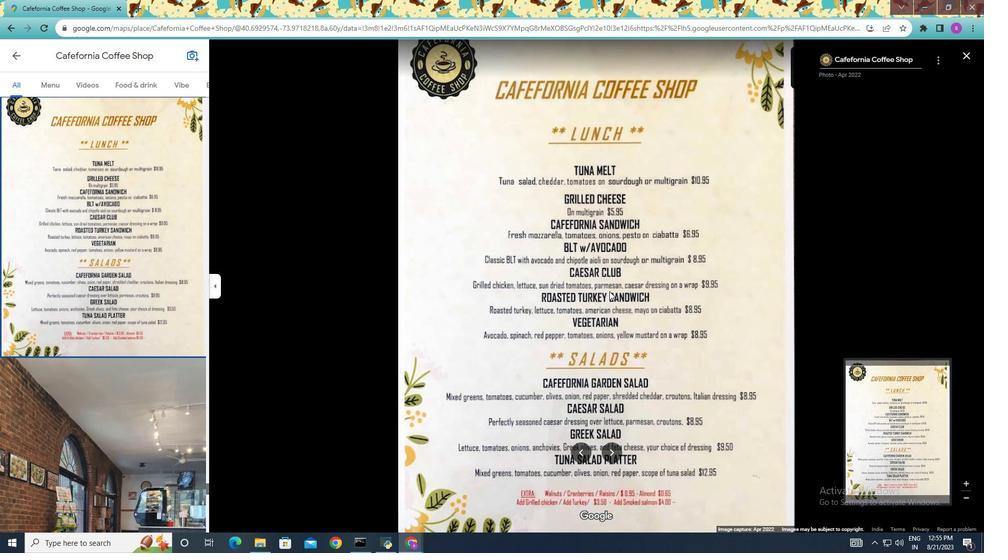
Action: Mouse scrolled (609, 291) with delta (0, 0)
Screenshot: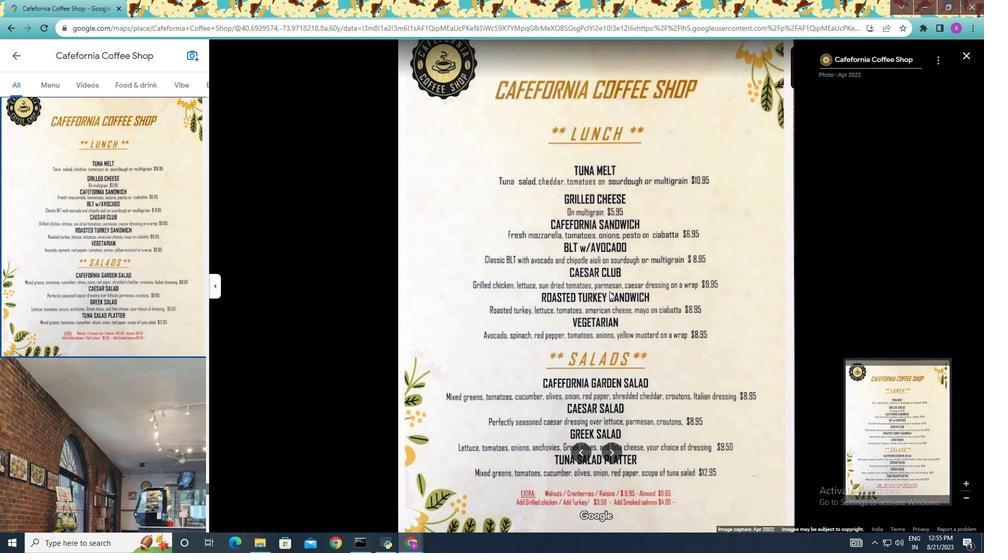 
Action: Mouse moved to (609, 291)
Screenshot: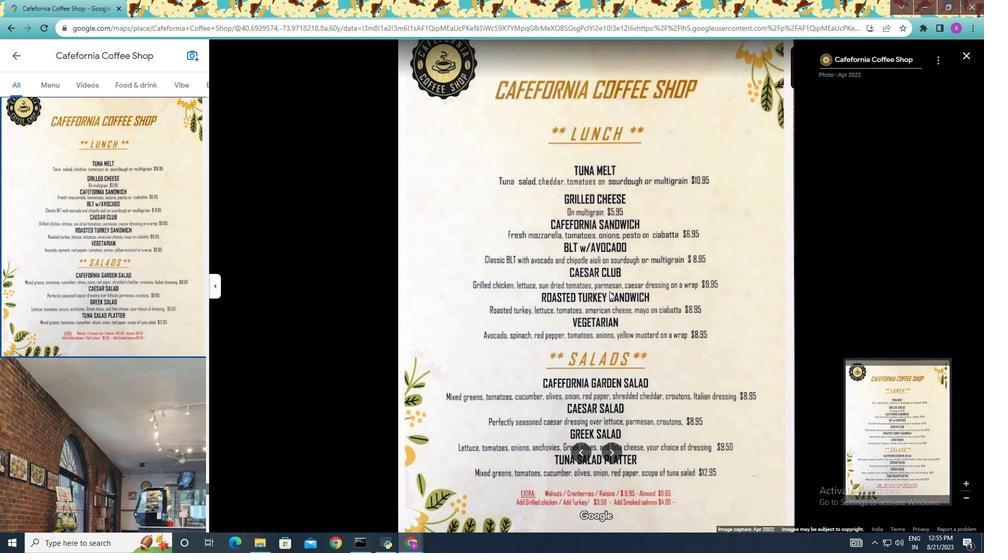 
Action: Mouse scrolled (609, 291) with delta (0, 0)
Screenshot: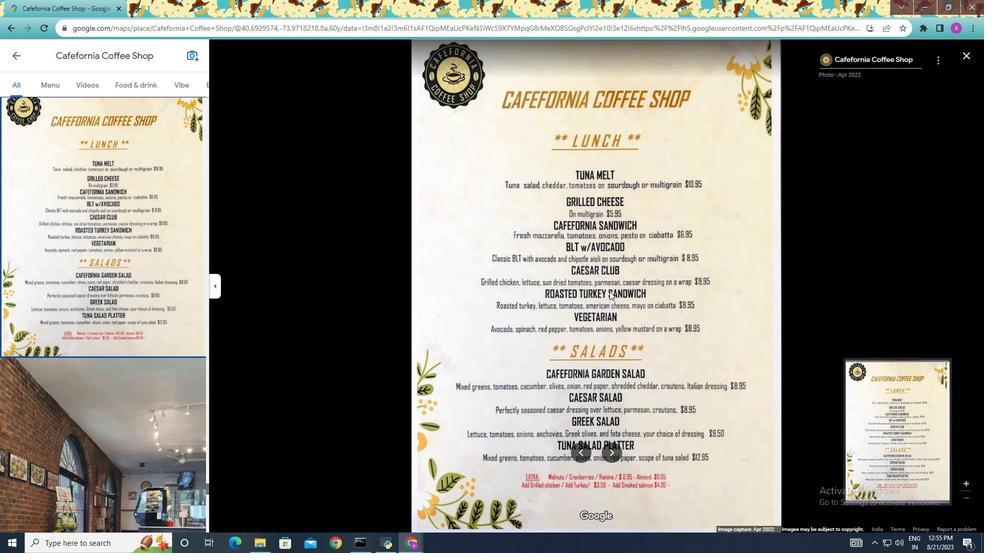 
Action: Mouse scrolled (609, 291) with delta (0, 0)
Screenshot: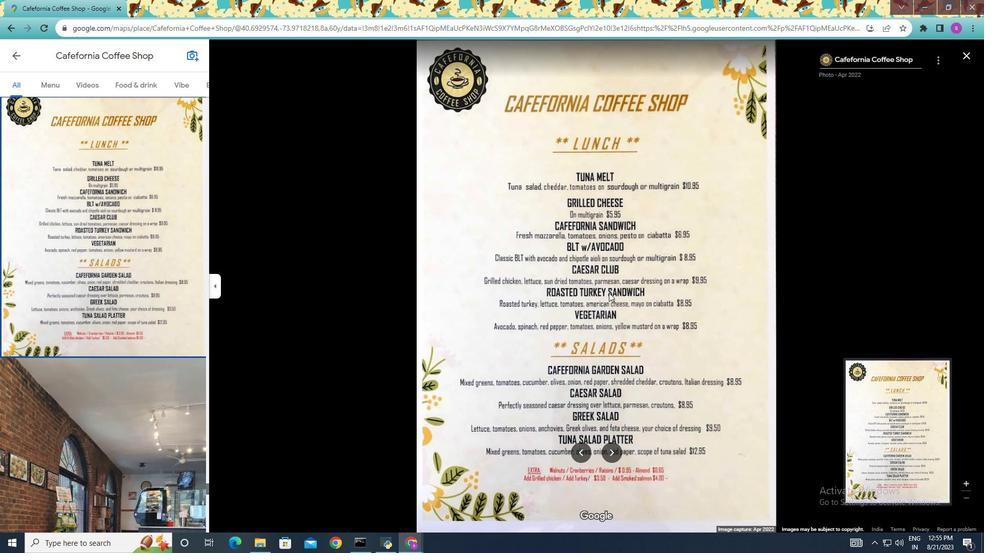
Action: Mouse moved to (609, 292)
Screenshot: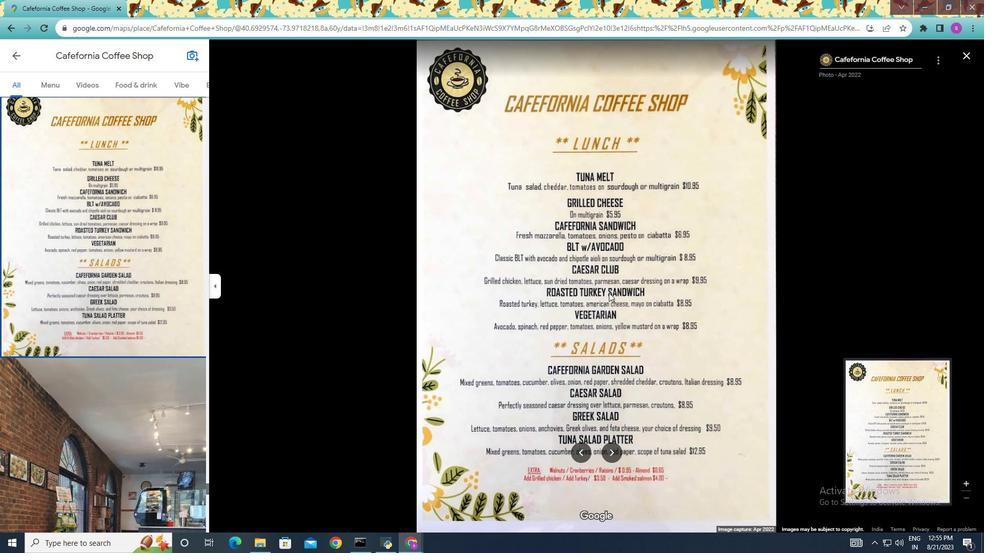 
Action: Mouse scrolled (609, 292) with delta (0, 0)
Screenshot: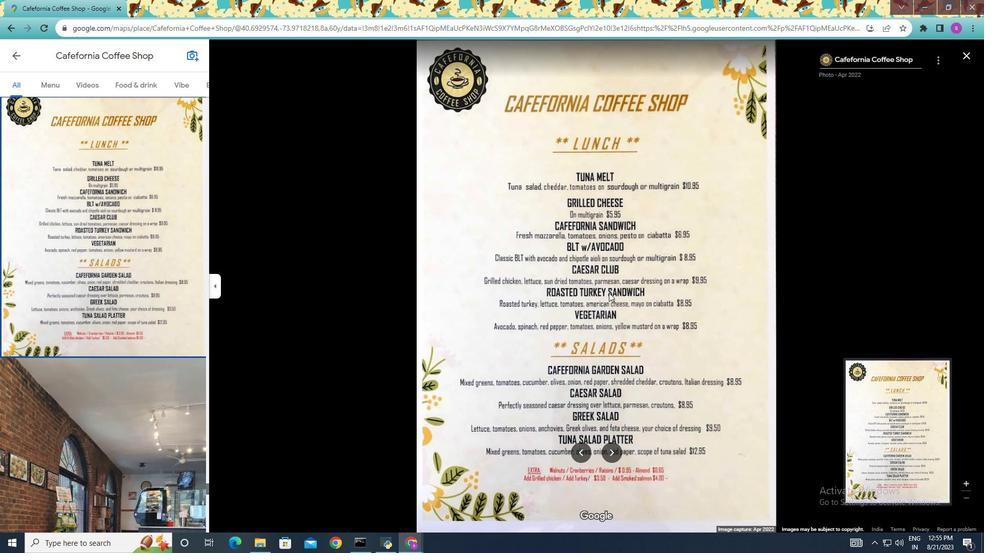 
Action: Mouse moved to (609, 292)
Screenshot: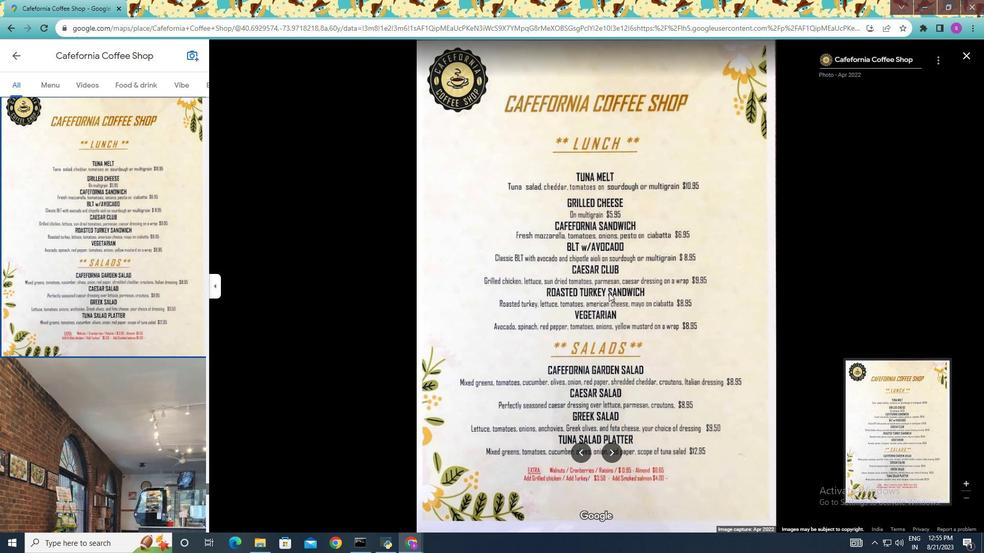 
Action: Mouse scrolled (609, 292) with delta (0, 0)
Screenshot: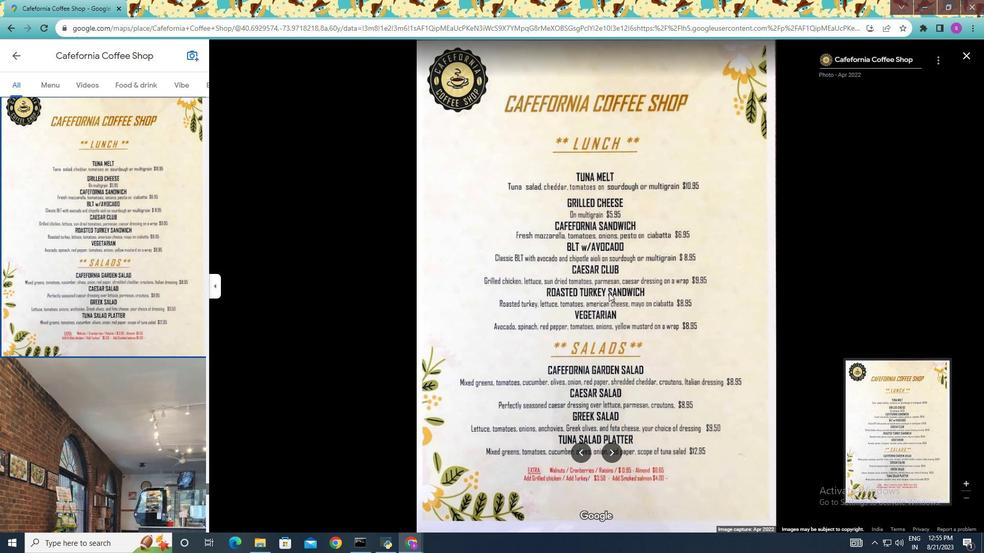 
Action: Mouse scrolled (609, 292) with delta (0, 0)
Screenshot: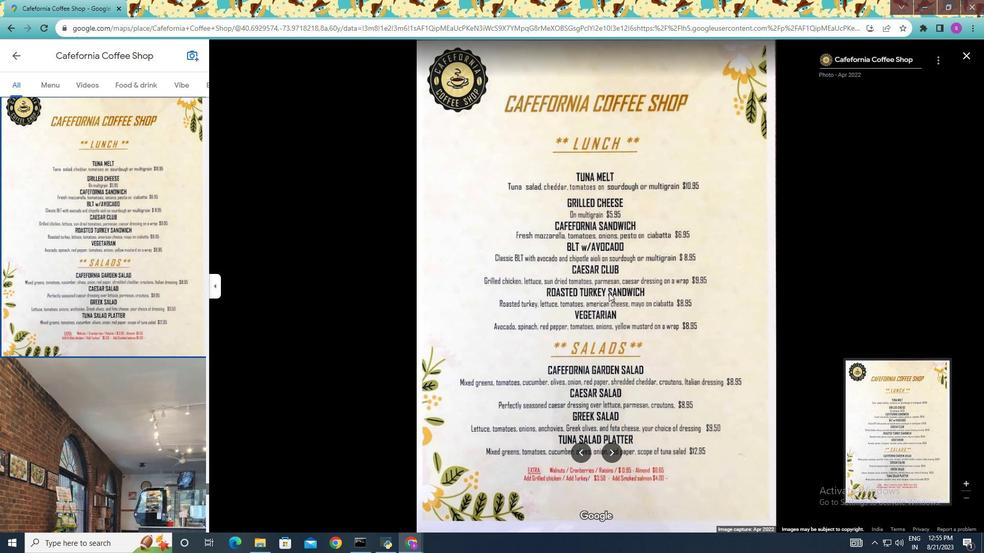 
Action: Mouse moved to (609, 293)
Screenshot: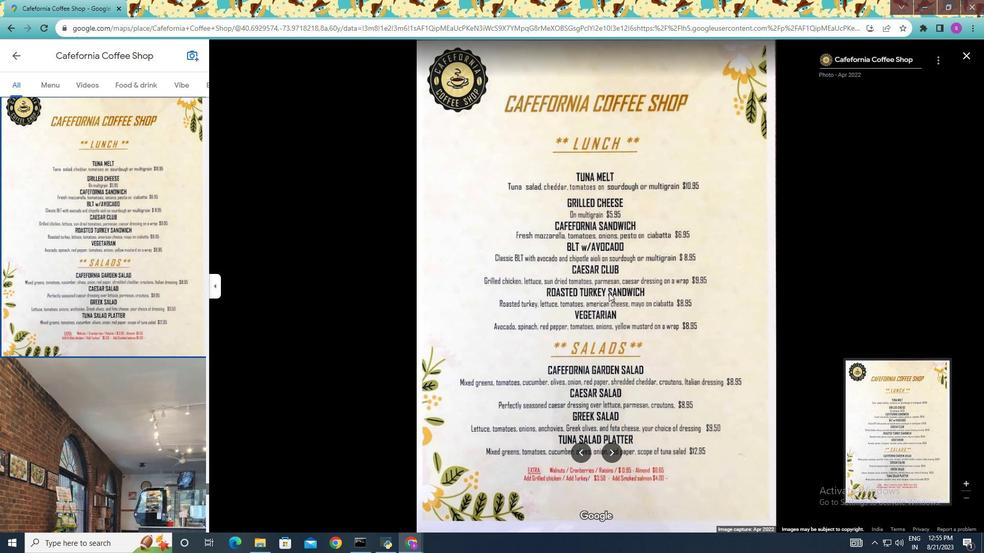 
Action: Mouse scrolled (609, 292) with delta (0, 0)
Screenshot: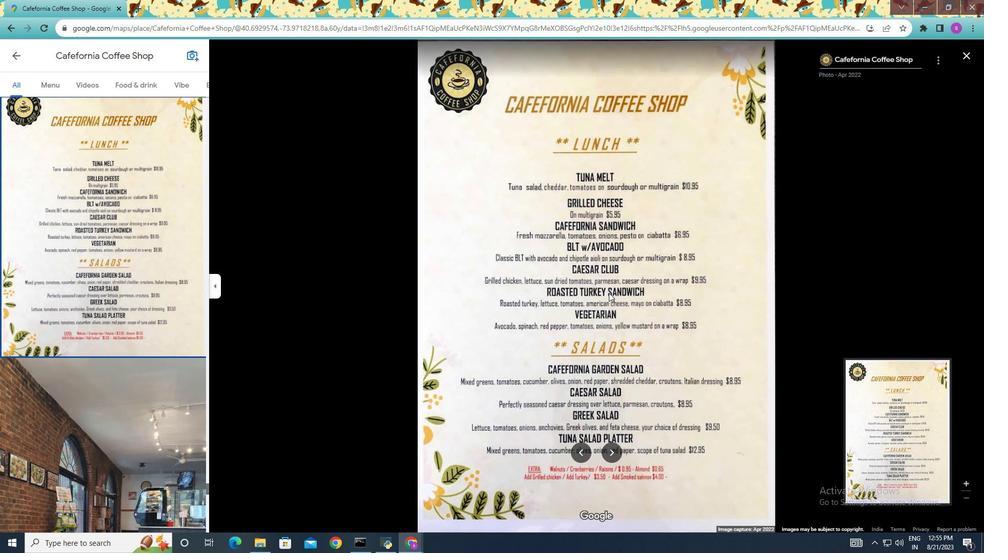 
Action: Mouse scrolled (609, 292) with delta (0, 0)
Screenshot: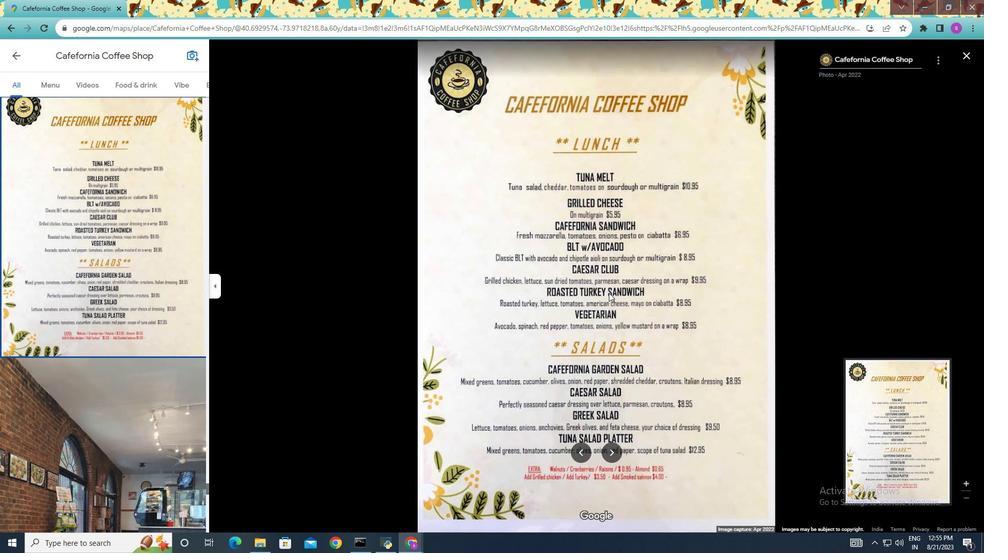 
Action: Mouse scrolled (609, 292) with delta (0, 0)
